 Task: Find the best route from Delhi to Indira Gandhi International Airport considering current traffic conditions.
Action: Mouse moved to (193, 68)
Screenshot: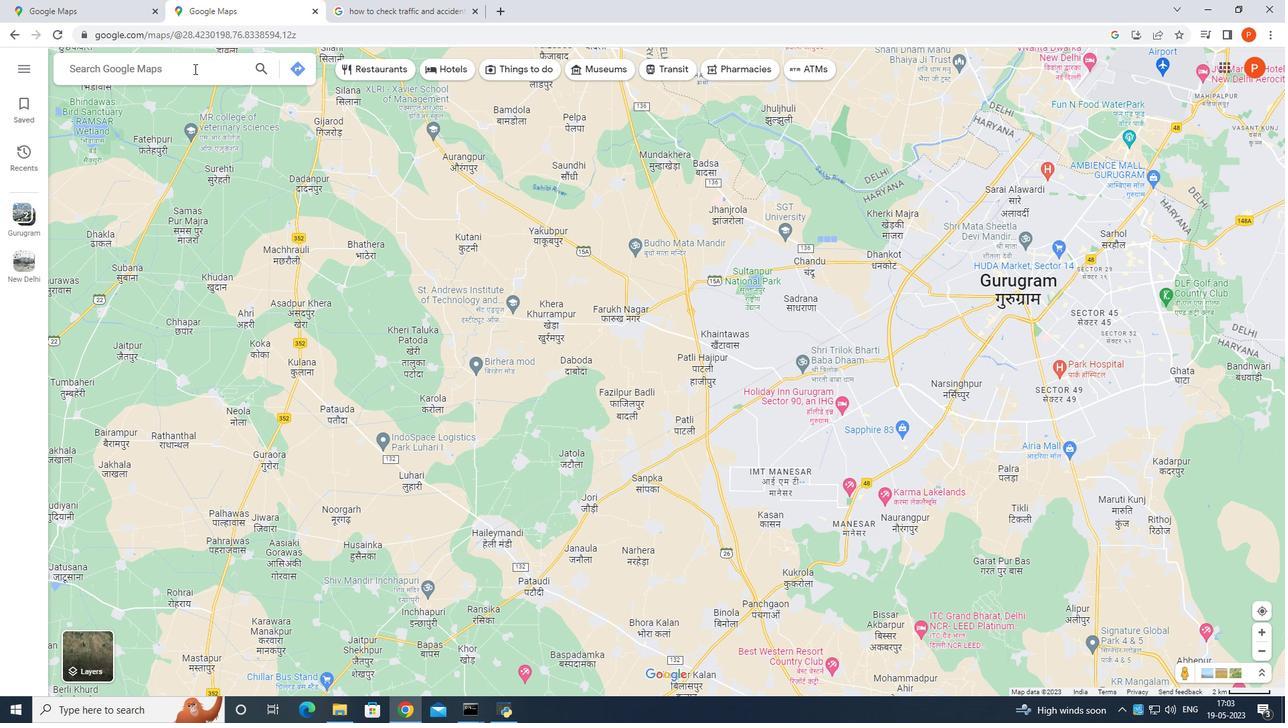 
Action: Mouse pressed left at (193, 68)
Screenshot: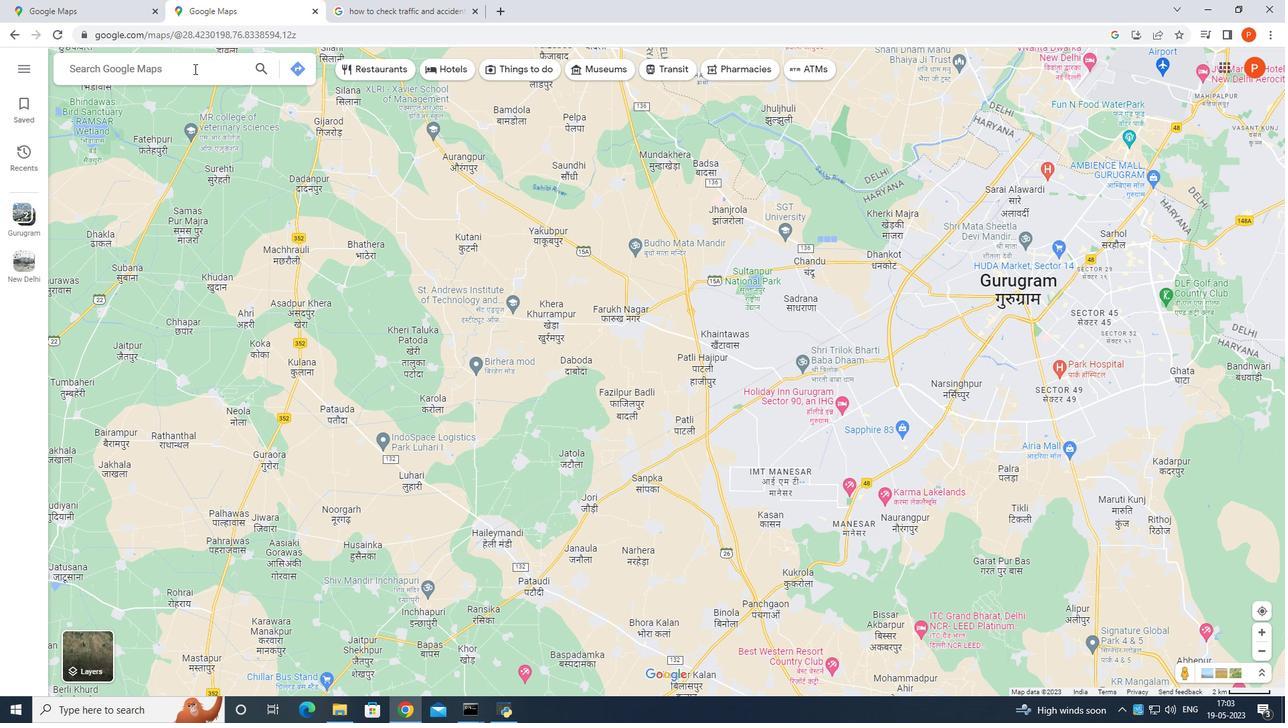 
Action: Mouse moved to (194, 66)
Screenshot: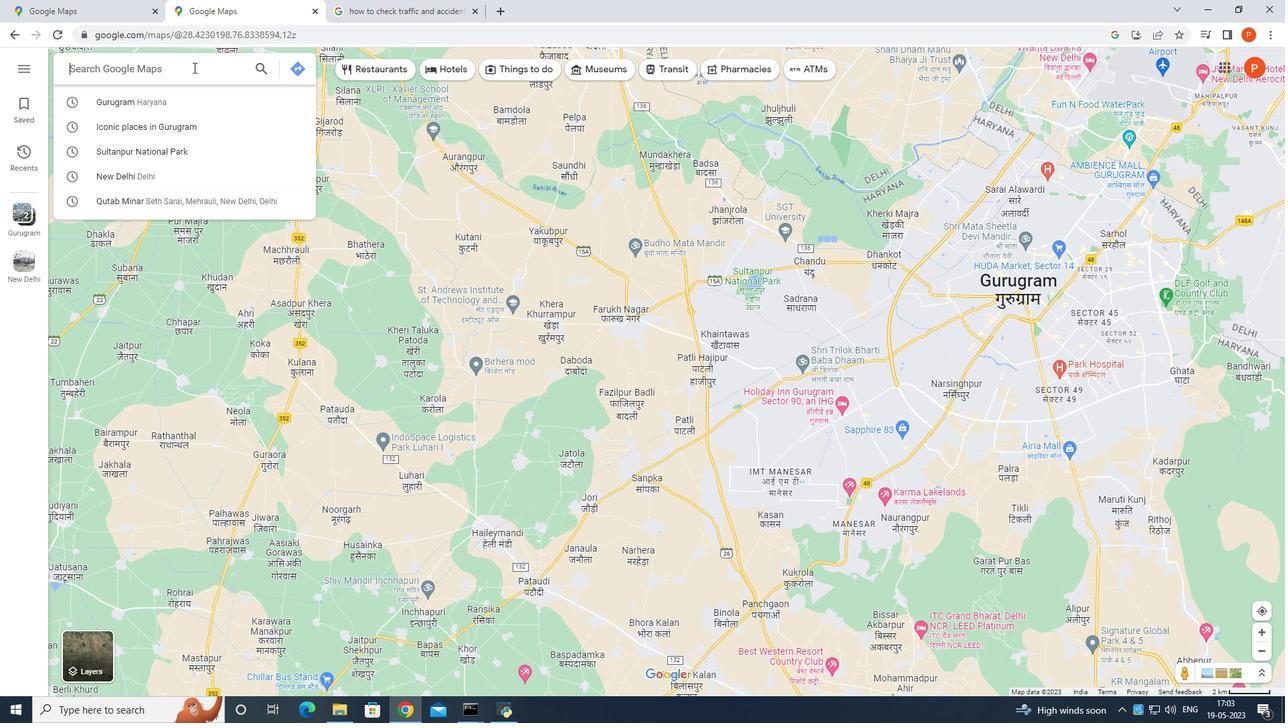 
Action: Key pressed <Key.shift>New<Key.space>delhi<Key.space>to<Key.space>airpo<Key.enter><Key.enter><Key.enter><Key.enter><Key.enter><Key.enter>
Screenshot: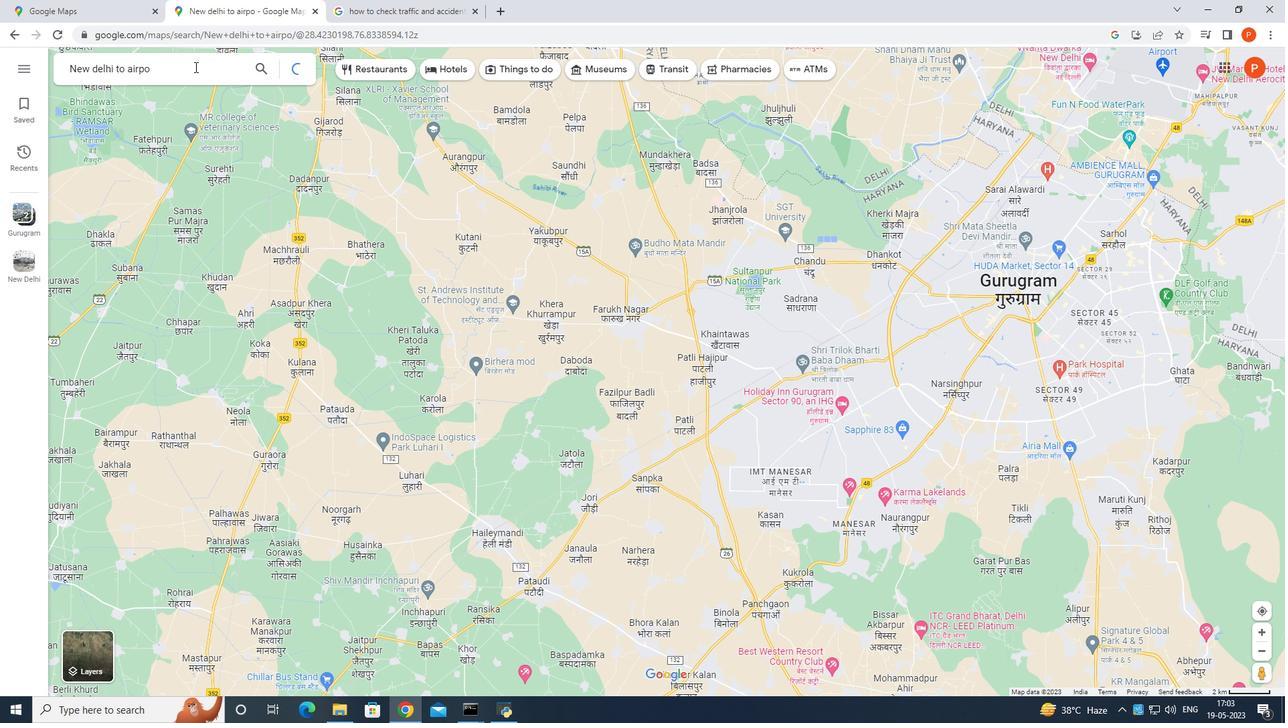 
Action: Mouse moved to (106, 66)
Screenshot: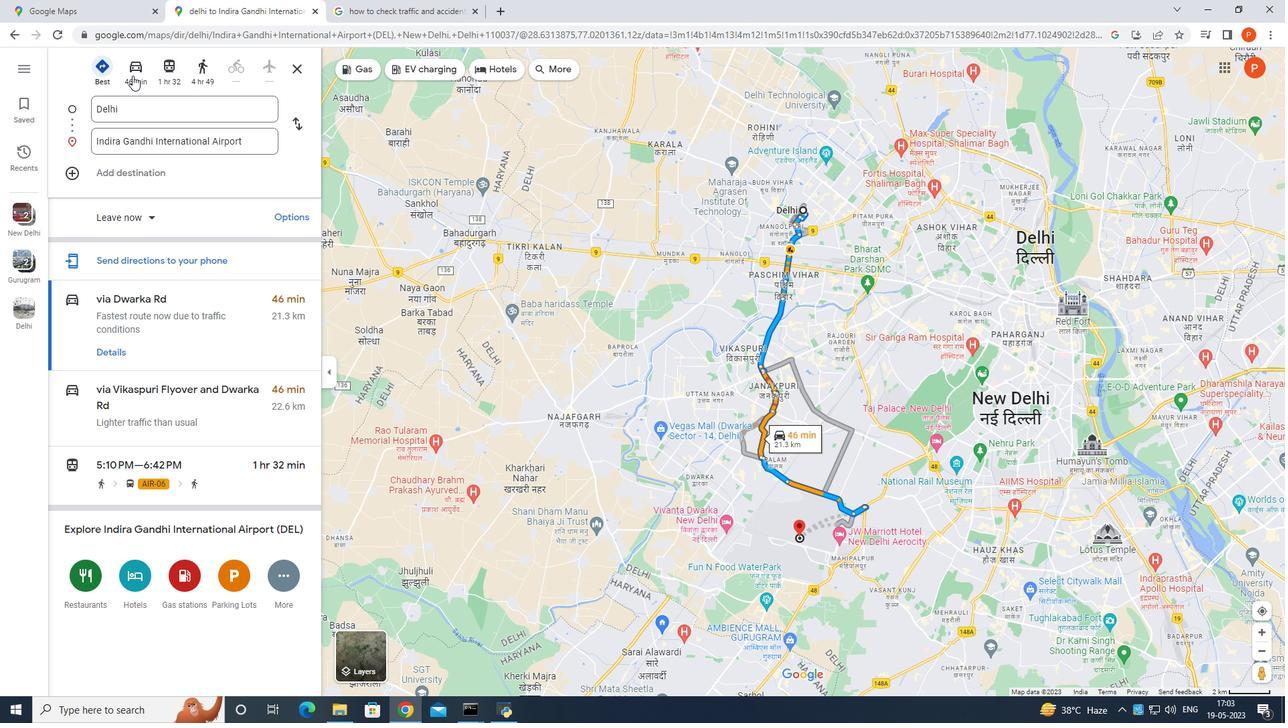 
Action: Mouse pressed left at (106, 66)
Screenshot: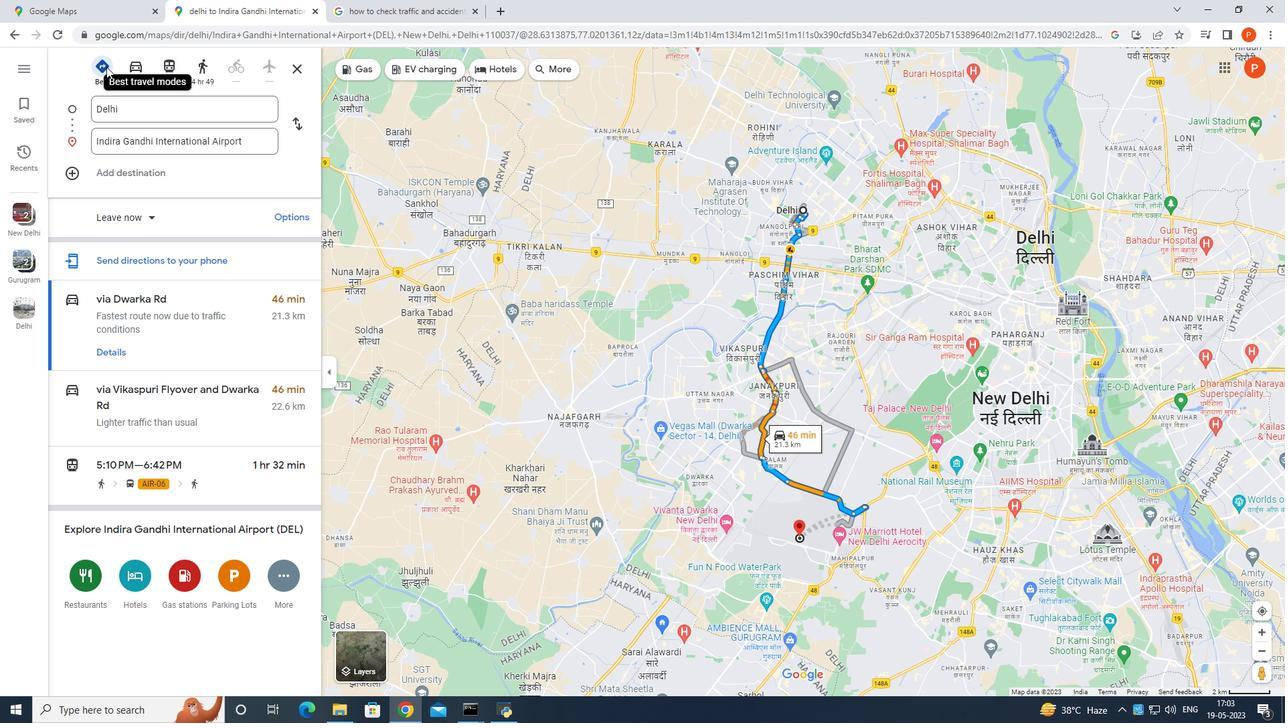 
Action: Mouse moved to (144, 69)
Screenshot: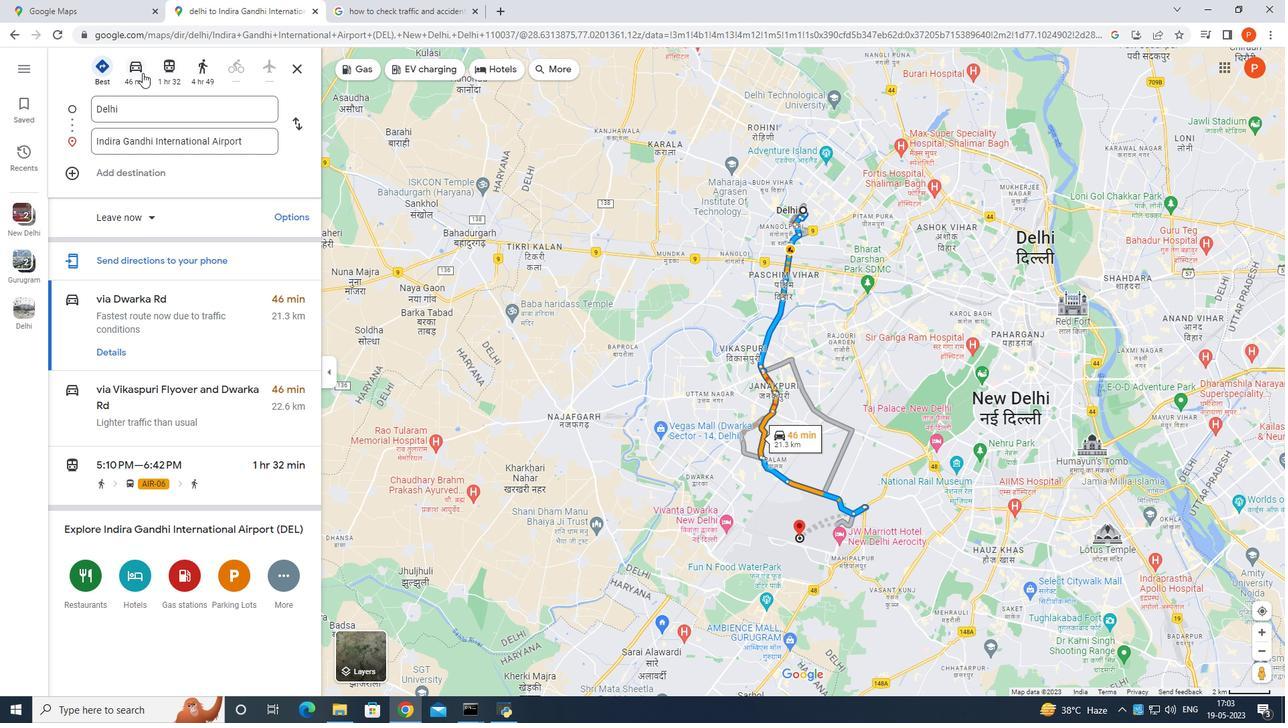 
Action: Mouse pressed left at (144, 69)
Screenshot: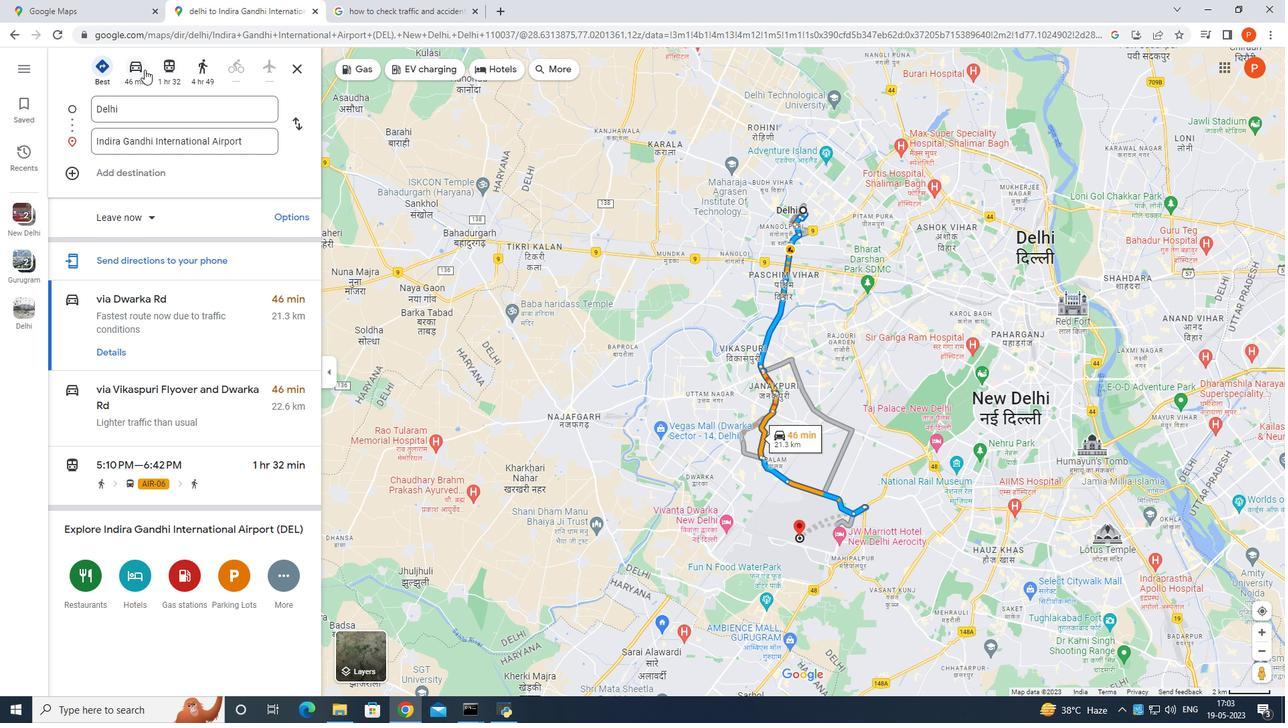 
Action: Mouse moved to (216, 263)
Screenshot: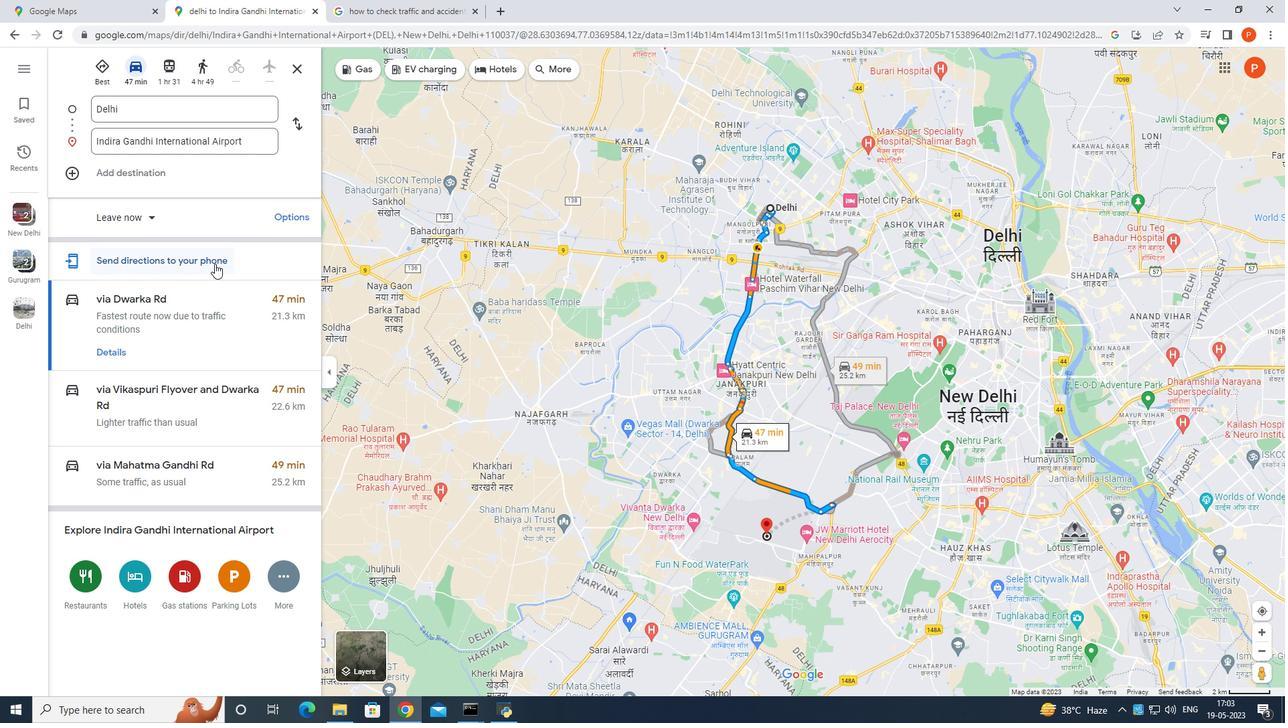 
Action: Mouse scrolled (216, 264) with delta (0, 0)
Screenshot: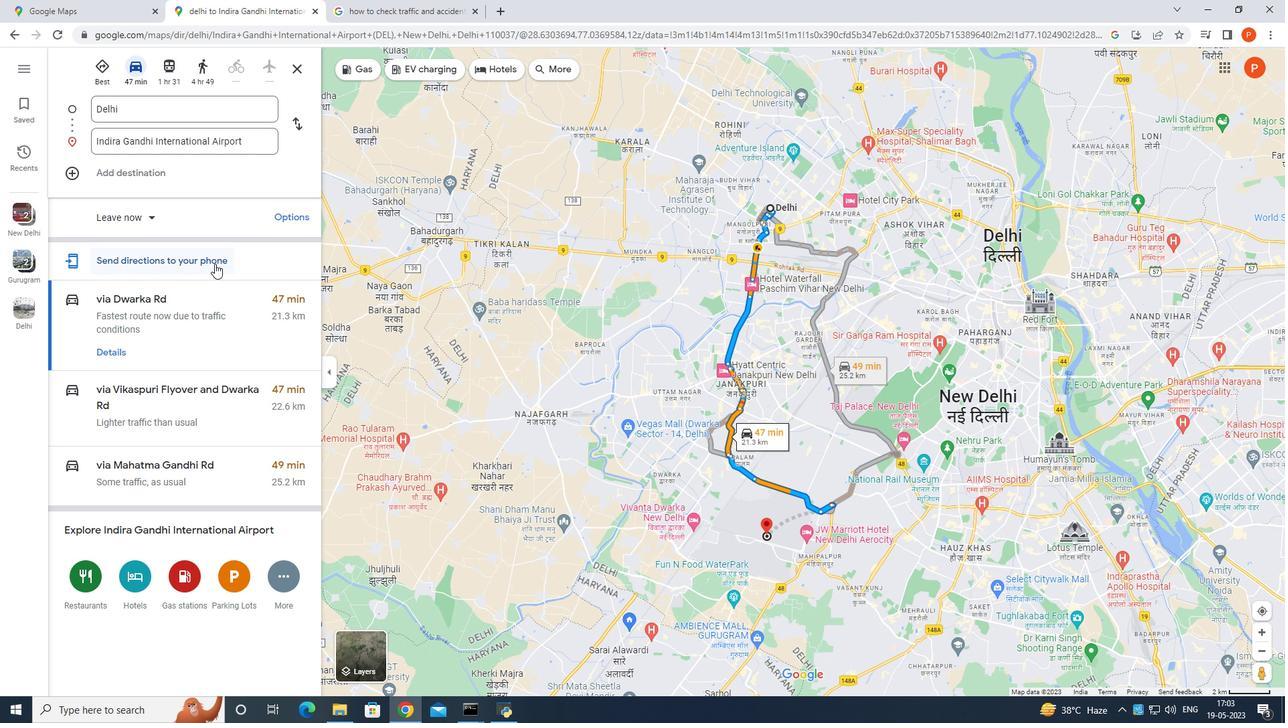 
Action: Mouse moved to (216, 263)
Screenshot: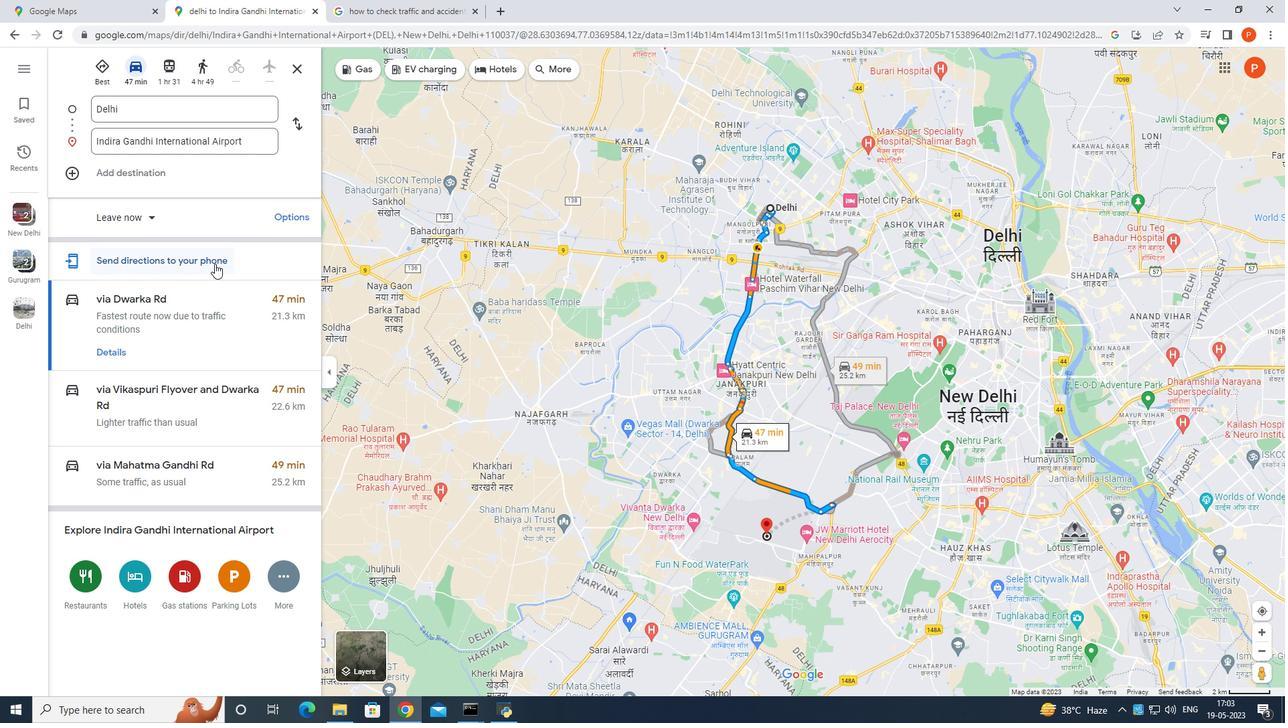 
Action: Mouse scrolled (216, 264) with delta (0, 0)
Screenshot: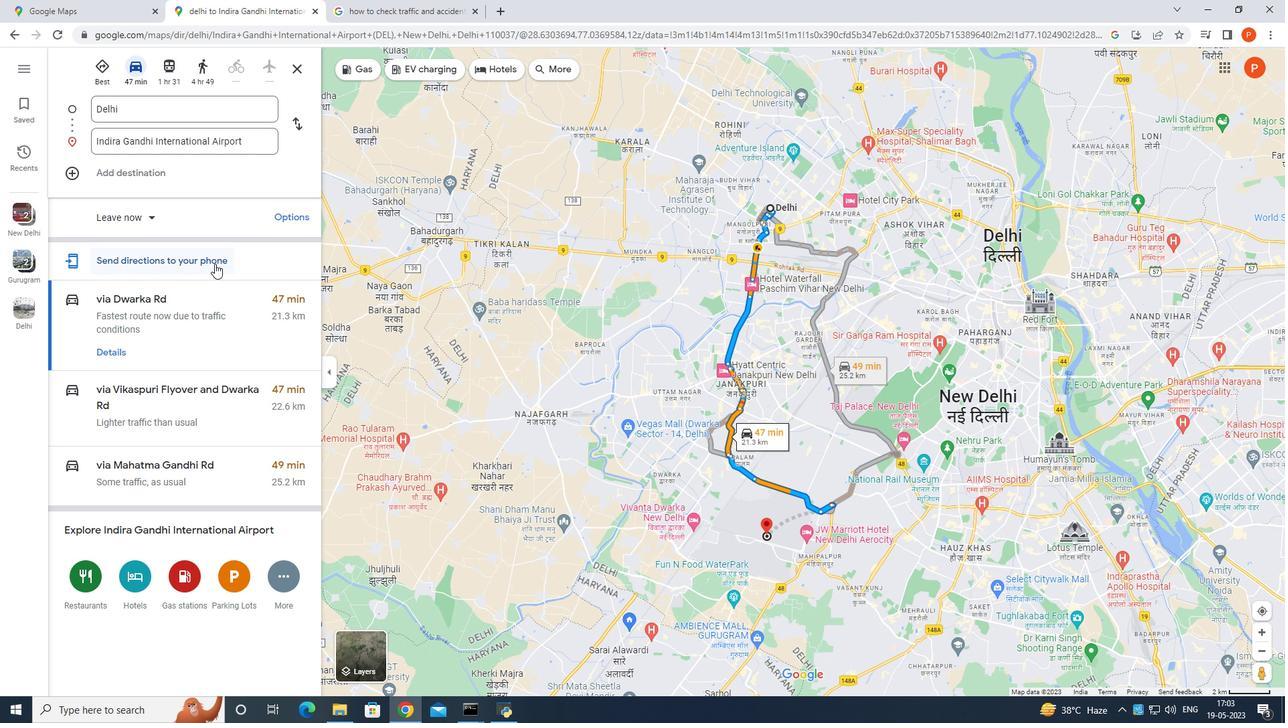 
Action: Mouse scrolled (216, 264) with delta (0, 0)
Screenshot: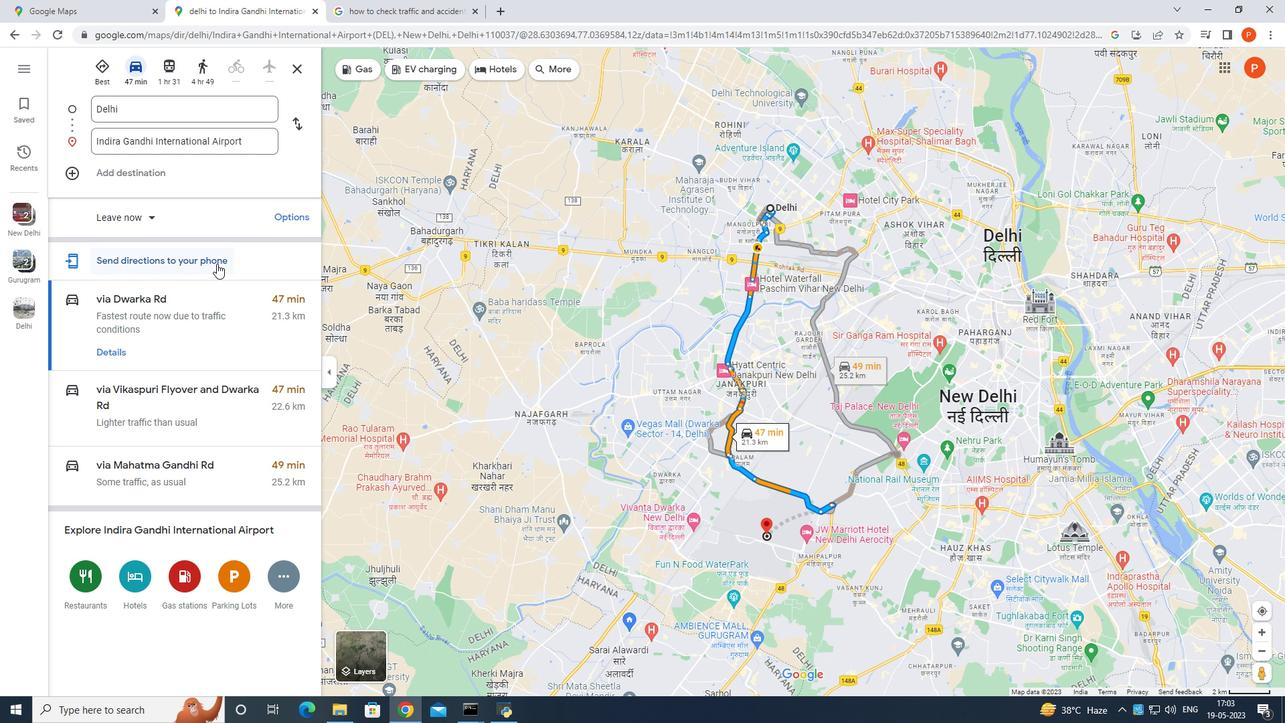 
Action: Mouse moved to (249, 170)
Screenshot: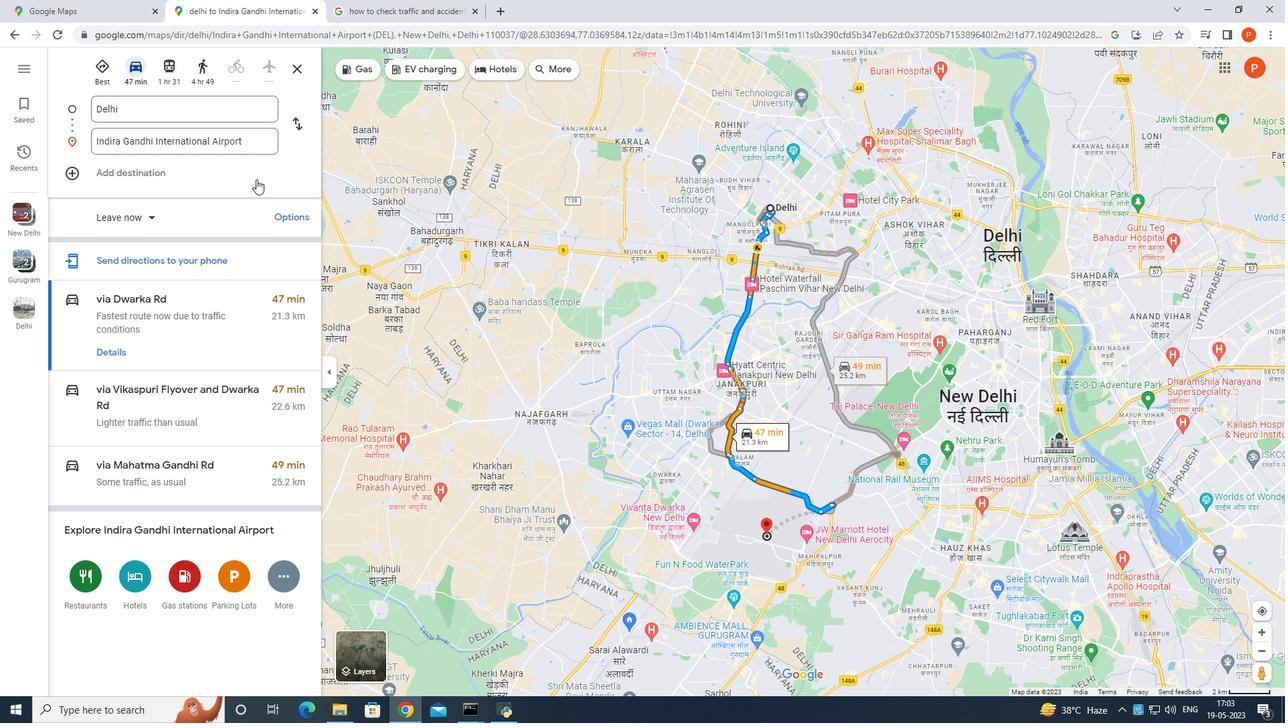 
Action: Mouse pressed left at (249, 170)
Screenshot: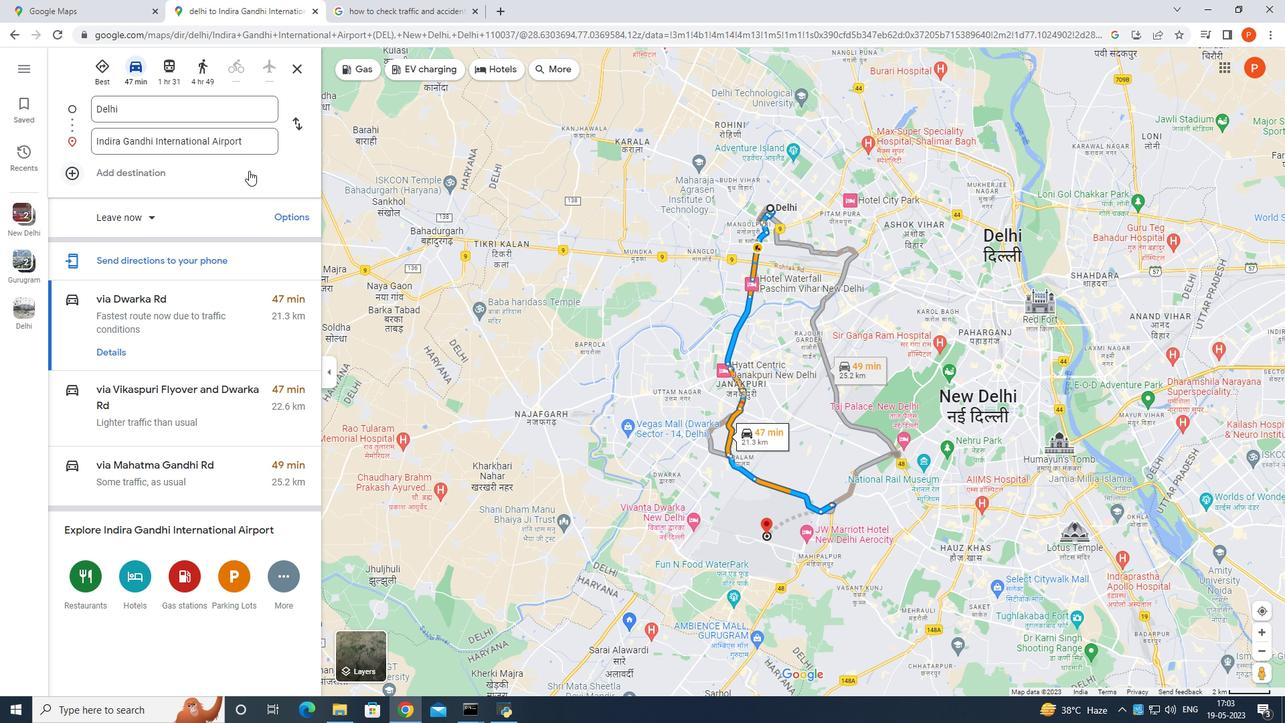 
Action: Mouse moved to (238, 146)
Screenshot: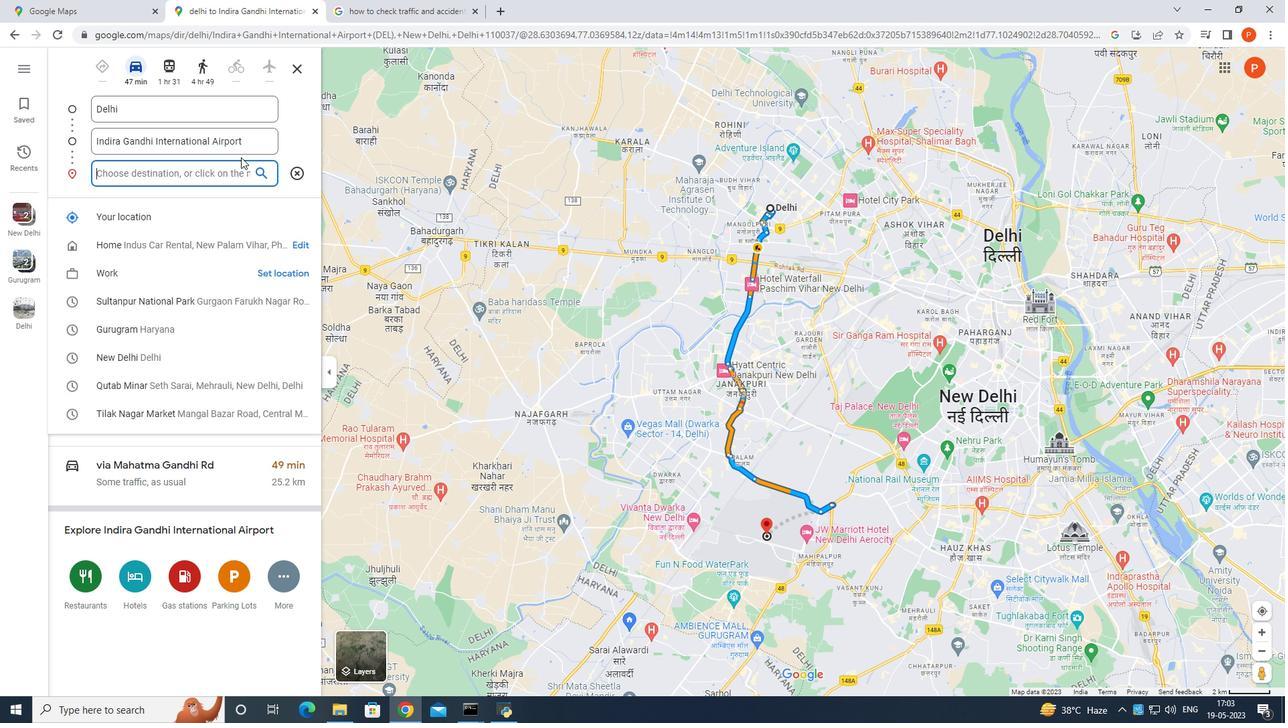 
Action: Mouse pressed left at (238, 146)
Screenshot: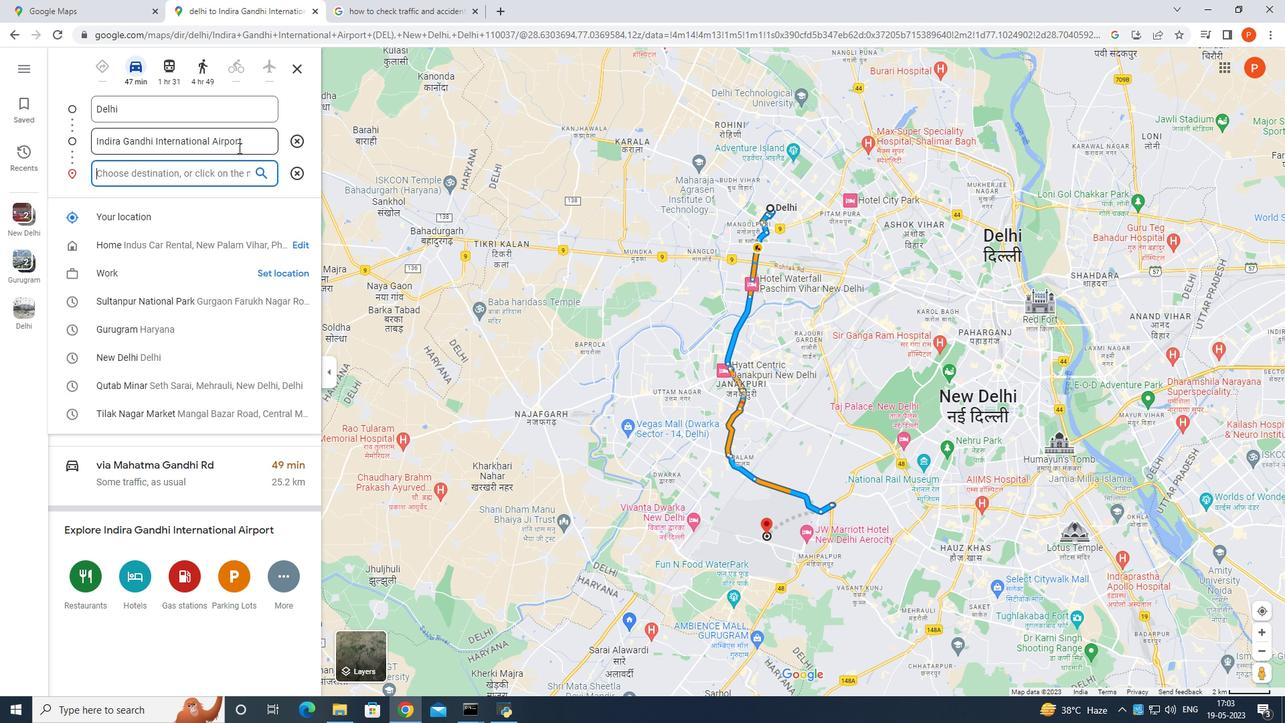 
Action: Mouse moved to (239, 185)
Screenshot: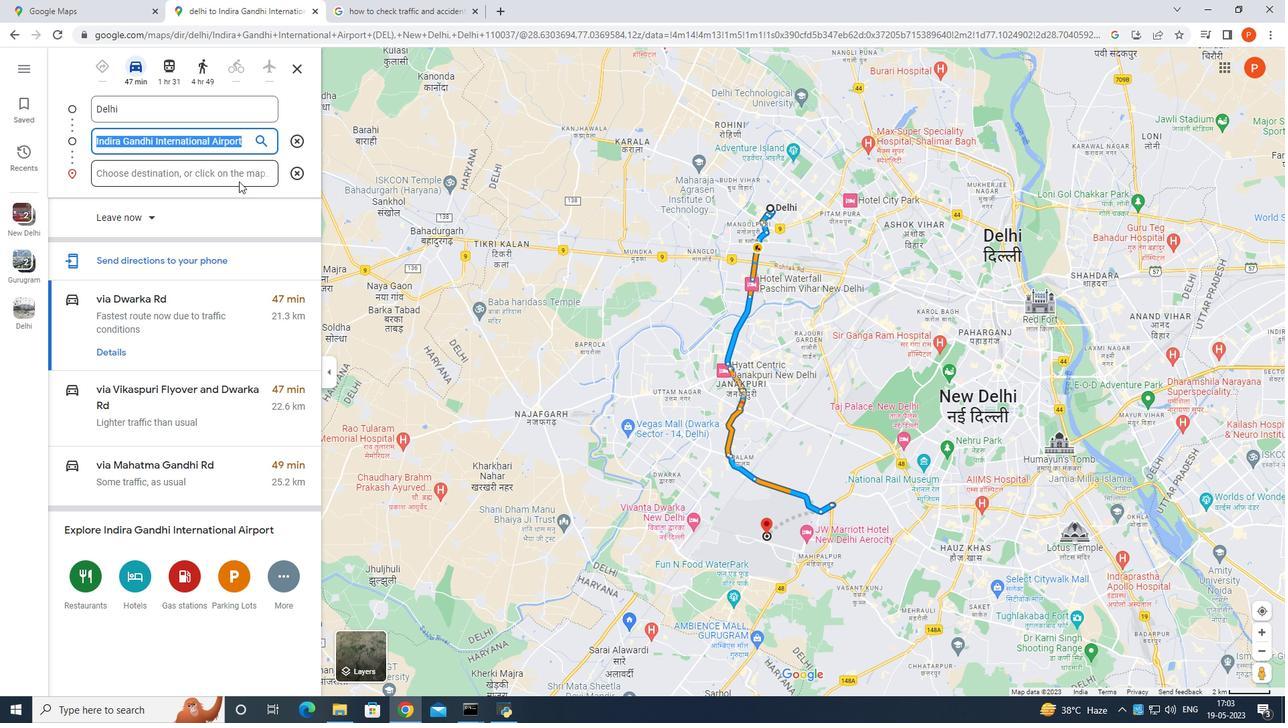 
Action: Key pressed <Key.enter>
Screenshot: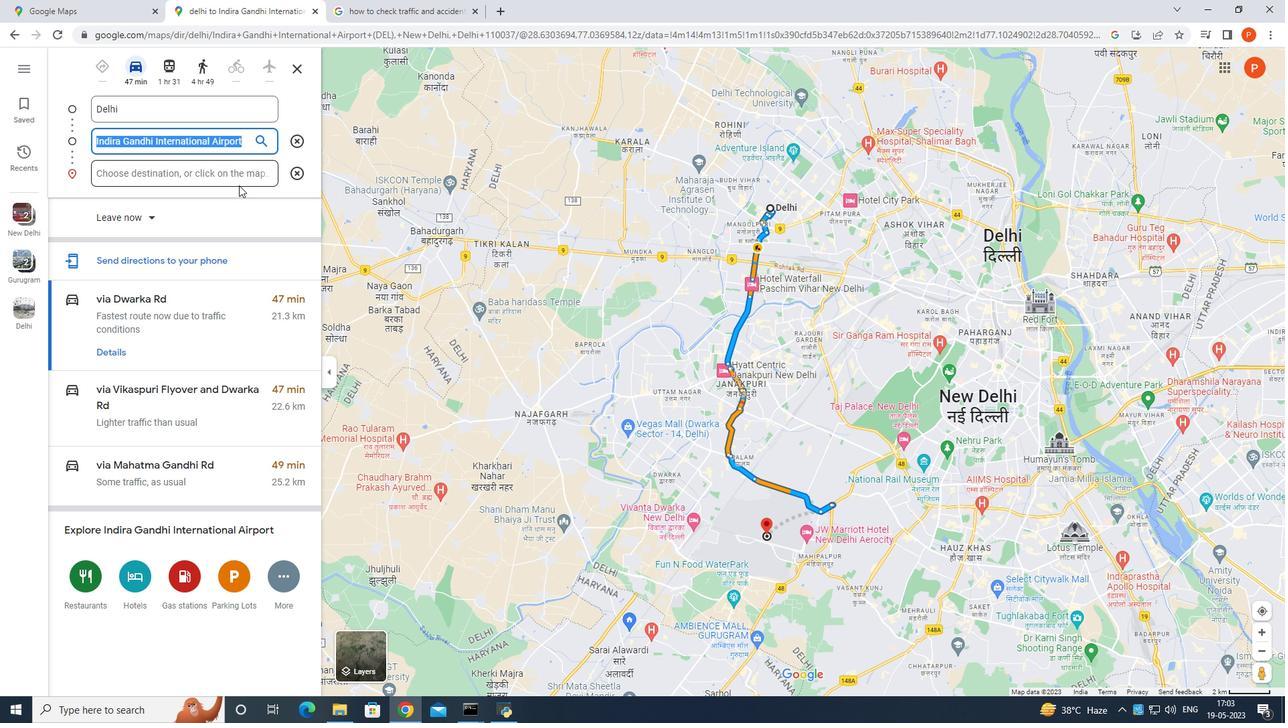 
Action: Mouse moved to (238, 188)
Screenshot: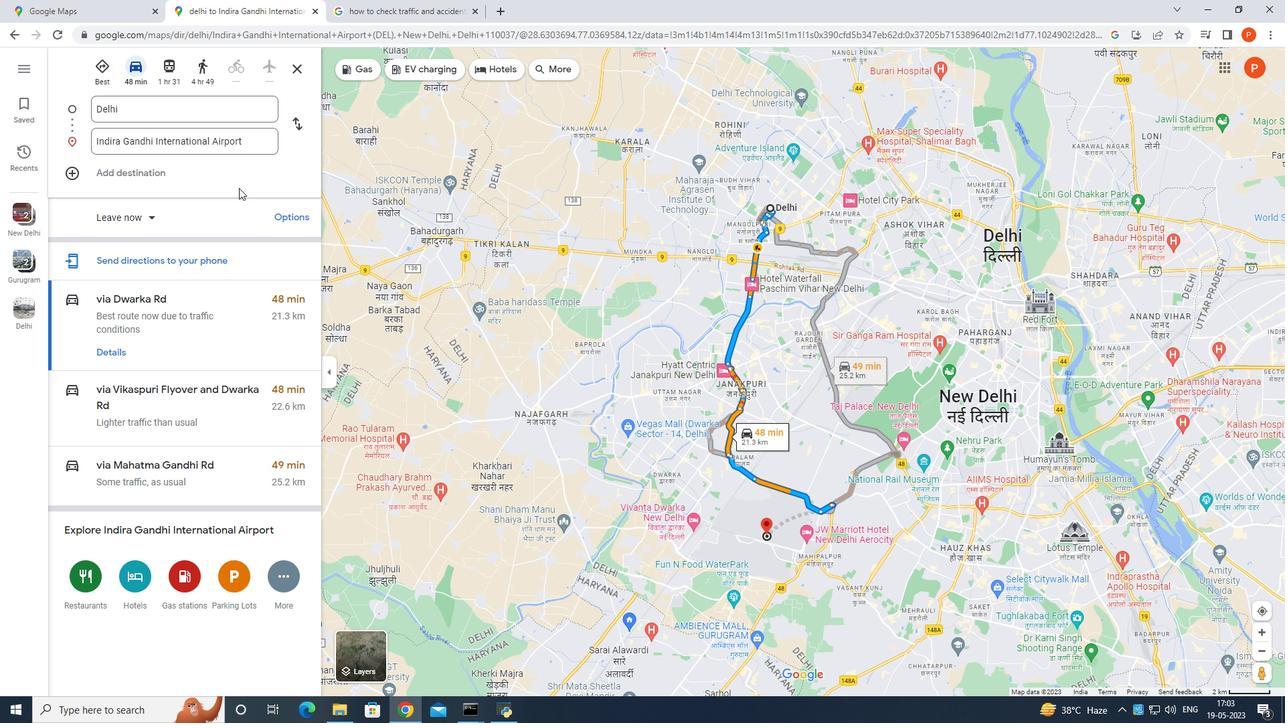 
Action: Mouse scrolled (238, 188) with delta (0, 0)
Screenshot: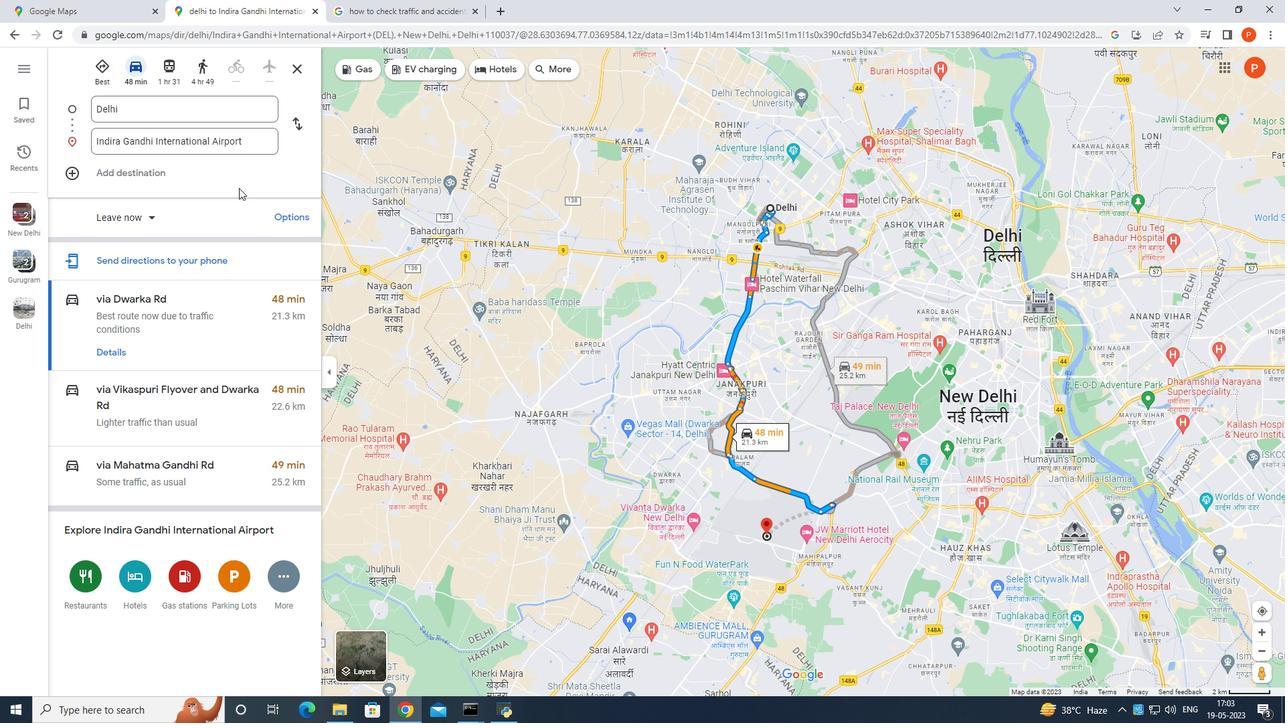 
Action: Mouse scrolled (238, 188) with delta (0, 0)
Screenshot: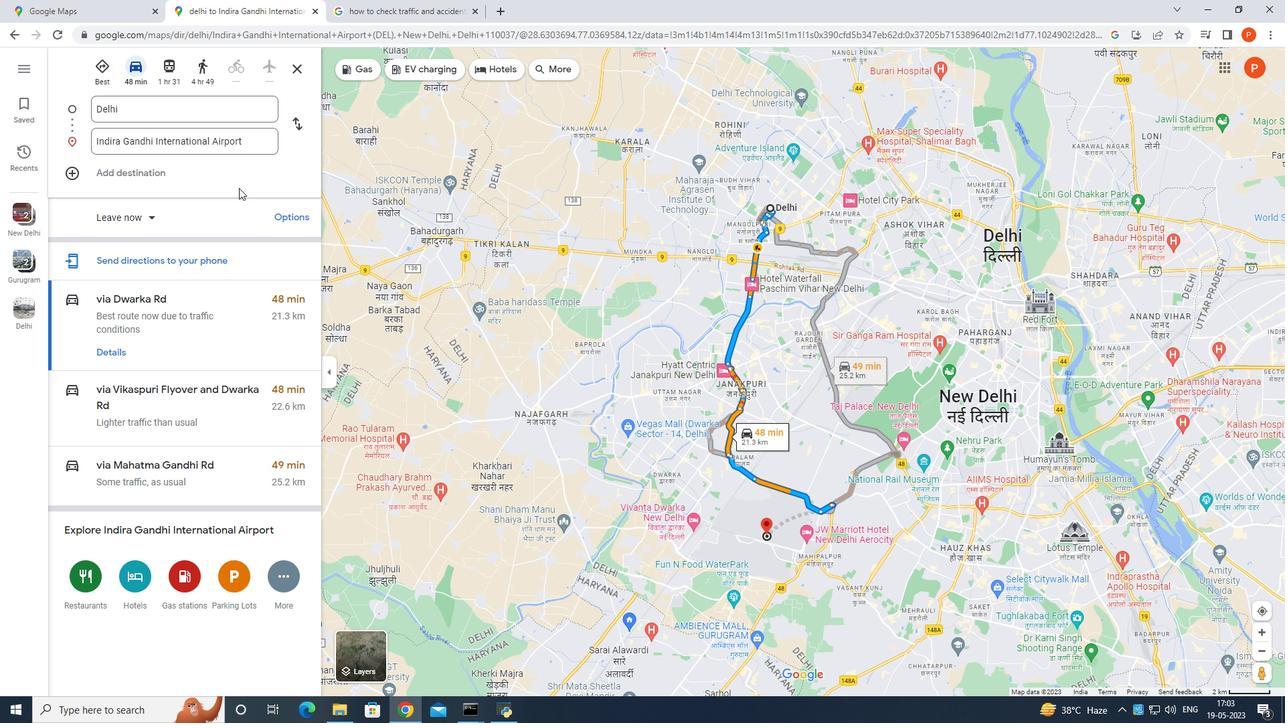 
Action: Mouse scrolled (238, 188) with delta (0, 0)
Screenshot: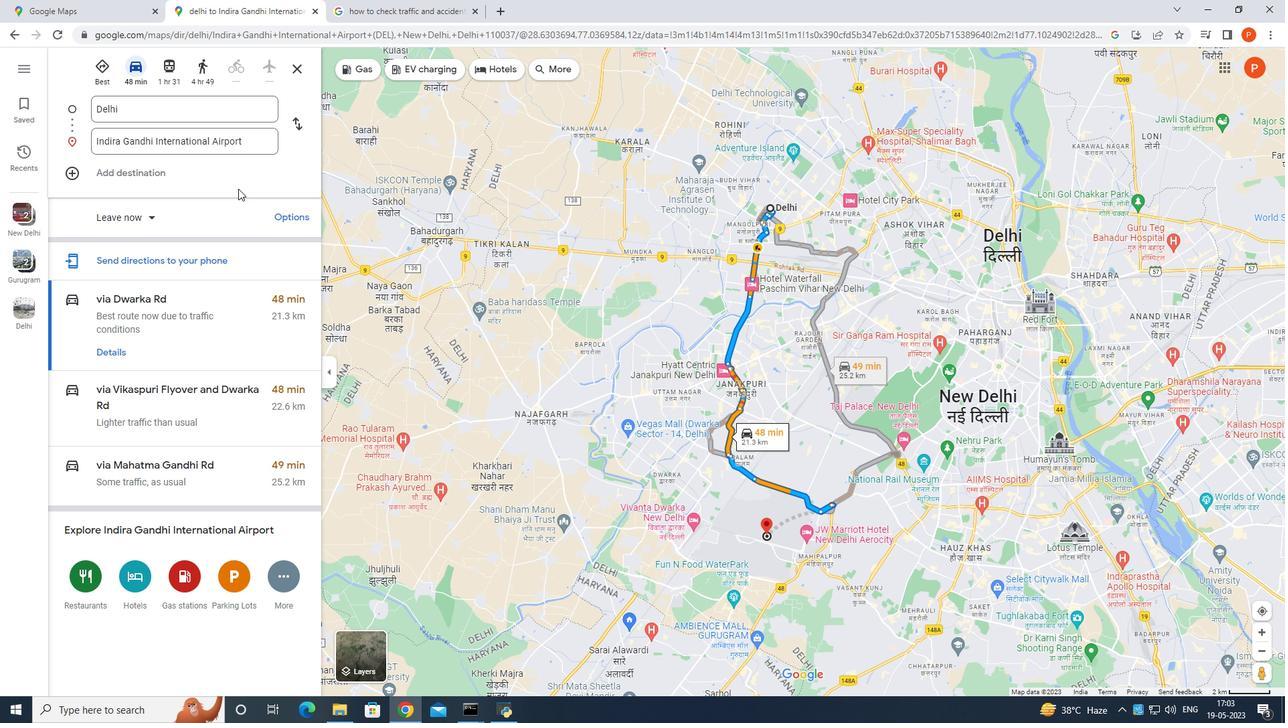 
Action: Mouse moved to (239, 188)
Screenshot: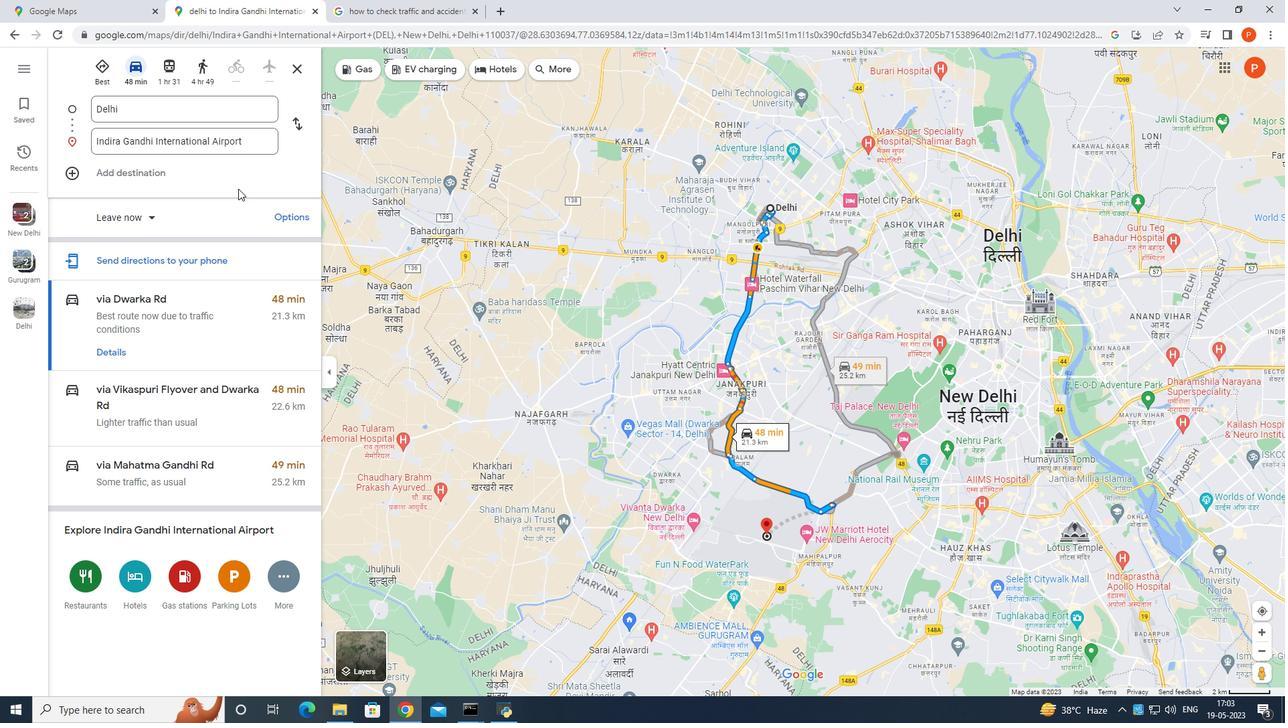 
Action: Mouse scrolled (238, 189) with delta (0, 0)
Screenshot: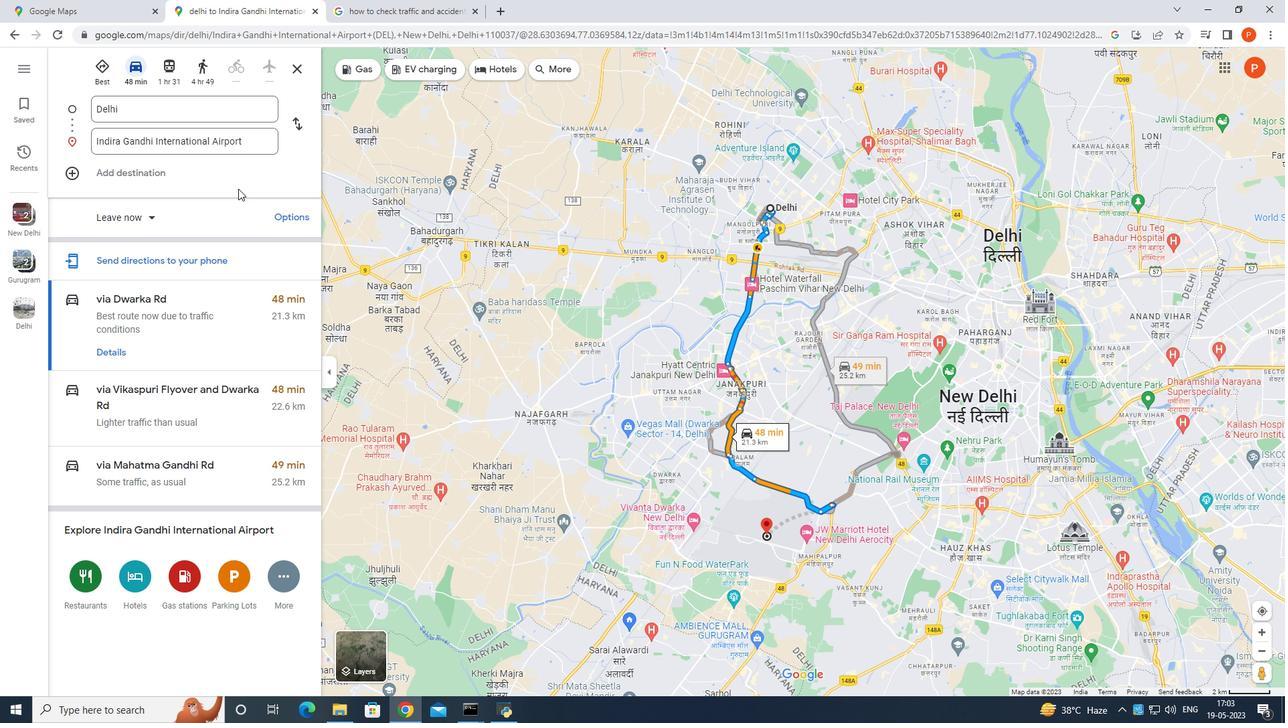 
Action: Mouse moved to (239, 188)
Screenshot: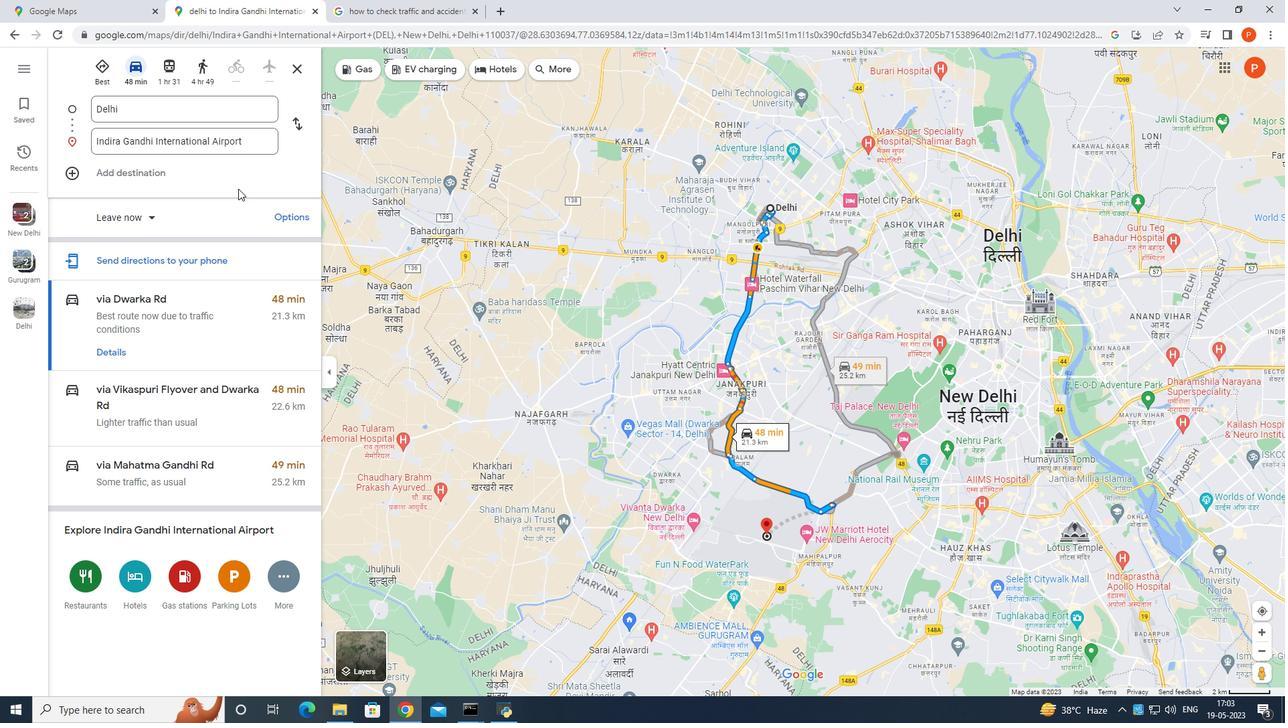 
Action: Mouse scrolled (239, 189) with delta (0, 0)
Screenshot: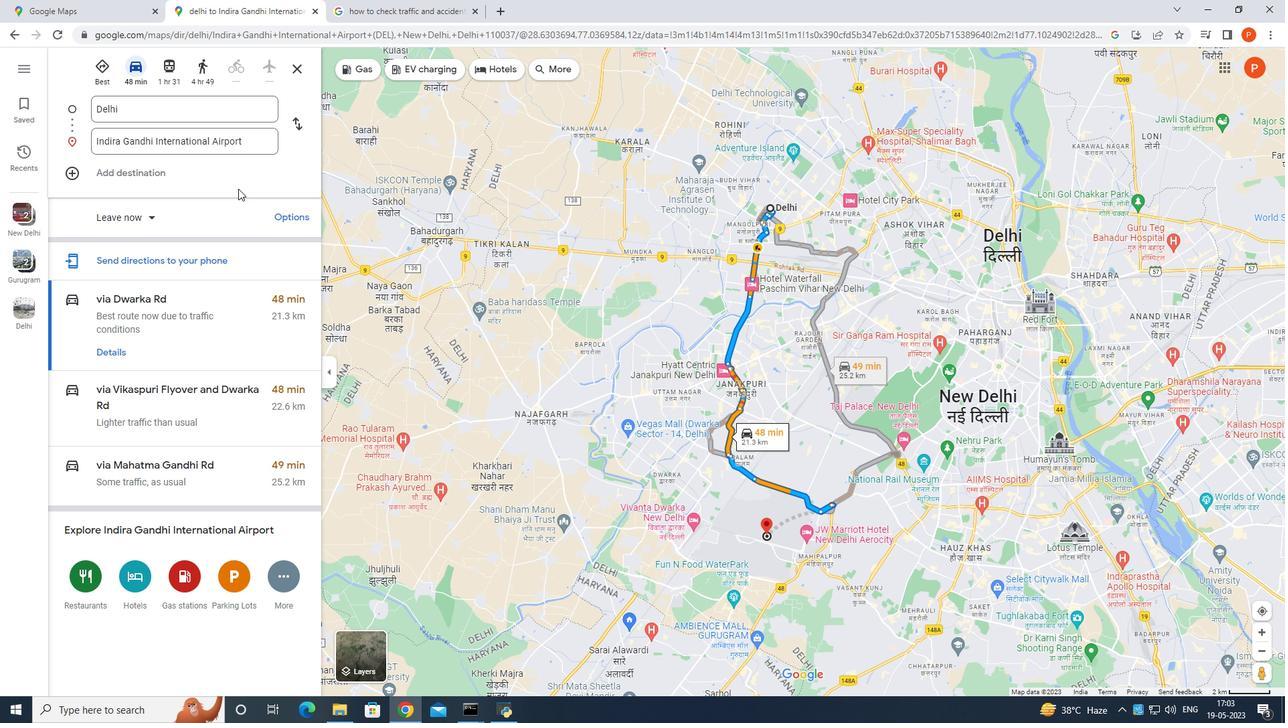 
Action: Mouse moved to (241, 188)
Screenshot: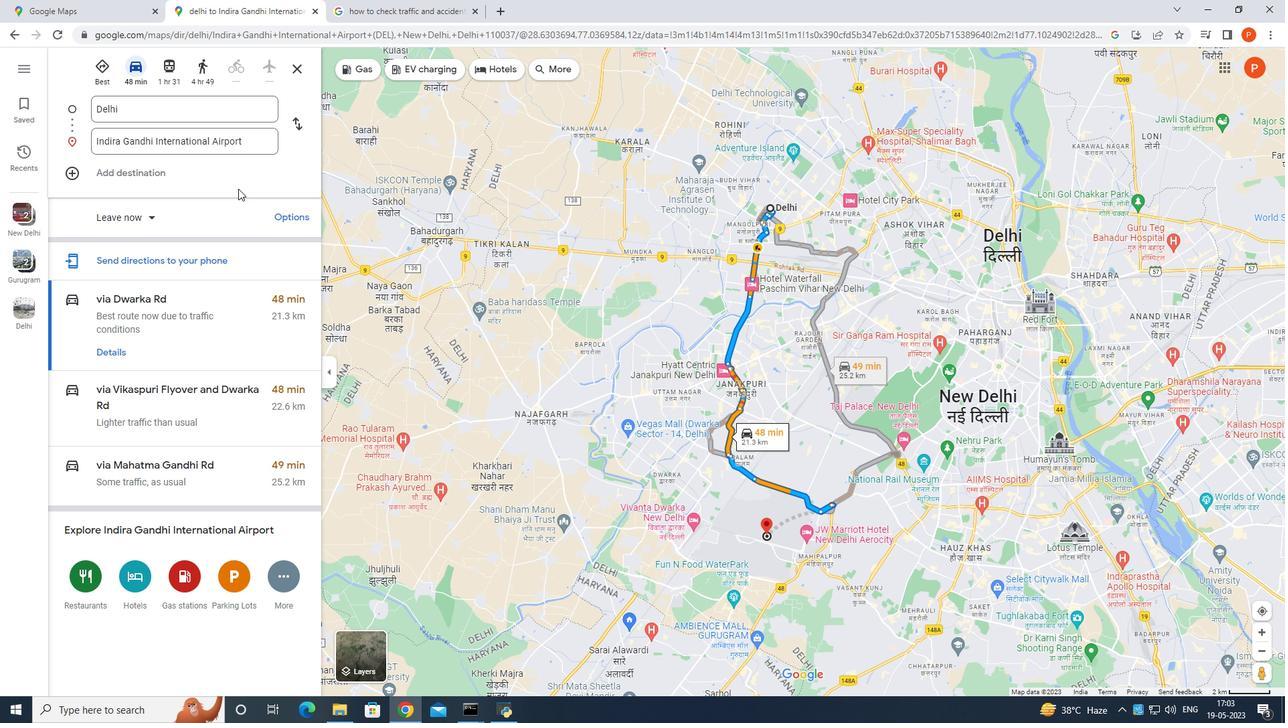 
Action: Mouse scrolled (241, 189) with delta (0, 0)
Screenshot: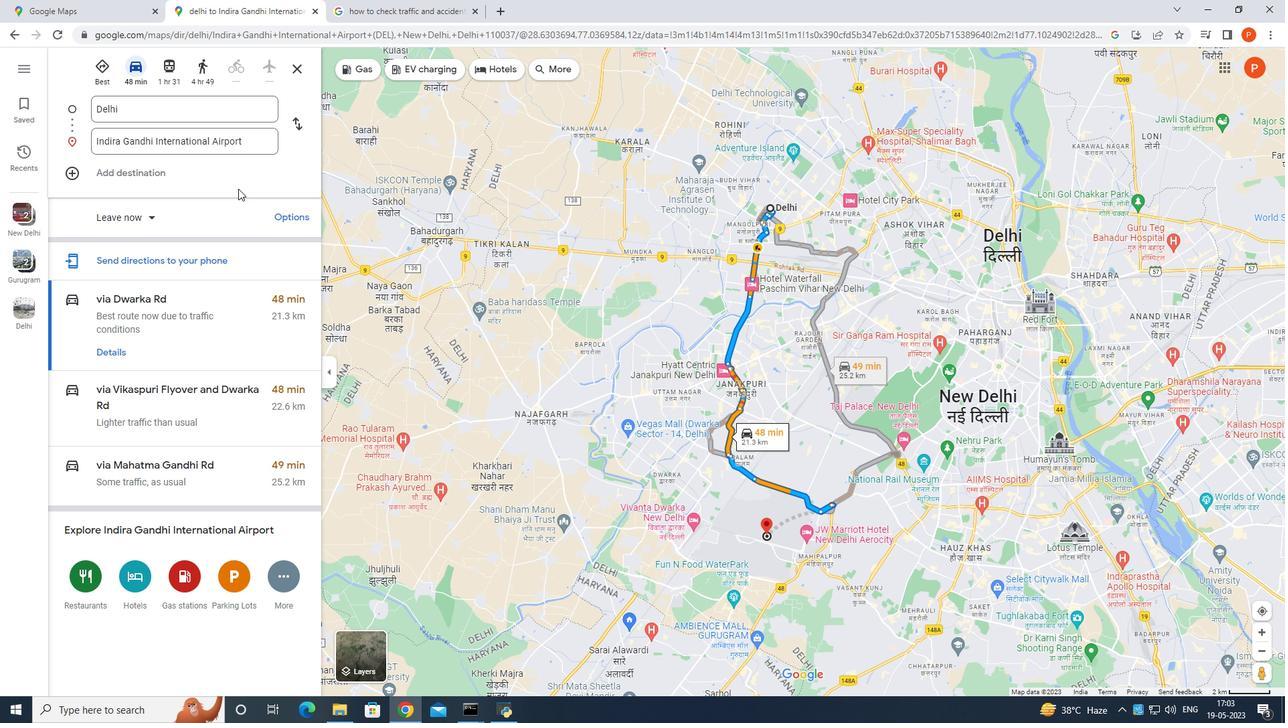 
Action: Mouse moved to (241, 188)
Screenshot: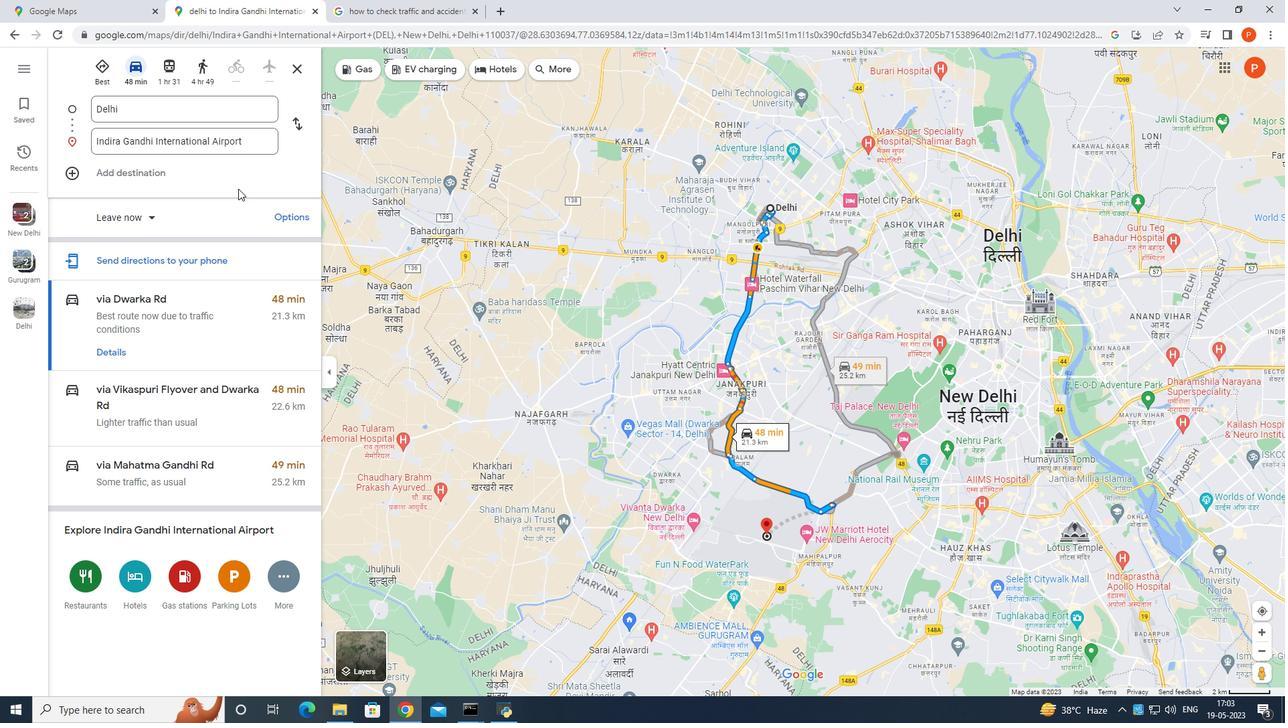 
Action: Mouse scrolled (241, 189) with delta (0, 0)
Screenshot: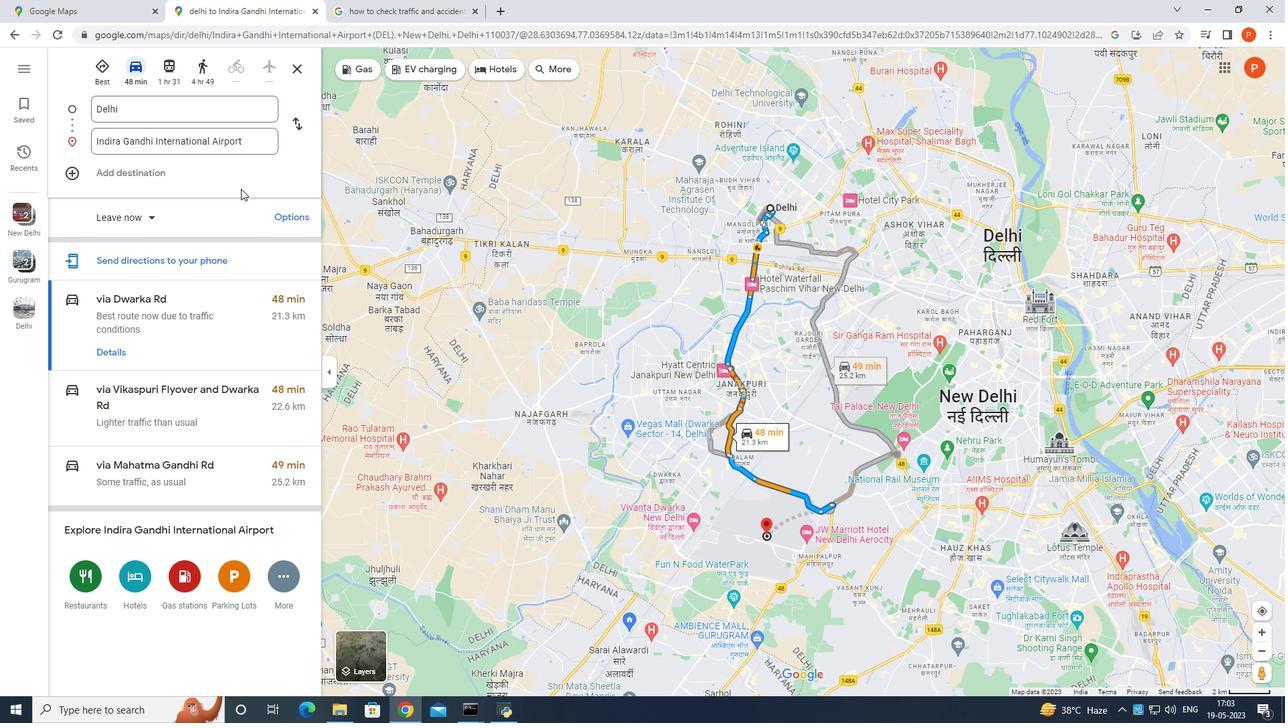 
Action: Mouse moved to (241, 188)
Screenshot: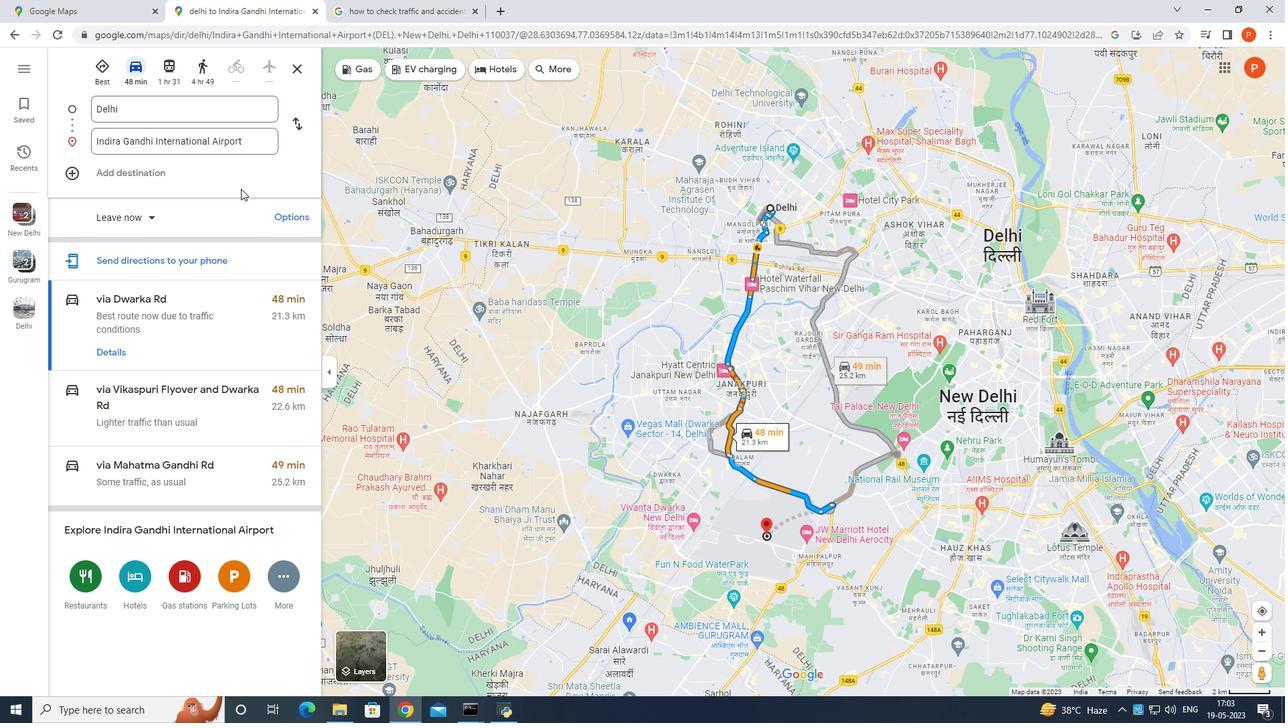 
Action: Mouse scrolled (241, 189) with delta (0, 0)
Screenshot: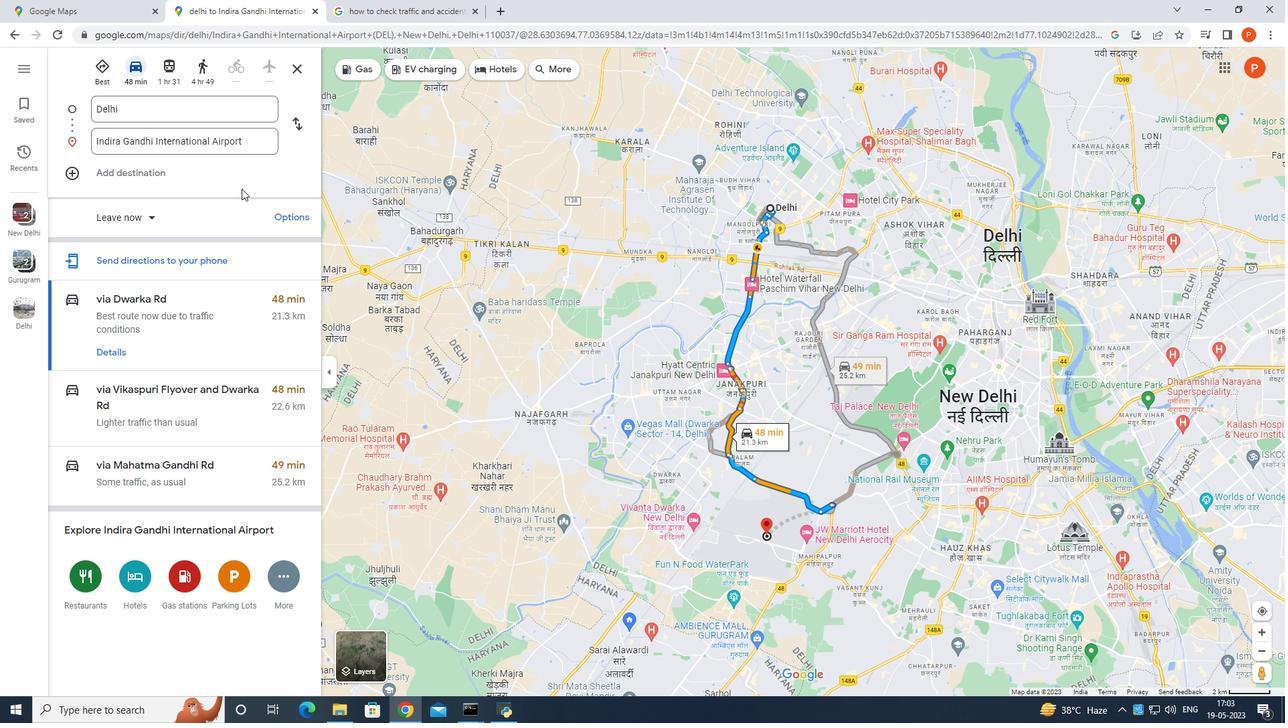 
Action: Mouse scrolled (241, 189) with delta (0, 0)
Screenshot: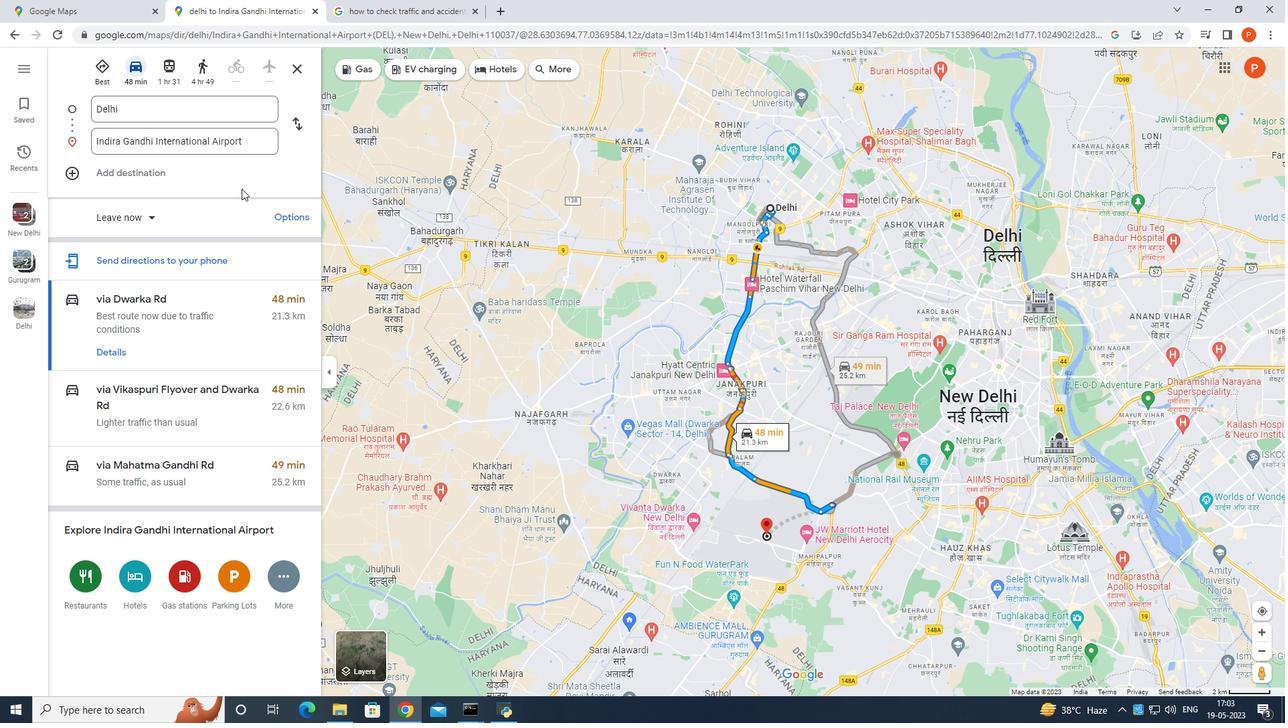 
Action: Mouse scrolled (241, 189) with delta (0, 0)
Screenshot: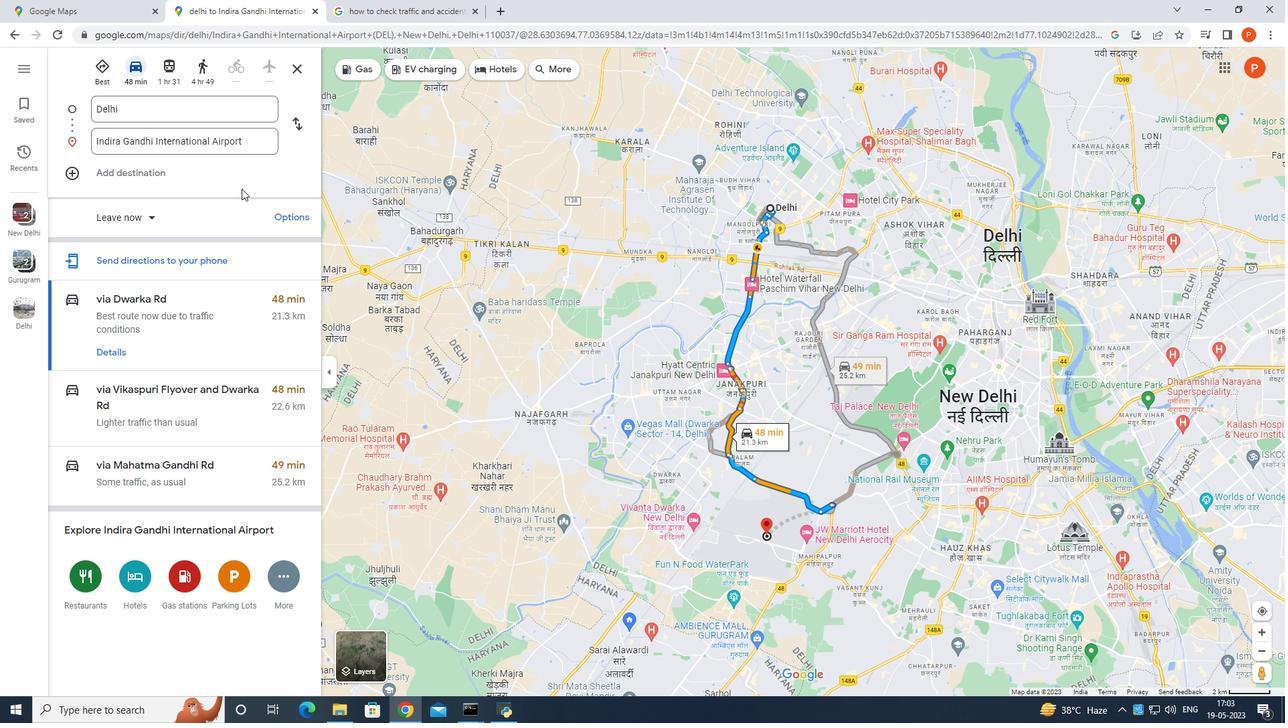
Action: Mouse scrolled (241, 189) with delta (0, 0)
Screenshot: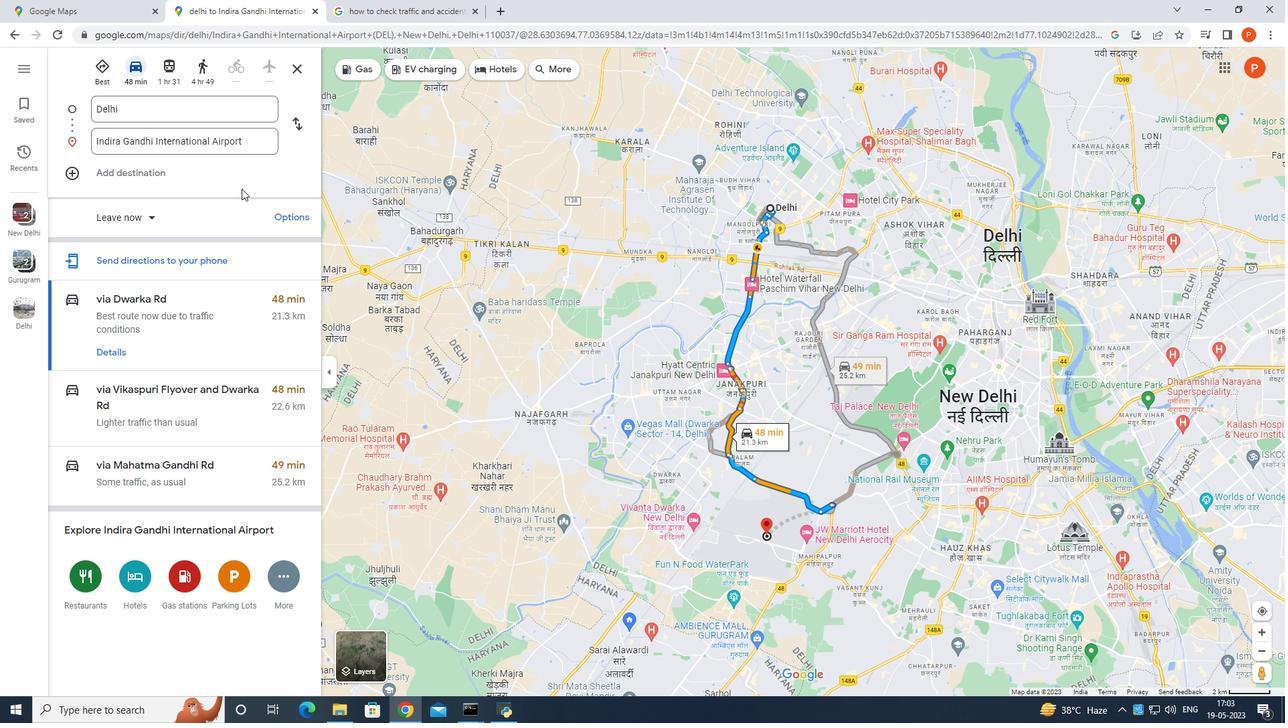 
Action: Mouse moved to (257, 294)
Screenshot: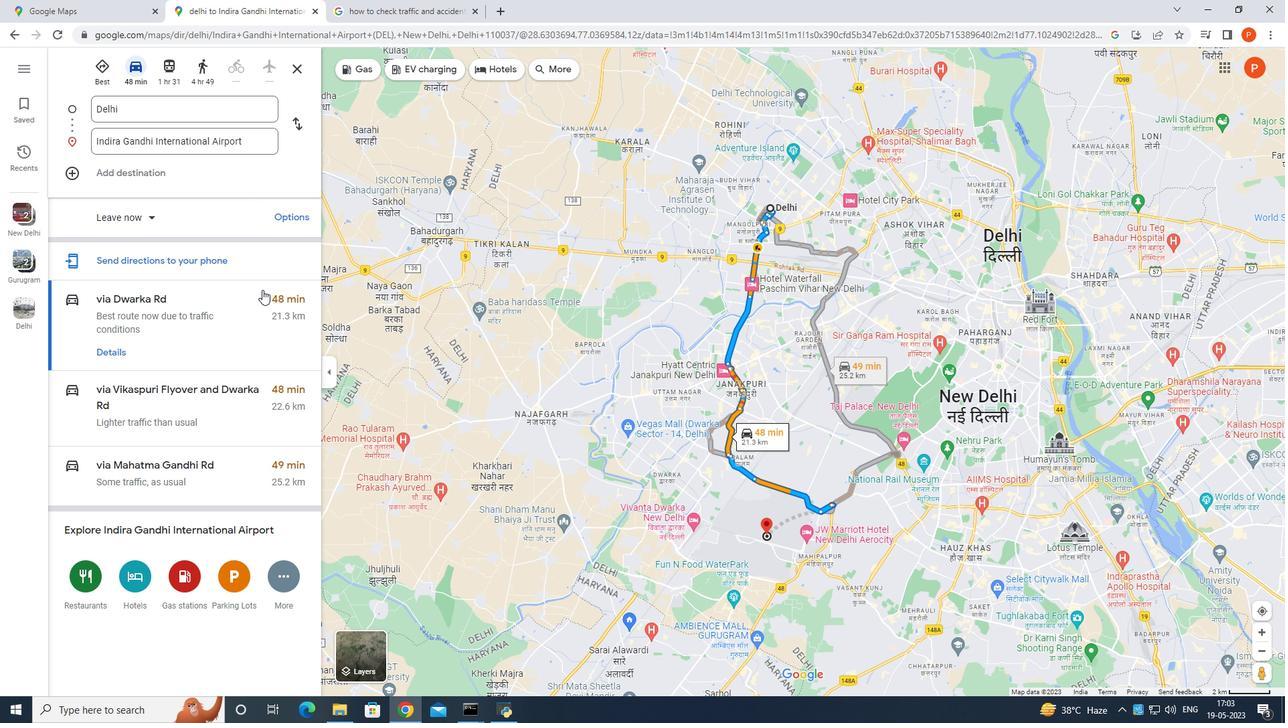 
Action: Mouse pressed left at (257, 294)
Screenshot: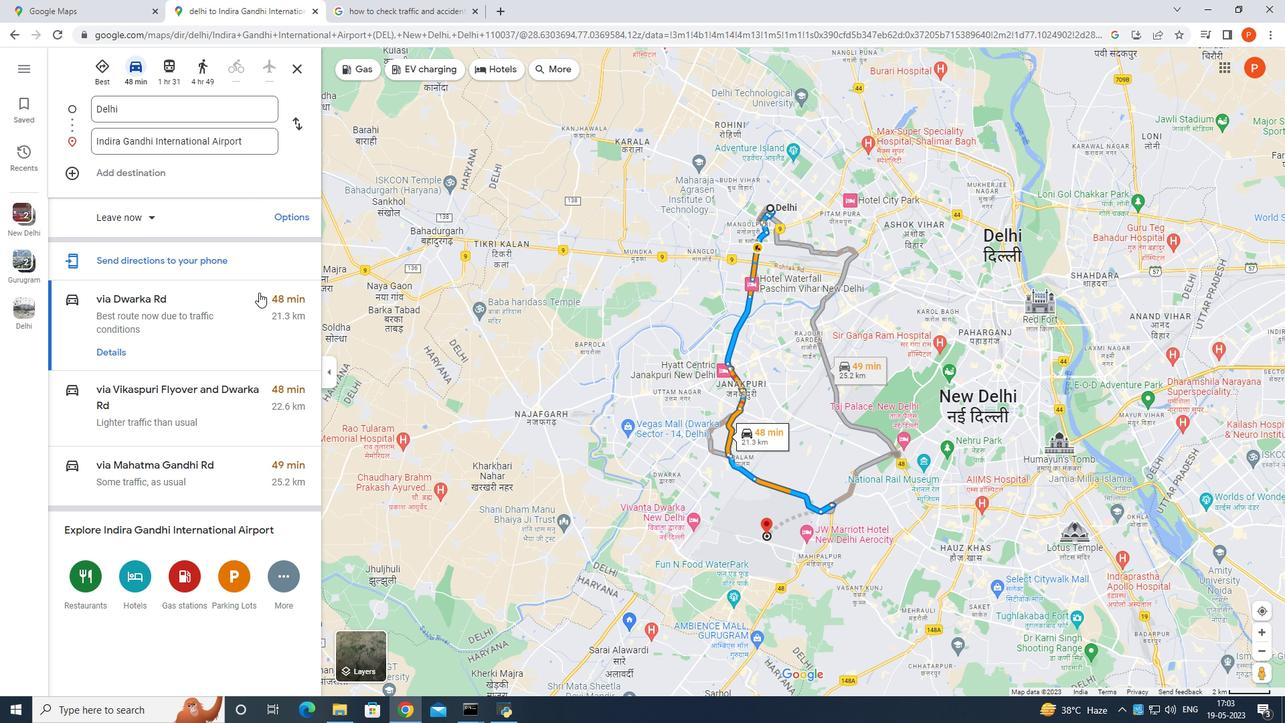 
Action: Mouse moved to (734, 423)
Screenshot: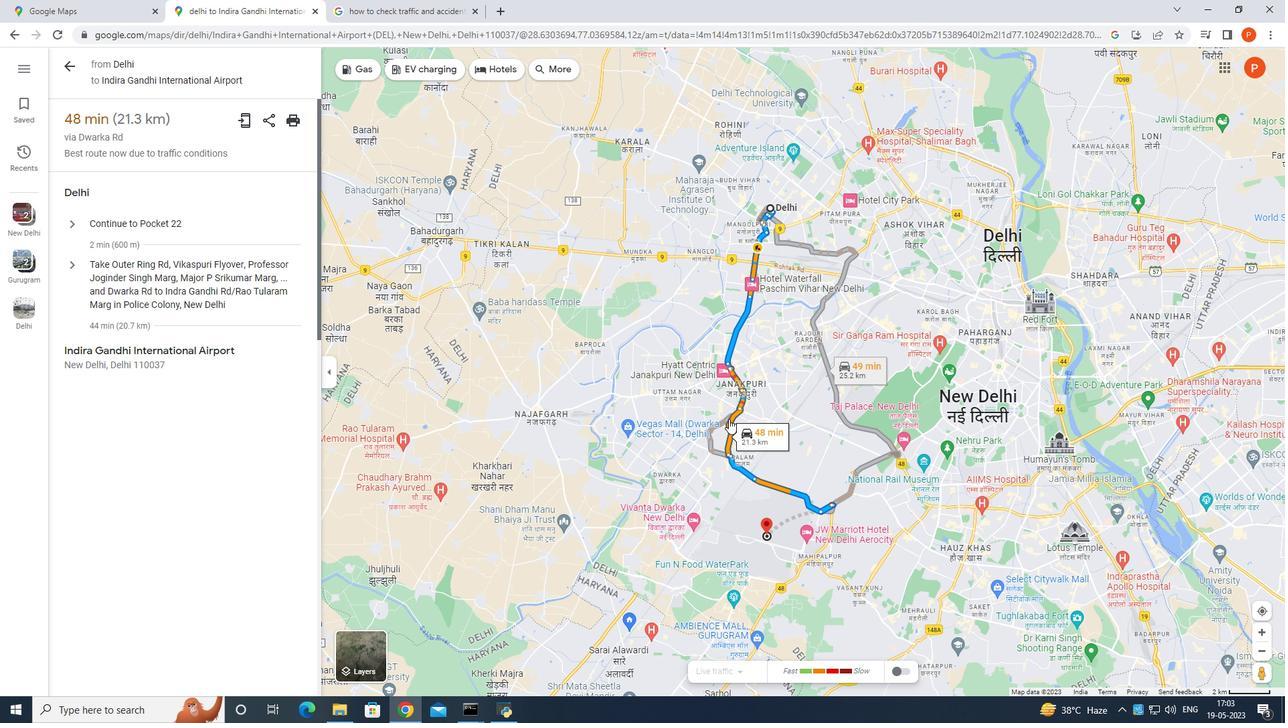 
Action: Mouse pressed left at (734, 423)
Screenshot: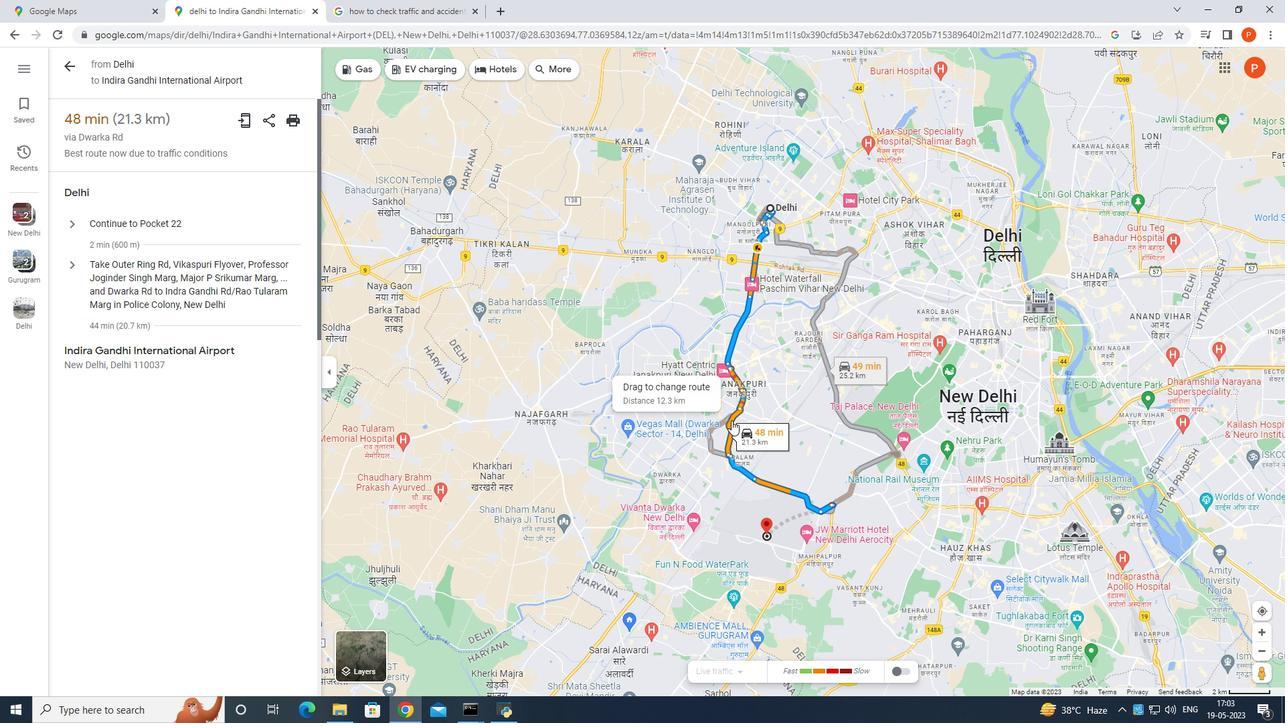 
Action: Mouse moved to (735, 423)
Screenshot: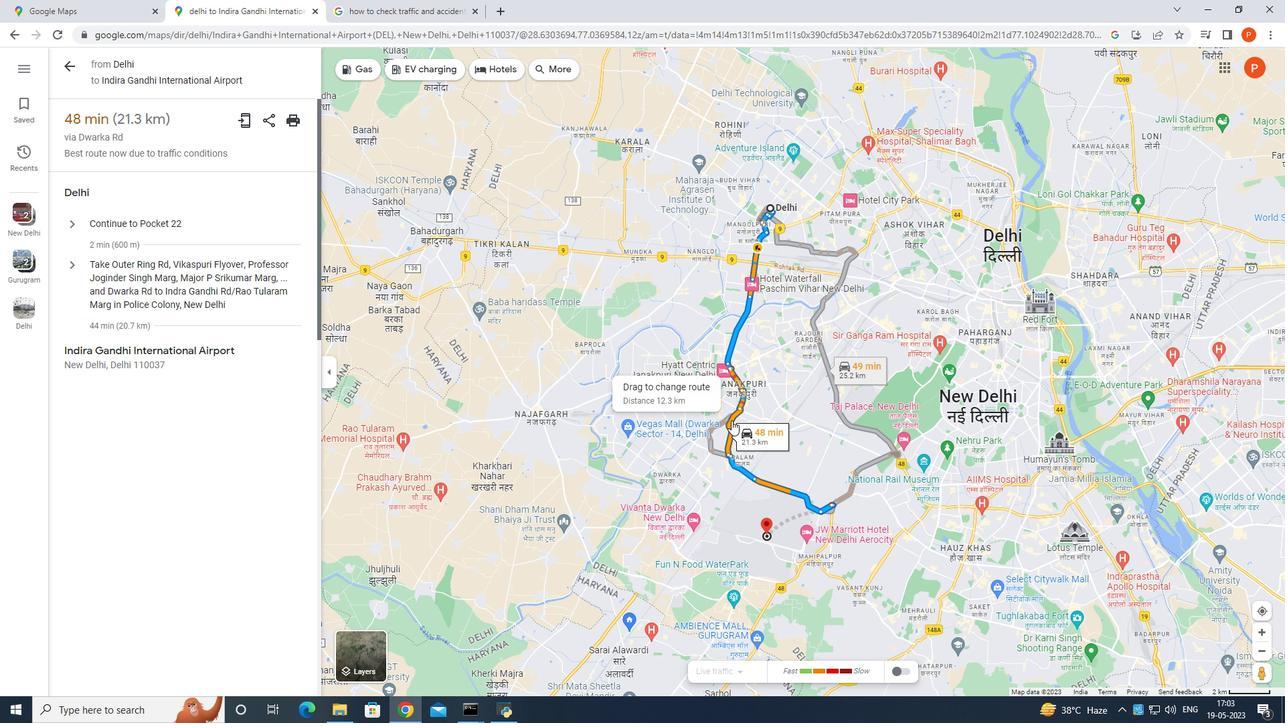 
Action: Mouse pressed left at (735, 423)
Screenshot: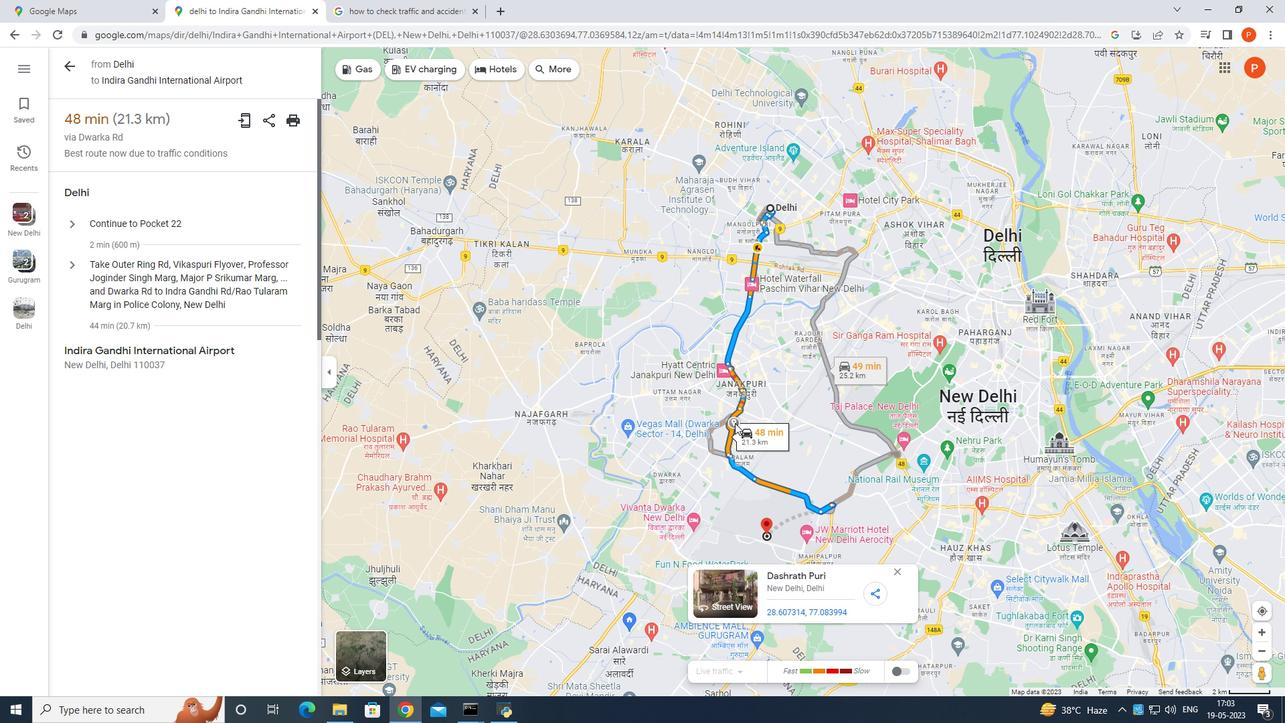 
Action: Mouse pressed left at (735, 423)
Screenshot: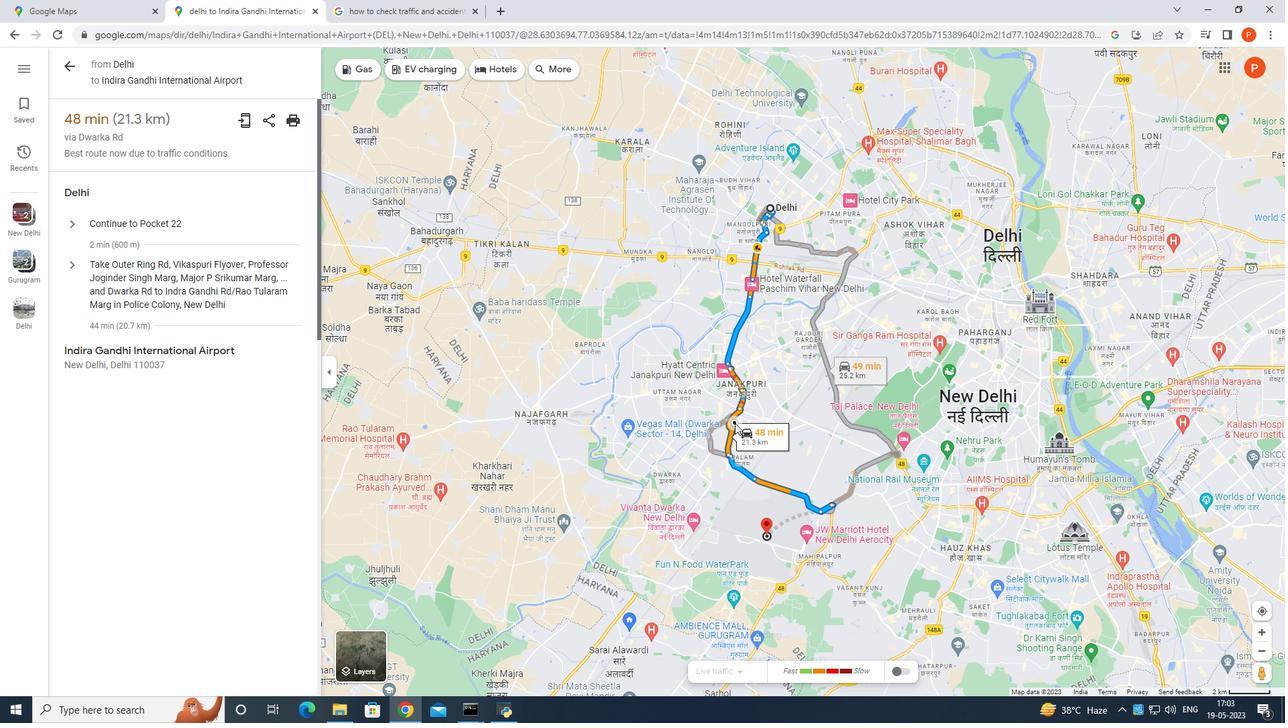 
Action: Mouse pressed left at (735, 423)
Screenshot: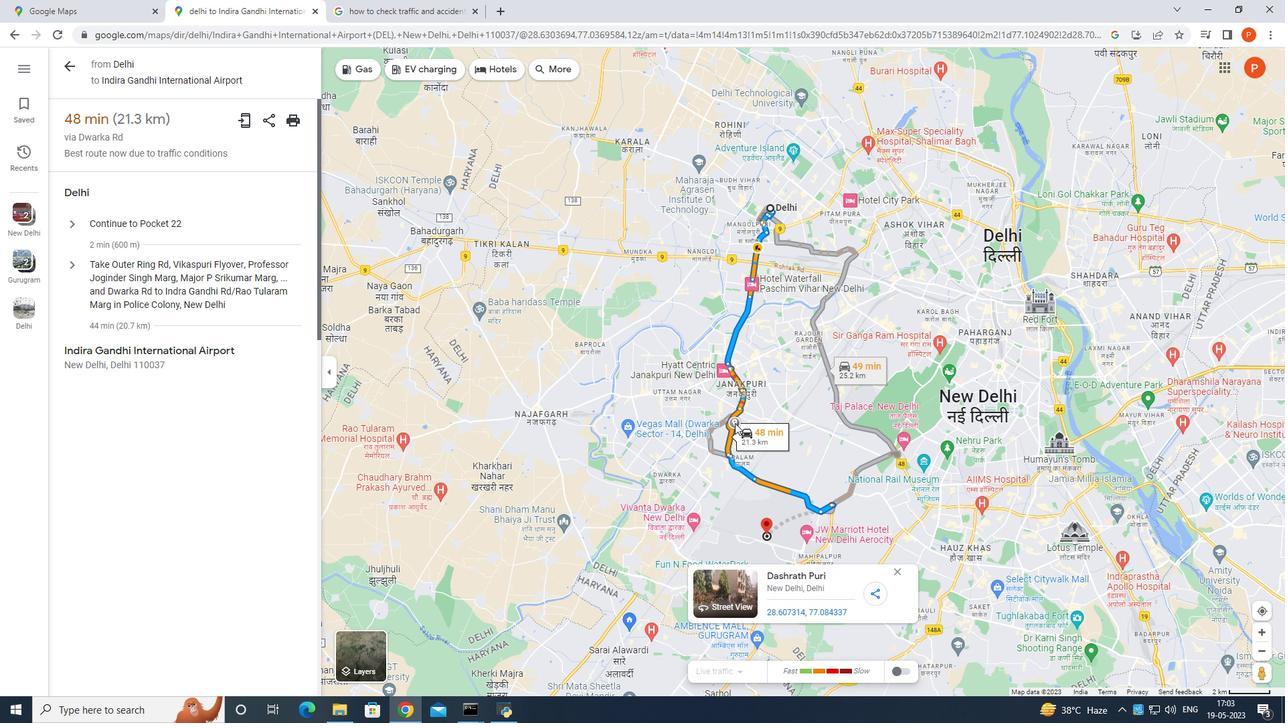 
Action: Mouse pressed left at (735, 423)
Screenshot: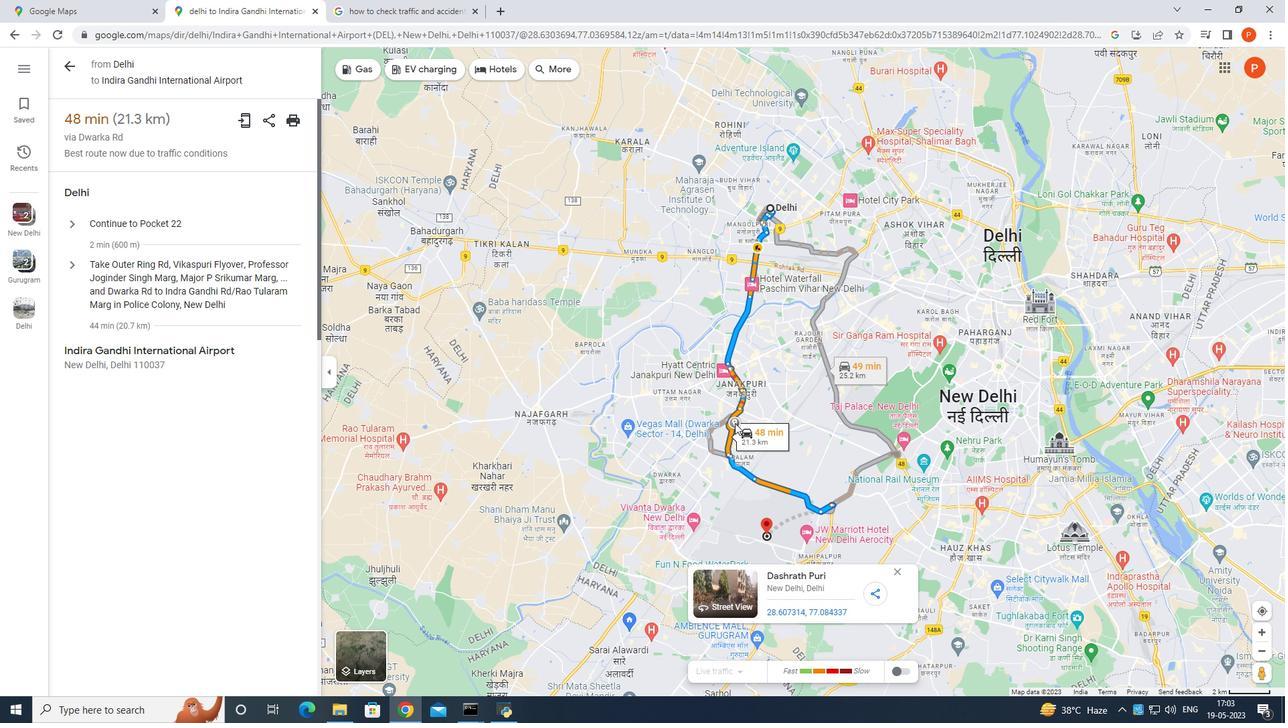 
Action: Mouse moved to (795, 591)
Screenshot: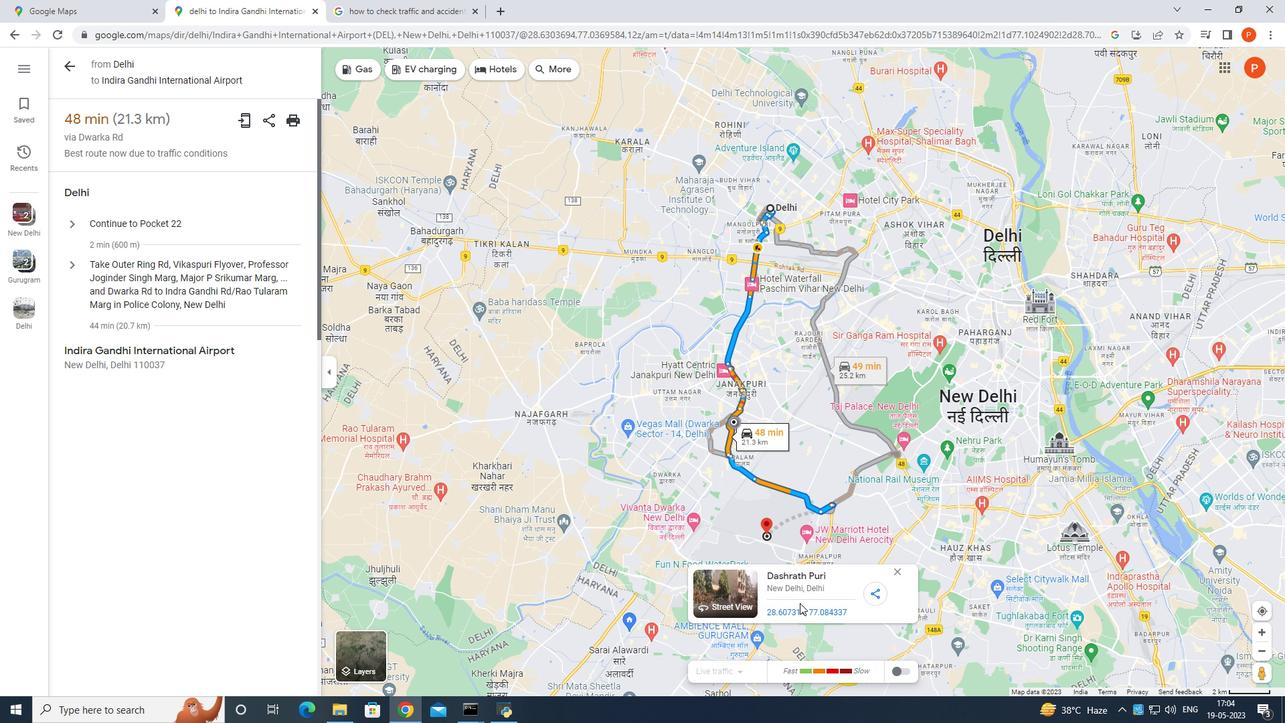 
Action: Mouse pressed left at (795, 591)
Screenshot: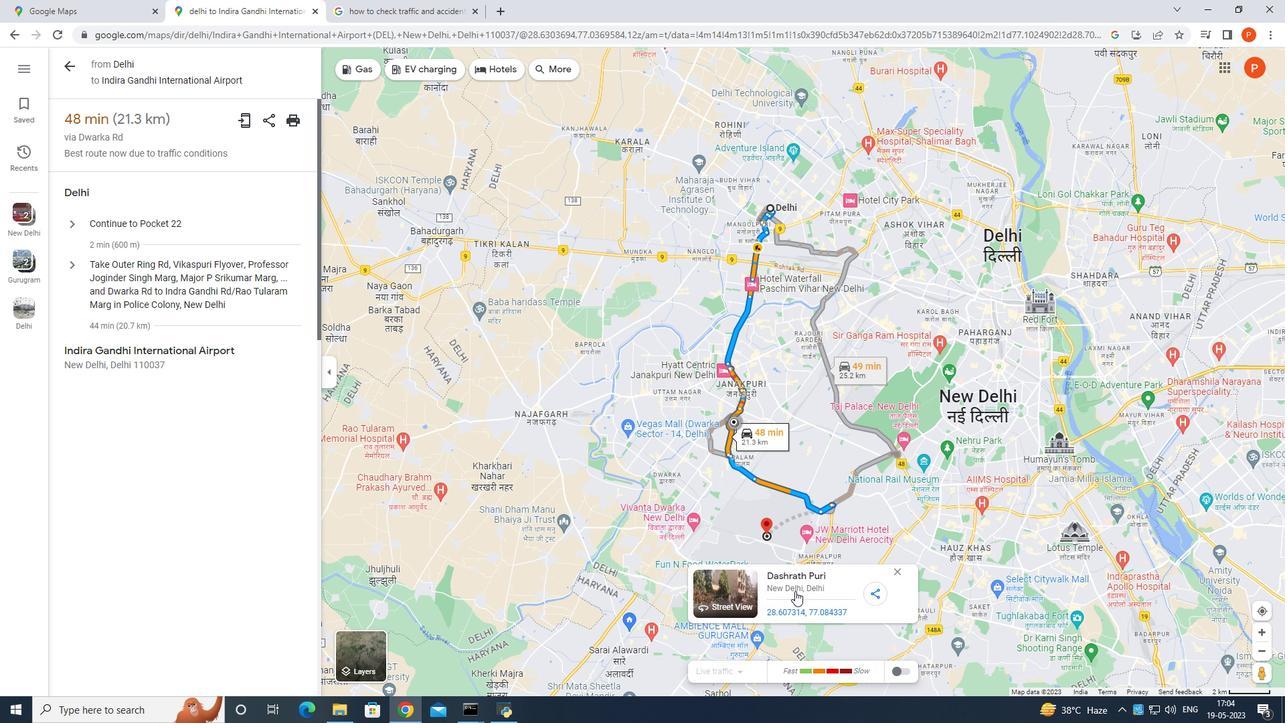 
Action: Mouse moved to (528, 496)
Screenshot: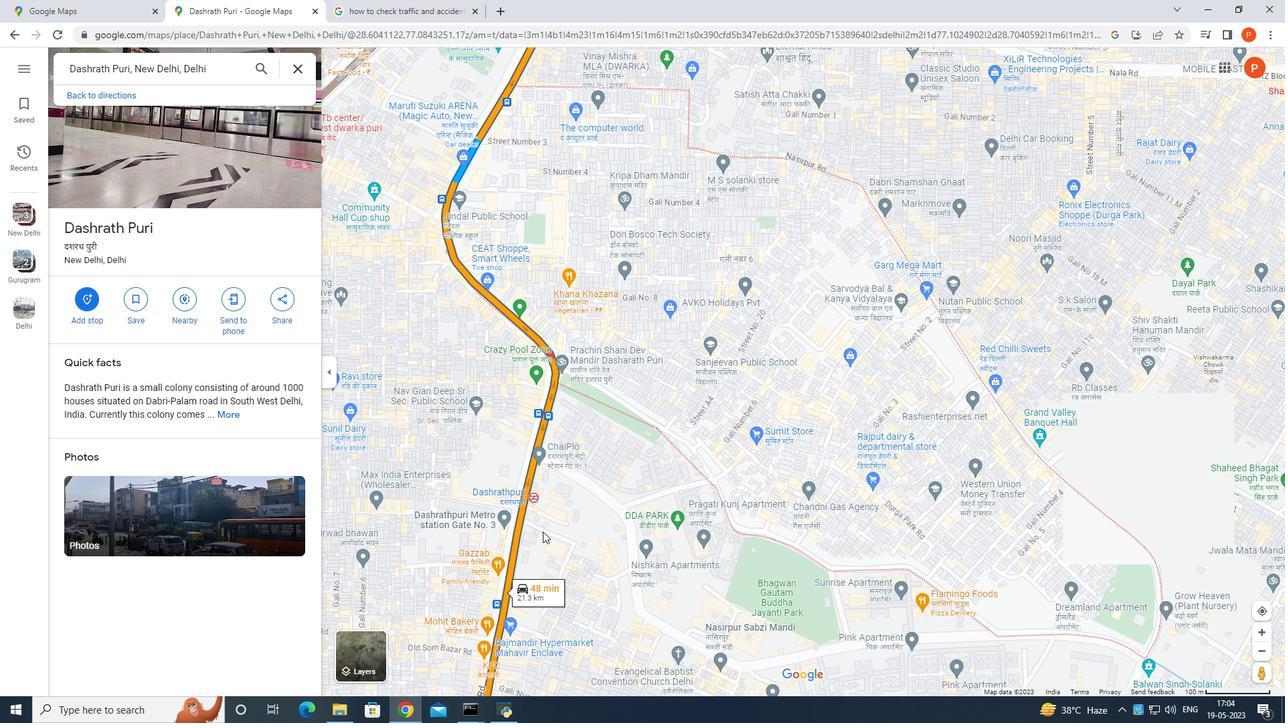 
Action: Mouse scrolled (528, 496) with delta (0, 0)
Screenshot: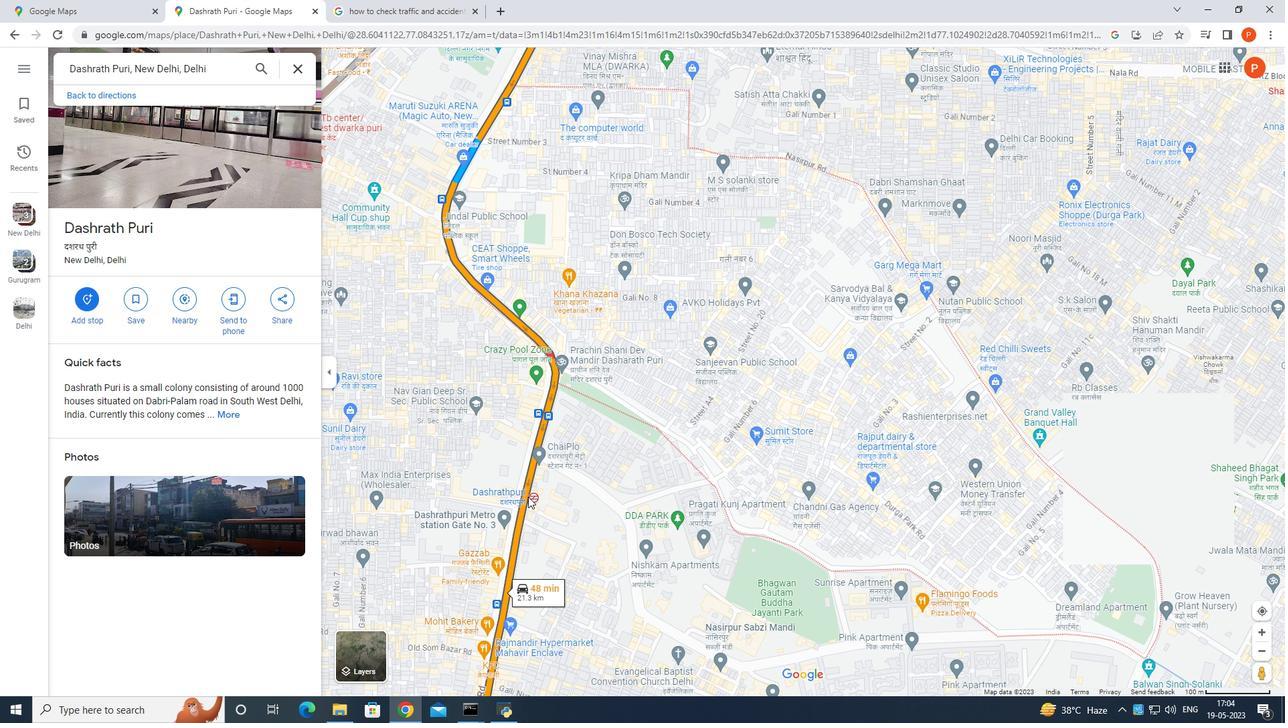 
Action: Mouse moved to (528, 480)
Screenshot: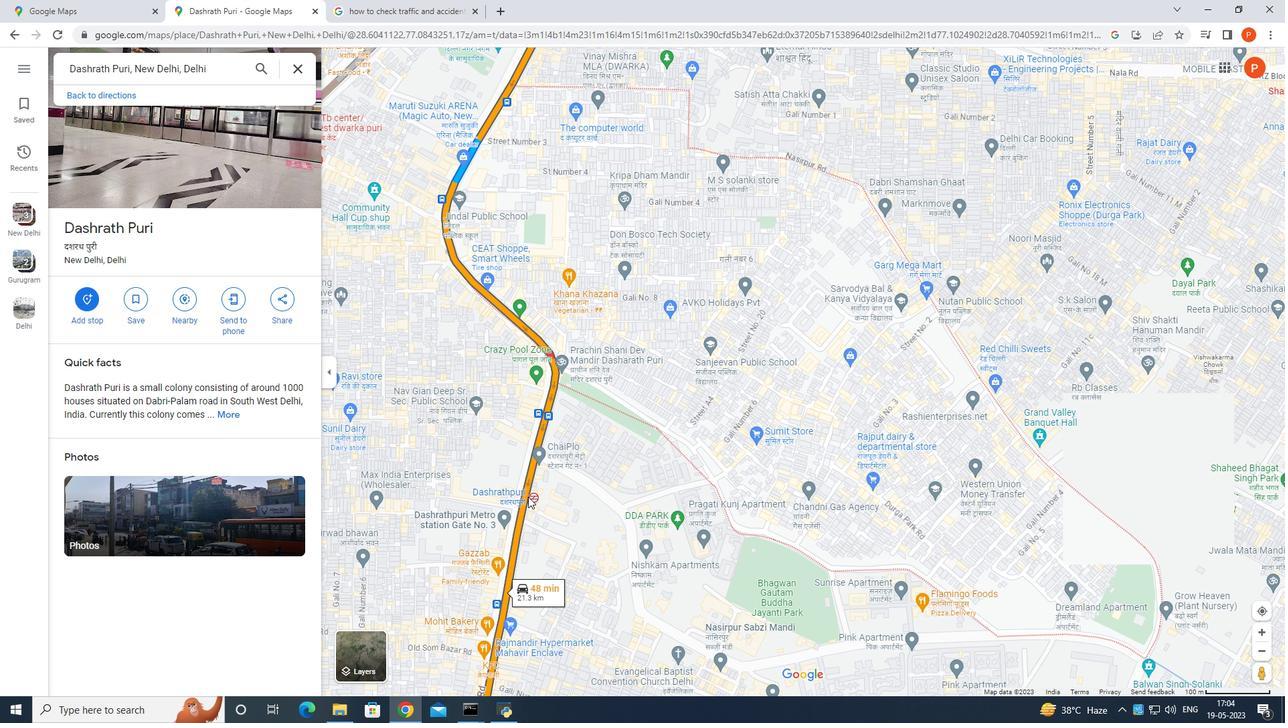 
Action: Mouse scrolled (528, 480) with delta (0, 0)
Screenshot: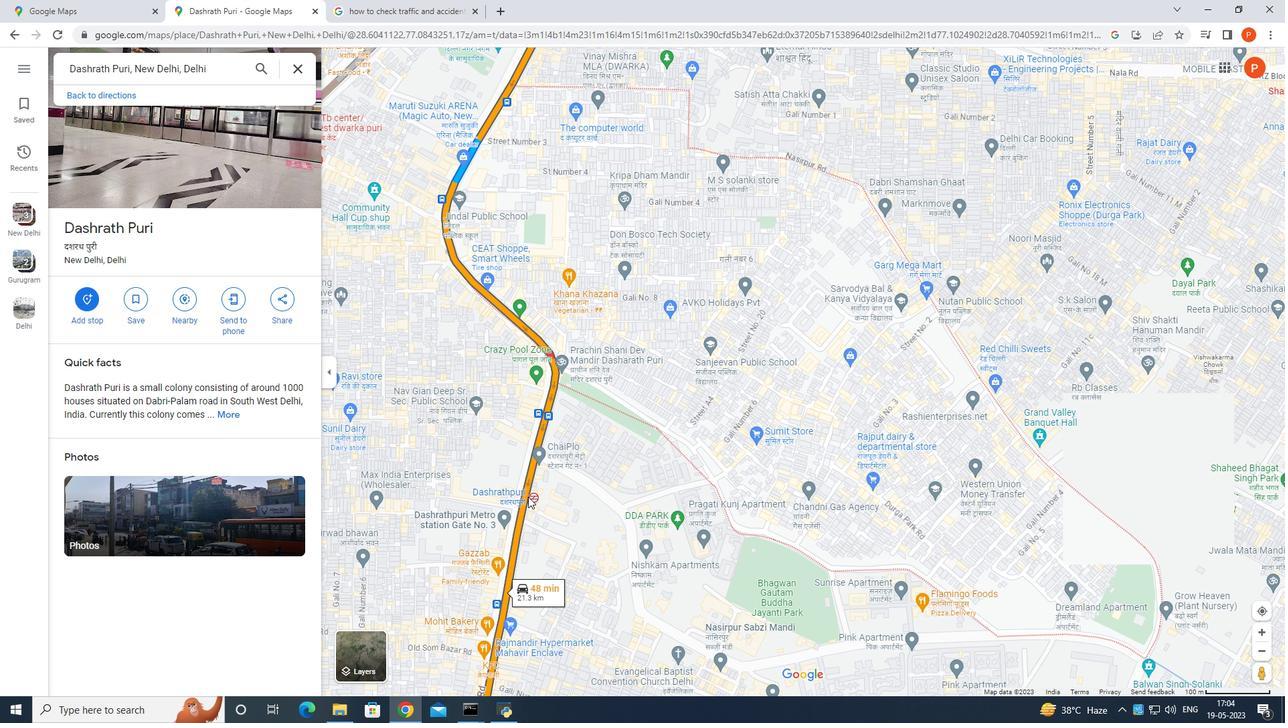 
Action: Mouse moved to (533, 475)
Screenshot: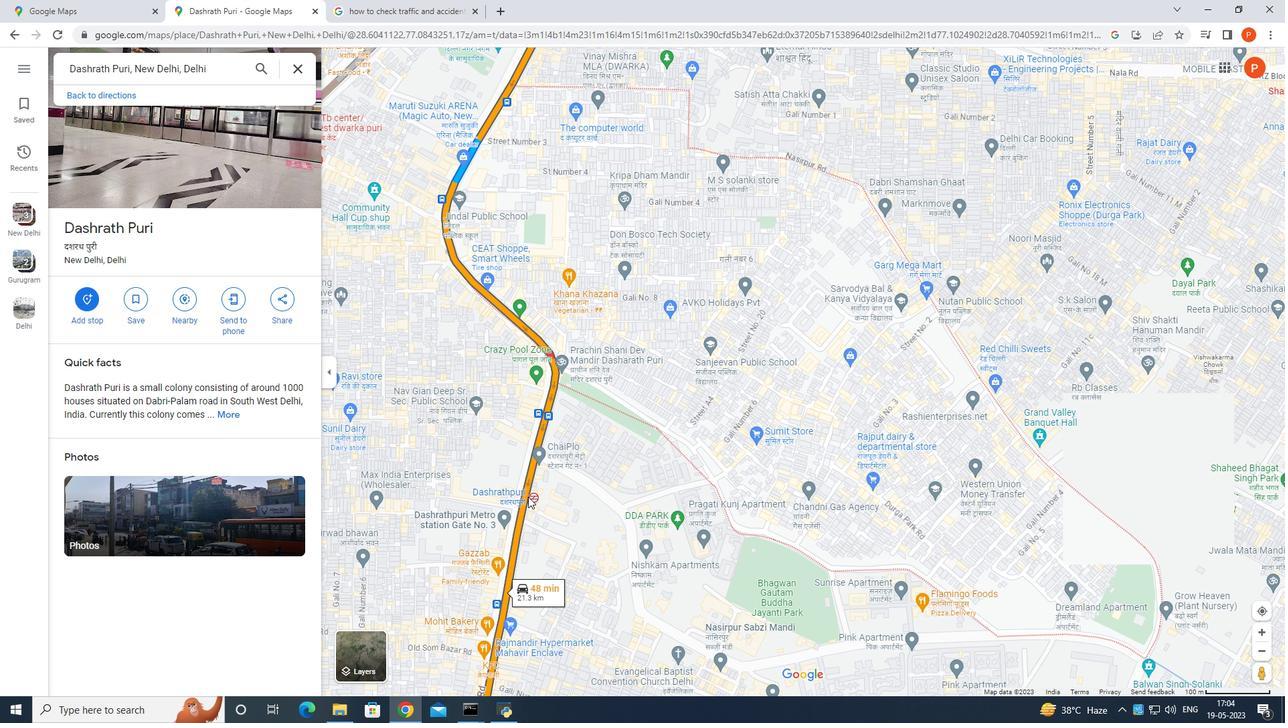 
Action: Mouse scrolled (533, 476) with delta (0, 0)
Screenshot: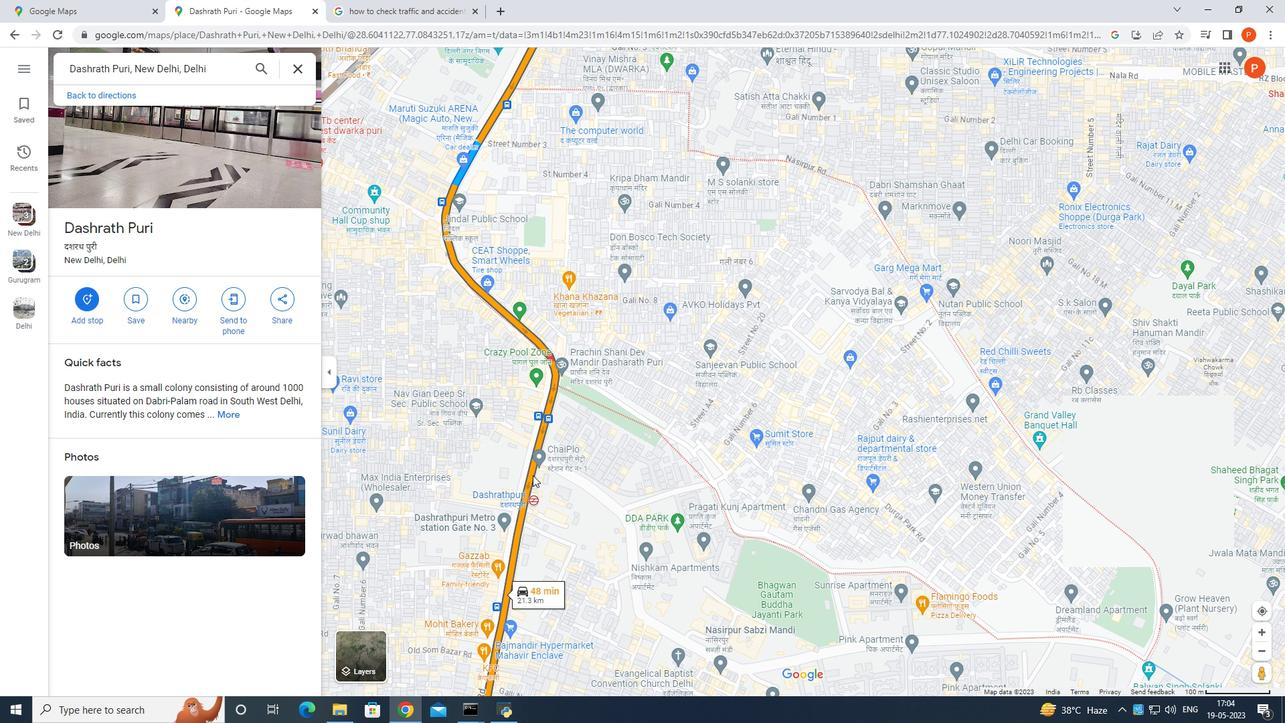 
Action: Mouse scrolled (533, 474) with delta (0, 0)
Screenshot: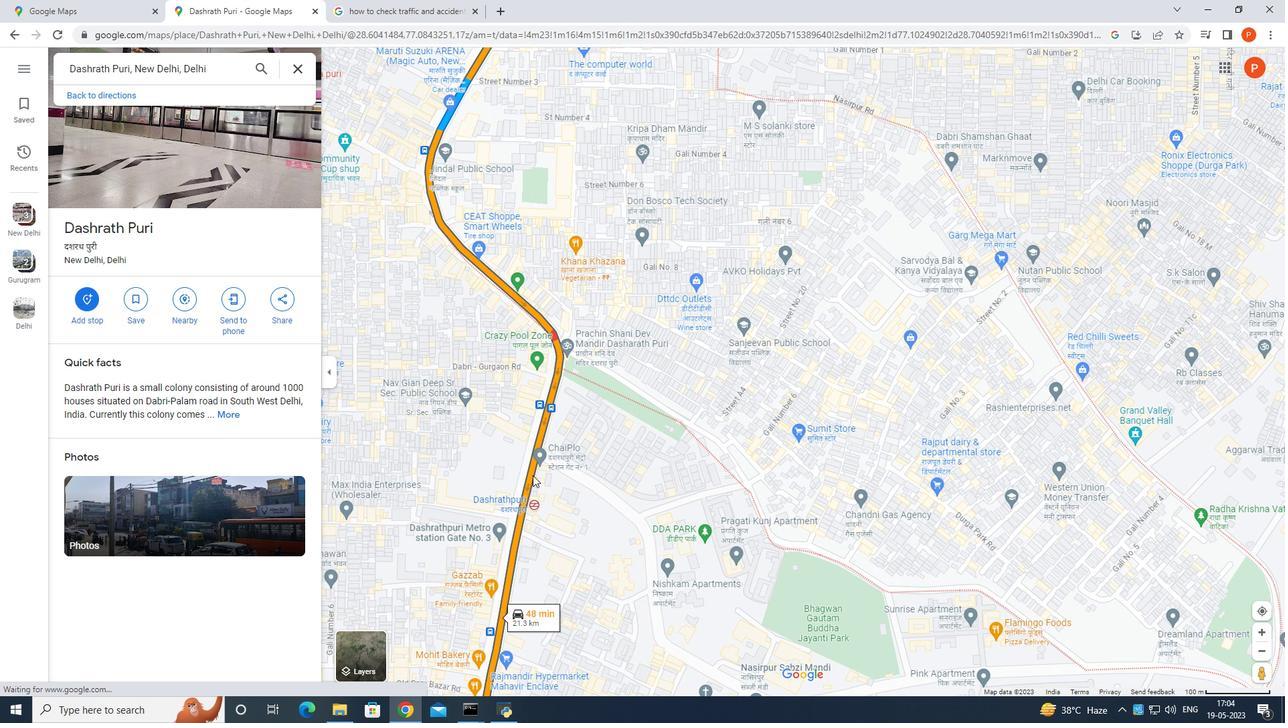 
Action: Mouse scrolled (533, 474) with delta (0, 0)
Screenshot: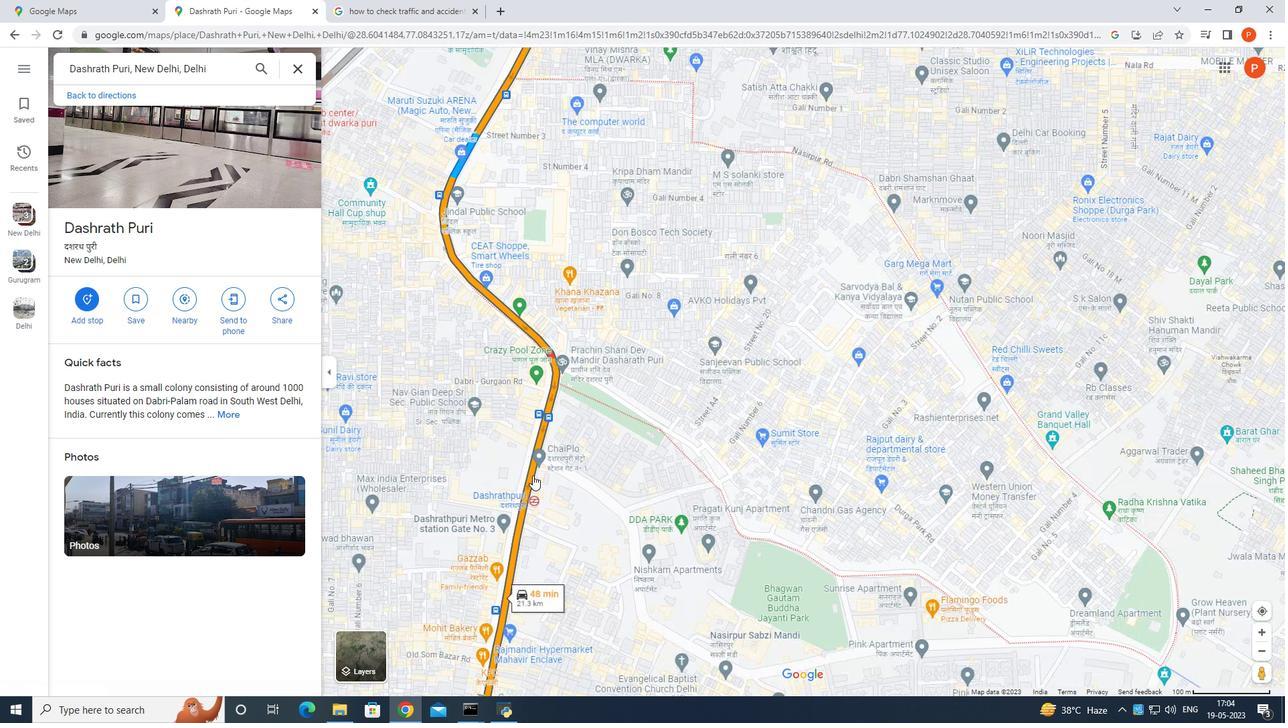 
Action: Mouse moved to (640, 365)
Screenshot: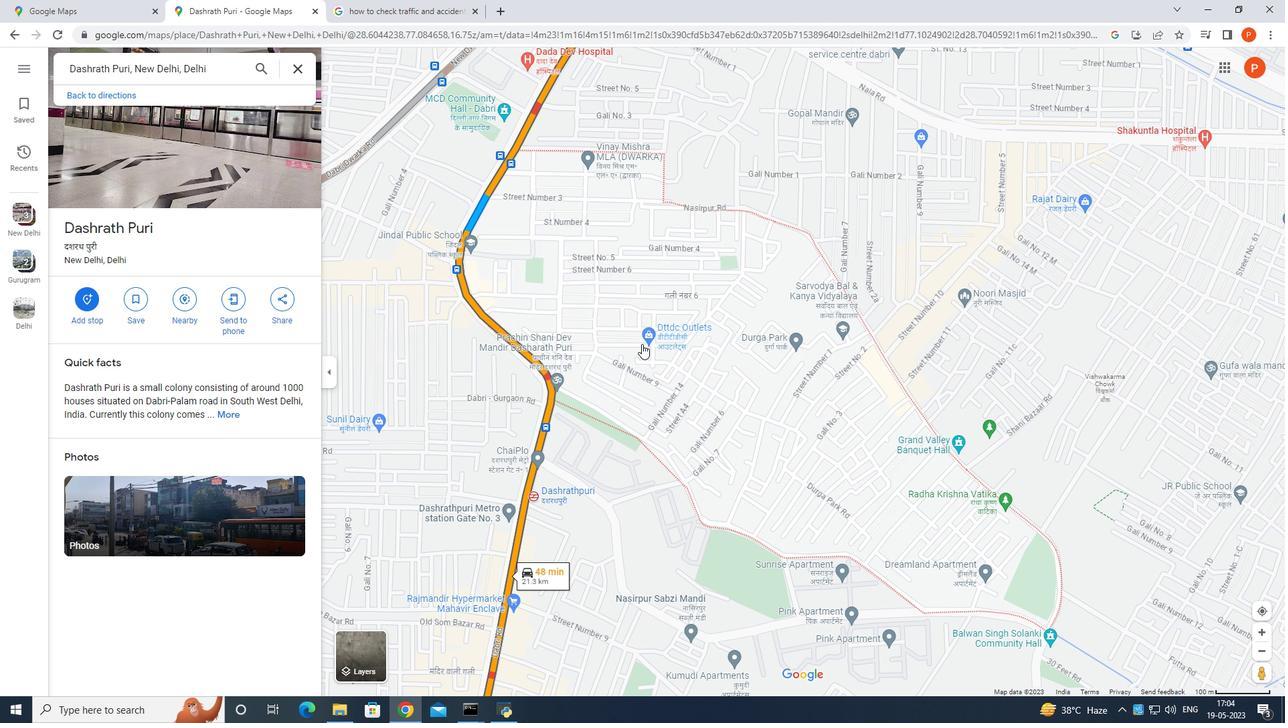 
Action: Mouse scrolled (640, 366) with delta (0, 0)
Screenshot: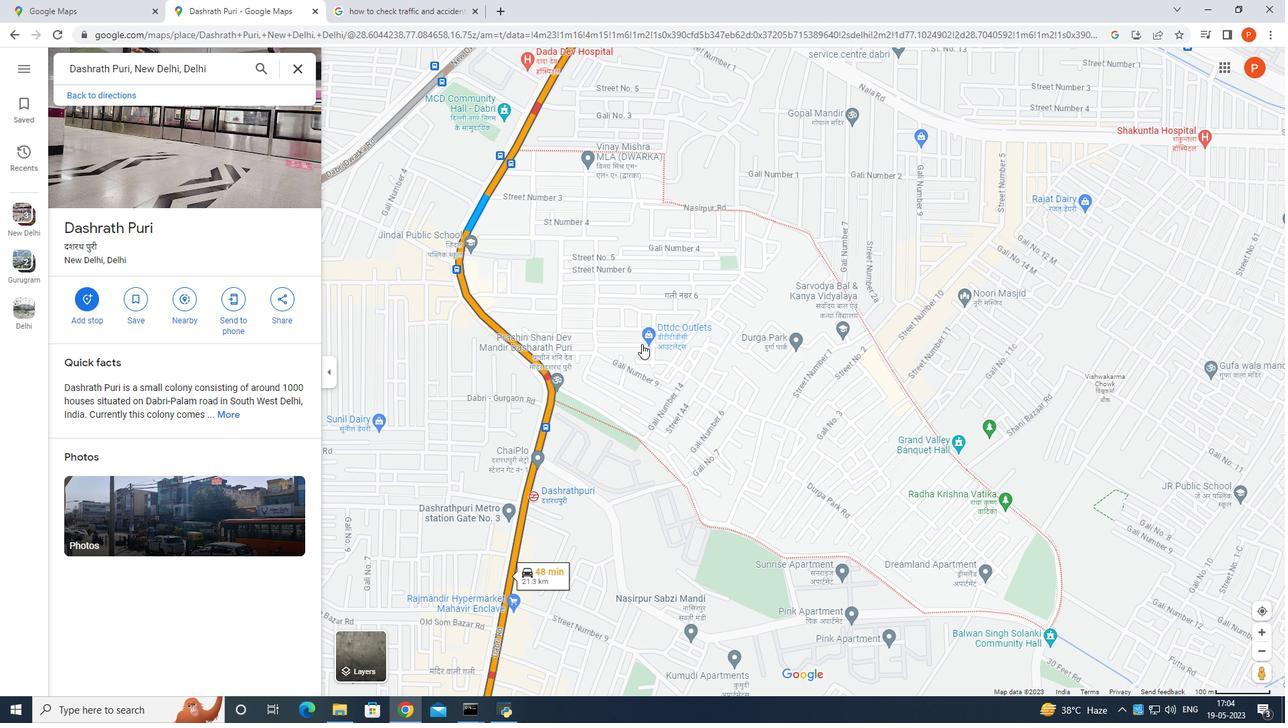 
Action: Mouse scrolled (640, 366) with delta (0, 0)
Screenshot: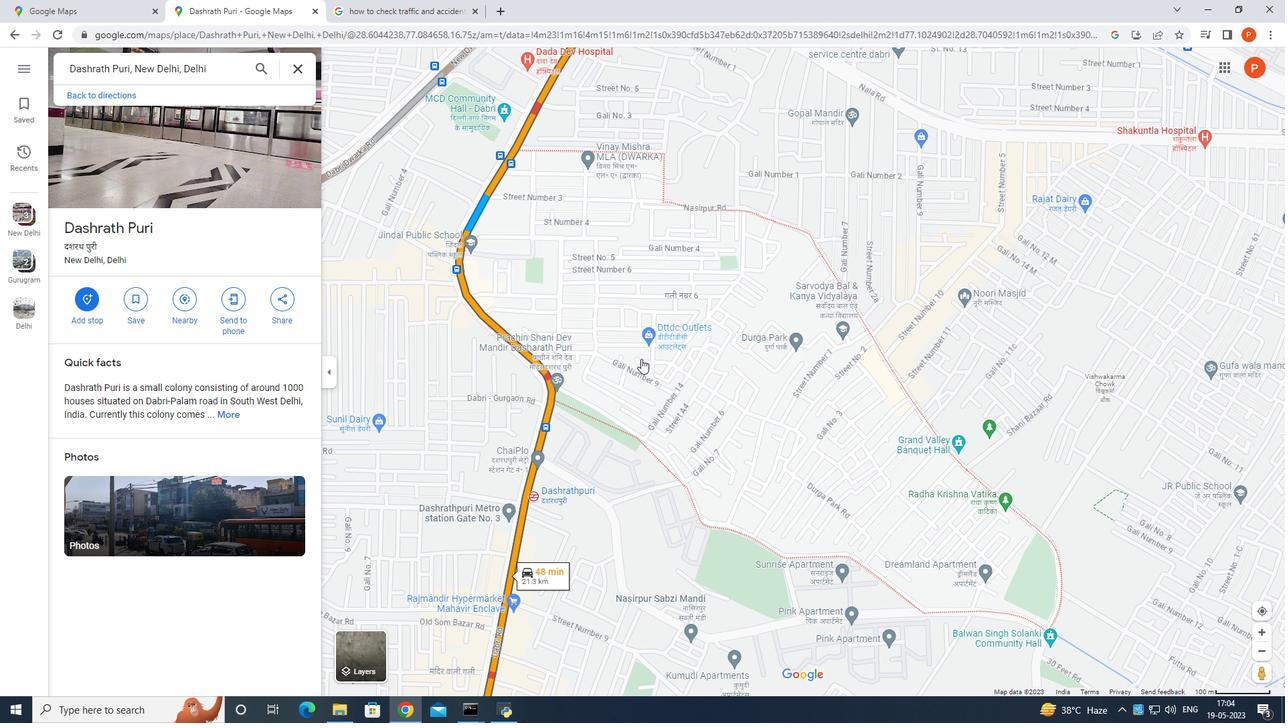 
Action: Mouse scrolled (640, 366) with delta (0, 0)
Screenshot: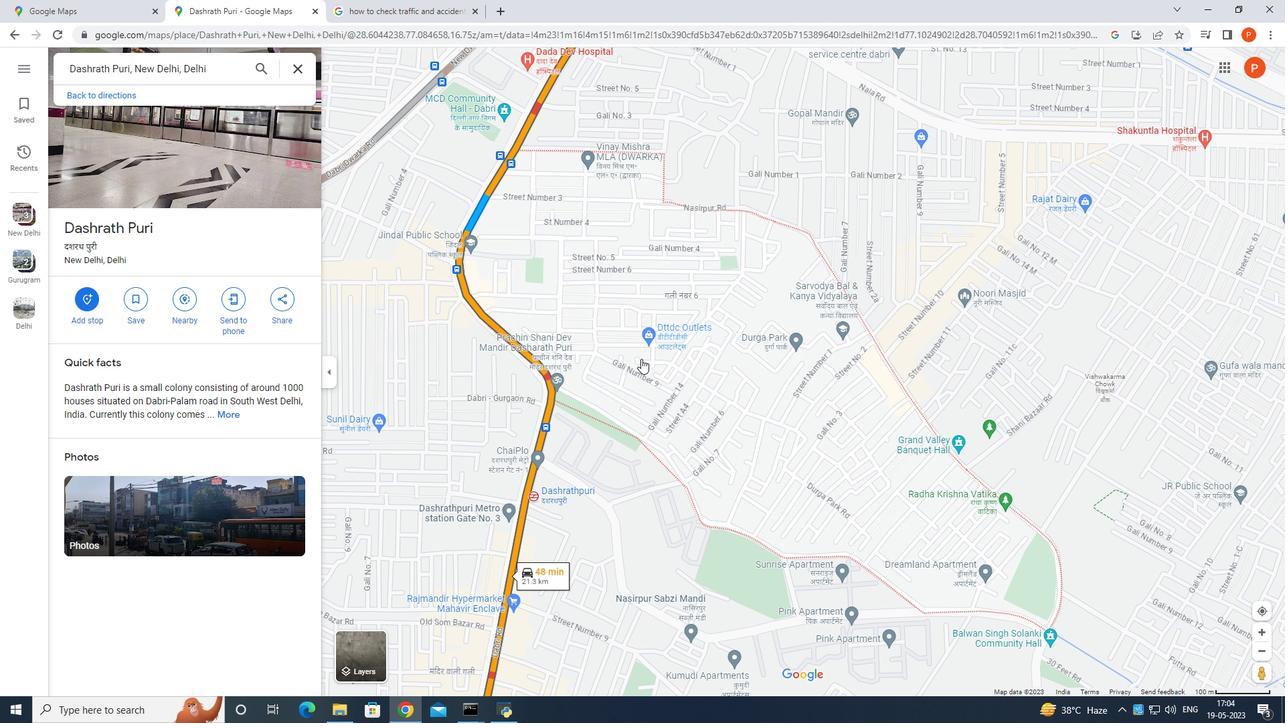 
Action: Mouse scrolled (640, 366) with delta (0, 0)
Screenshot: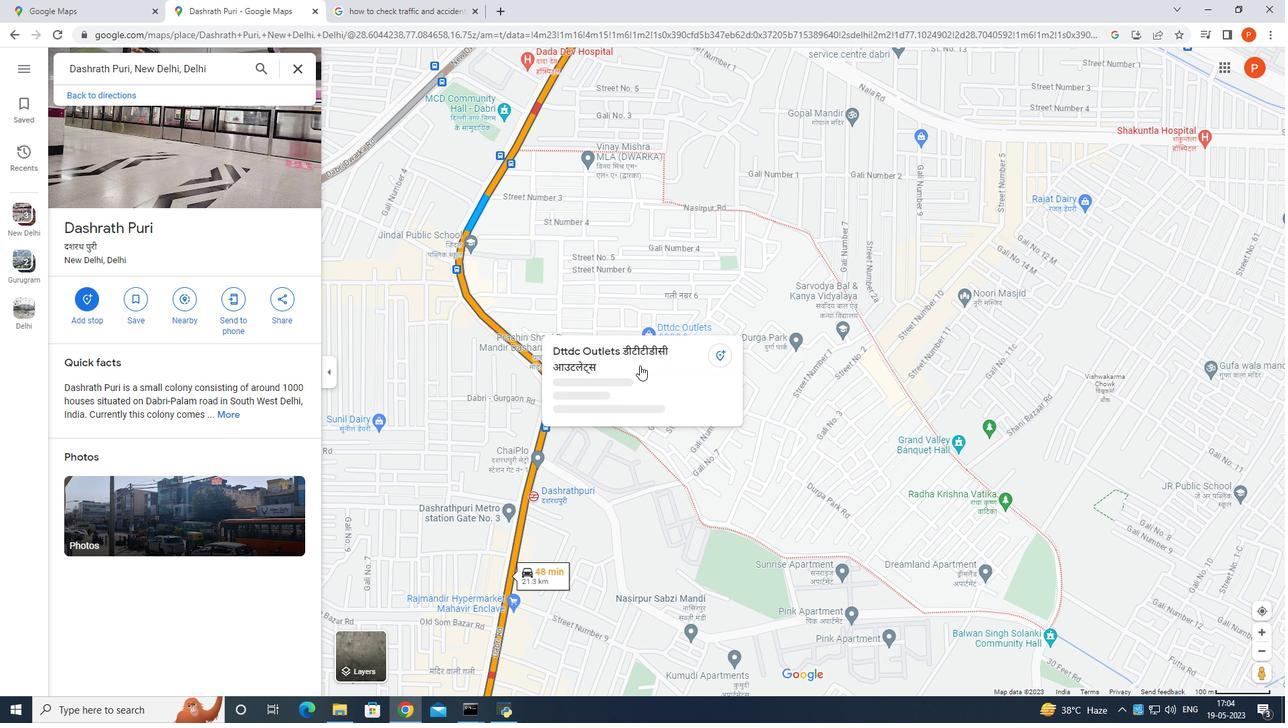 
Action: Mouse scrolled (640, 366) with delta (0, 0)
Screenshot: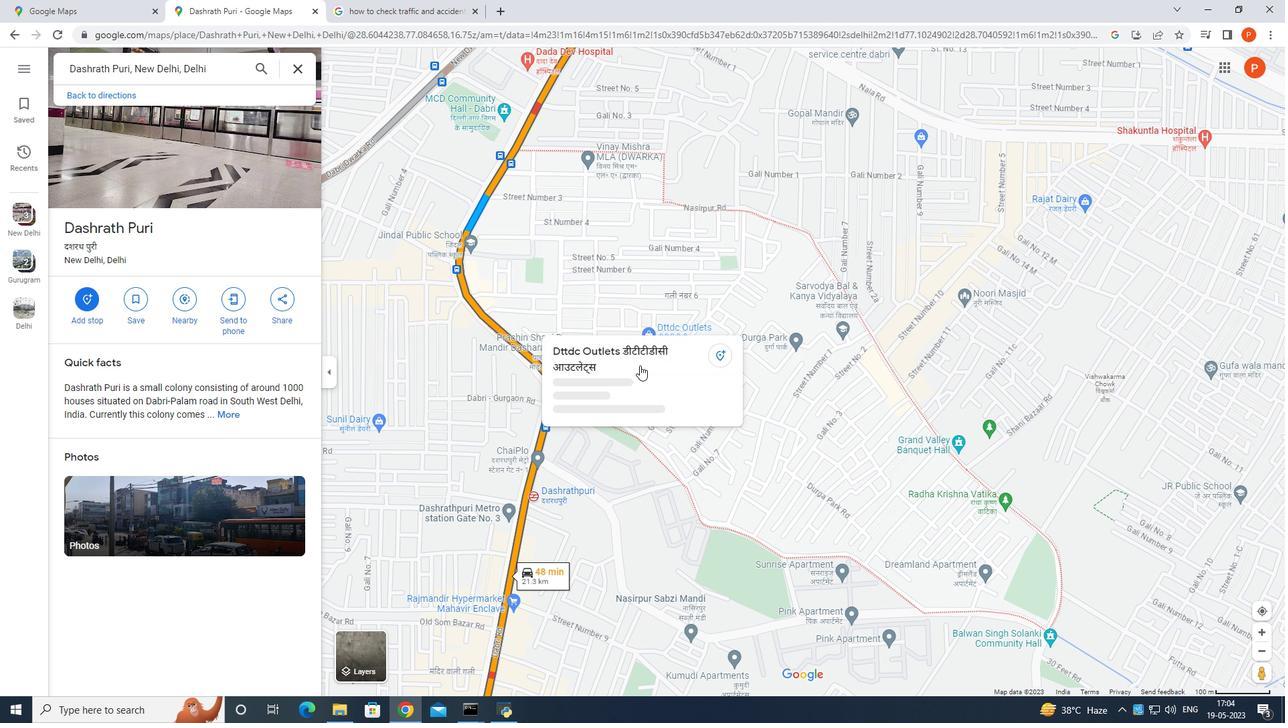 
Action: Mouse scrolled (640, 366) with delta (0, 0)
Screenshot: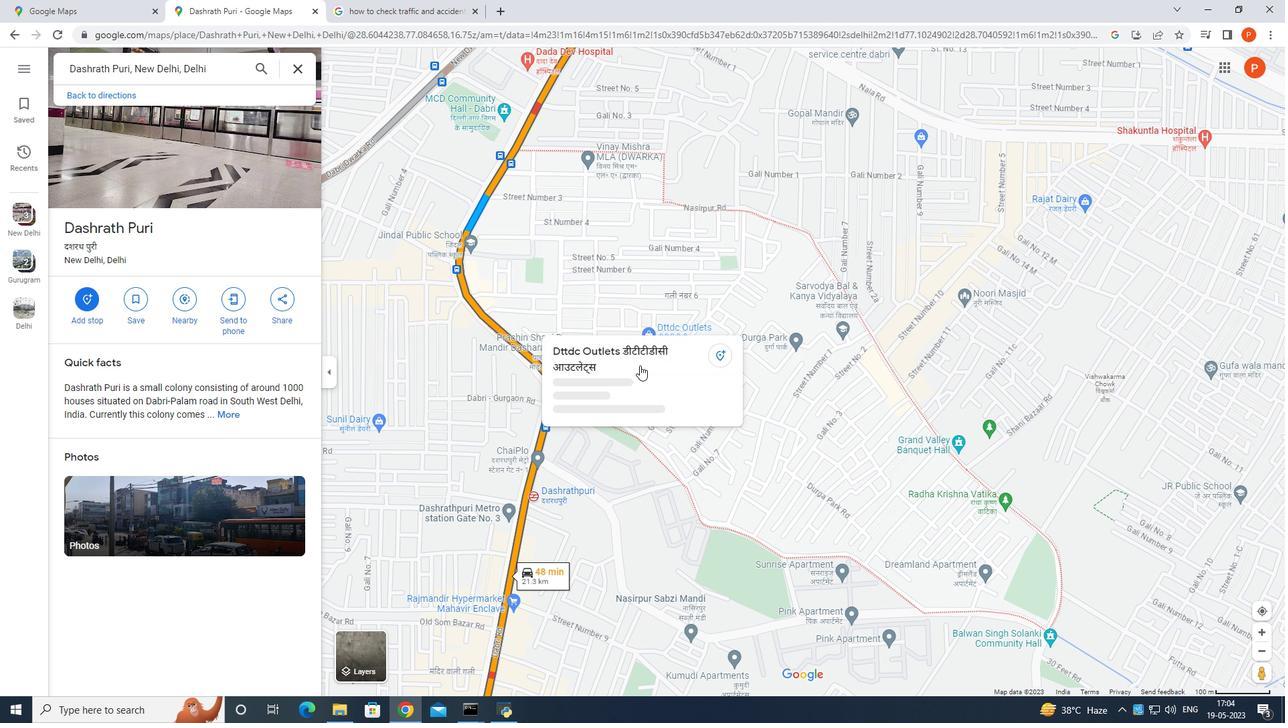 
Action: Mouse moved to (324, 435)
Screenshot: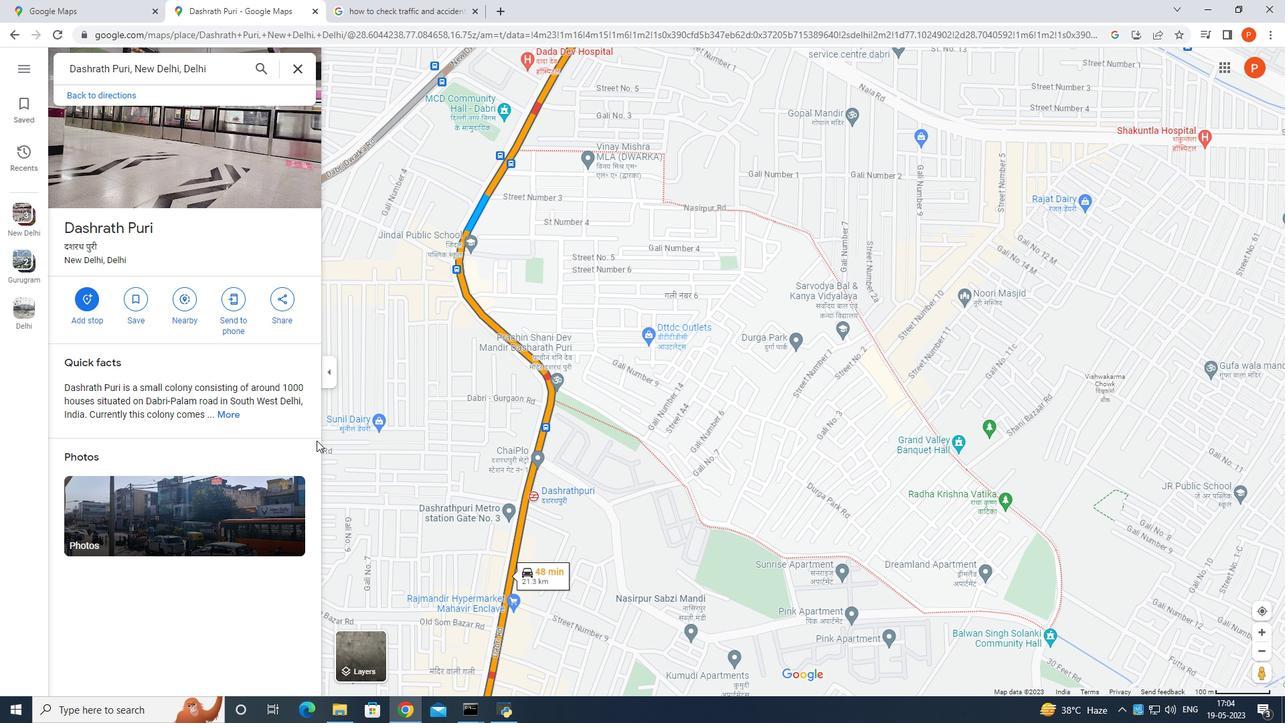 
Action: Mouse scrolled (324, 436) with delta (0, 0)
Screenshot: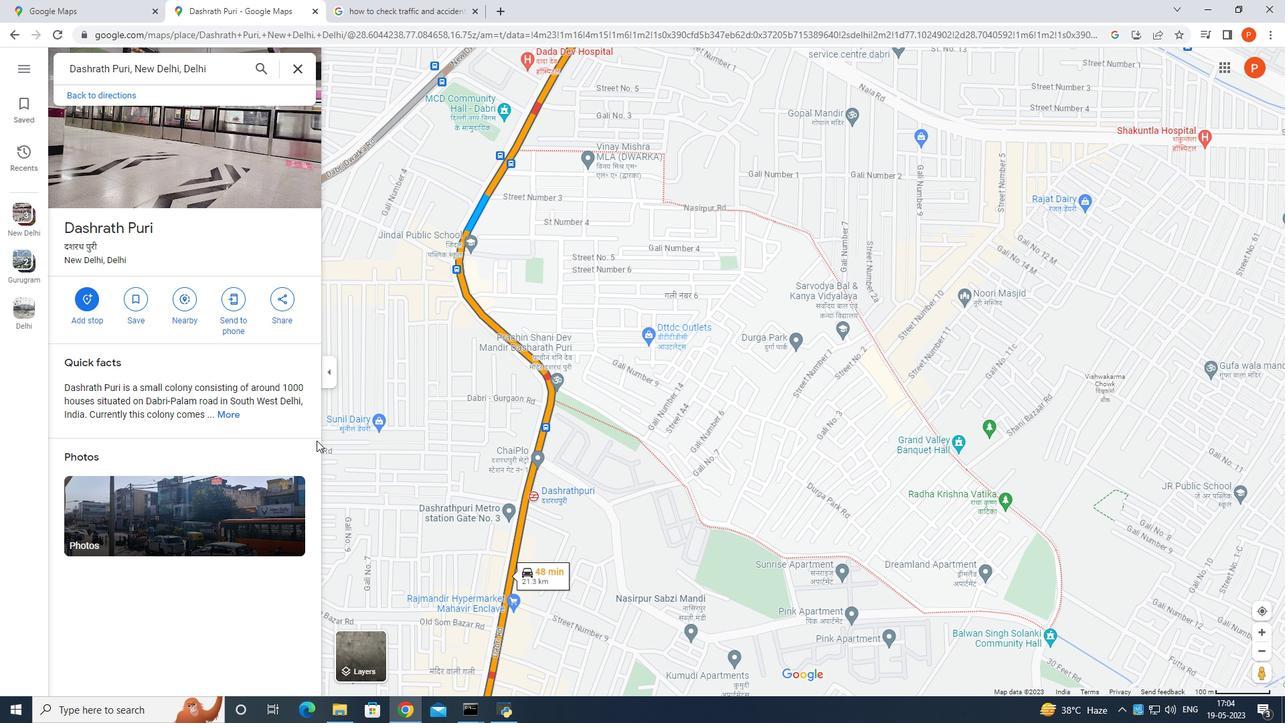 
Action: Mouse moved to (383, 427)
Screenshot: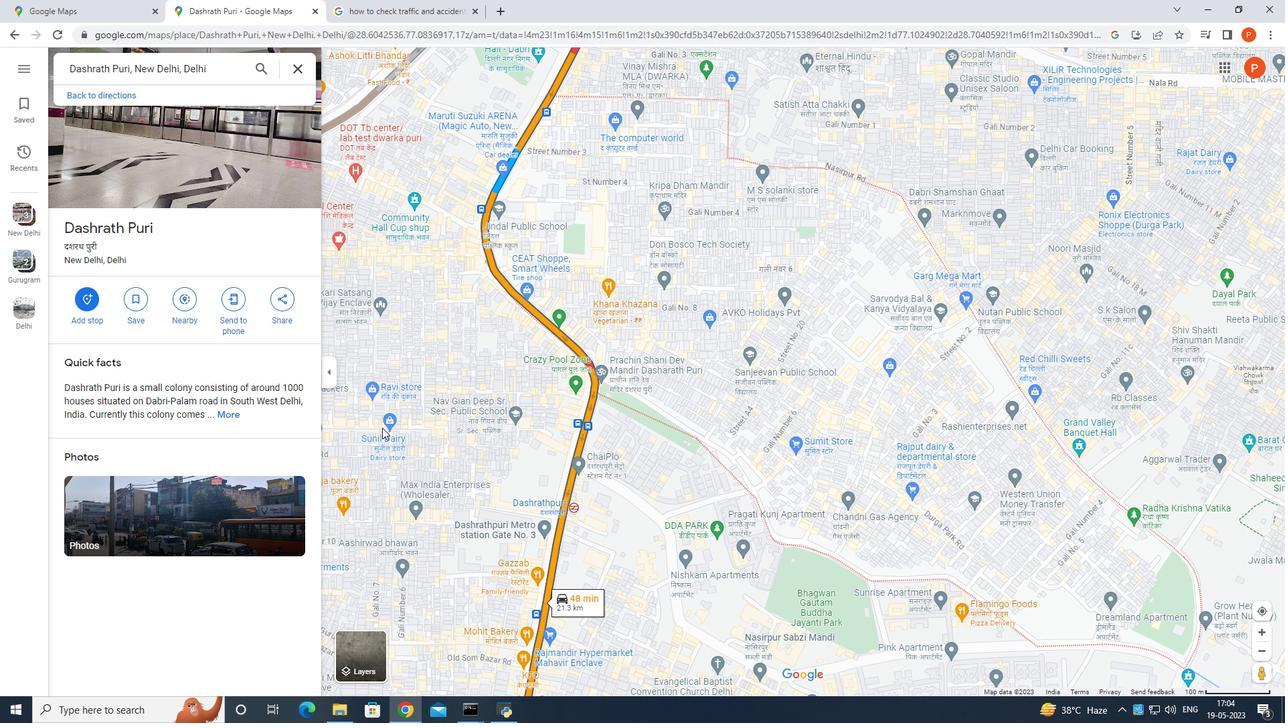
Action: Mouse scrolled (383, 426) with delta (0, 0)
Screenshot: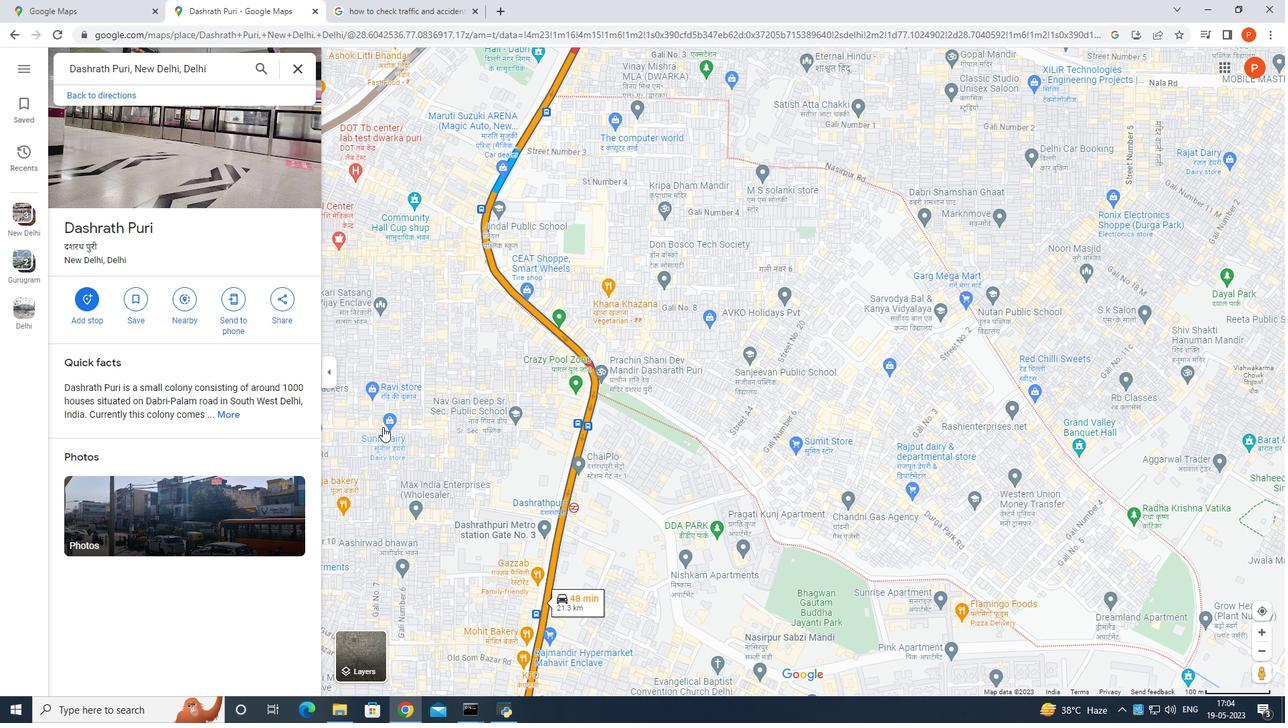 
Action: Mouse moved to (259, 440)
Screenshot: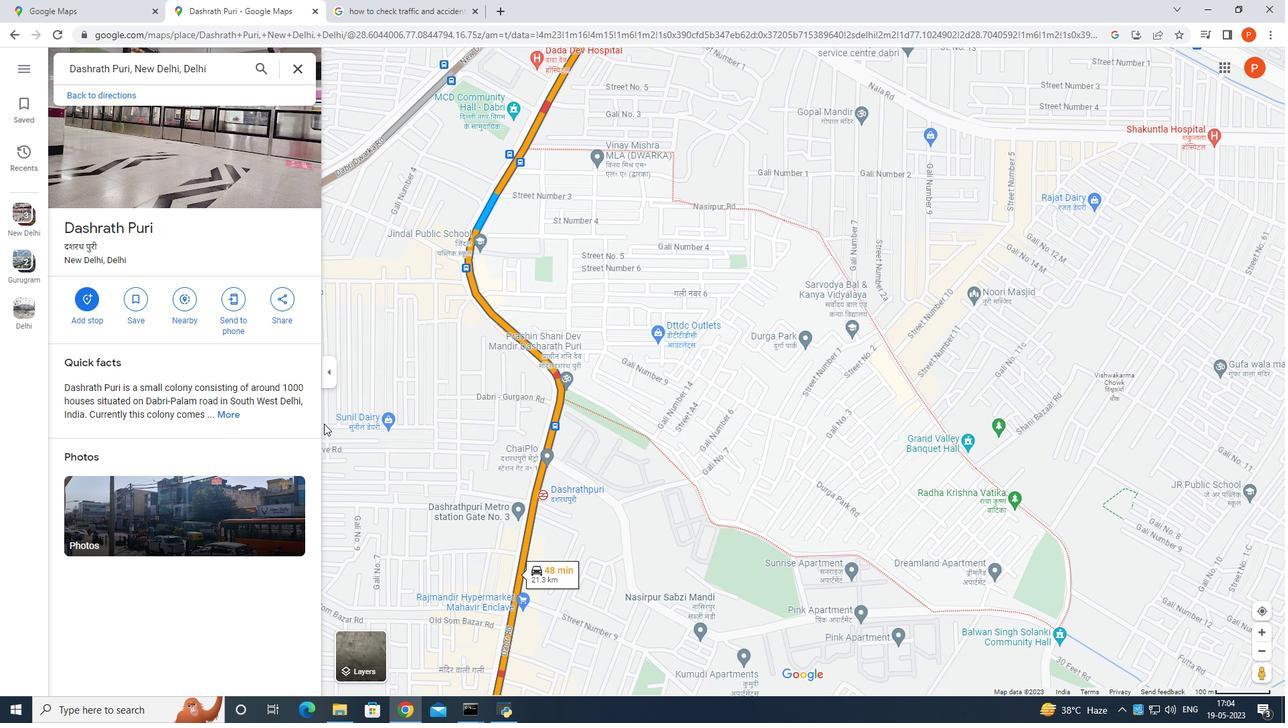 
Action: Mouse scrolled (259, 440) with delta (0, 0)
Screenshot: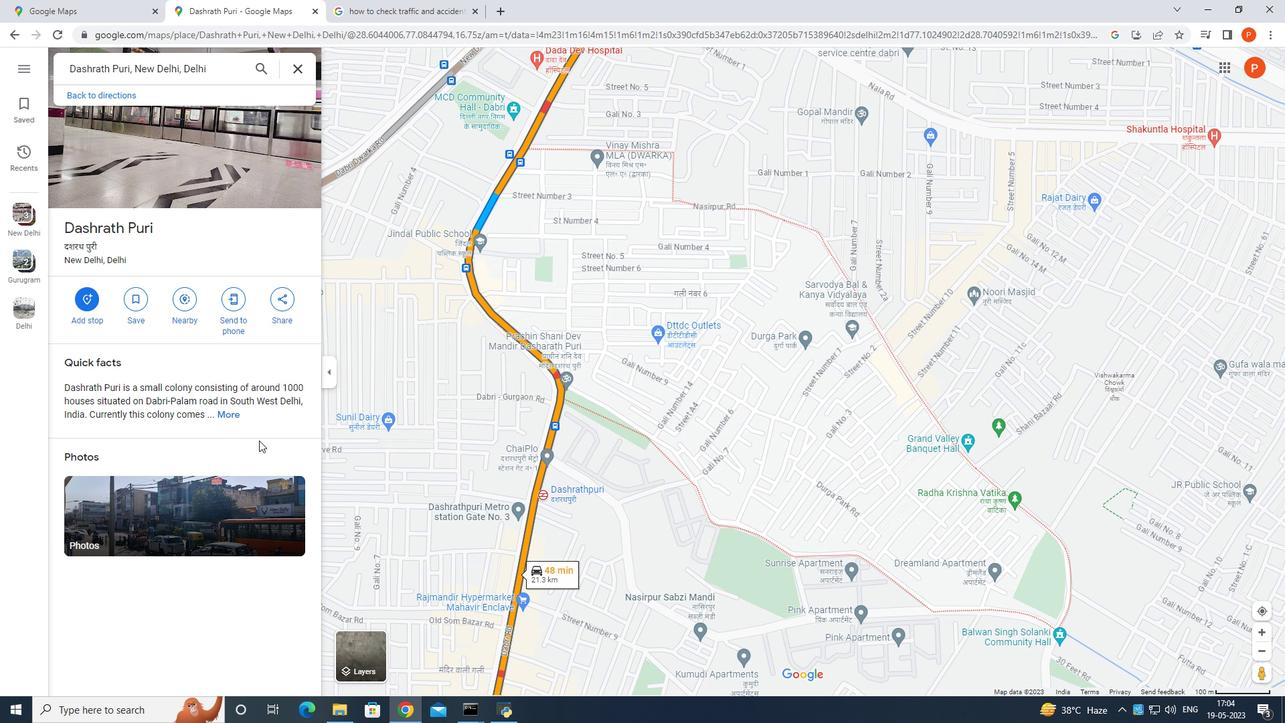 
Action: Mouse scrolled (259, 440) with delta (0, 0)
Screenshot: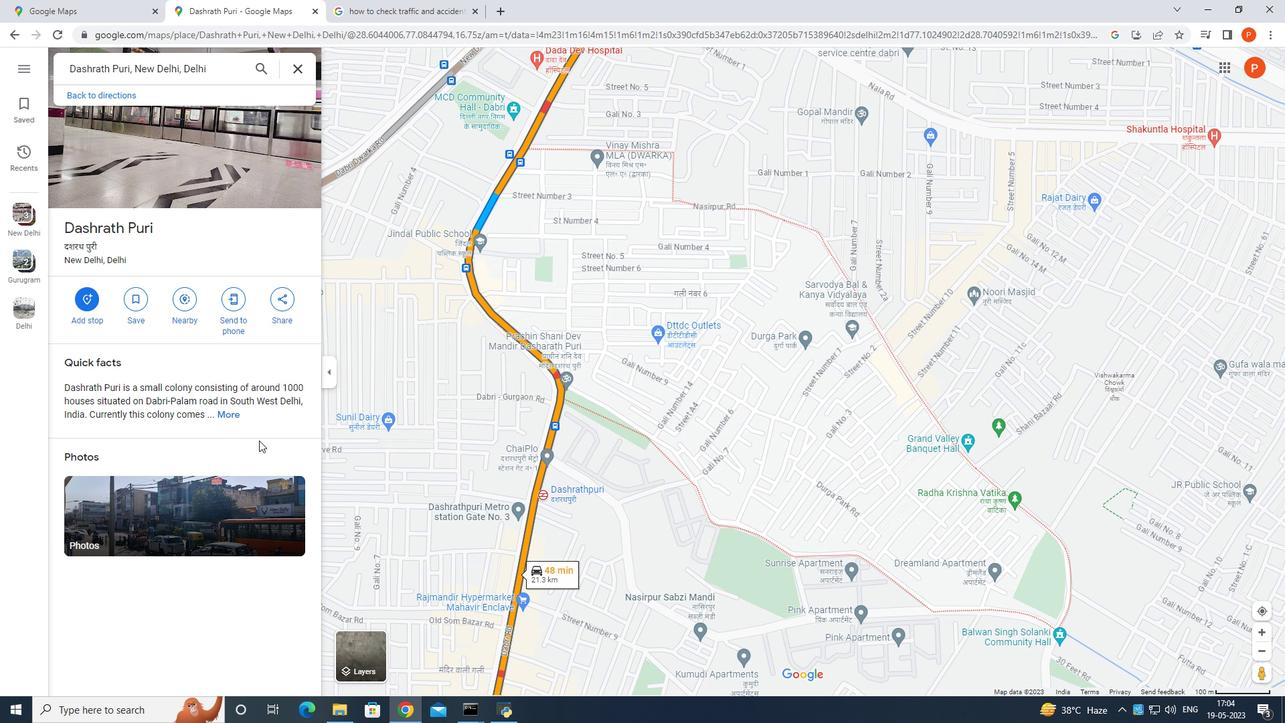 
Action: Mouse moved to (259, 440)
Screenshot: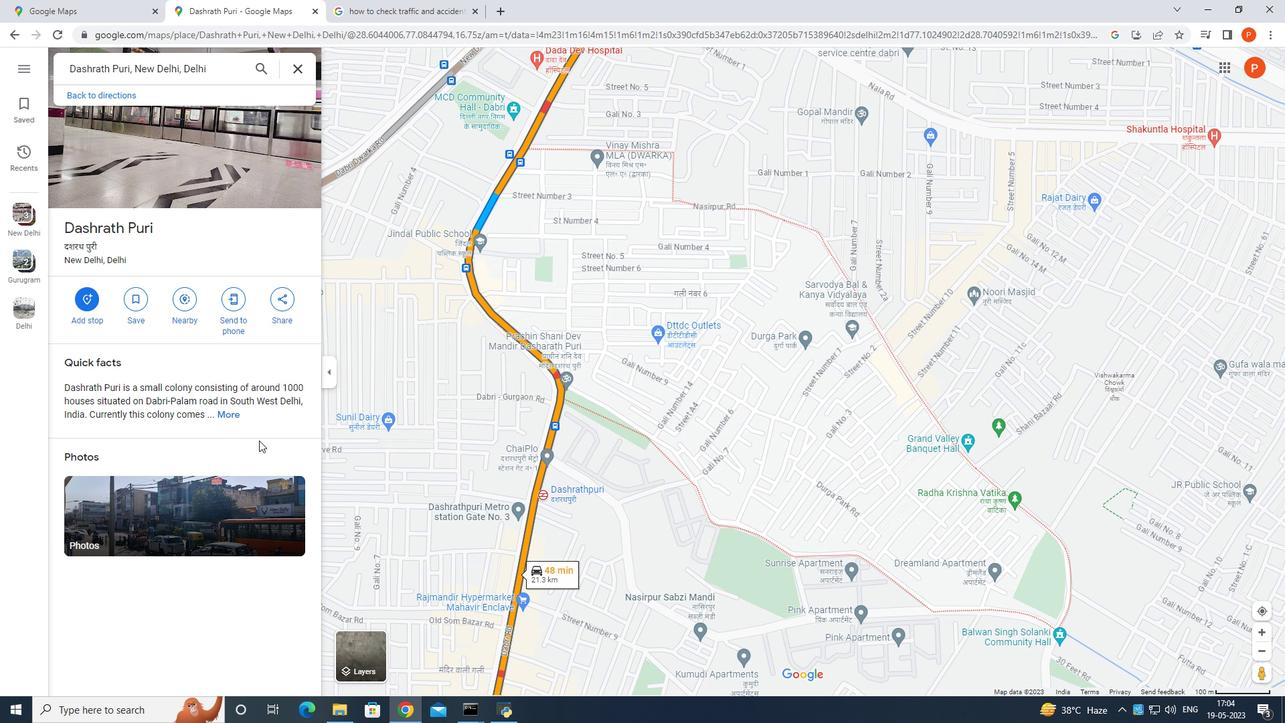 
Action: Mouse scrolled (259, 440) with delta (0, 0)
Screenshot: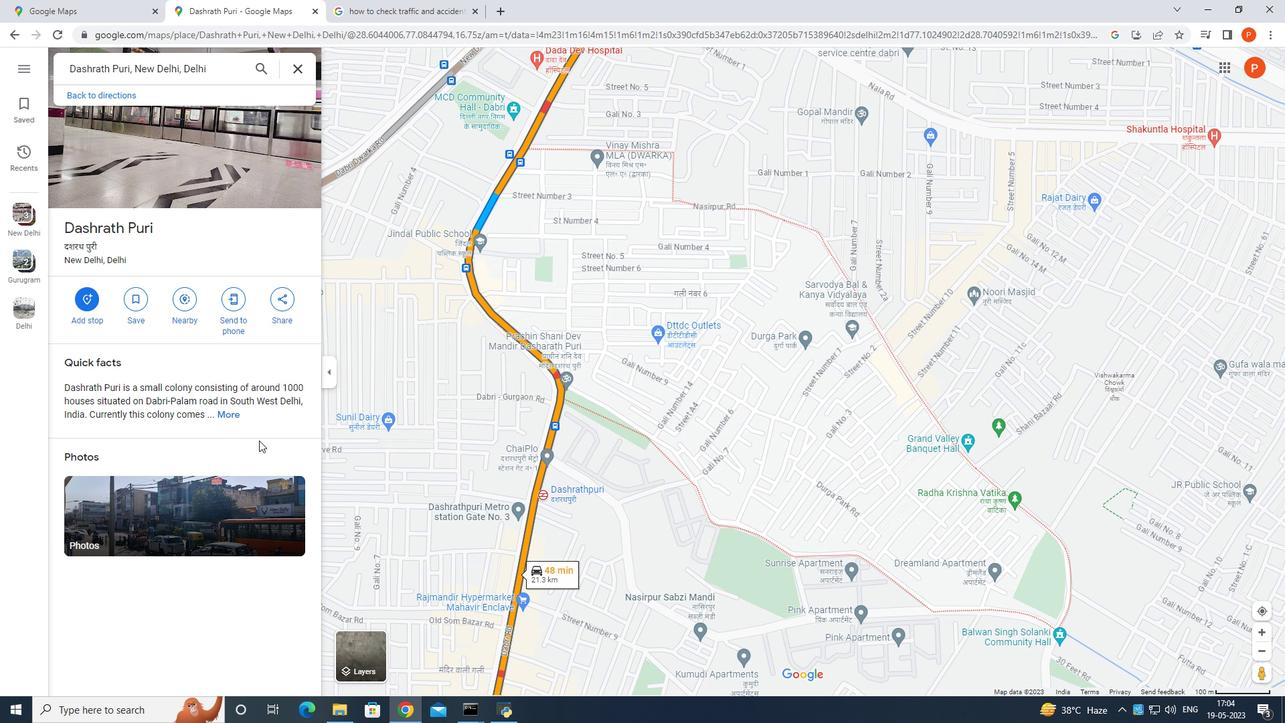 
Action: Mouse moved to (258, 444)
Screenshot: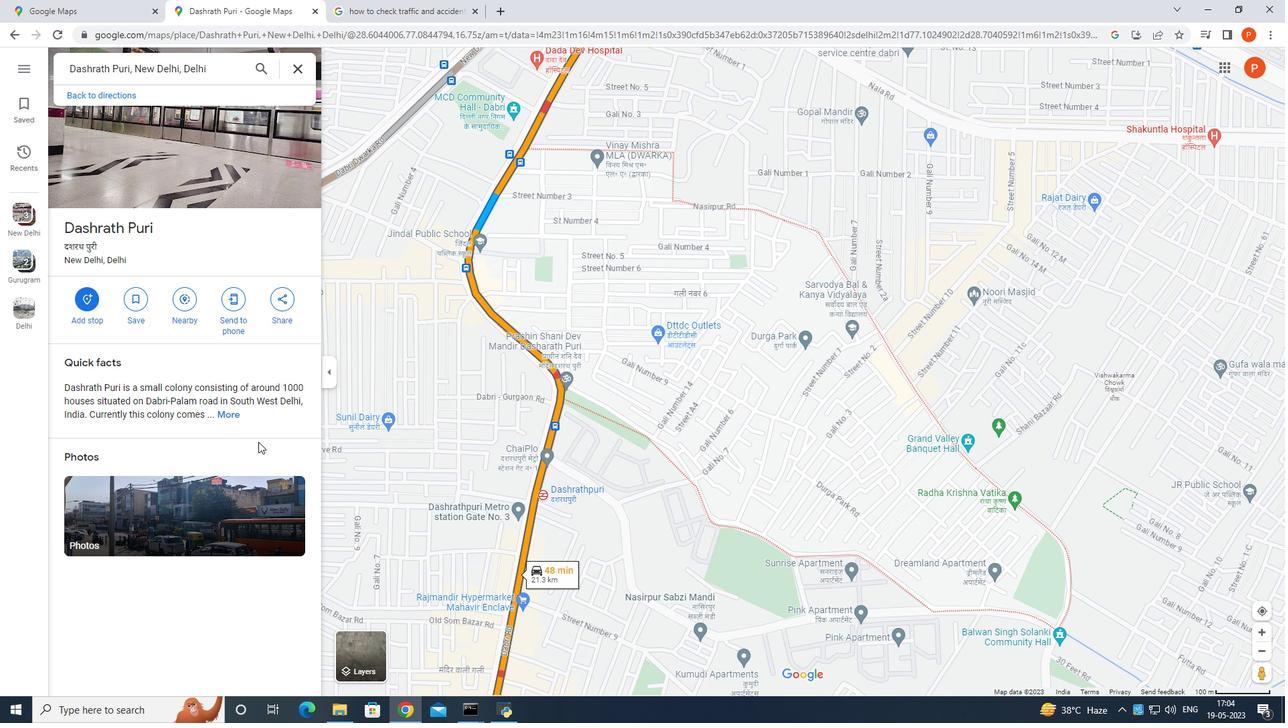
Action: Mouse scrolled (258, 443) with delta (0, 0)
Screenshot: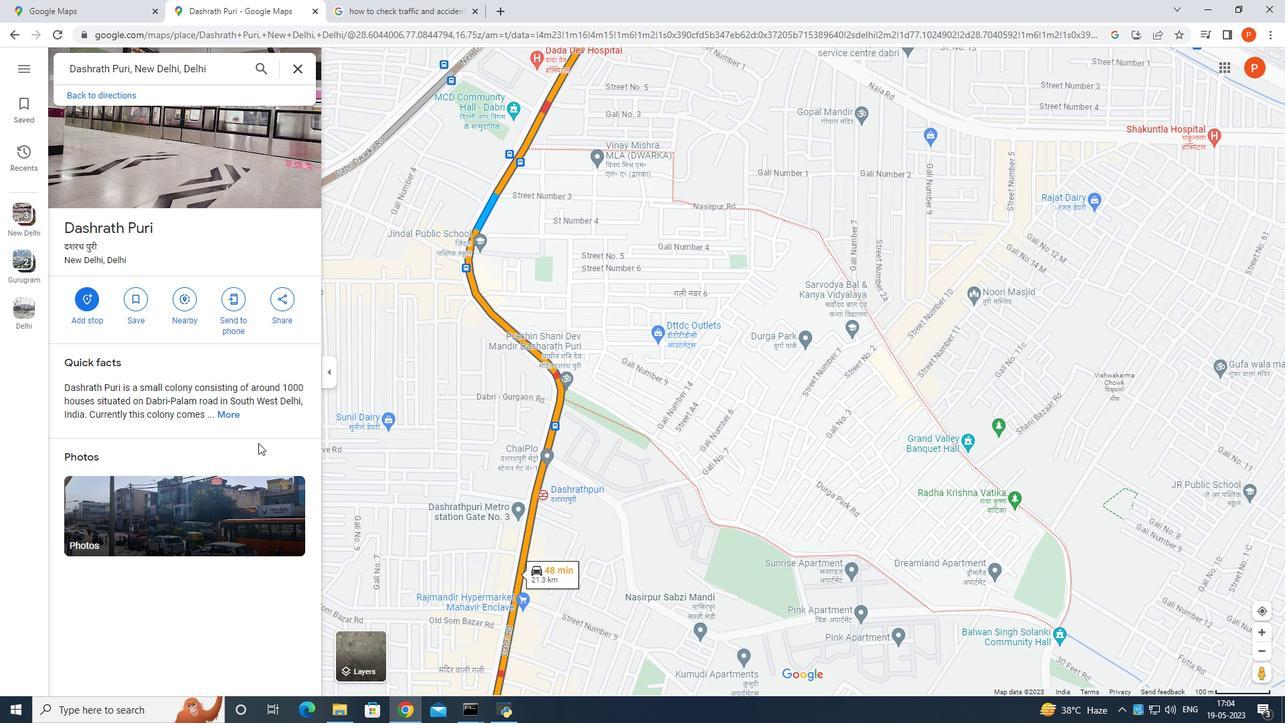 
Action: Mouse scrolled (258, 443) with delta (0, 0)
Screenshot: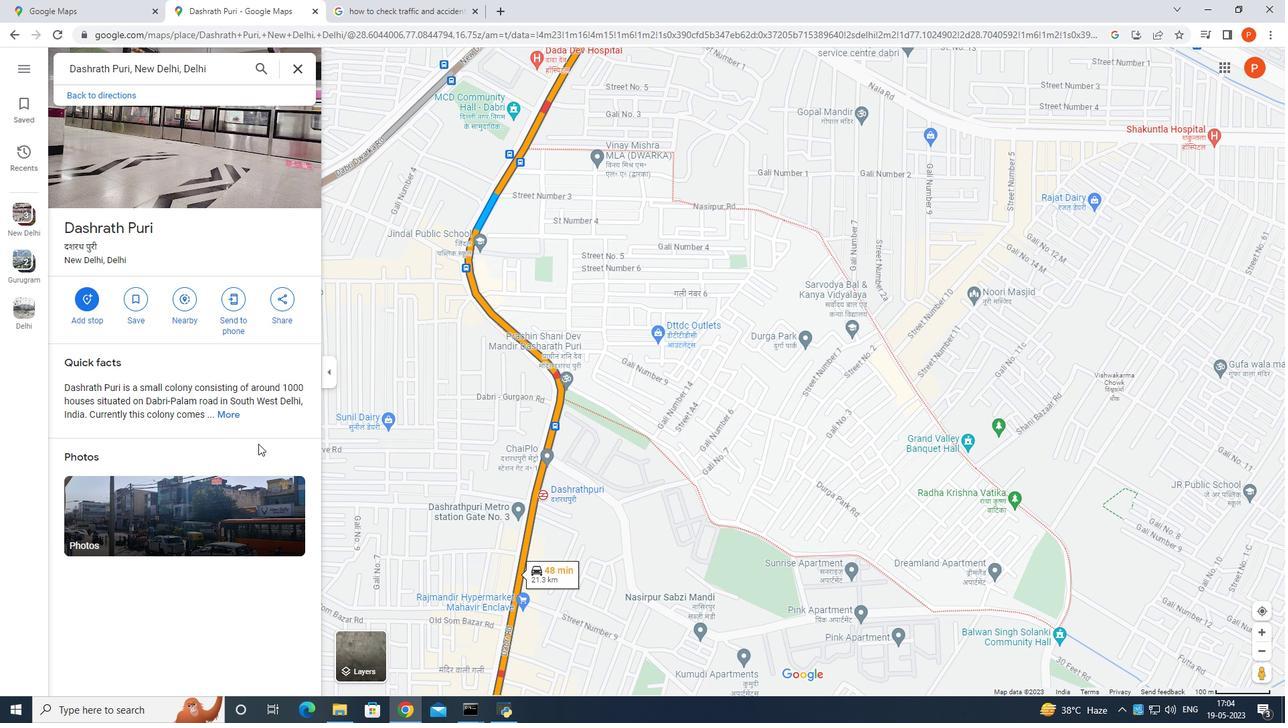 
Action: Mouse scrolled (258, 443) with delta (0, 0)
Screenshot: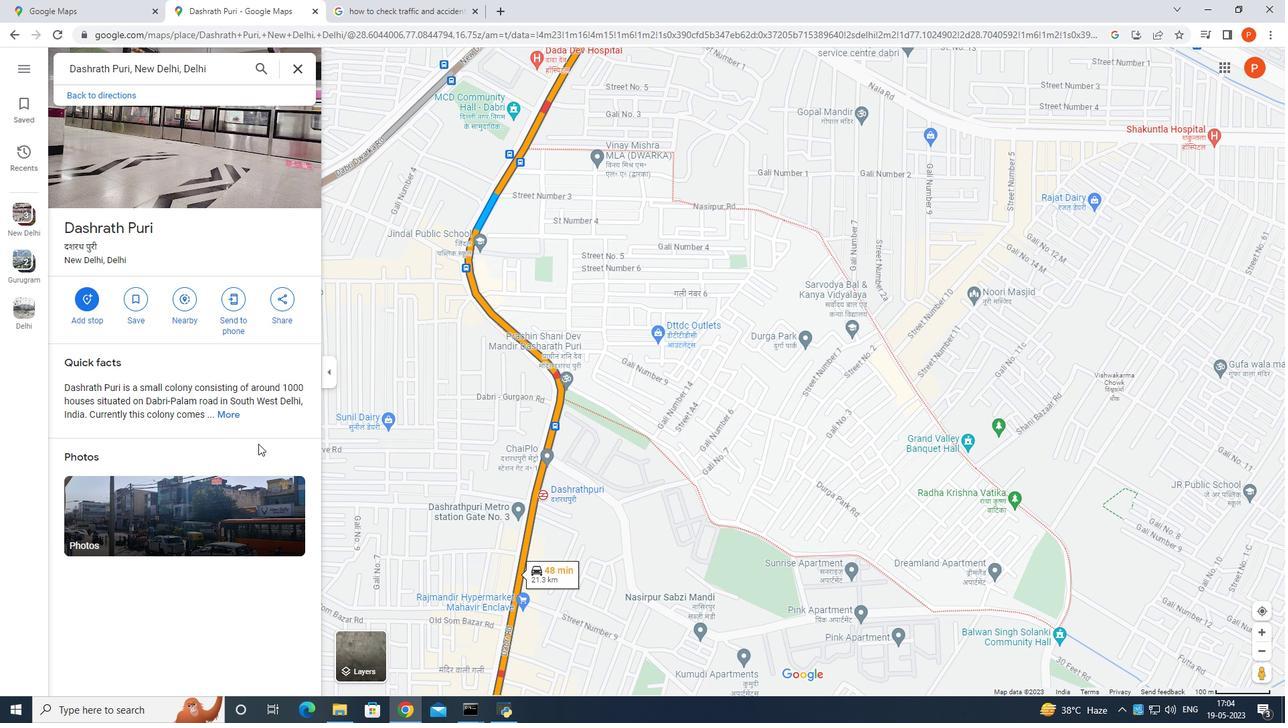 
Action: Mouse scrolled (258, 443) with delta (0, 0)
Screenshot: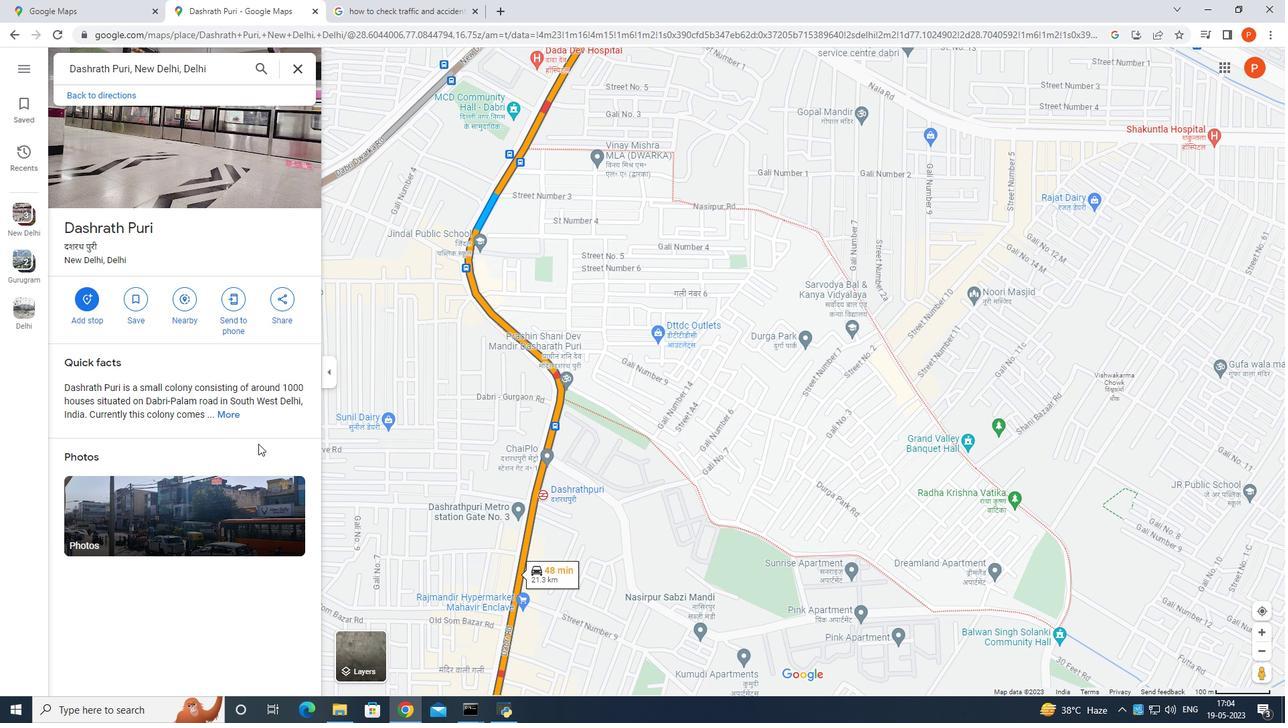 
Action: Mouse scrolled (258, 443) with delta (0, 0)
Screenshot: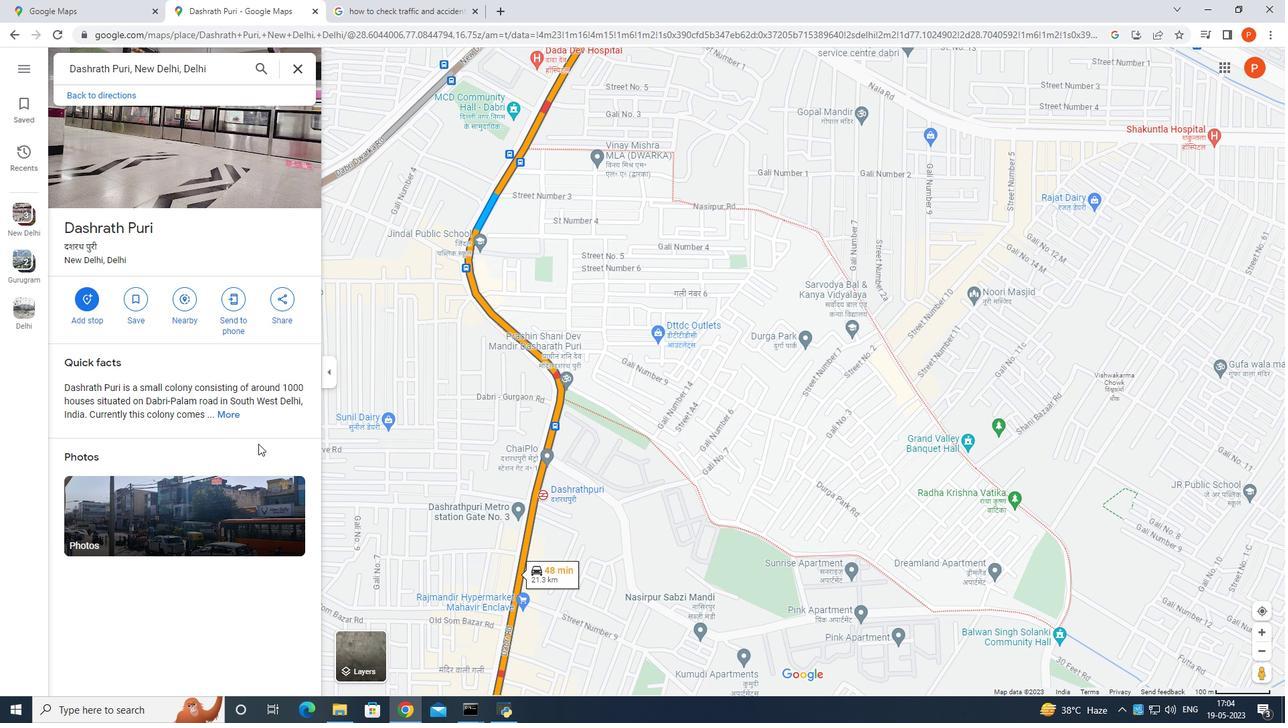 
Action: Mouse scrolled (258, 443) with delta (0, 0)
Screenshot: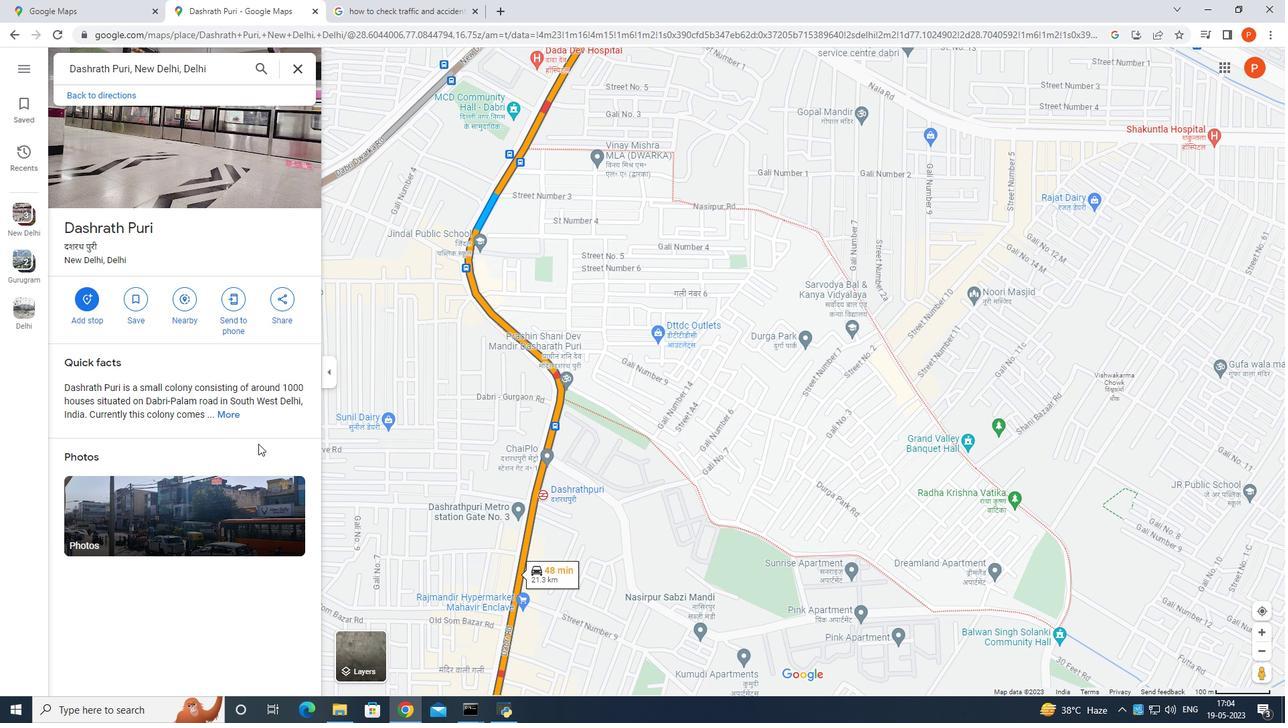 
Action: Mouse moved to (257, 444)
Screenshot: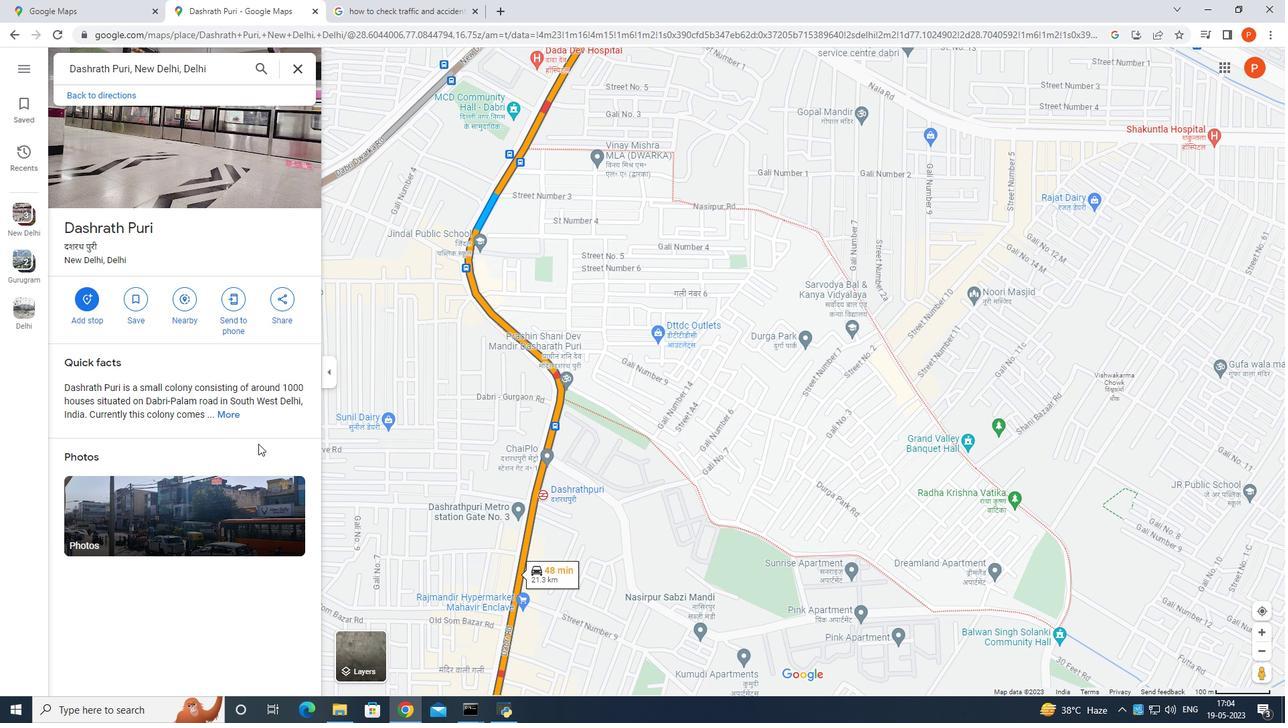 
Action: Mouse scrolled (257, 444) with delta (0, 0)
Screenshot: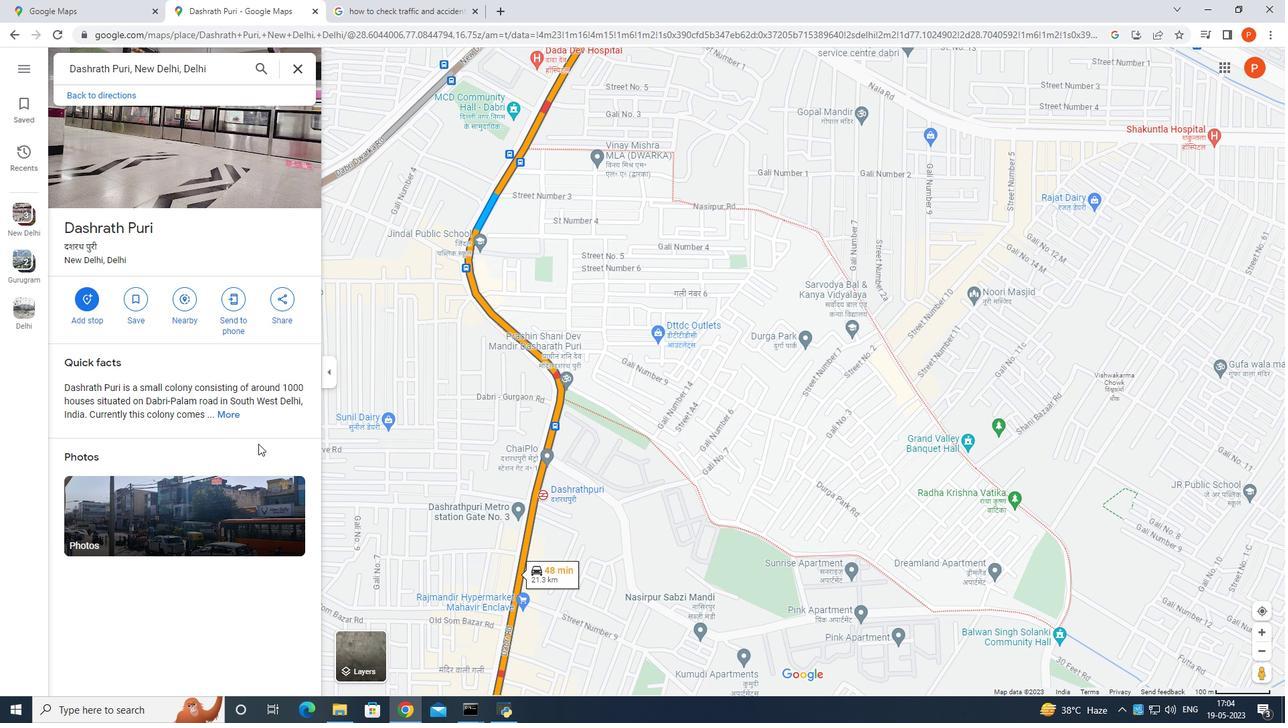 
Action: Mouse moved to (237, 483)
Screenshot: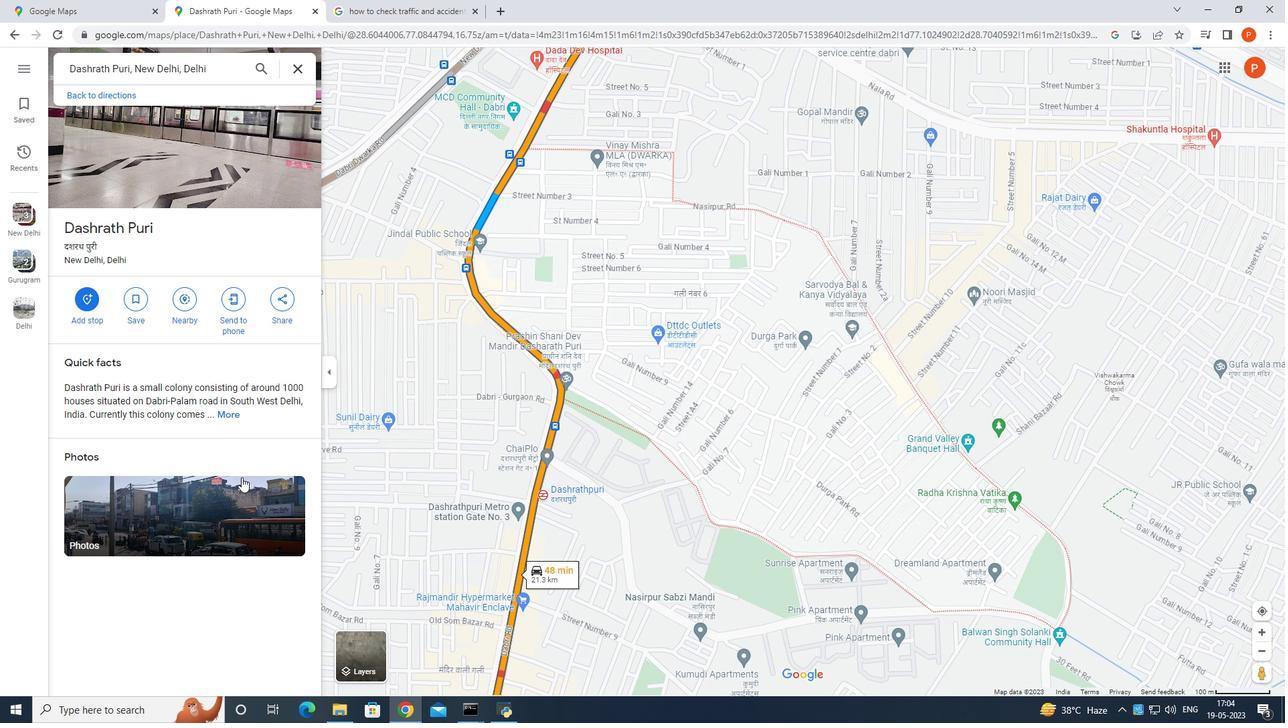 
Action: Mouse scrolled (237, 482) with delta (0, 0)
Screenshot: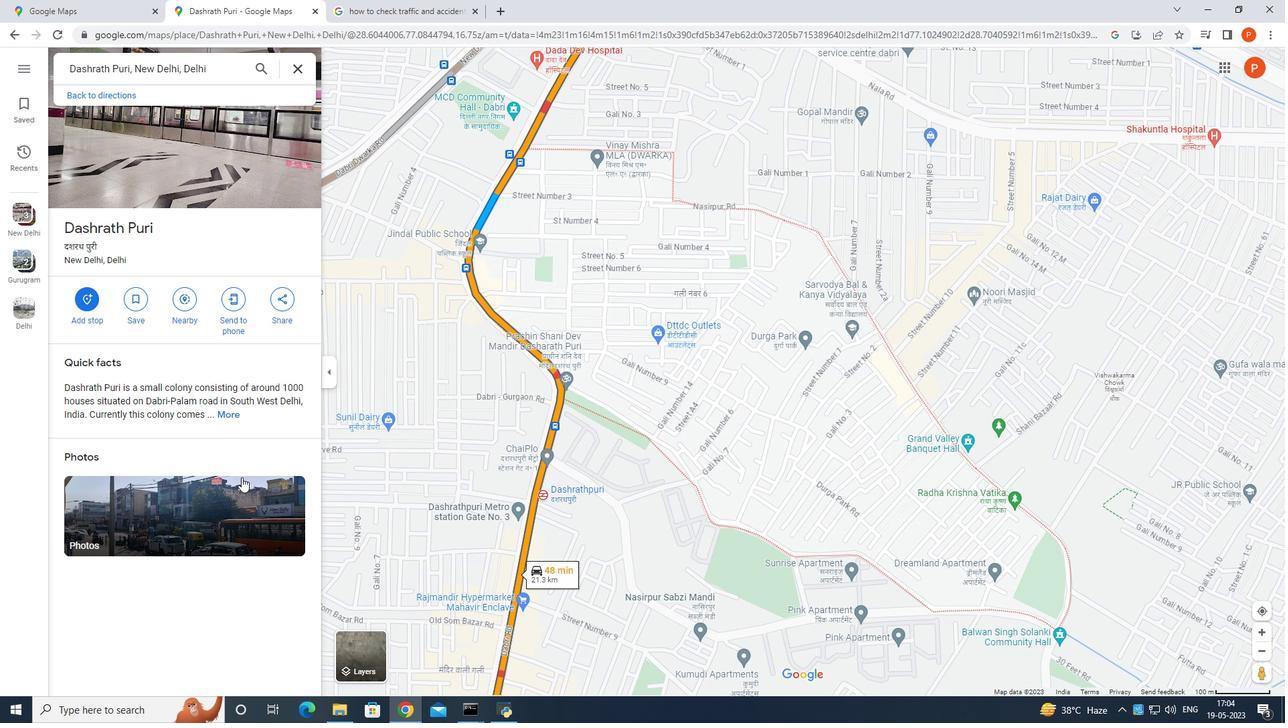 
Action: Mouse scrolled (237, 482) with delta (0, 0)
Screenshot: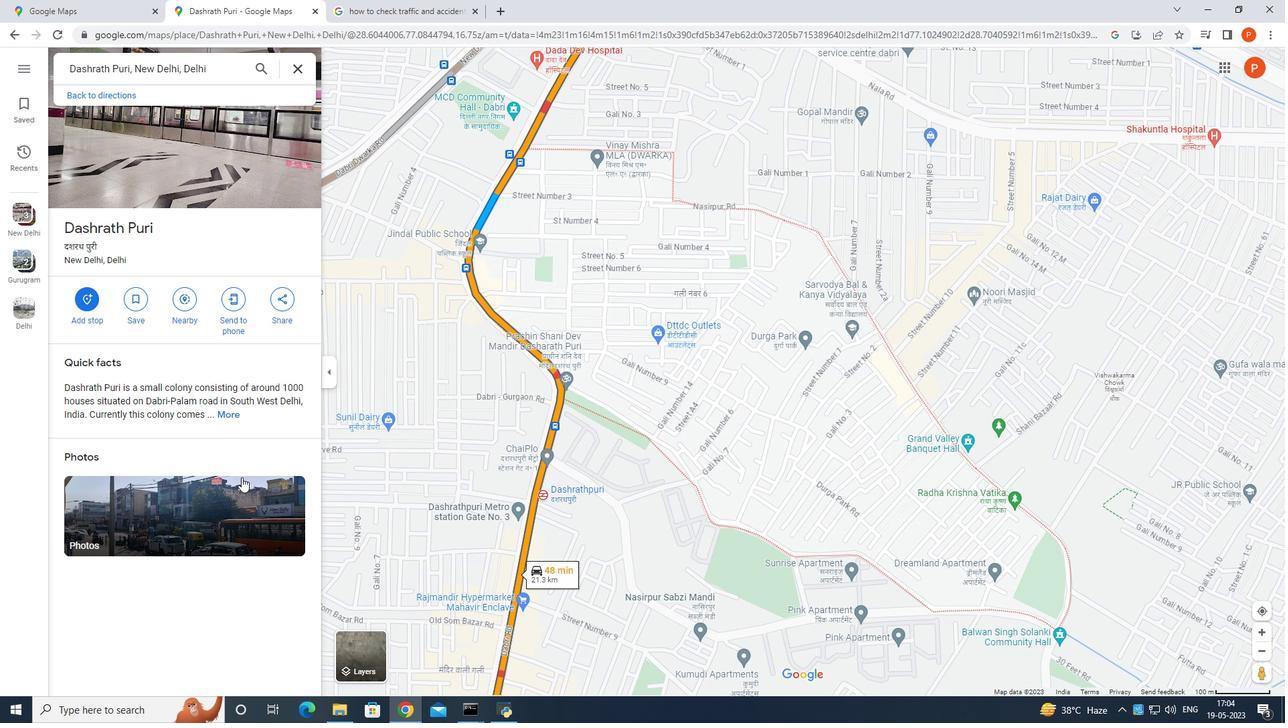 
Action: Mouse moved to (236, 484)
Screenshot: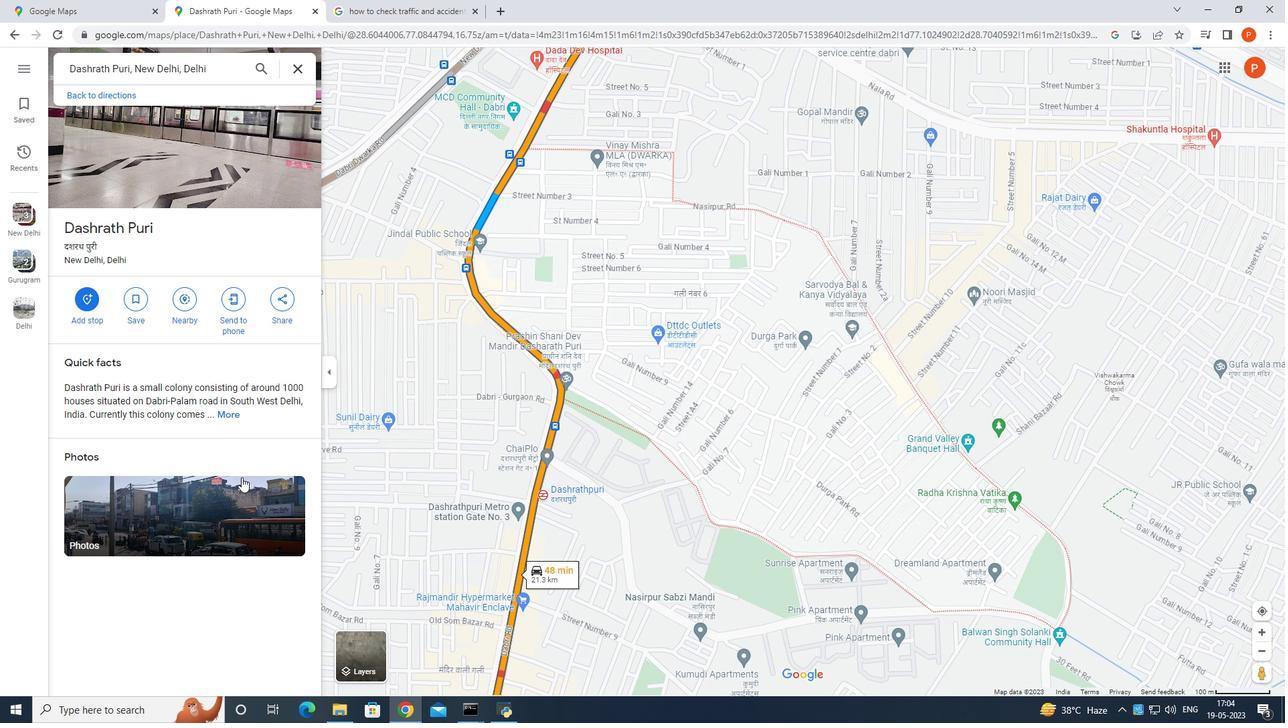 
Action: Mouse scrolled (236, 484) with delta (0, 0)
Screenshot: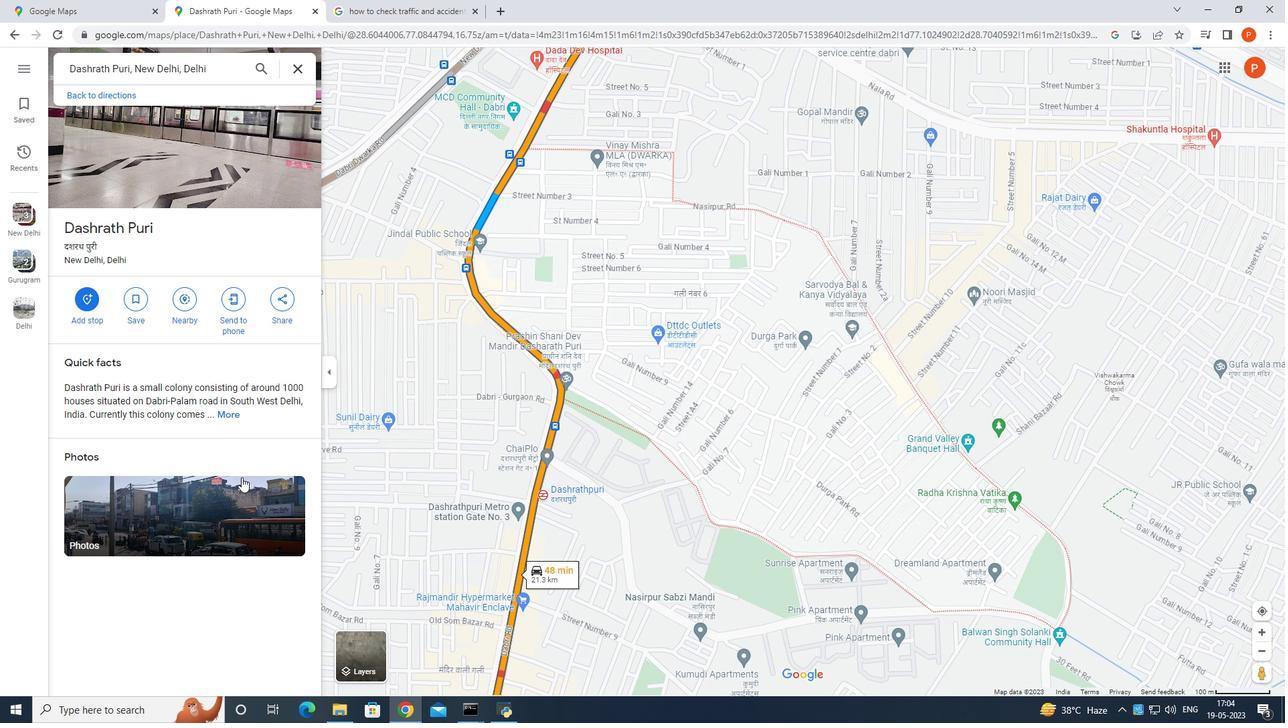 
Action: Mouse moved to (233, 488)
Screenshot: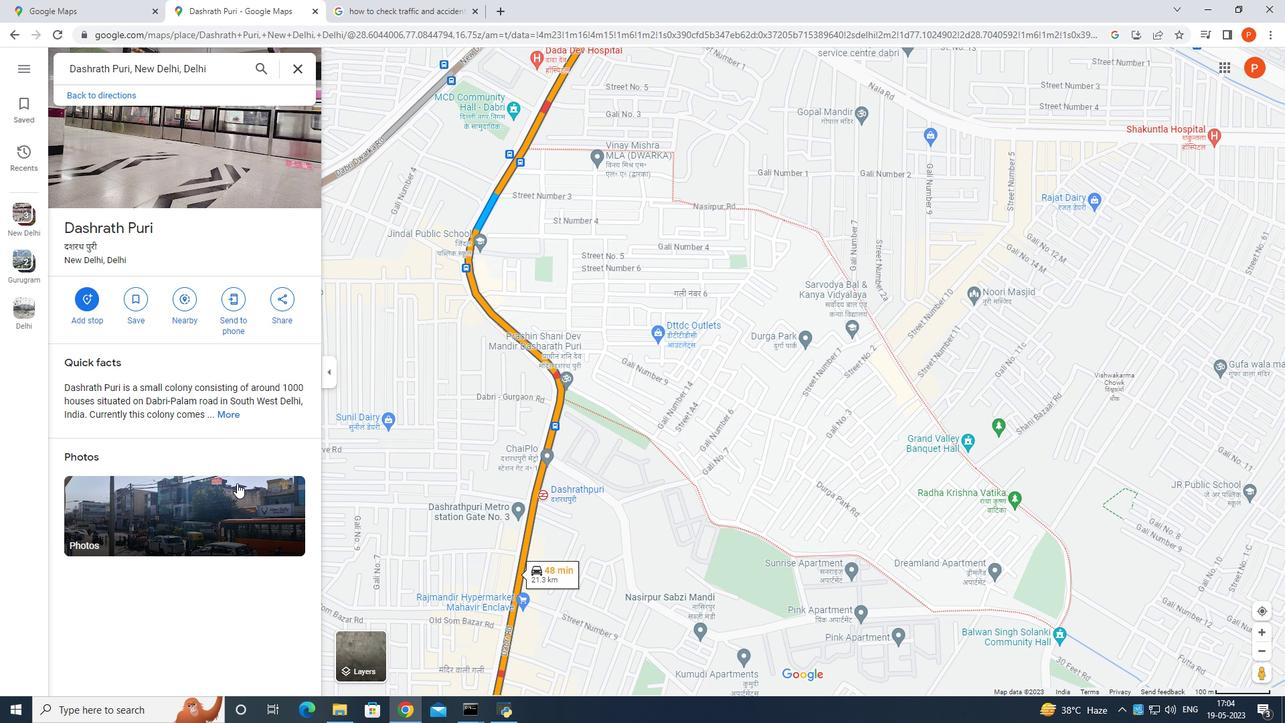 
Action: Mouse scrolled (233, 488) with delta (0, 0)
Screenshot: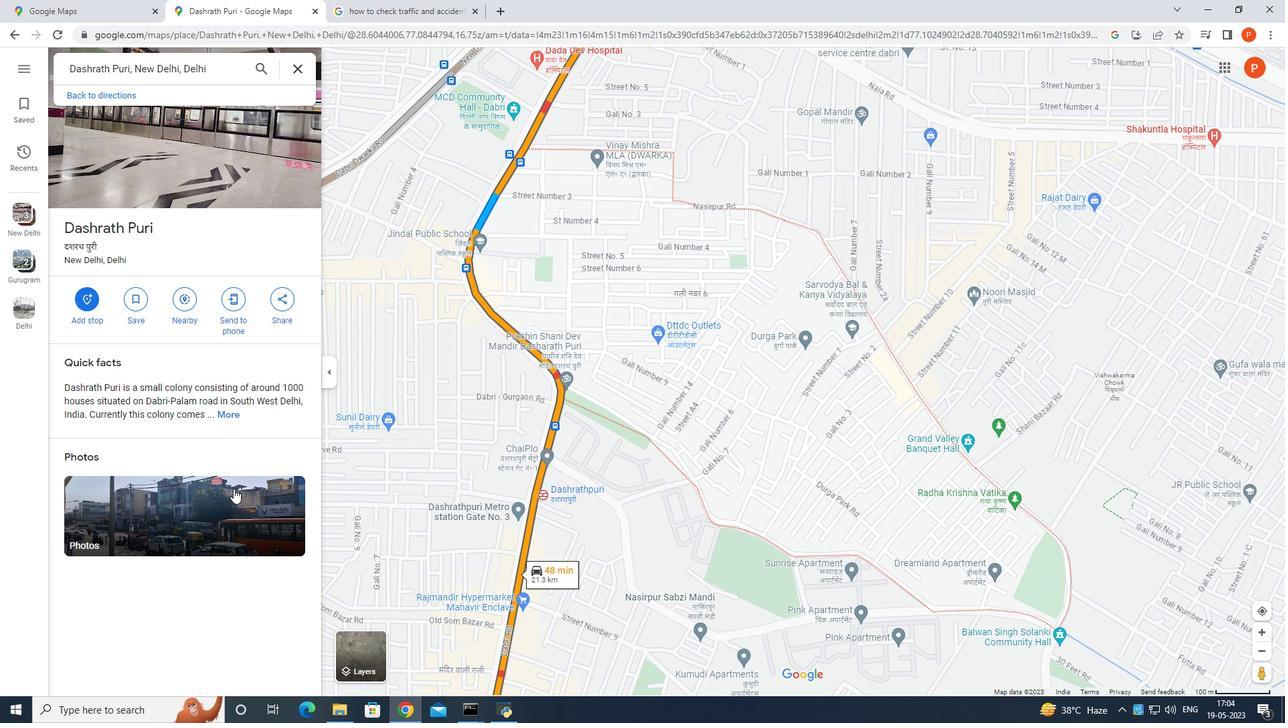 
Action: Mouse scrolled (233, 488) with delta (0, 0)
Screenshot: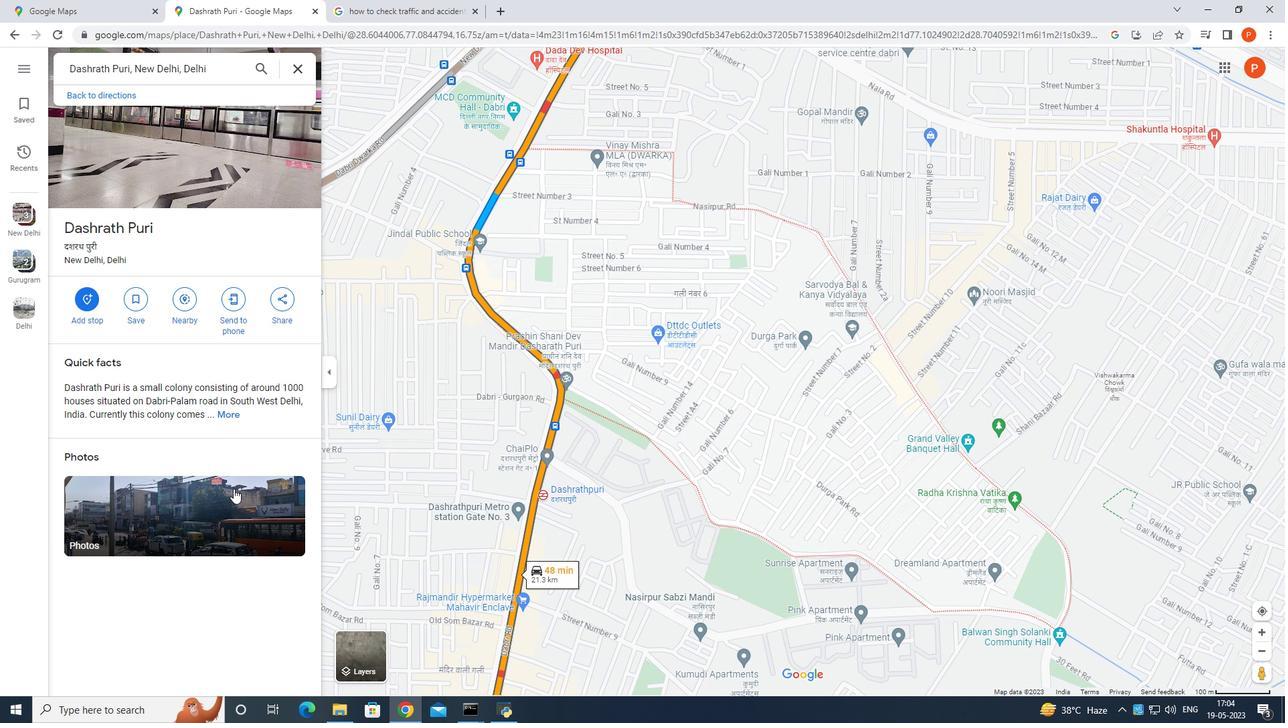 
Action: Mouse moved to (232, 493)
Screenshot: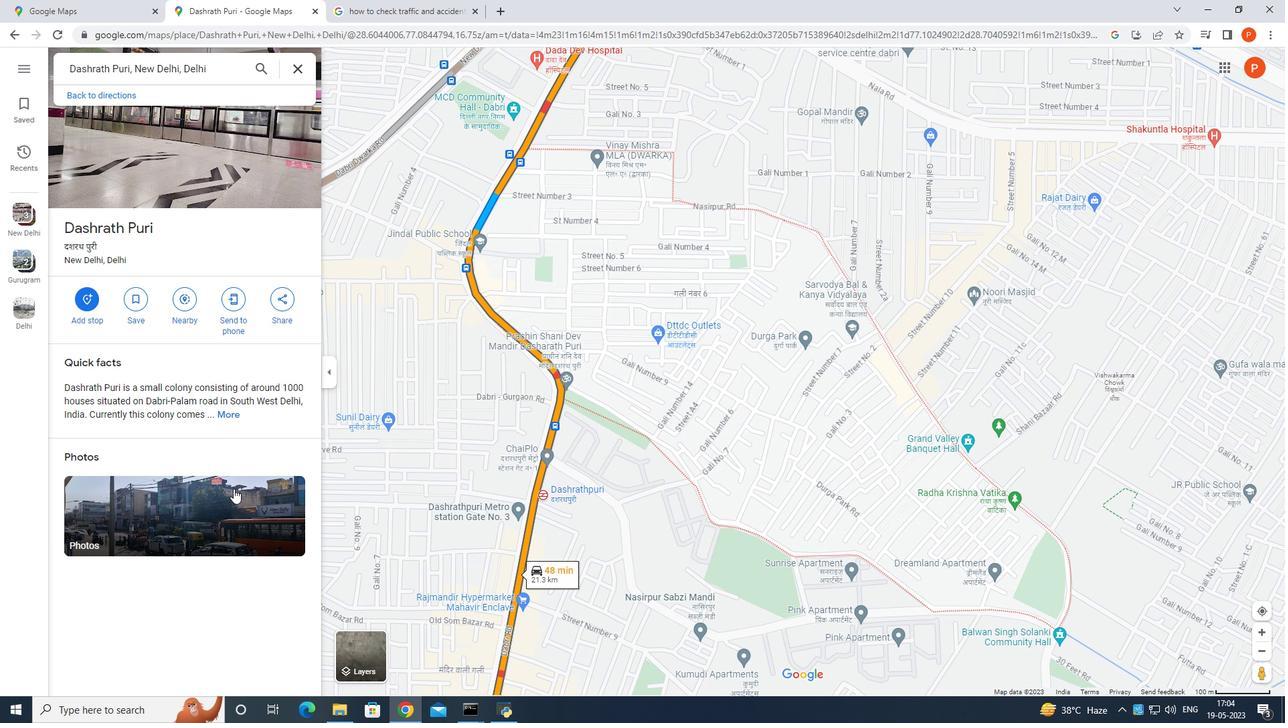 
Action: Mouse scrolled (232, 494) with delta (0, 0)
Screenshot: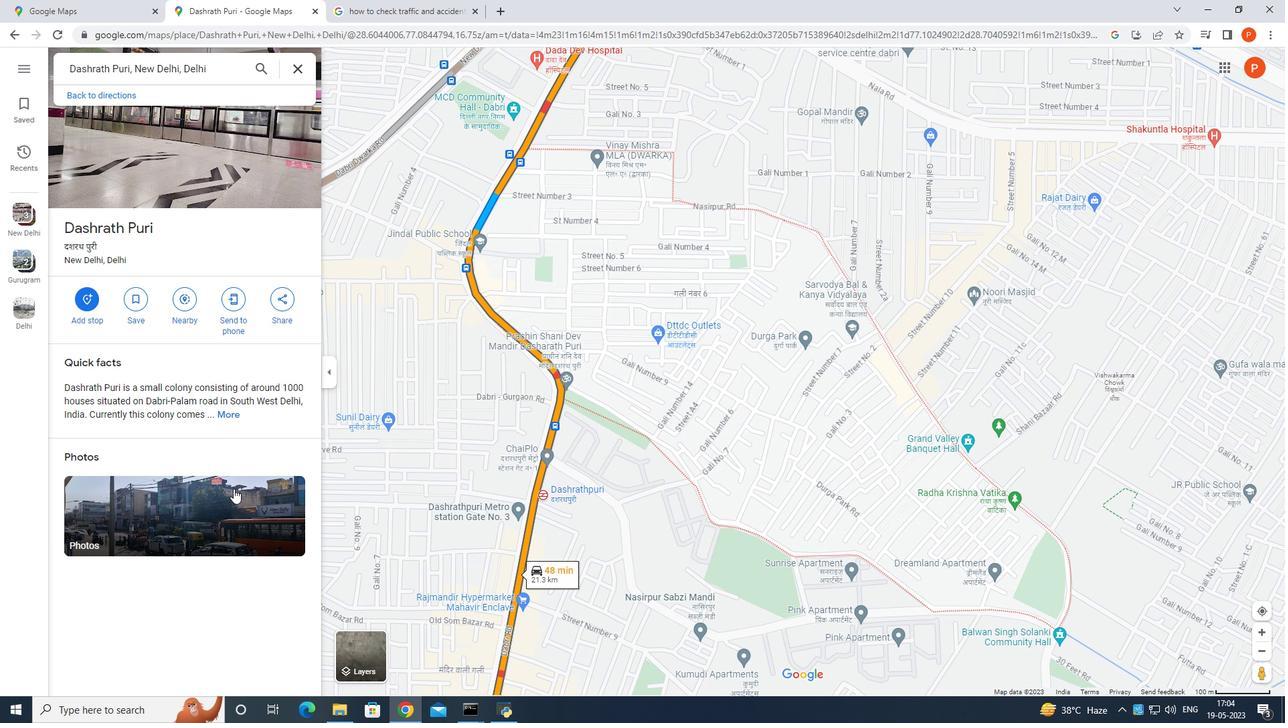 
Action: Mouse scrolled (232, 494) with delta (0, 0)
Screenshot: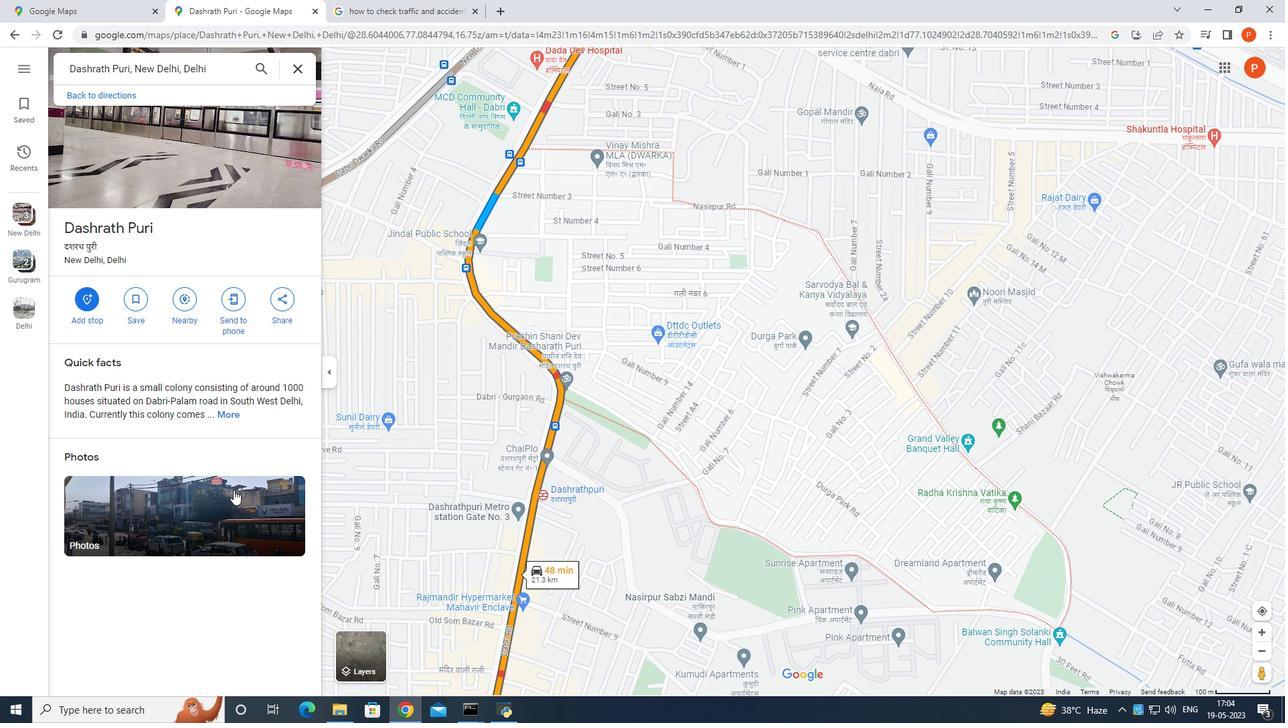 
Action: Mouse scrolled (232, 494) with delta (0, 0)
Screenshot: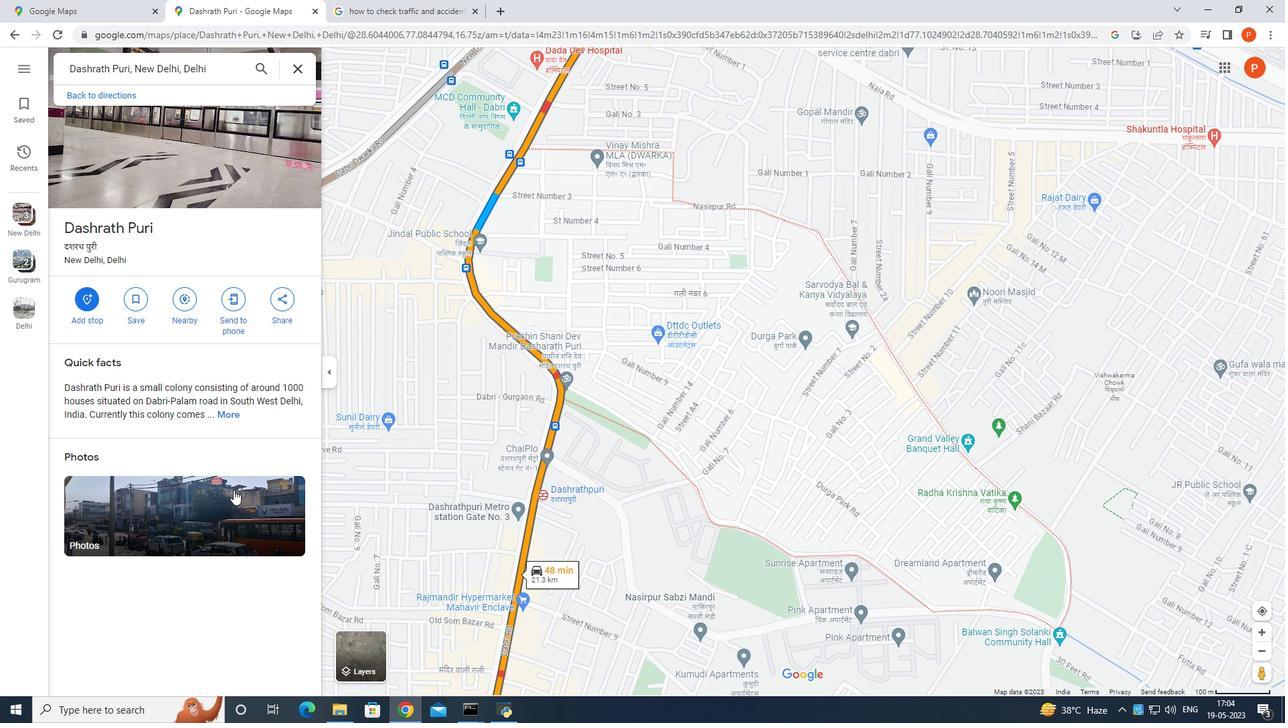 
Action: Mouse moved to (233, 493)
Screenshot: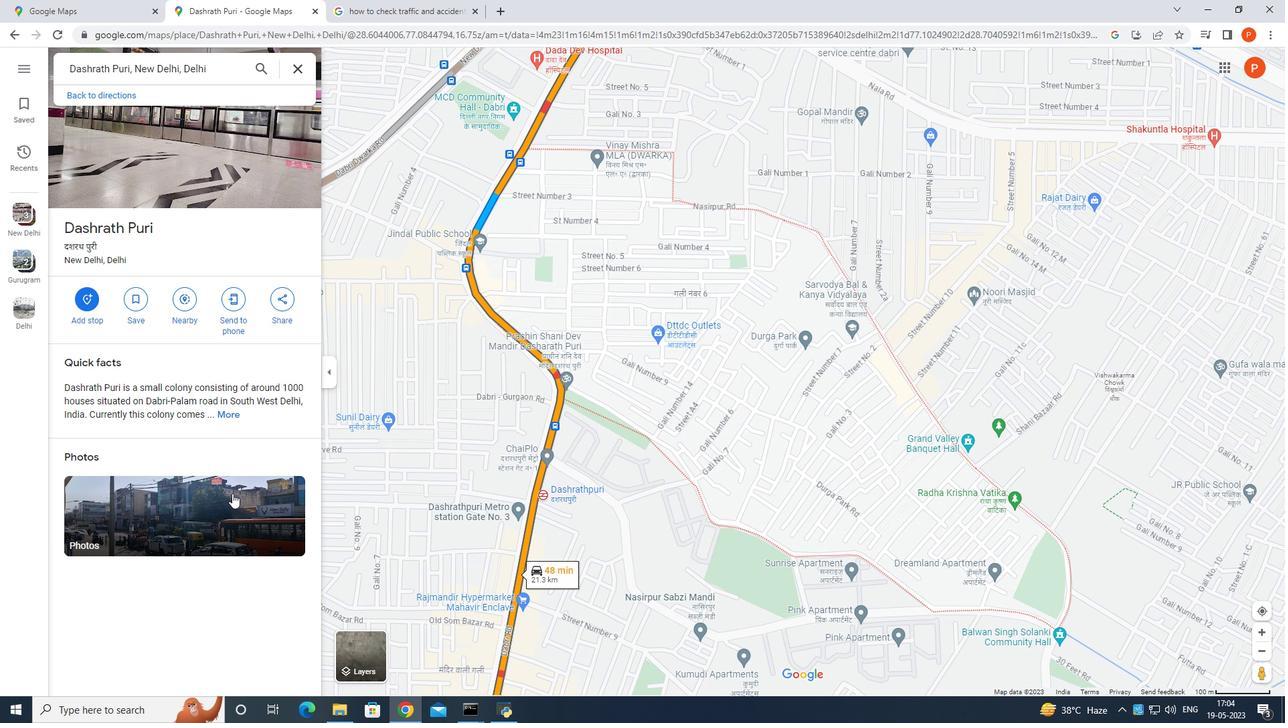 
Action: Mouse scrolled (233, 494) with delta (0, 0)
Screenshot: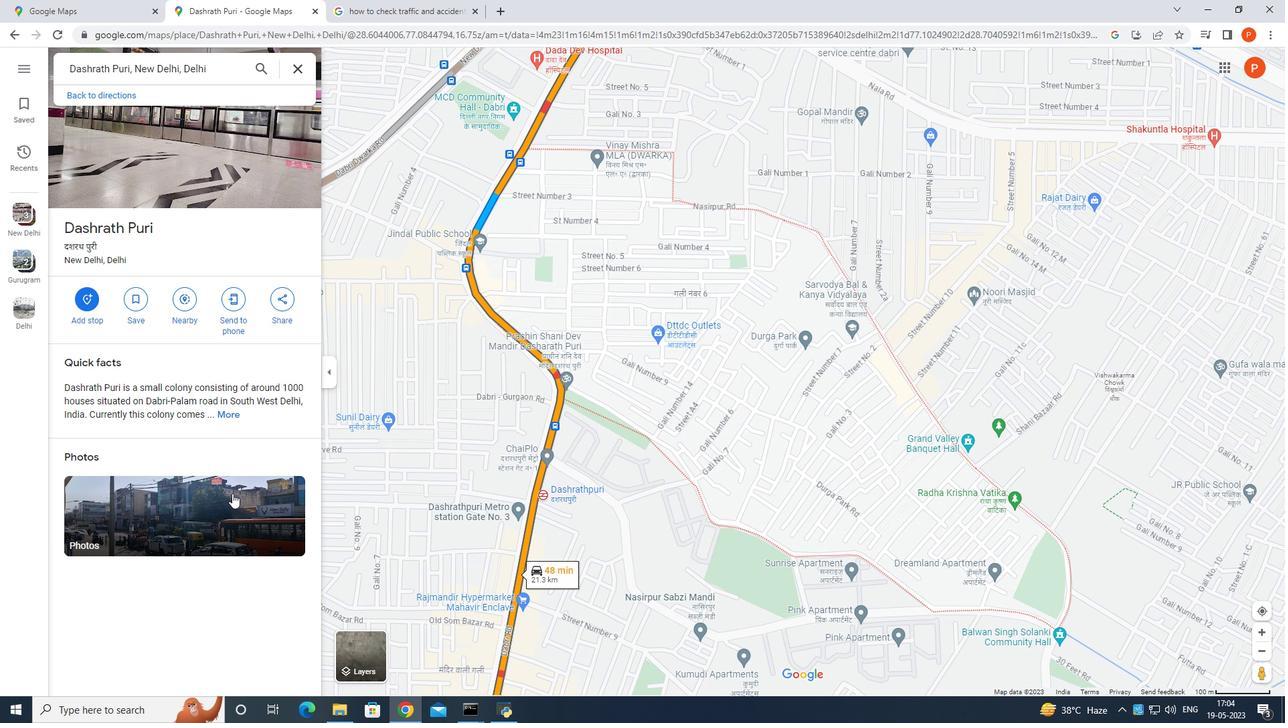 
Action: Mouse moved to (234, 491)
Screenshot: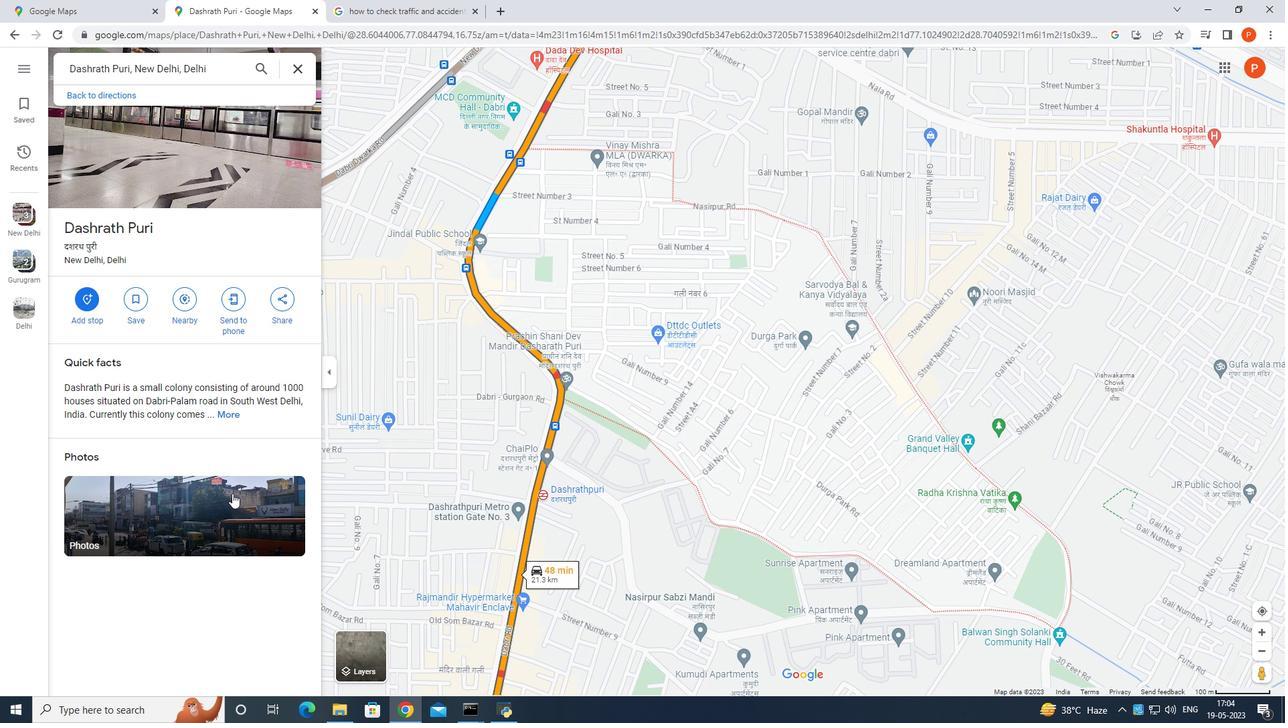 
Action: Mouse scrolled (234, 492) with delta (0, 0)
Screenshot: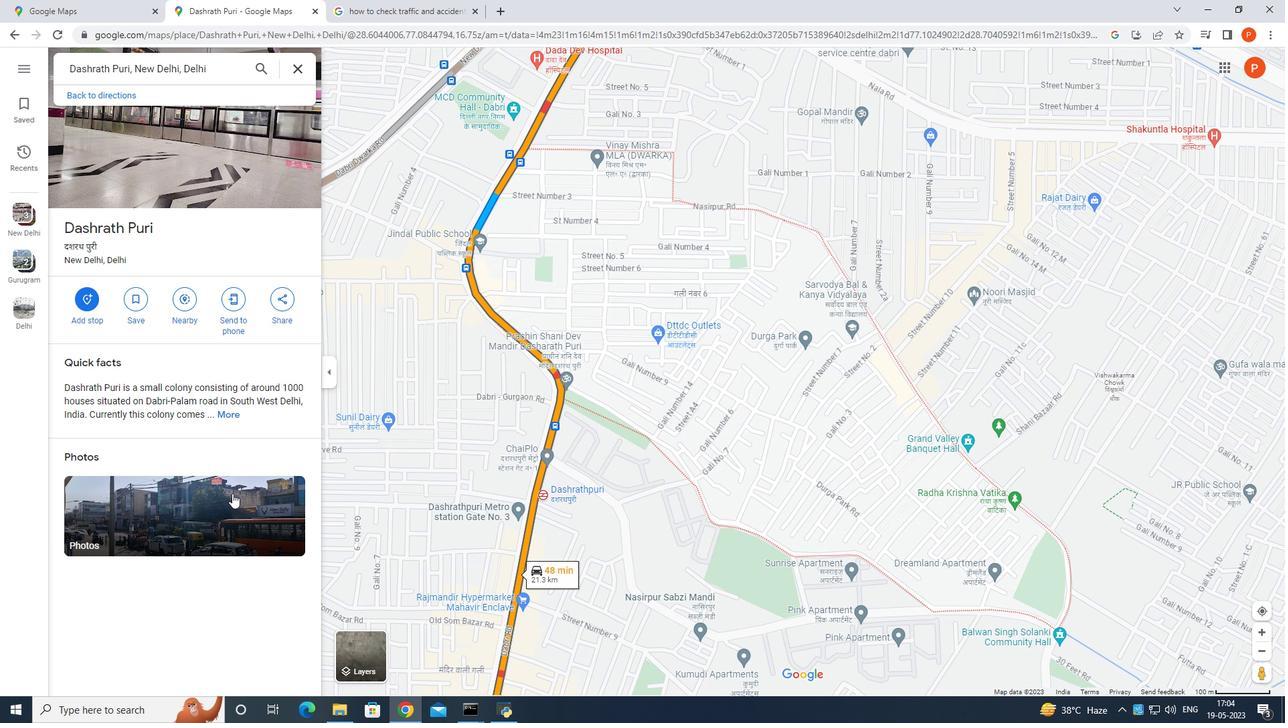 
Action: Mouse moved to (610, 542)
Screenshot: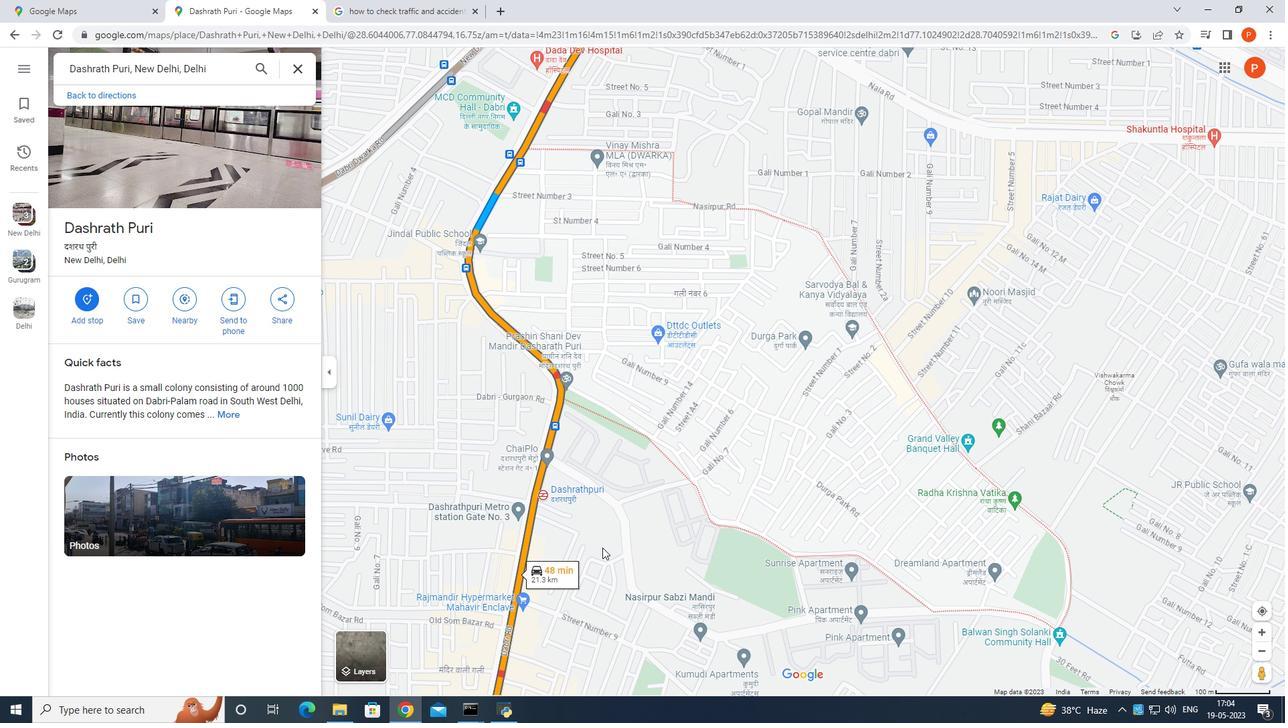 
Action: Mouse scrolled (610, 543) with delta (0, 0)
Screenshot: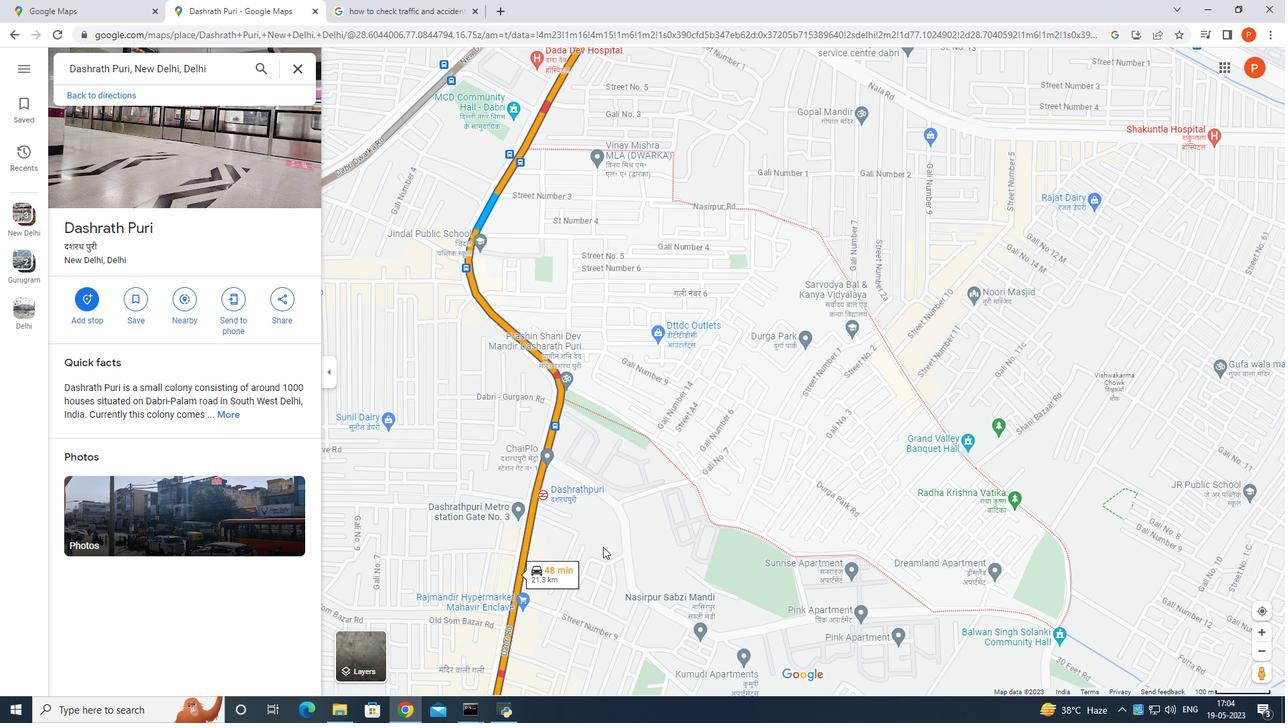 
Action: Mouse moved to (612, 541)
Screenshot: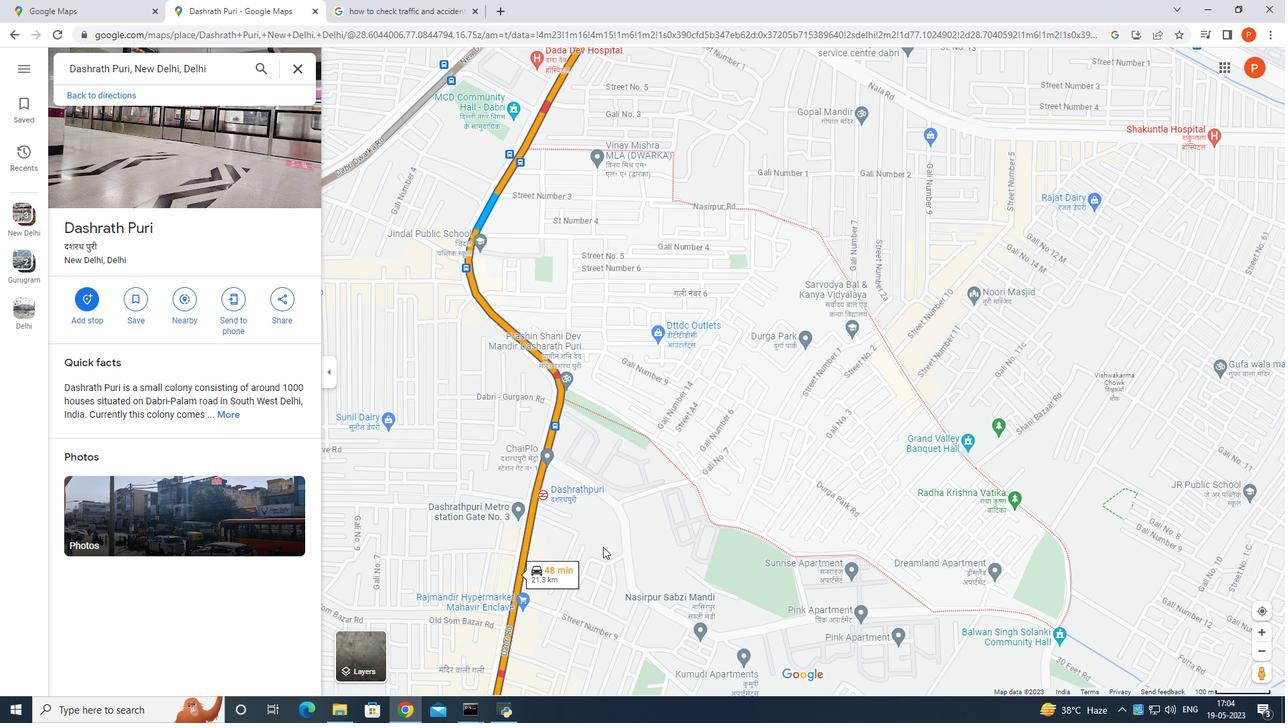 
Action: Mouse scrolled (612, 542) with delta (0, 0)
Screenshot: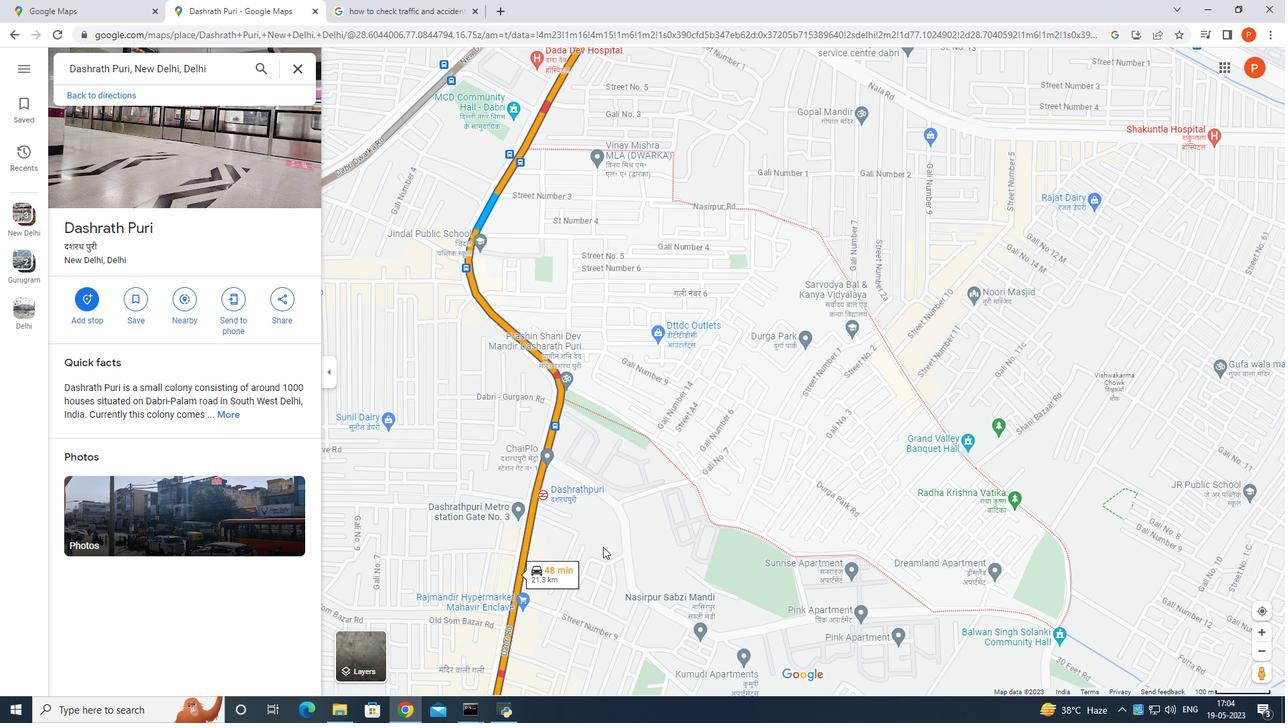 
Action: Mouse moved to (614, 540)
Screenshot: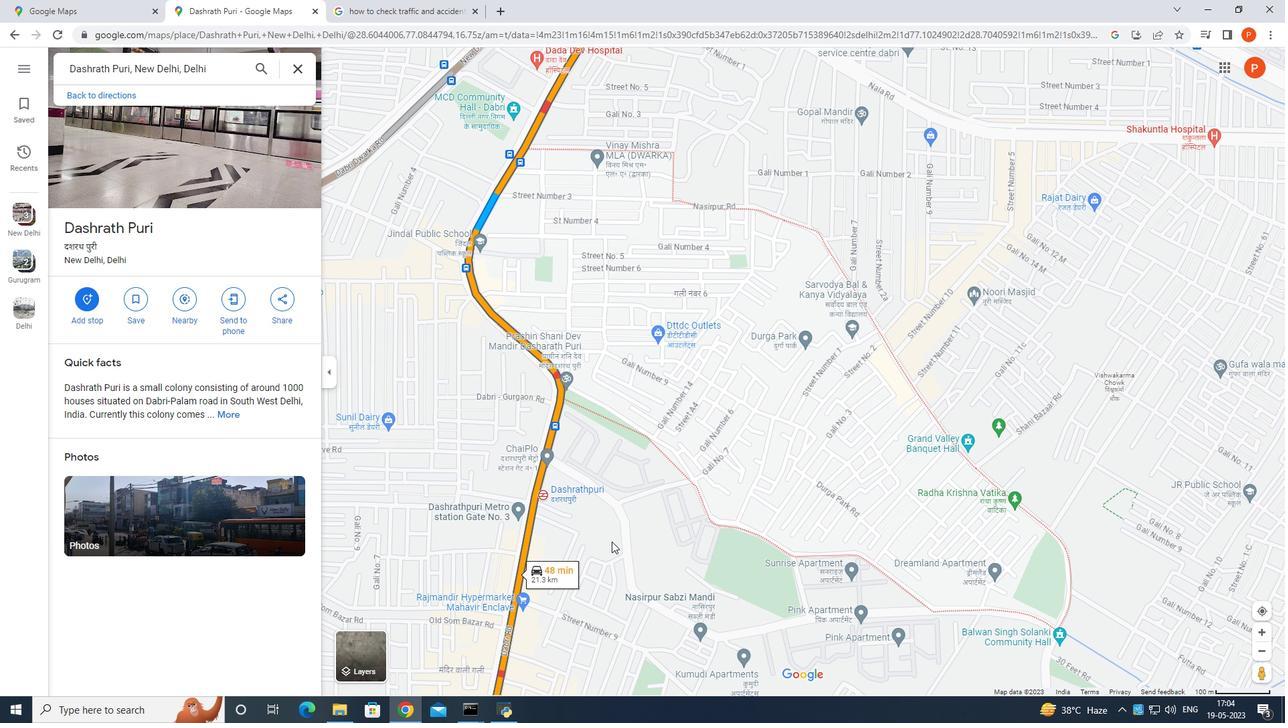 
Action: Mouse scrolled (613, 541) with delta (0, 0)
Screenshot: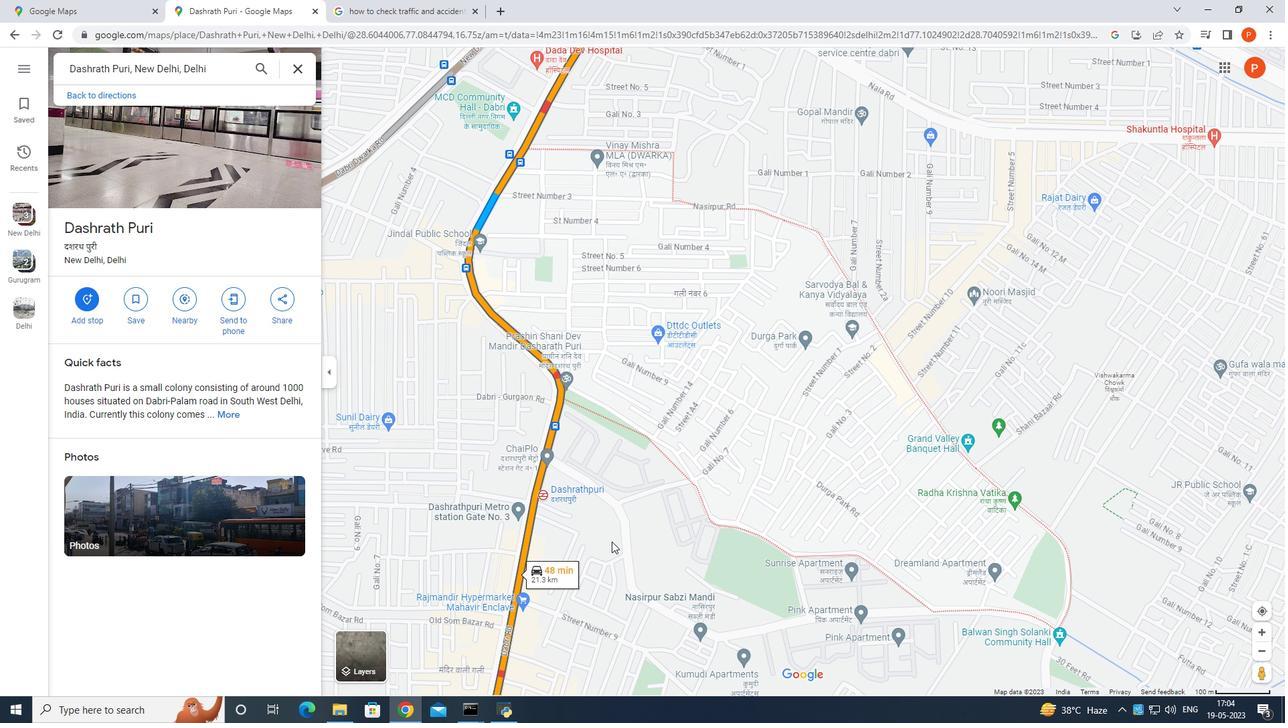 
Action: Mouse scrolled (614, 539) with delta (0, 0)
Screenshot: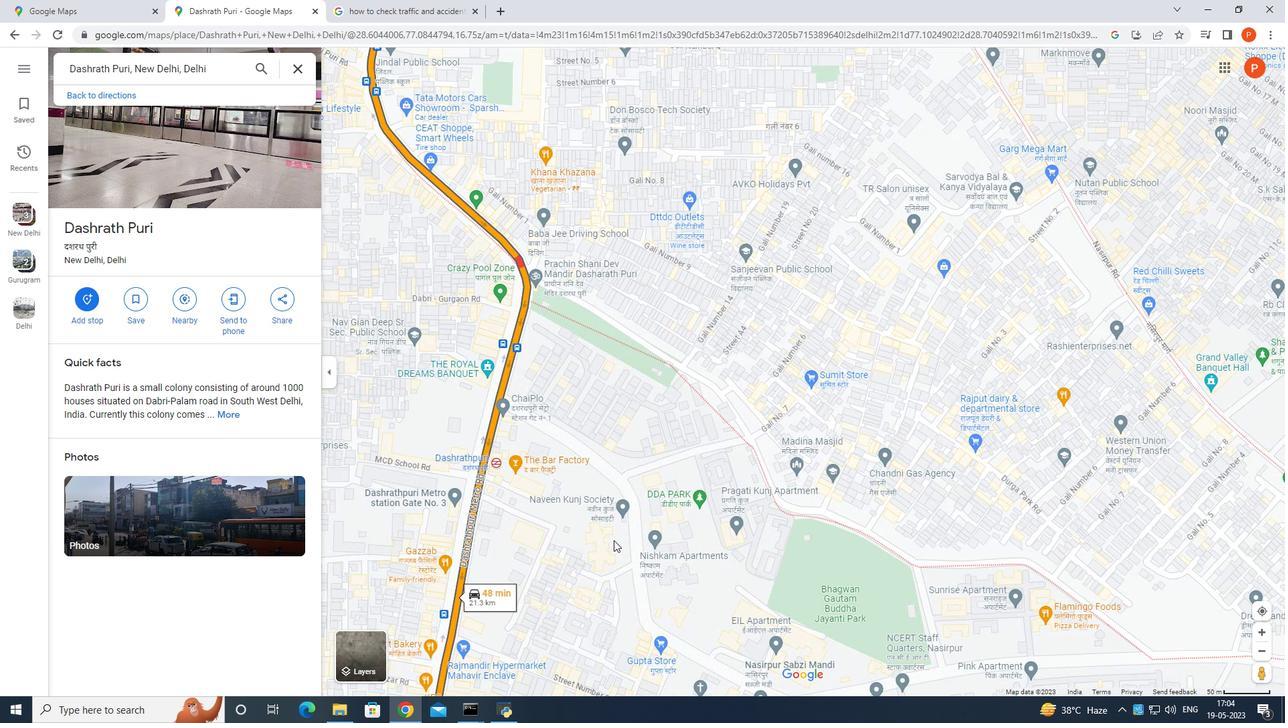 
Action: Mouse moved to (482, 553)
Screenshot: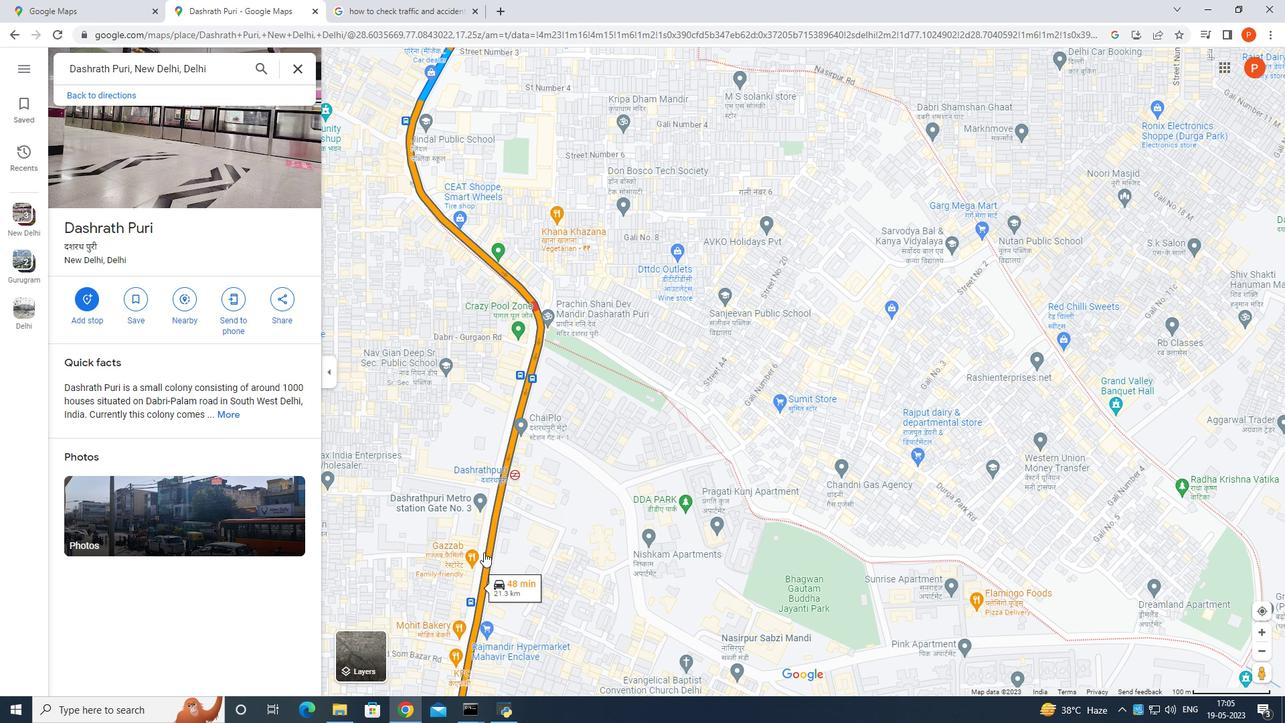 
Action: Mouse pressed left at (482, 553)
Screenshot: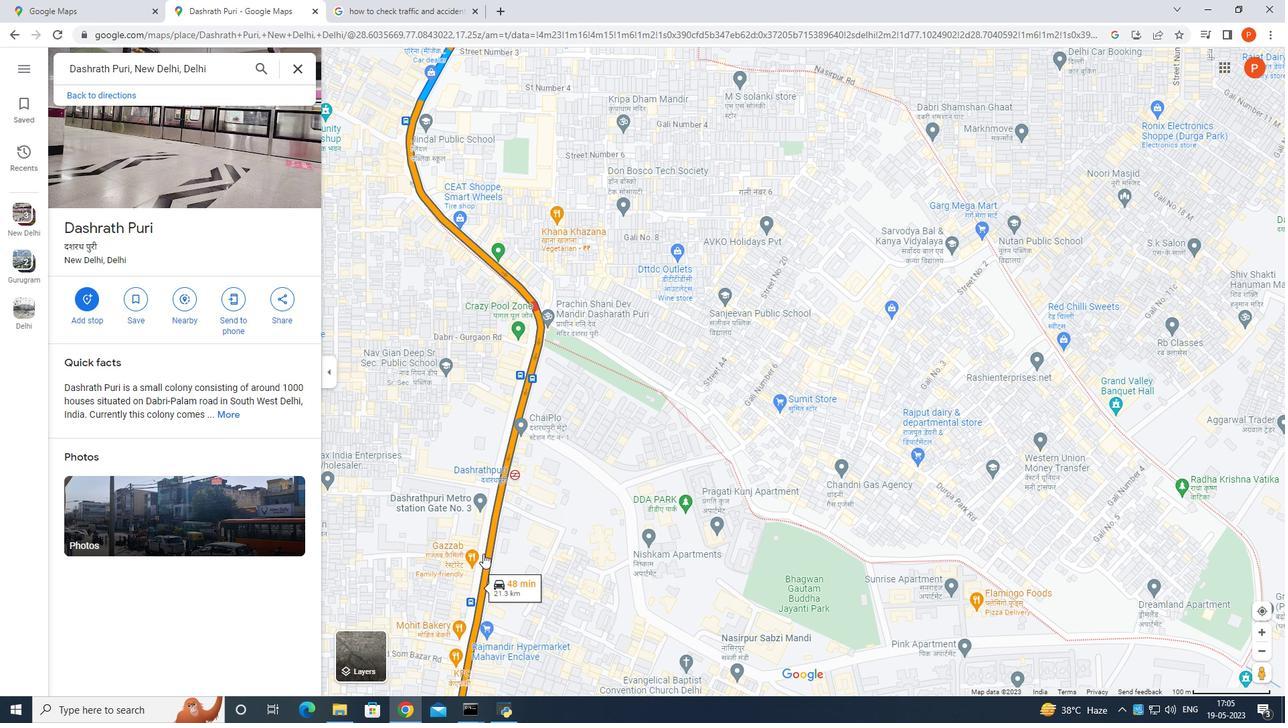 
Action: Mouse moved to (520, 385)
Screenshot: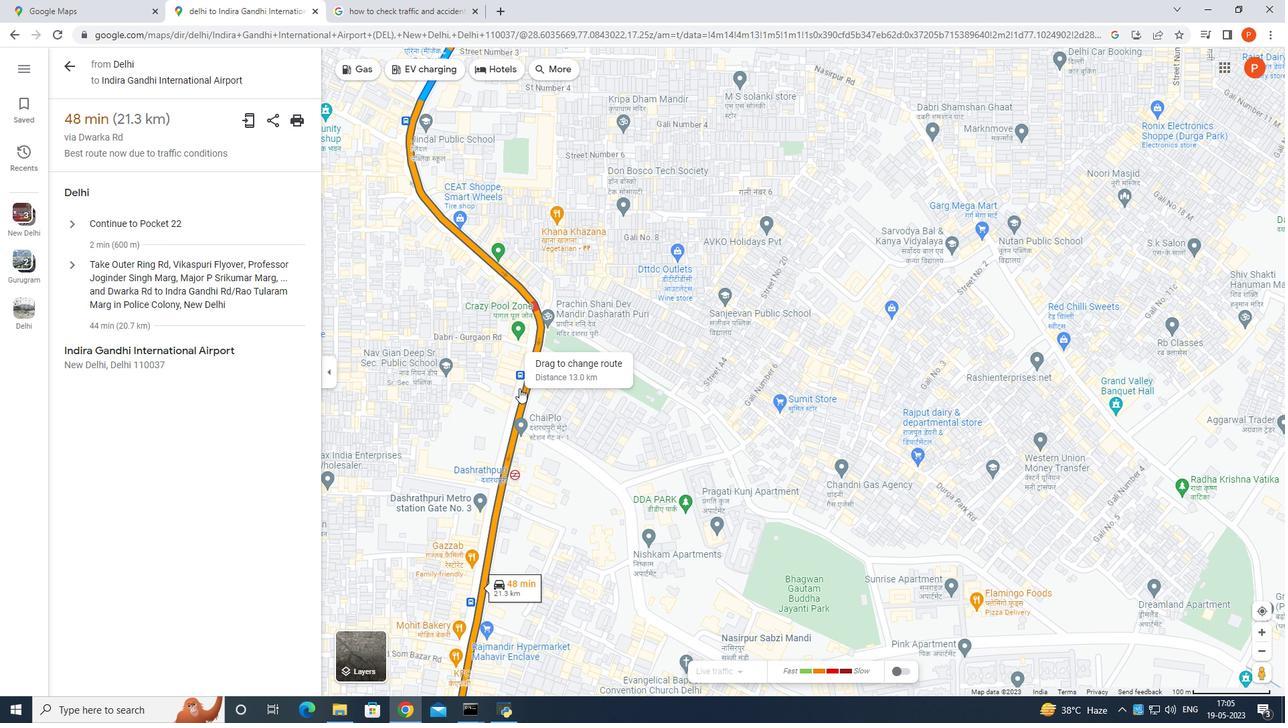 
Action: Mouse pressed left at (520, 385)
Screenshot: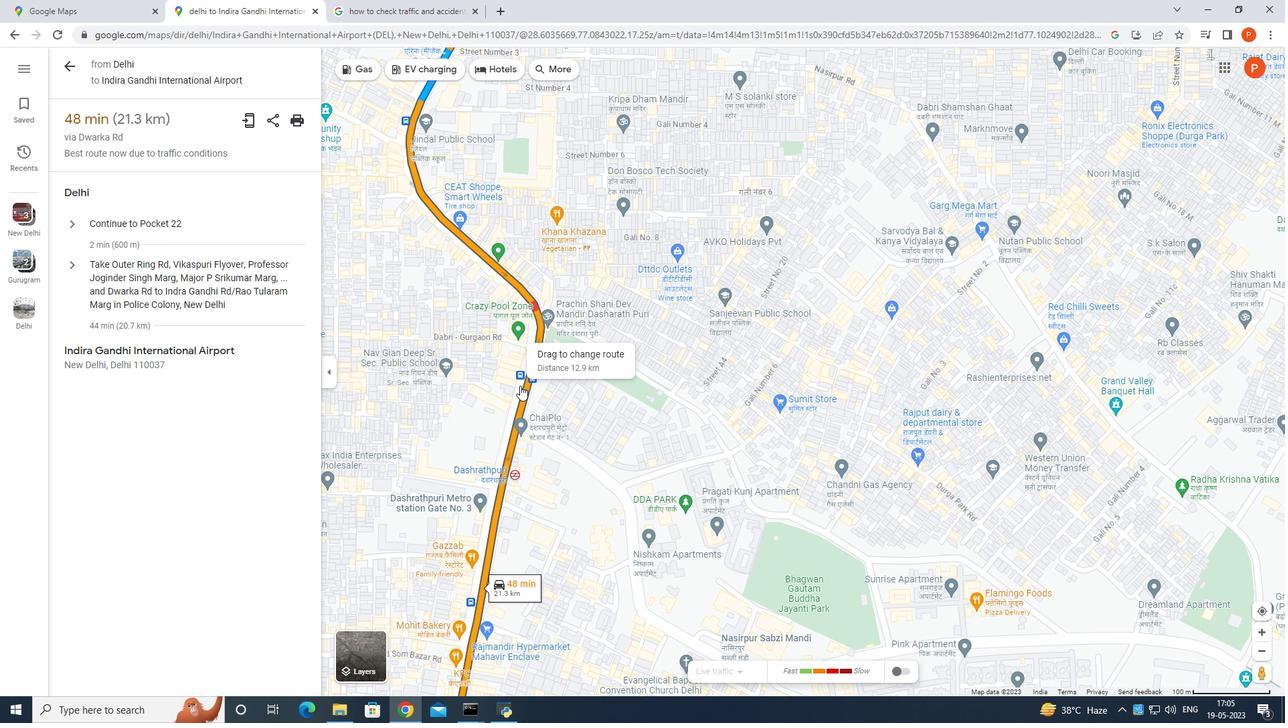 
Action: Mouse pressed left at (520, 385)
Screenshot: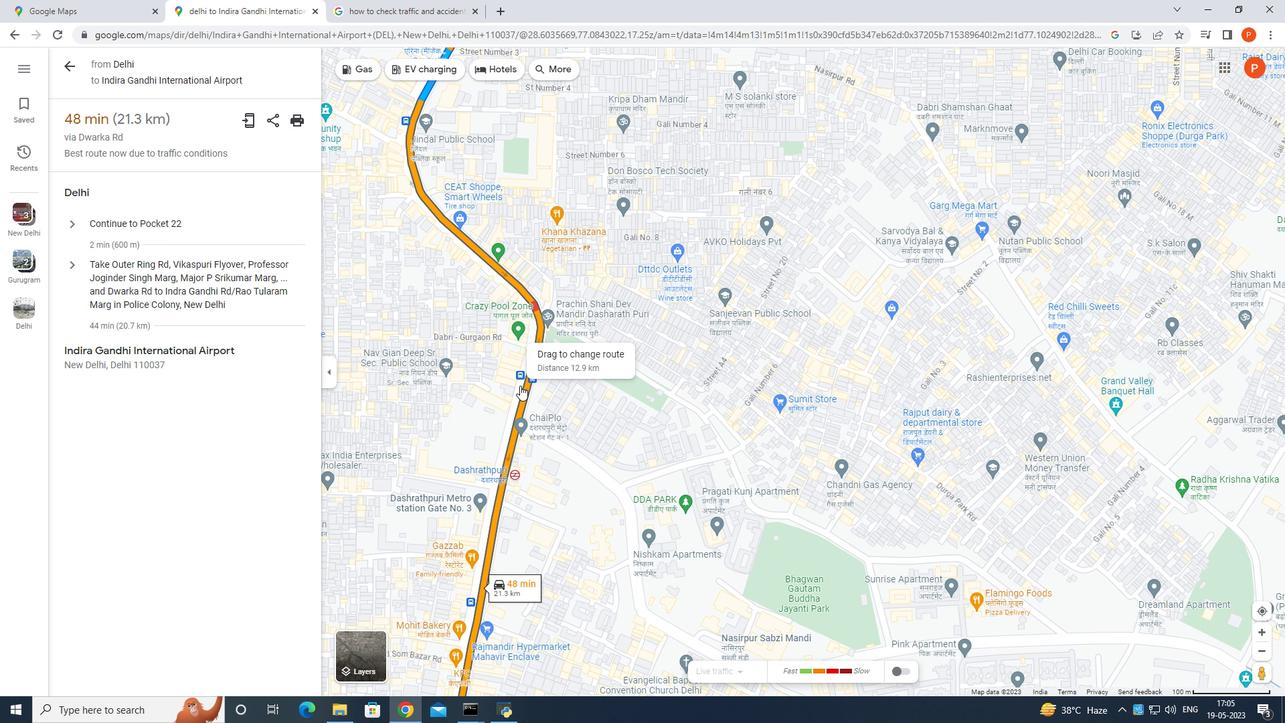 
Action: Mouse moved to (109, 215)
Screenshot: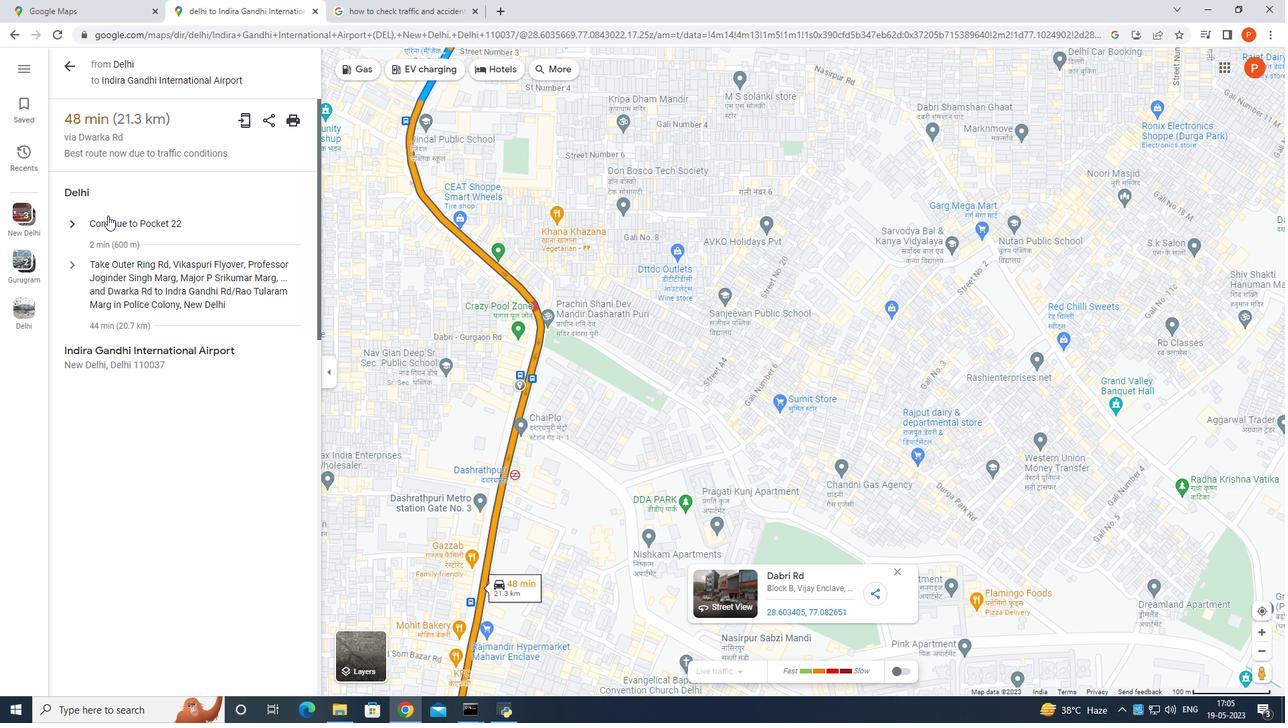 
Action: Mouse pressed left at (109, 215)
Screenshot: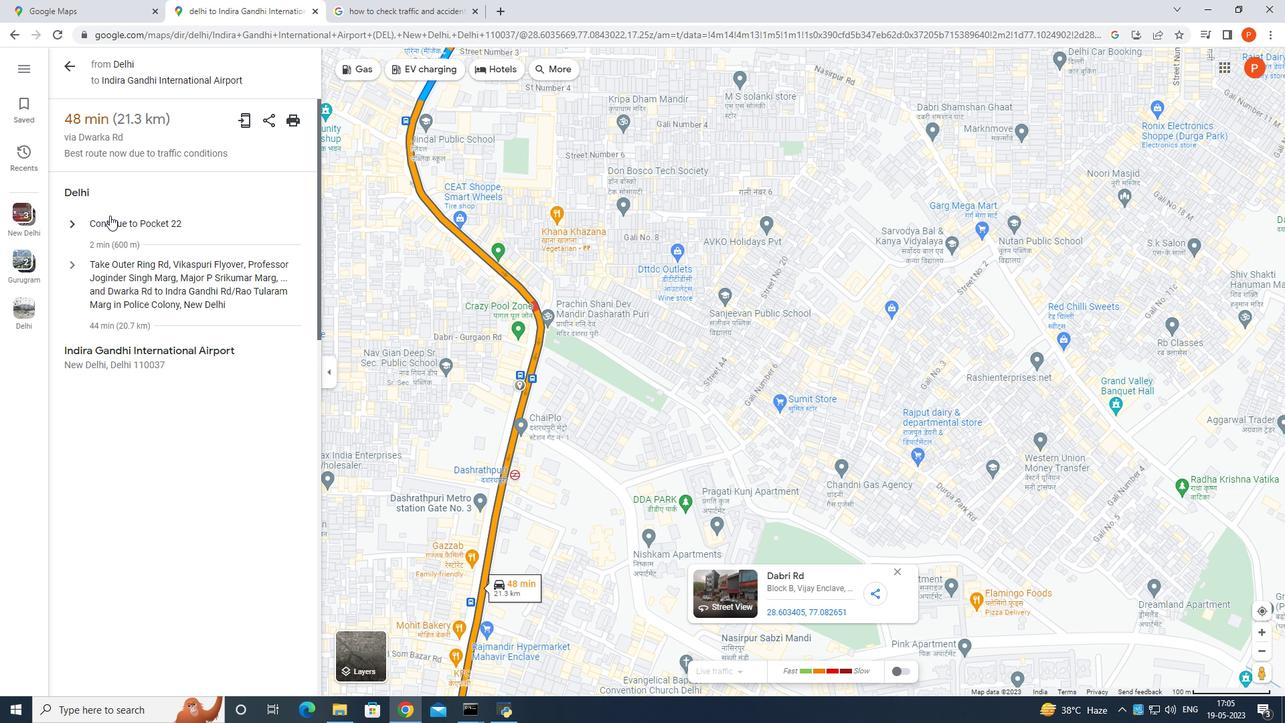 
Action: Mouse pressed left at (109, 215)
Screenshot: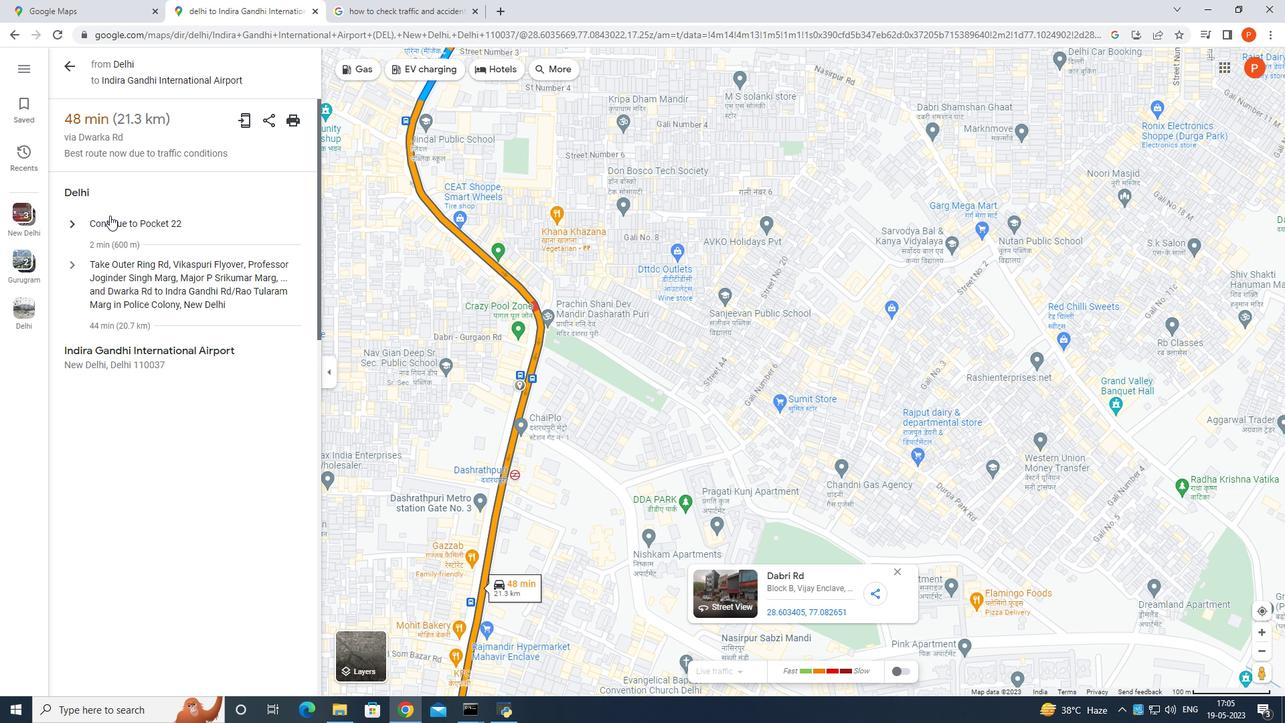 
Action: Mouse pressed left at (109, 215)
Screenshot: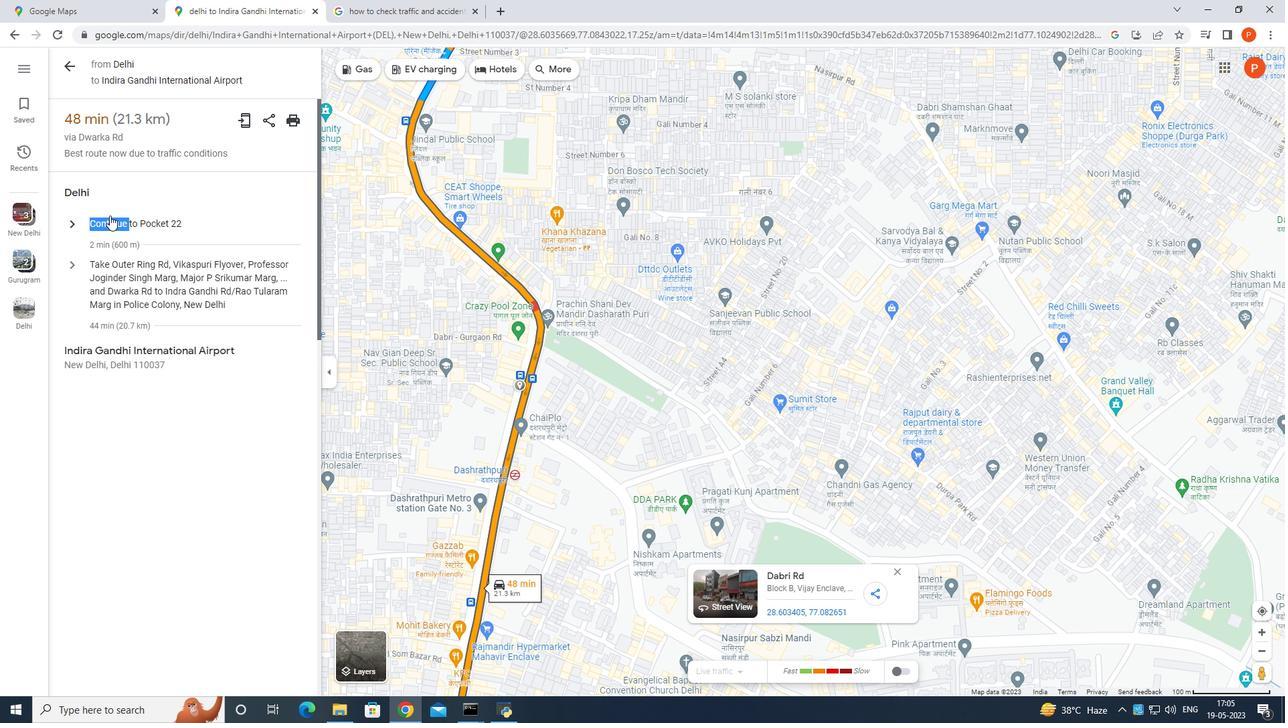 
Action: Mouse moved to (165, 375)
Screenshot: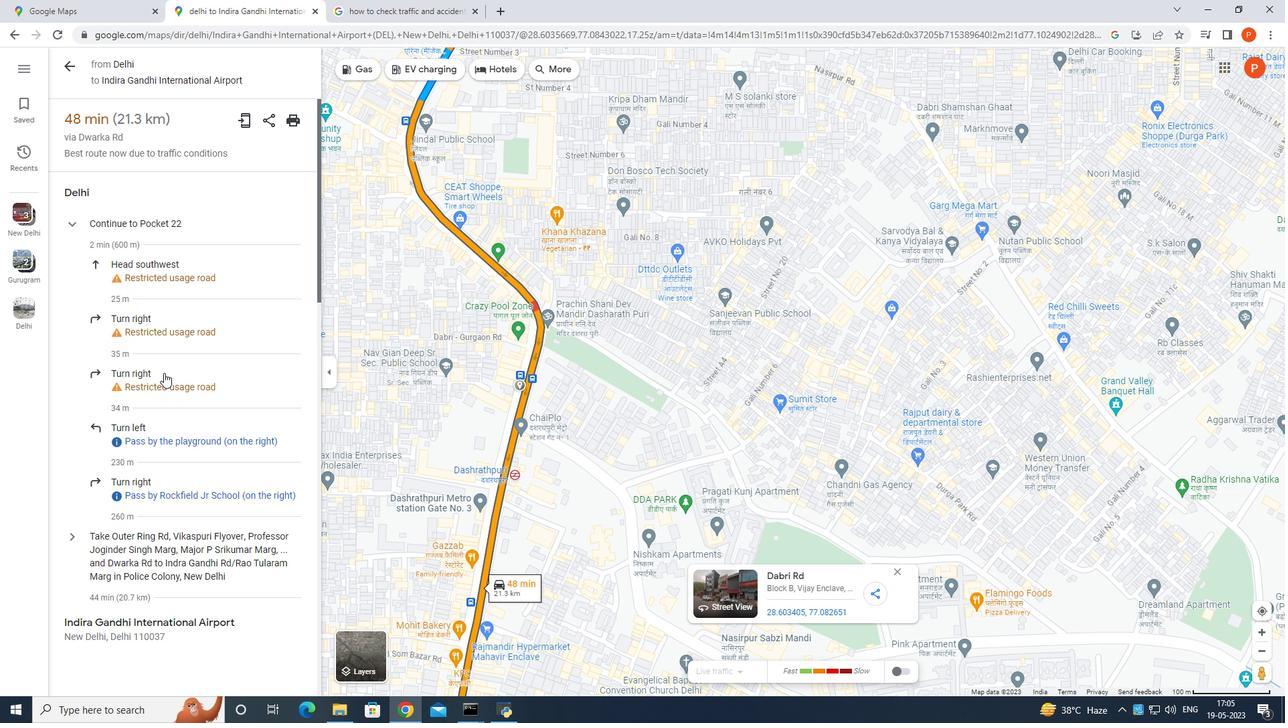 
Action: Mouse scrolled (165, 375) with delta (0, 0)
Screenshot: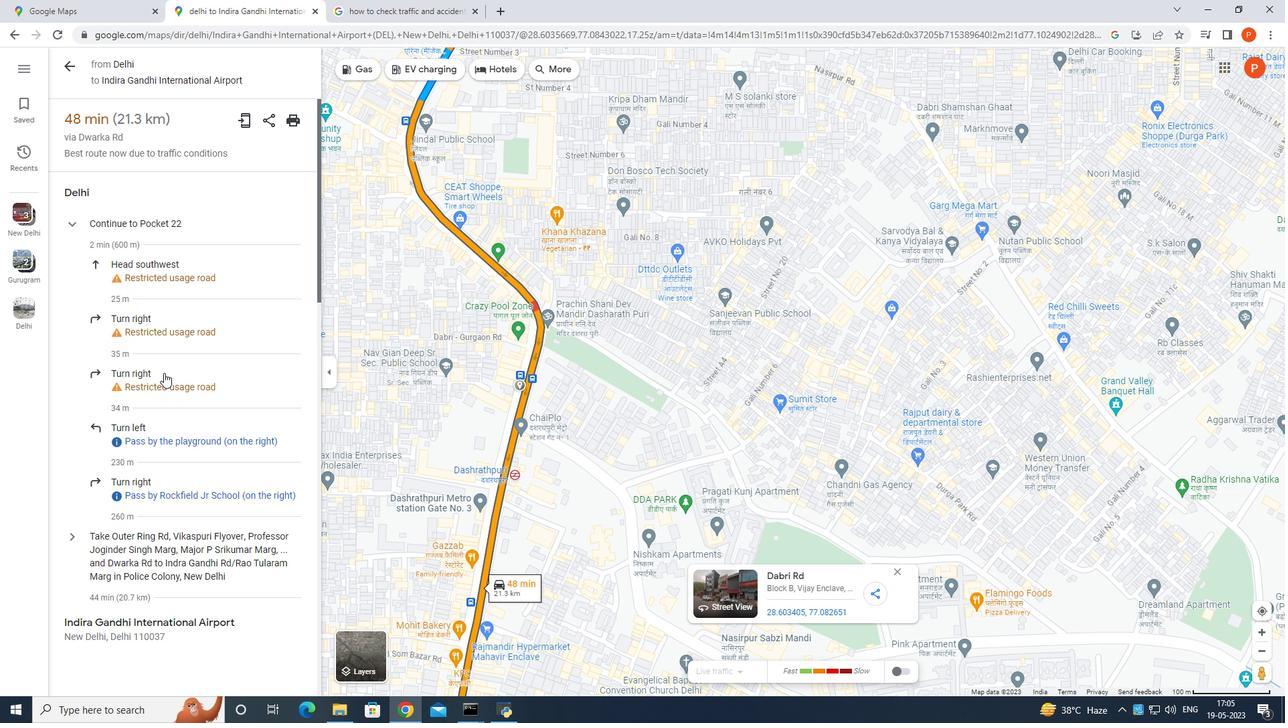 
Action: Mouse moved to (166, 377)
Screenshot: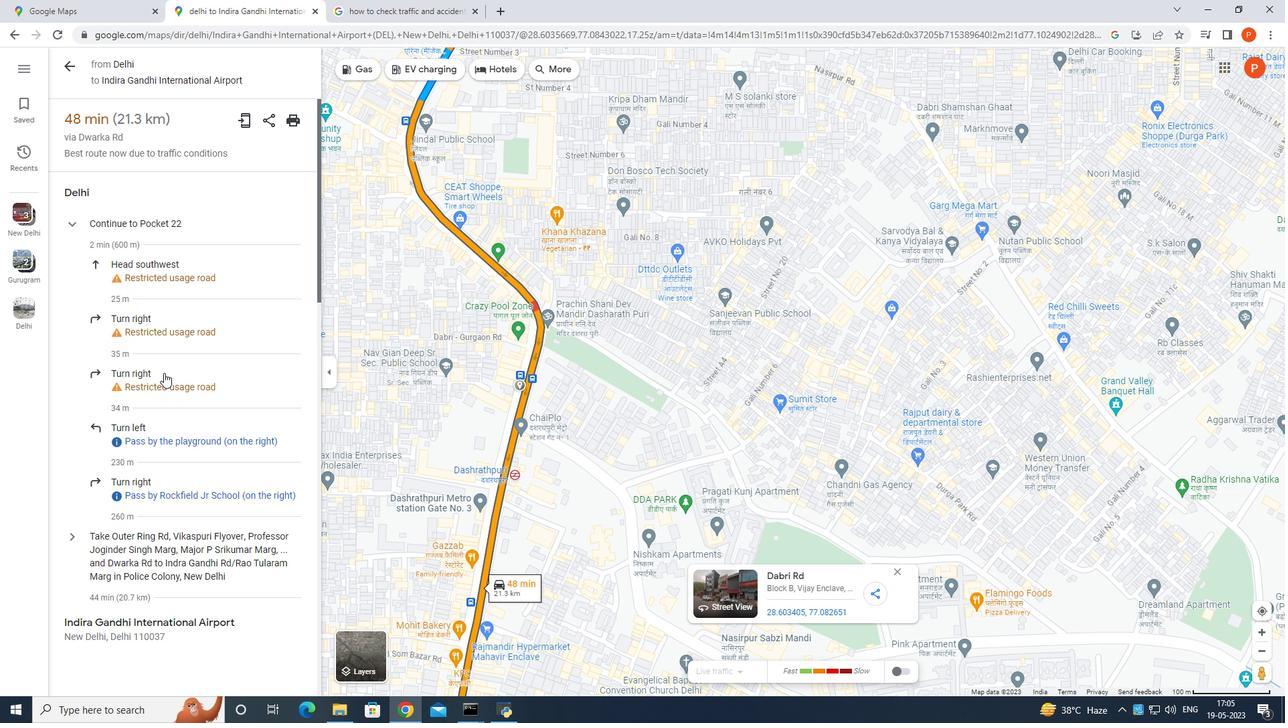 
Action: Mouse scrolled (166, 377) with delta (0, 0)
Screenshot: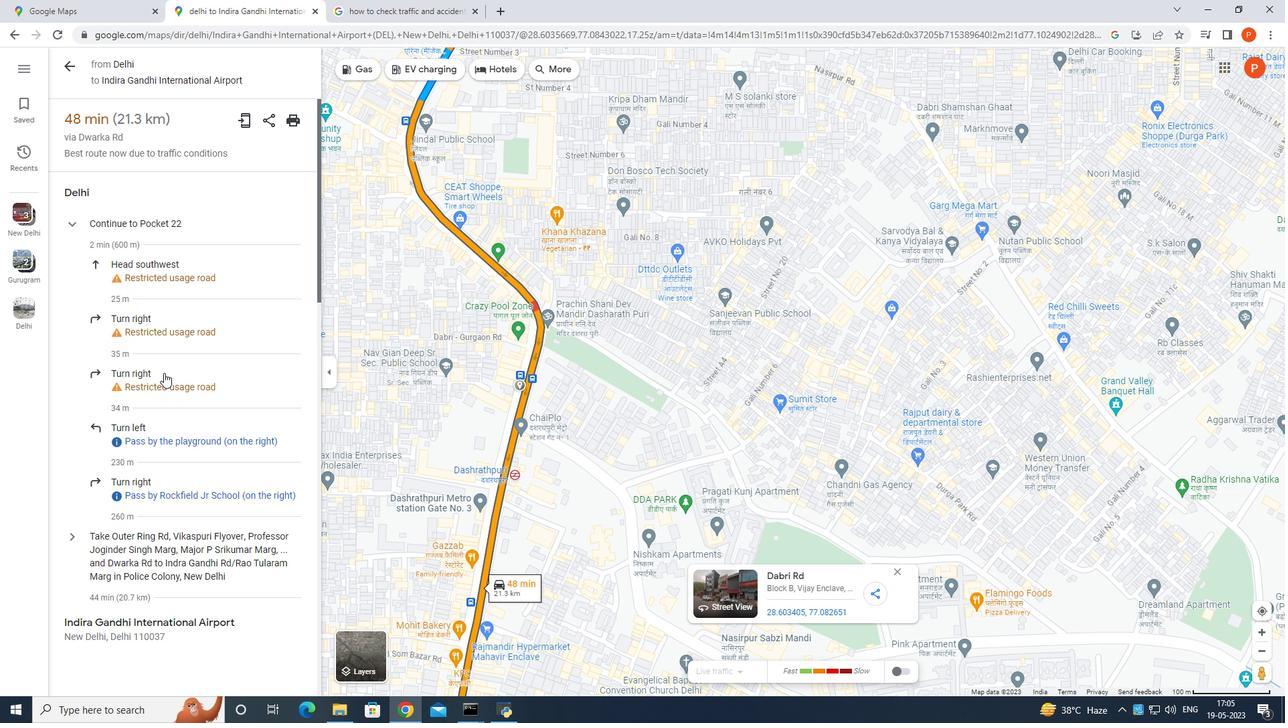 
Action: Mouse scrolled (166, 377) with delta (0, 0)
Screenshot: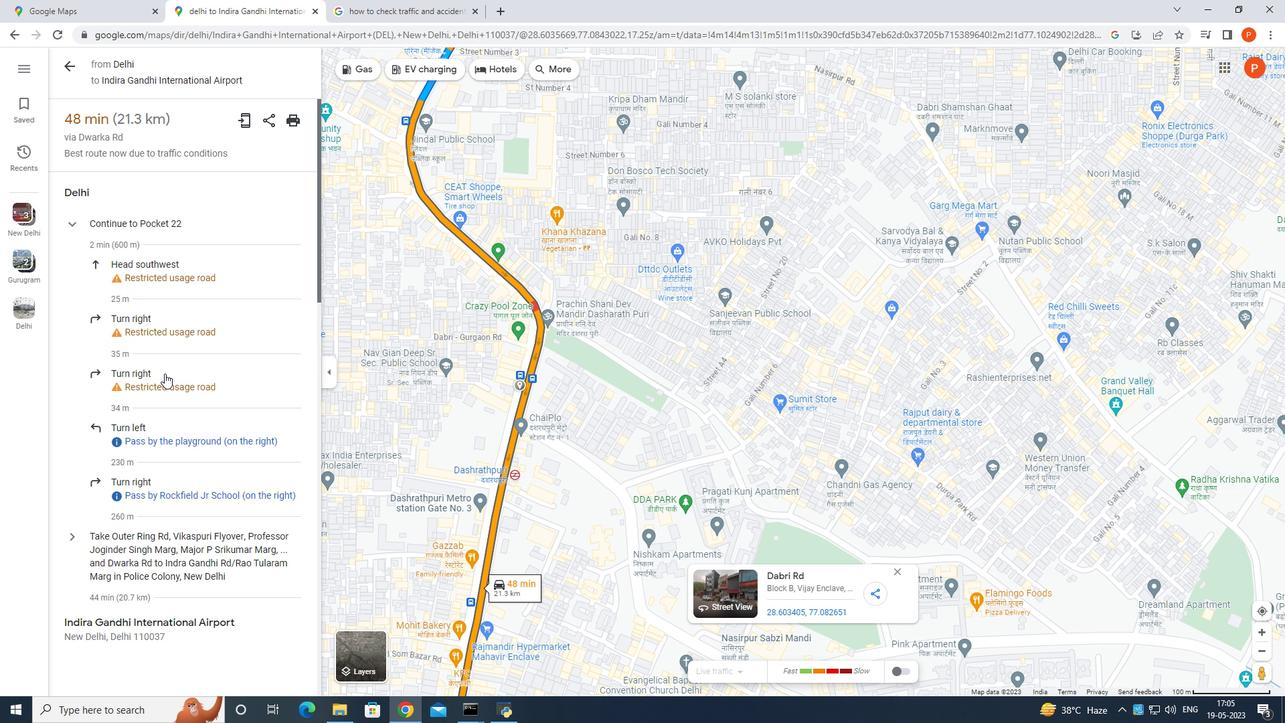 
Action: Mouse scrolled (166, 377) with delta (0, 0)
Screenshot: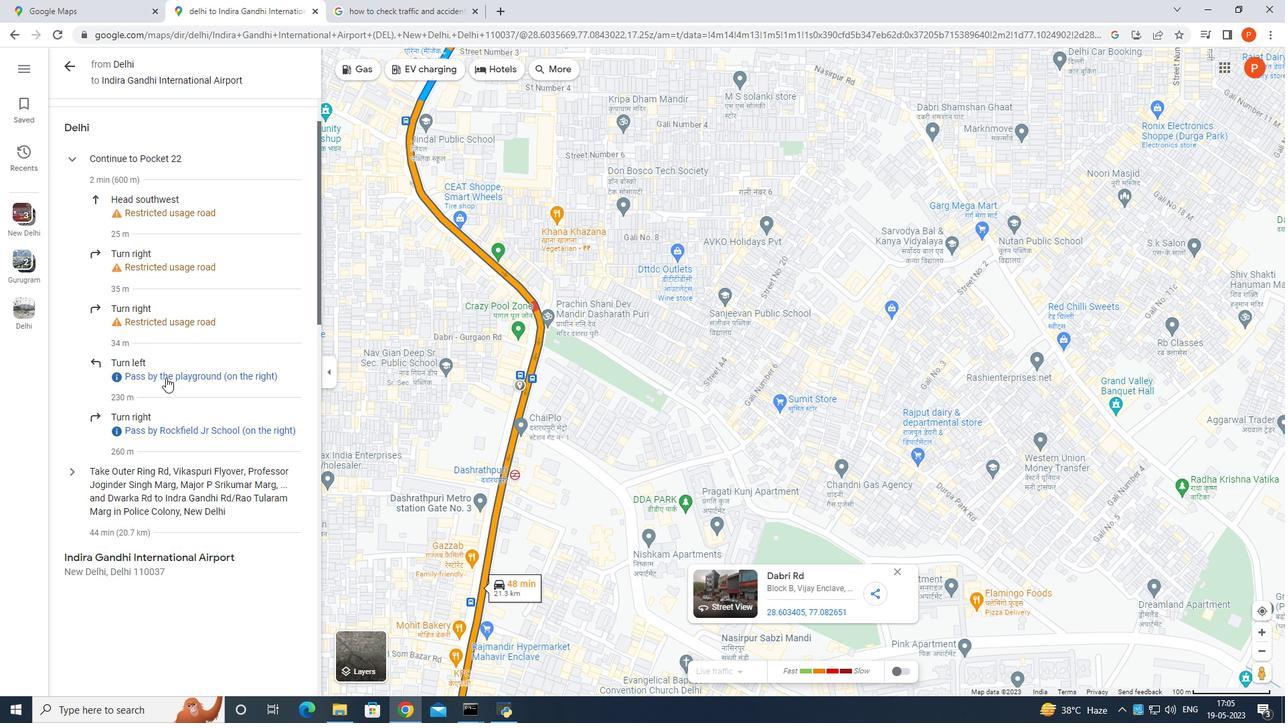 
Action: Mouse scrolled (166, 378) with delta (0, 0)
Screenshot: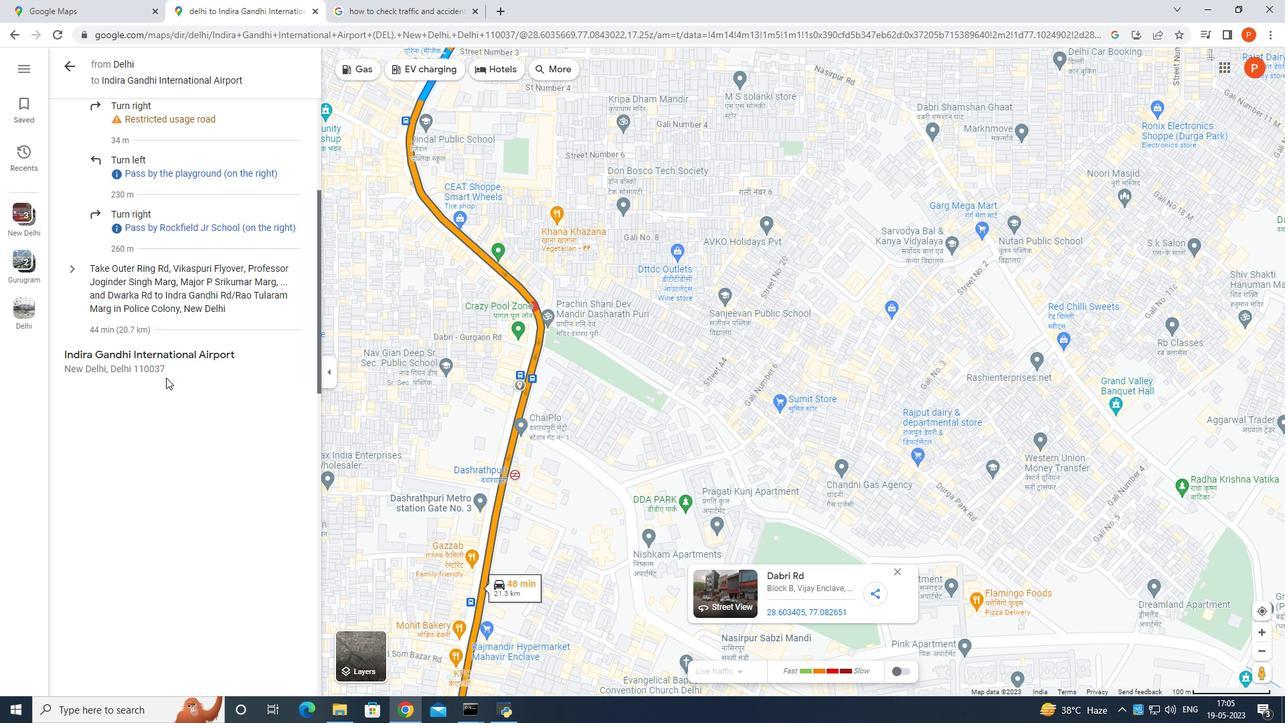 
Action: Mouse scrolled (166, 378) with delta (0, 0)
Screenshot: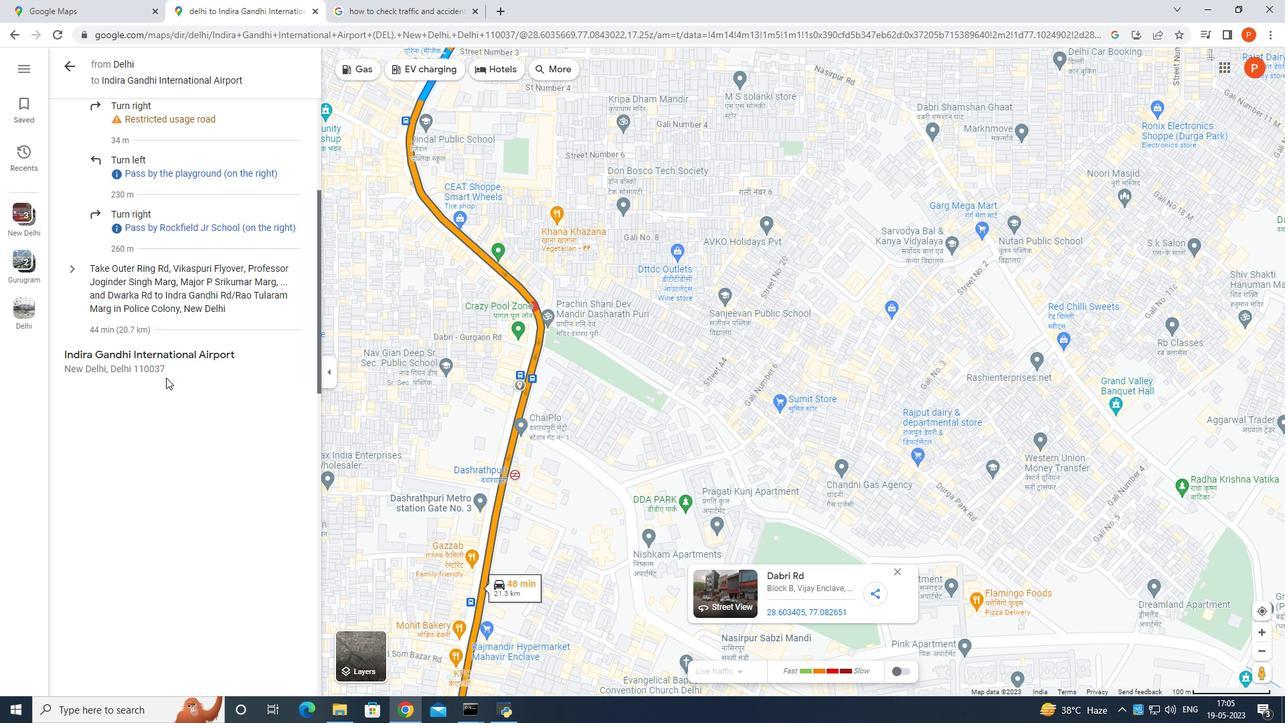
Action: Mouse scrolled (166, 378) with delta (0, 0)
Screenshot: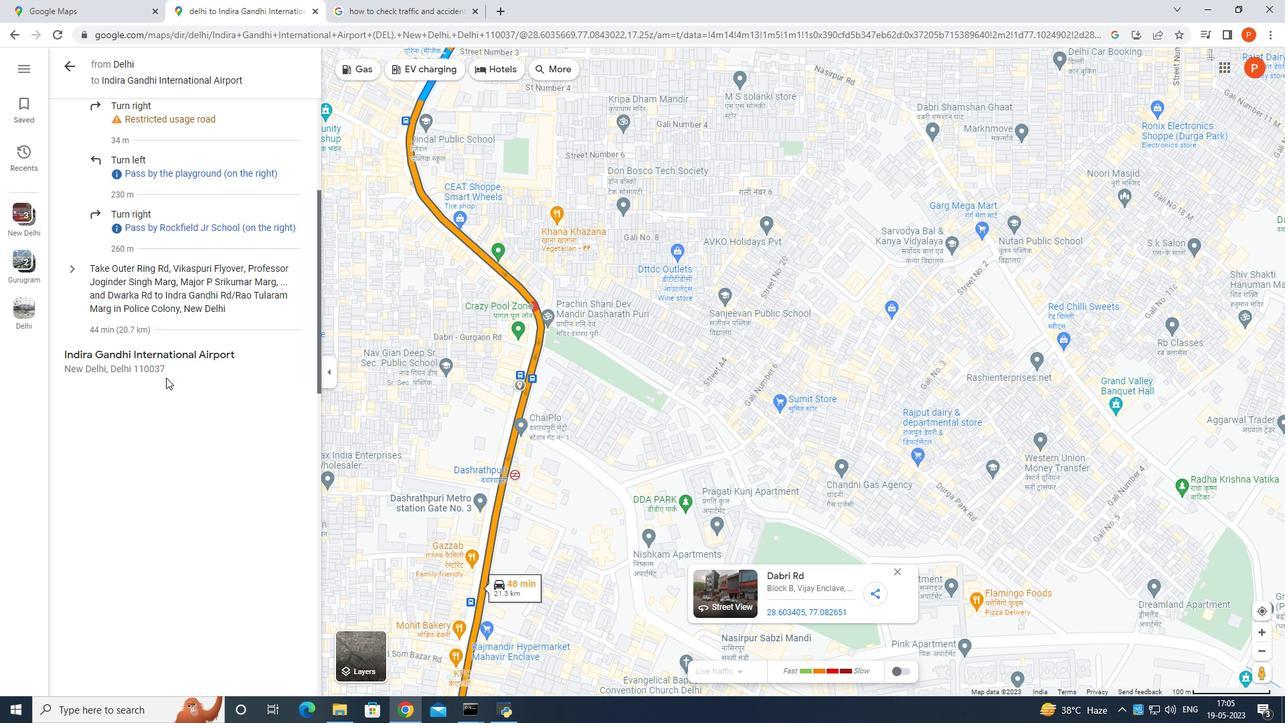 
Action: Mouse moved to (24, 66)
Screenshot: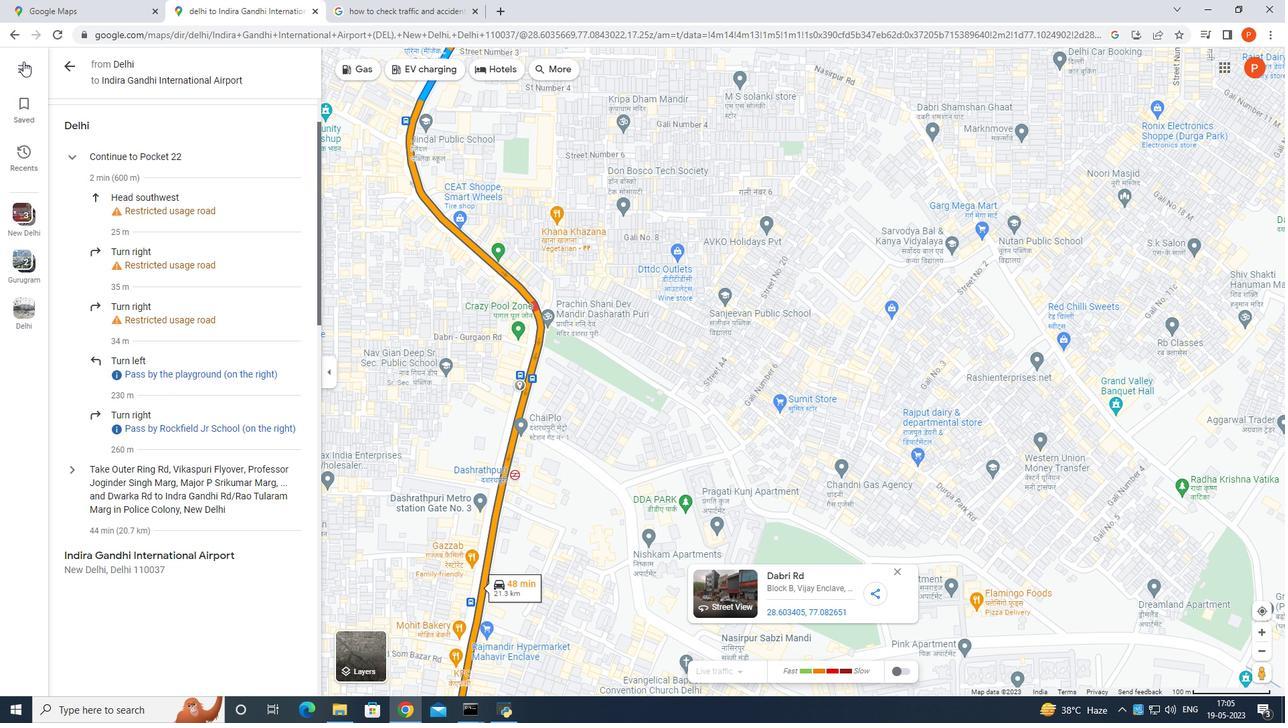 
Action: Mouse pressed left at (24, 66)
Screenshot: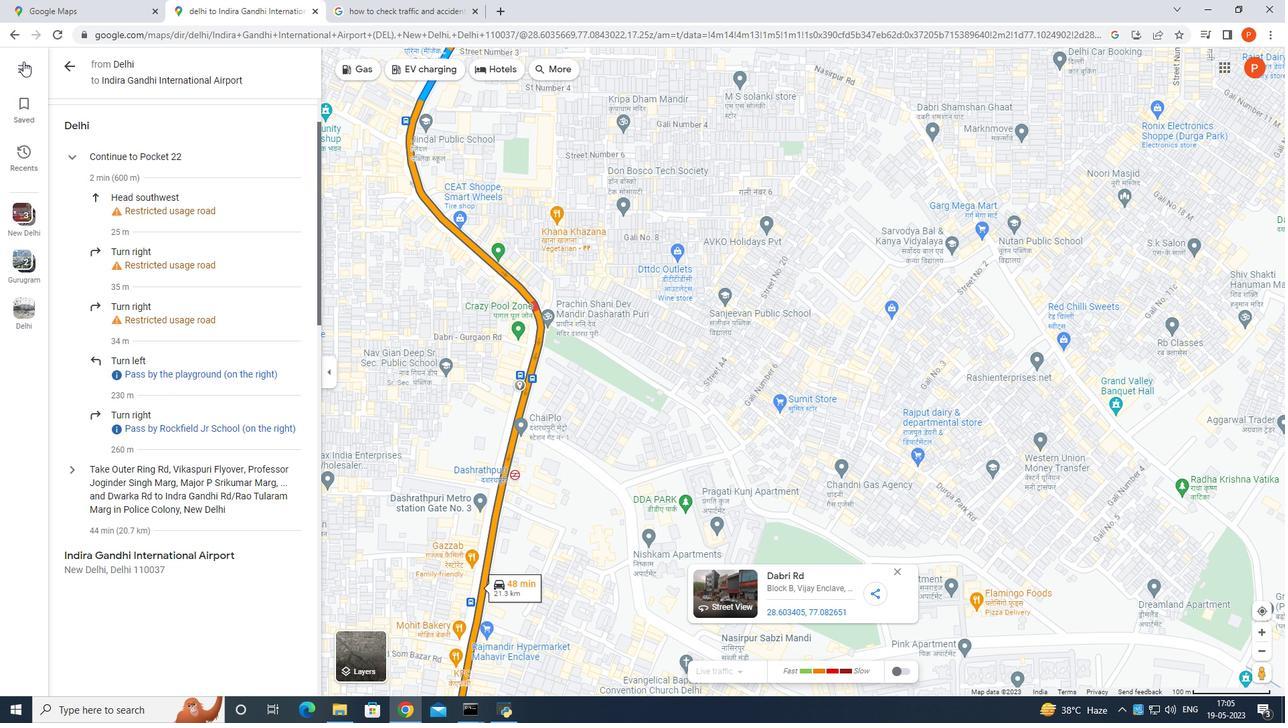 
Action: Mouse moved to (66, 399)
Screenshot: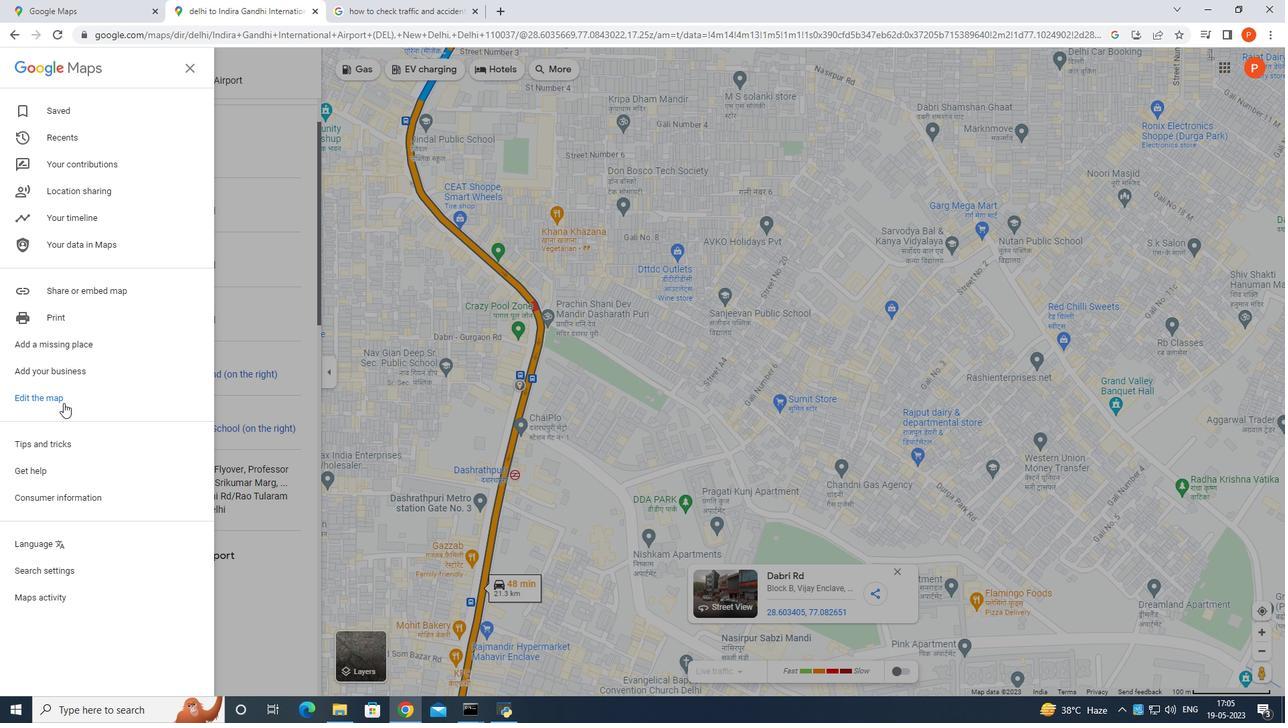 
Action: Mouse pressed left at (66, 399)
Screenshot: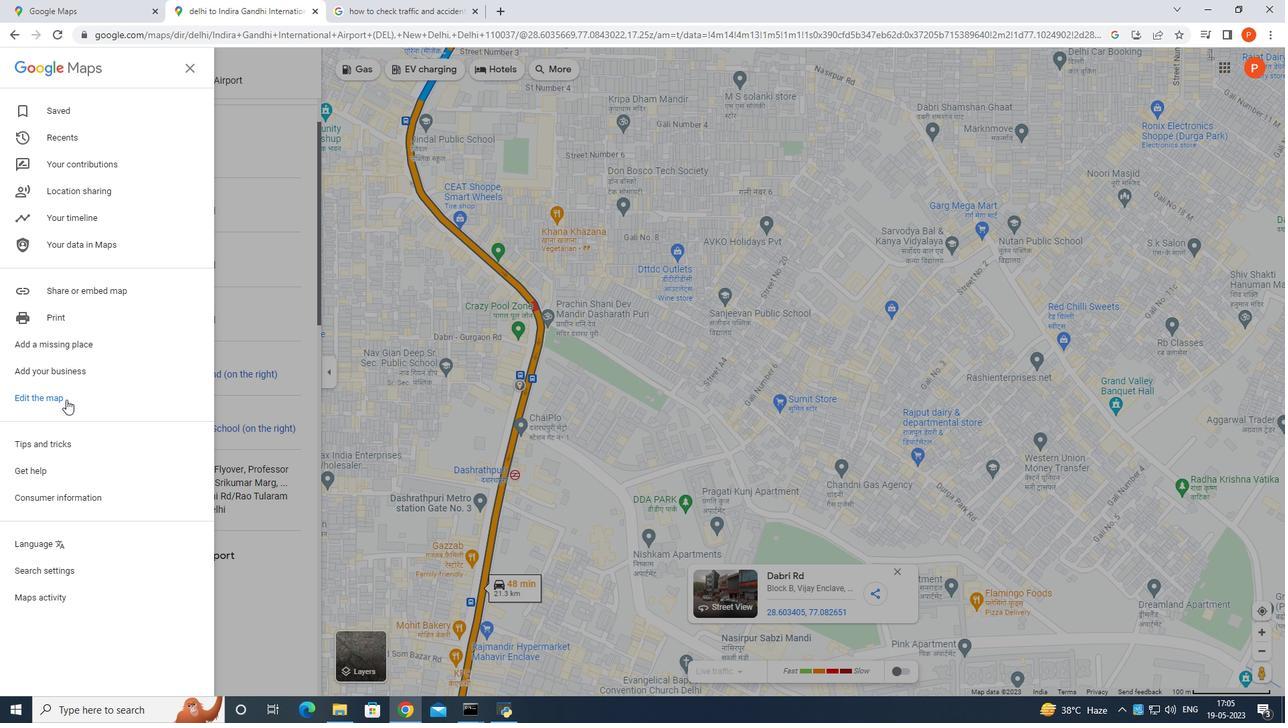 
Action: Mouse moved to (302, 119)
Screenshot: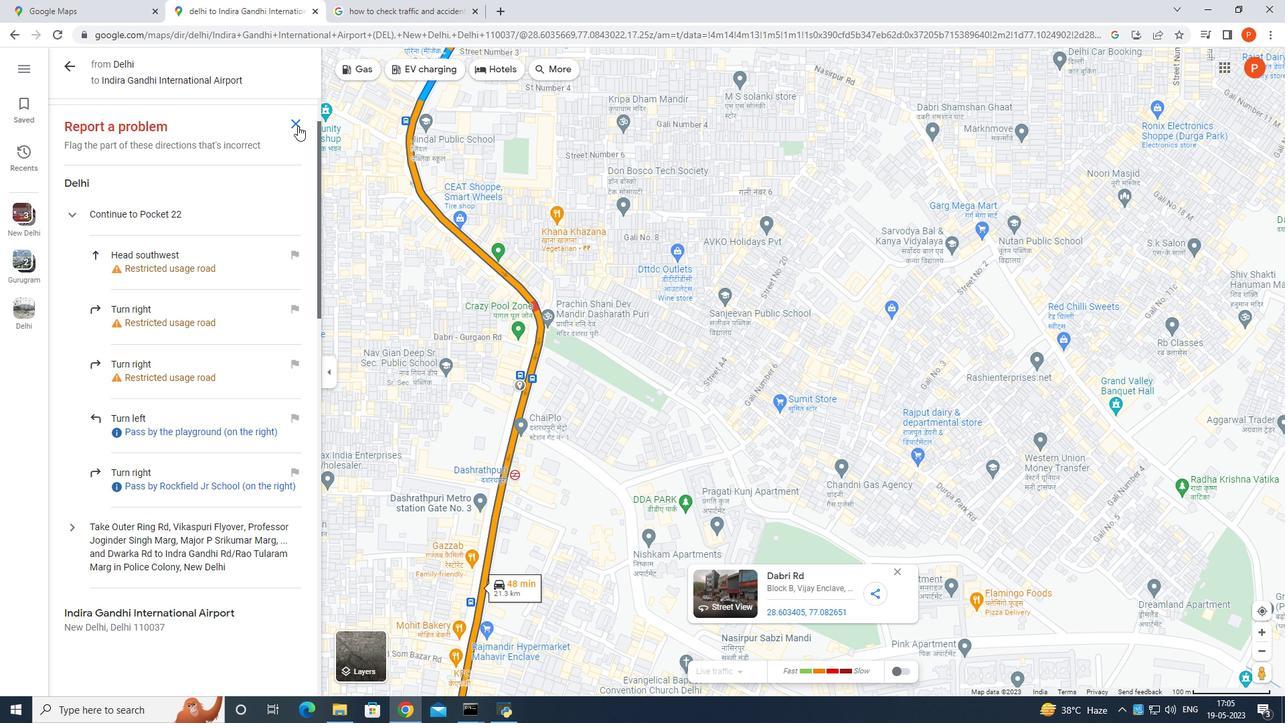 
Action: Mouse pressed left at (302, 119)
Screenshot: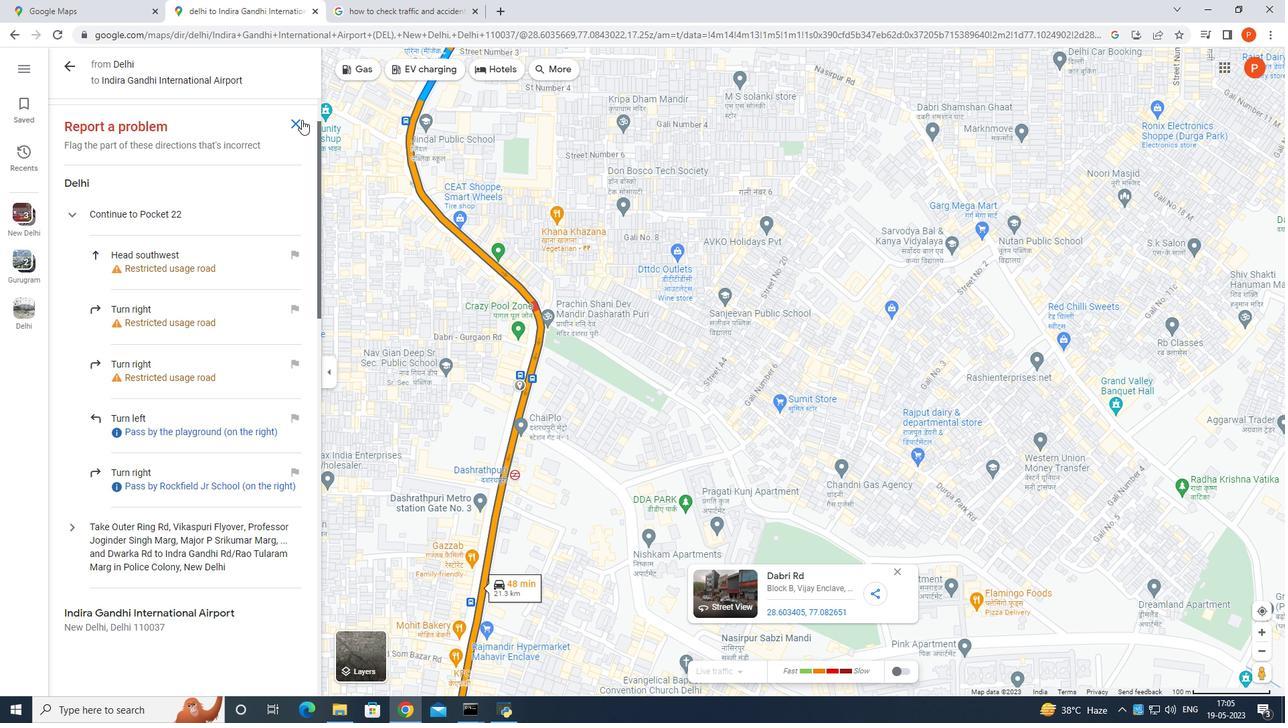 
Action: Mouse moved to (144, 571)
Screenshot: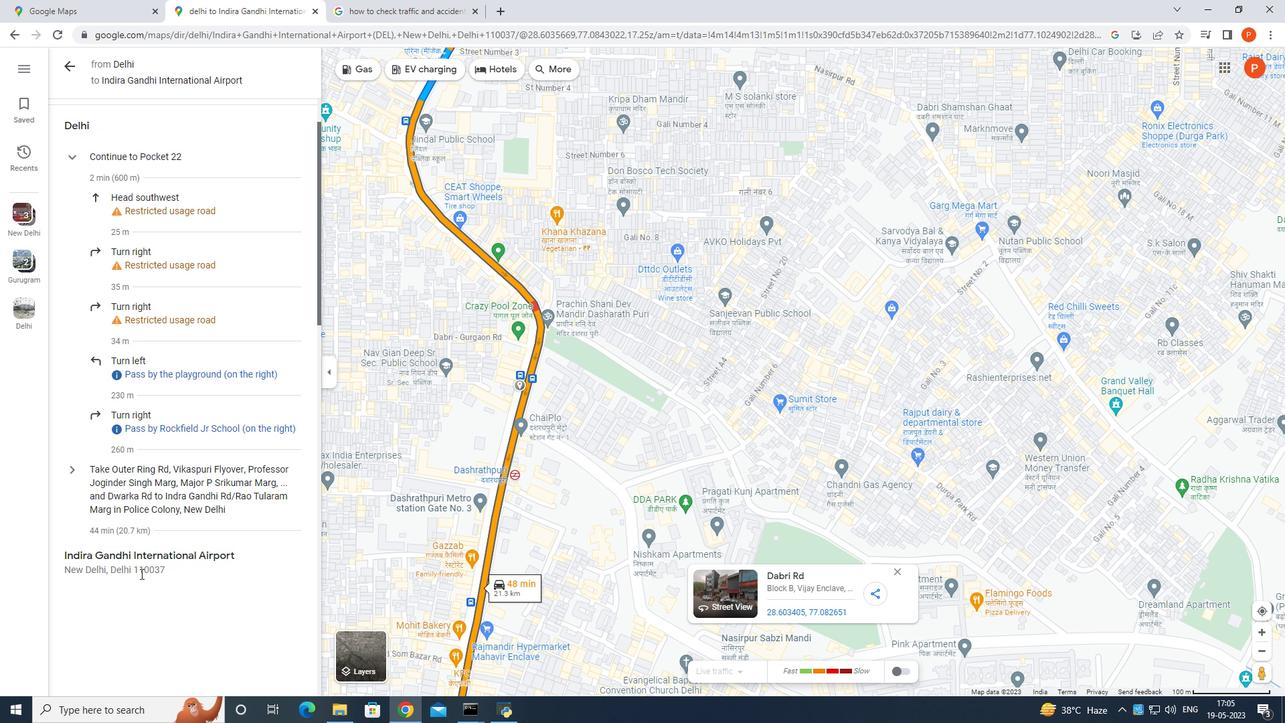 
Action: Mouse pressed left at (144, 571)
Screenshot: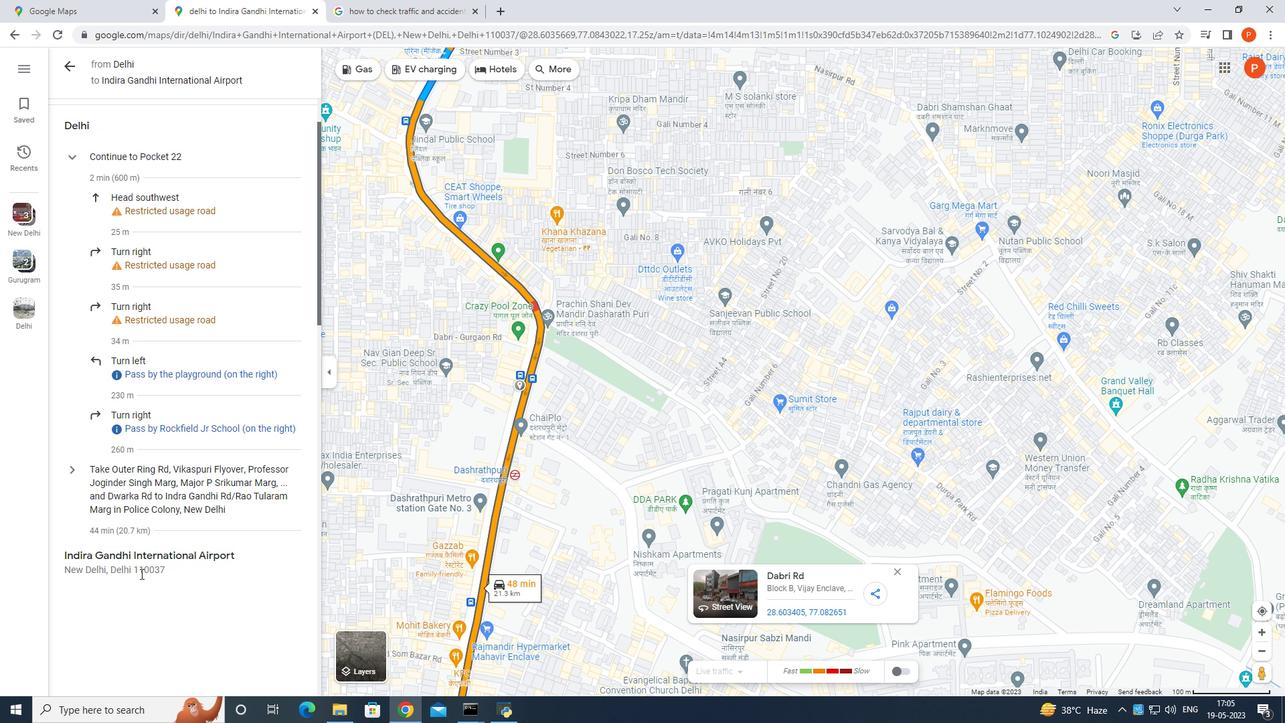
Action: Mouse moved to (141, 557)
Screenshot: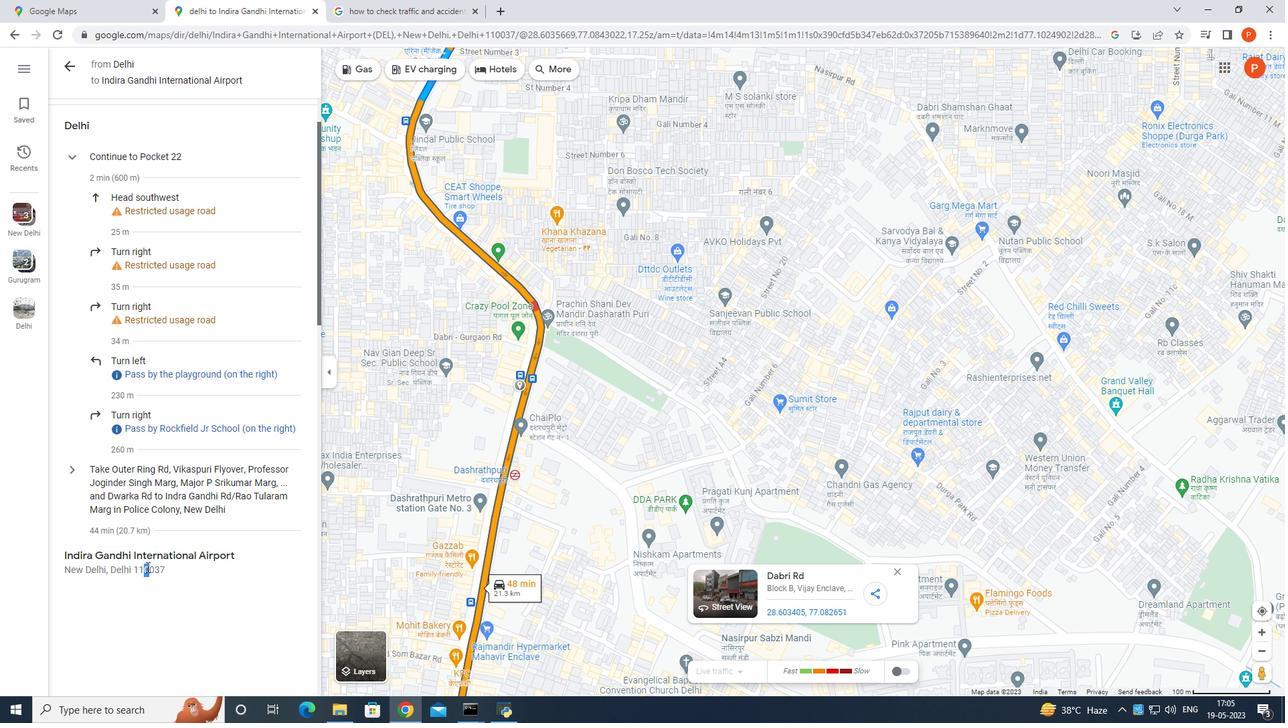 
Action: Mouse pressed left at (141, 557)
Screenshot: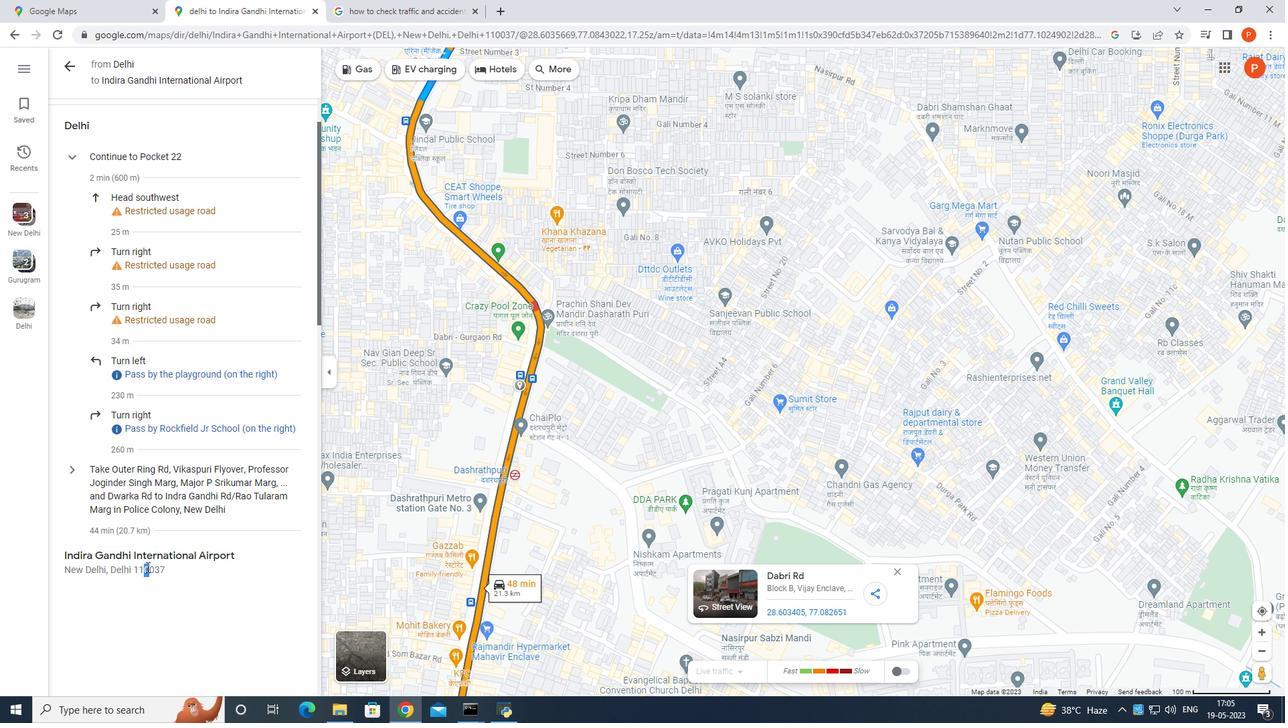 
Action: Mouse moved to (180, 420)
Screenshot: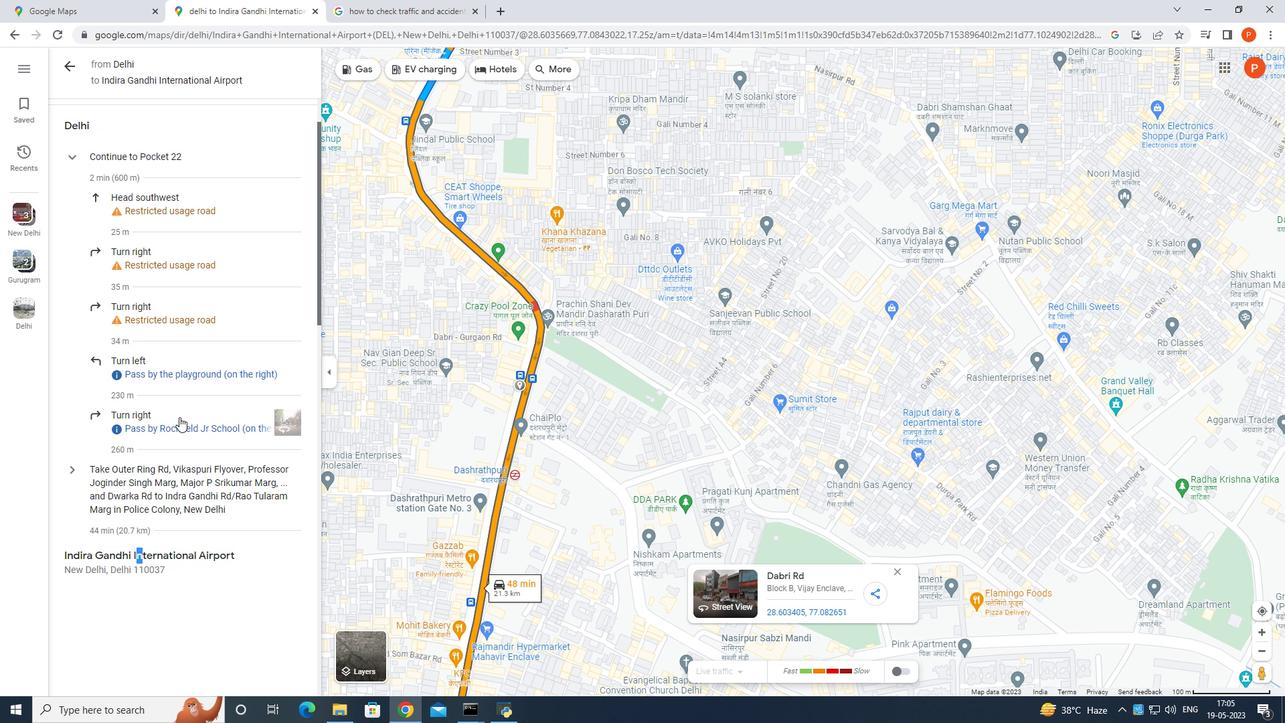 
Action: Mouse pressed left at (180, 420)
Screenshot: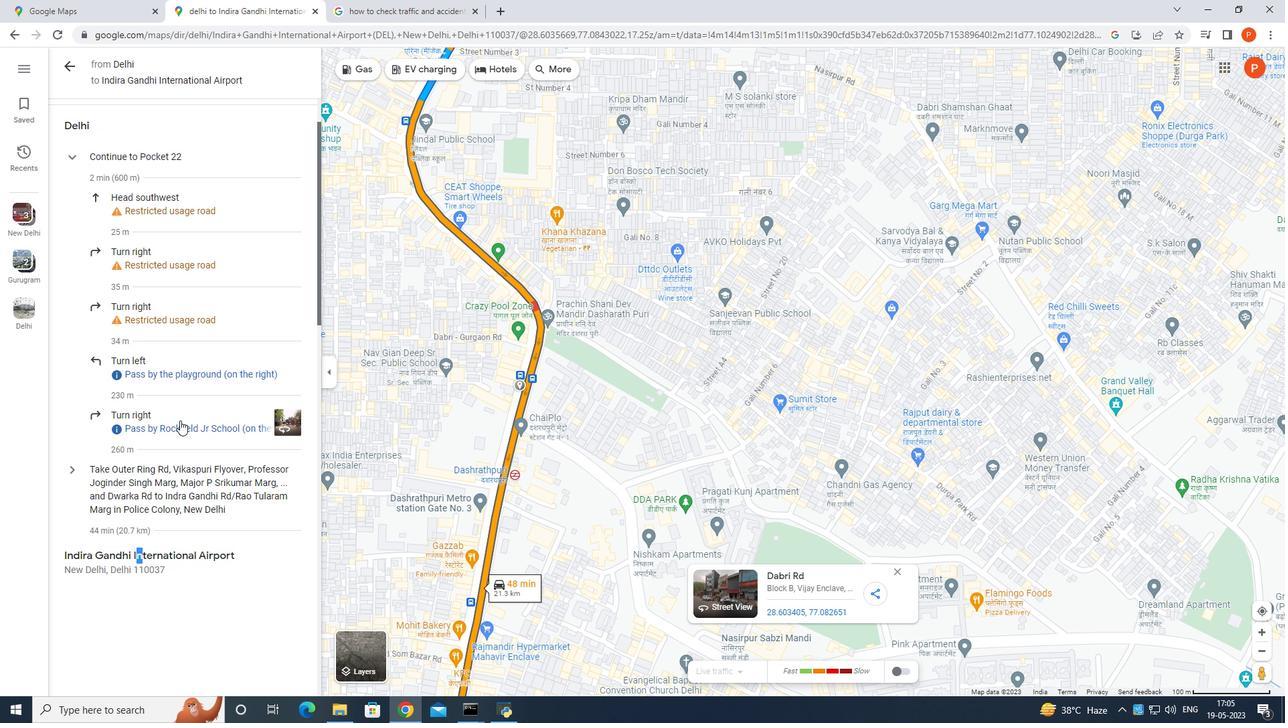 
Action: Mouse moved to (1269, 32)
Screenshot: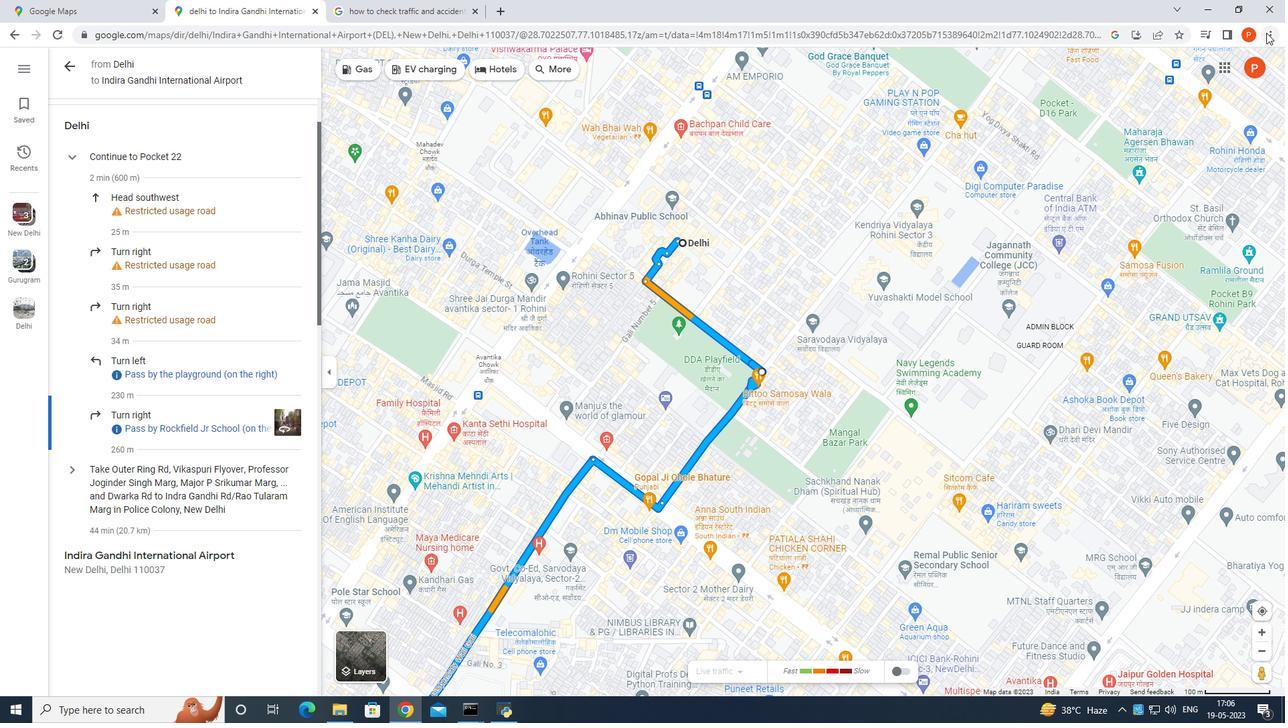 
Action: Mouse pressed left at (1269, 32)
Screenshot: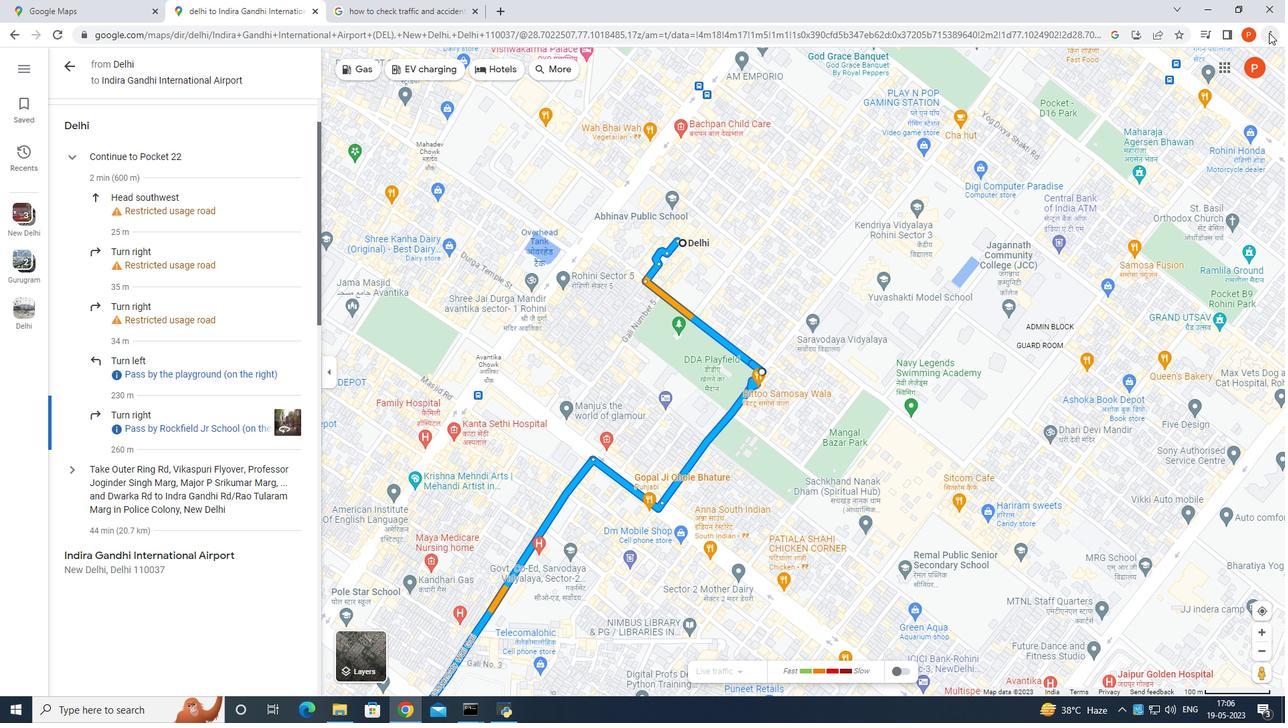 
Action: Mouse moved to (959, 192)
Screenshot: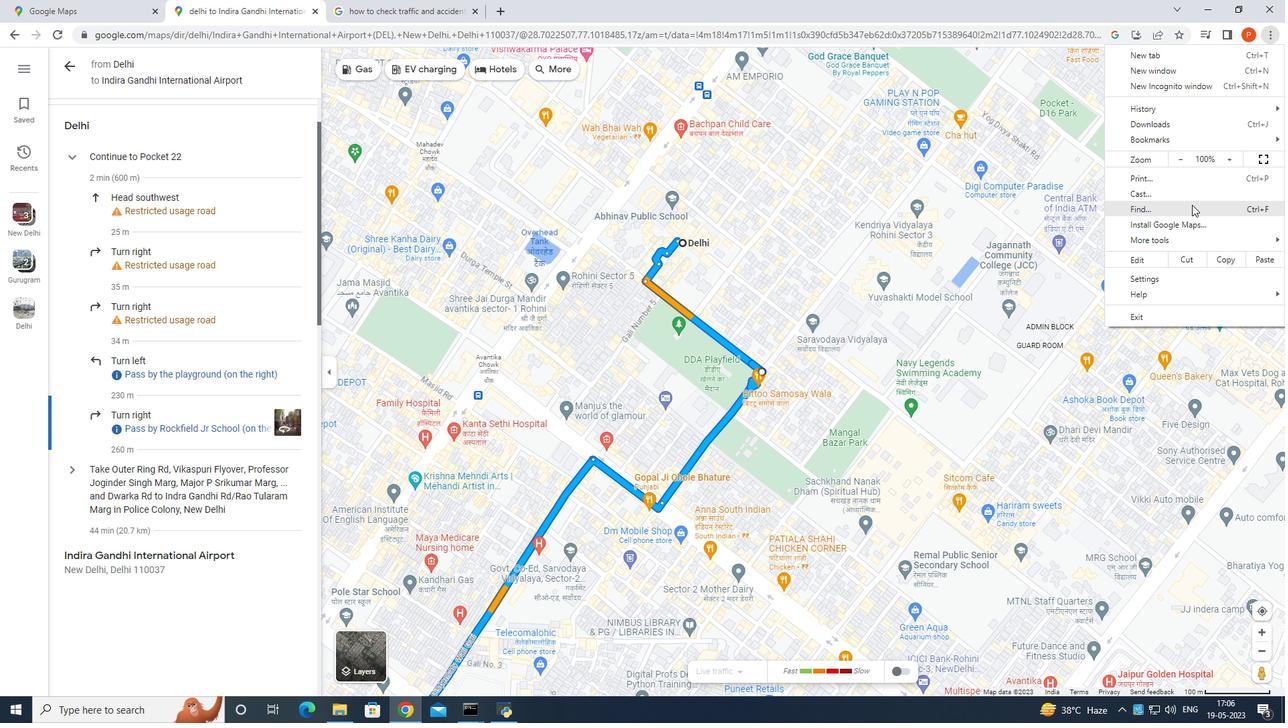 
Action: Mouse pressed left at (959, 192)
Screenshot: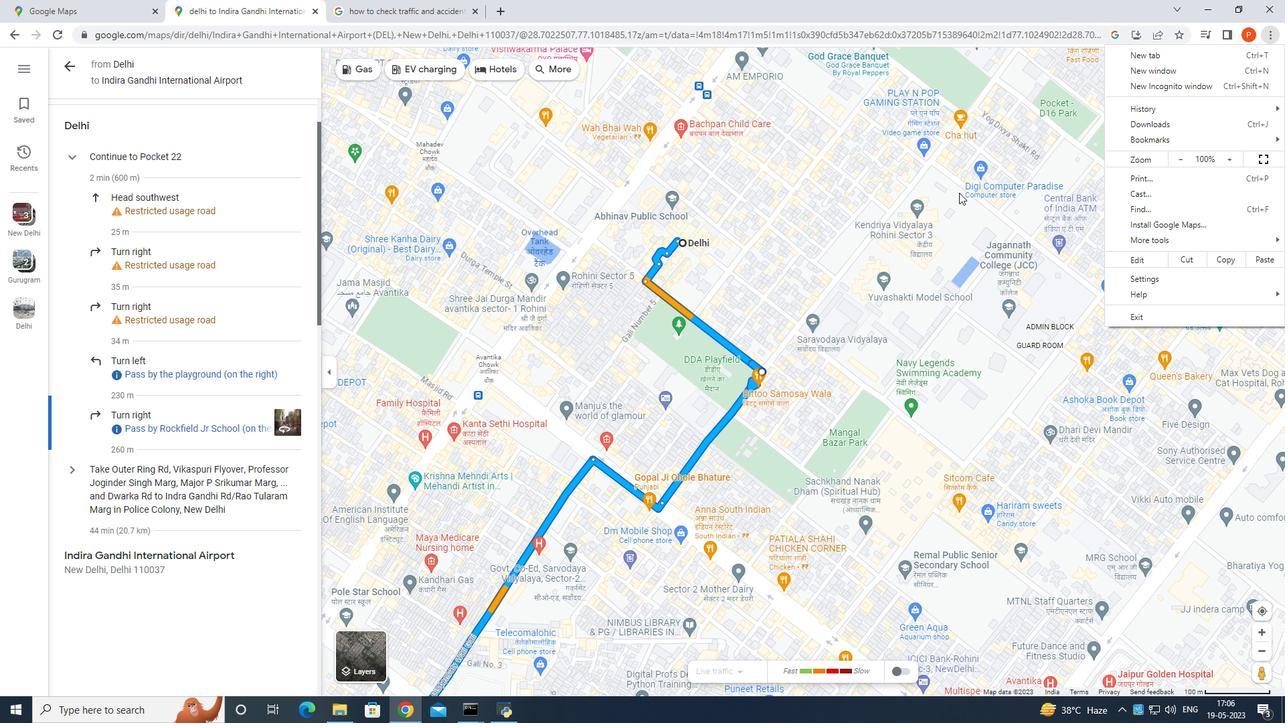
Action: Mouse moved to (73, 62)
Screenshot: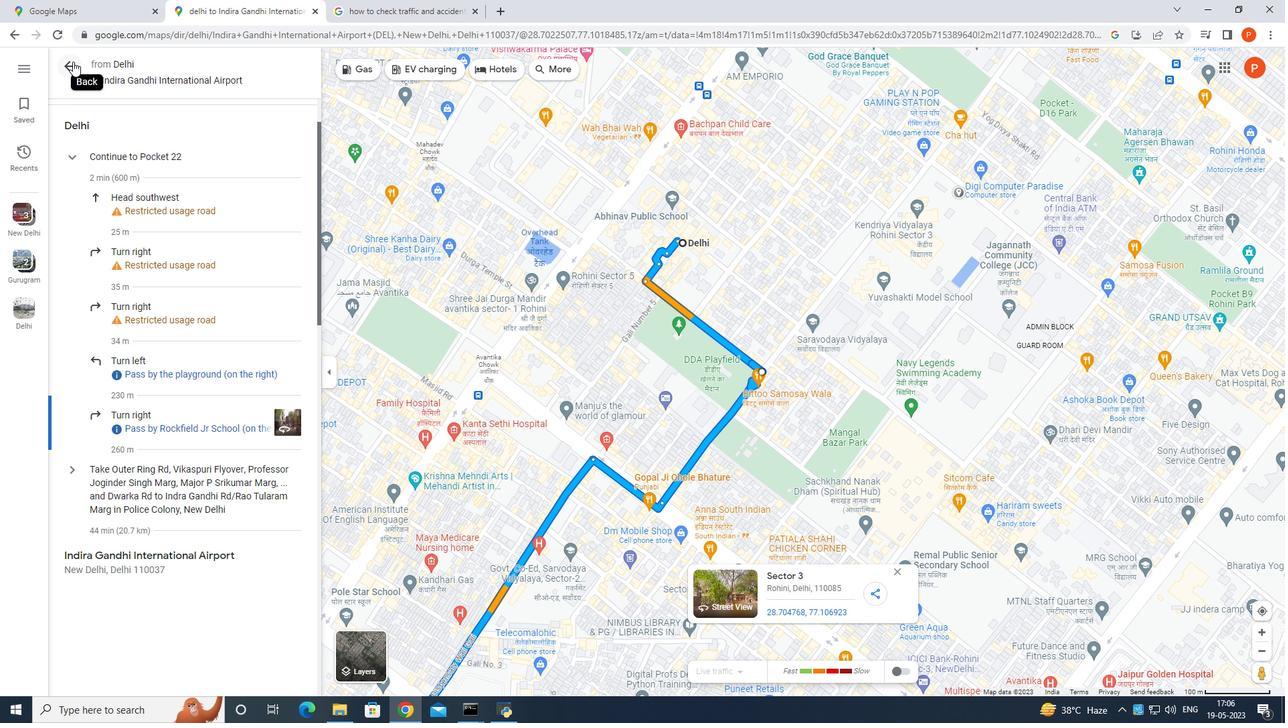 
Action: Mouse pressed left at (73, 62)
Screenshot: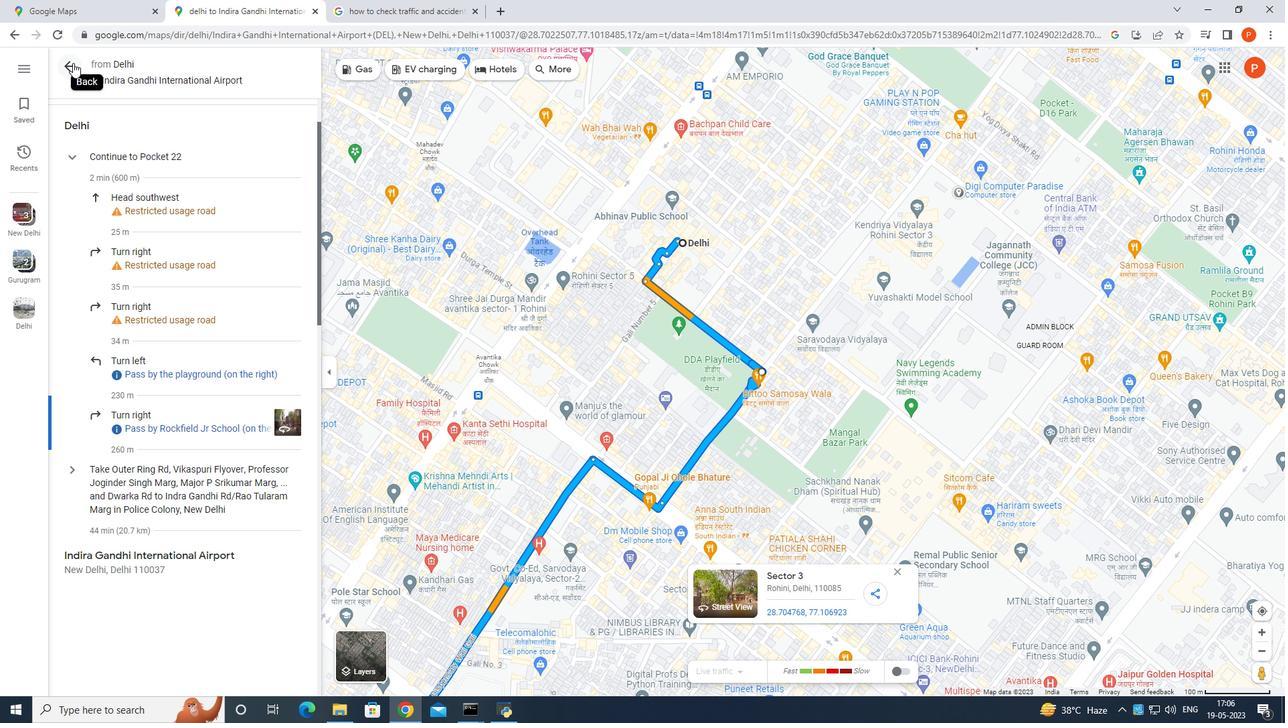 
Action: Mouse moved to (545, 67)
Screenshot: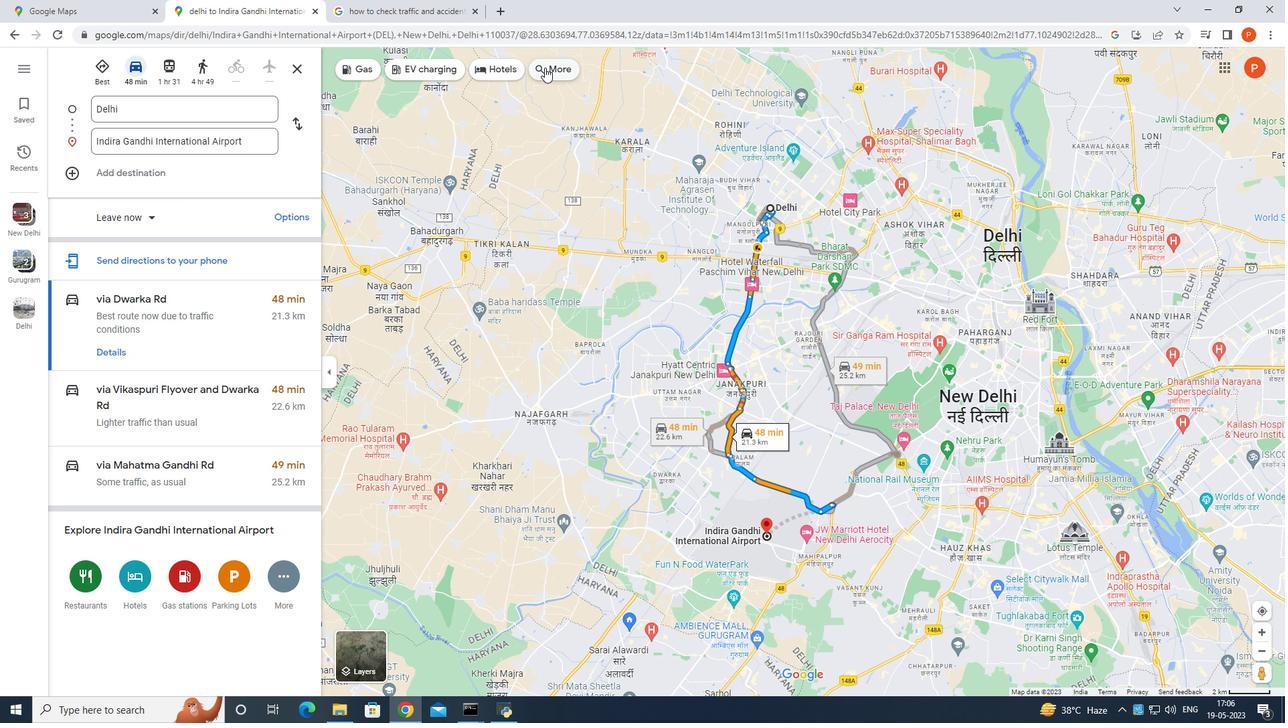 
Action: Mouse pressed left at (545, 67)
Screenshot: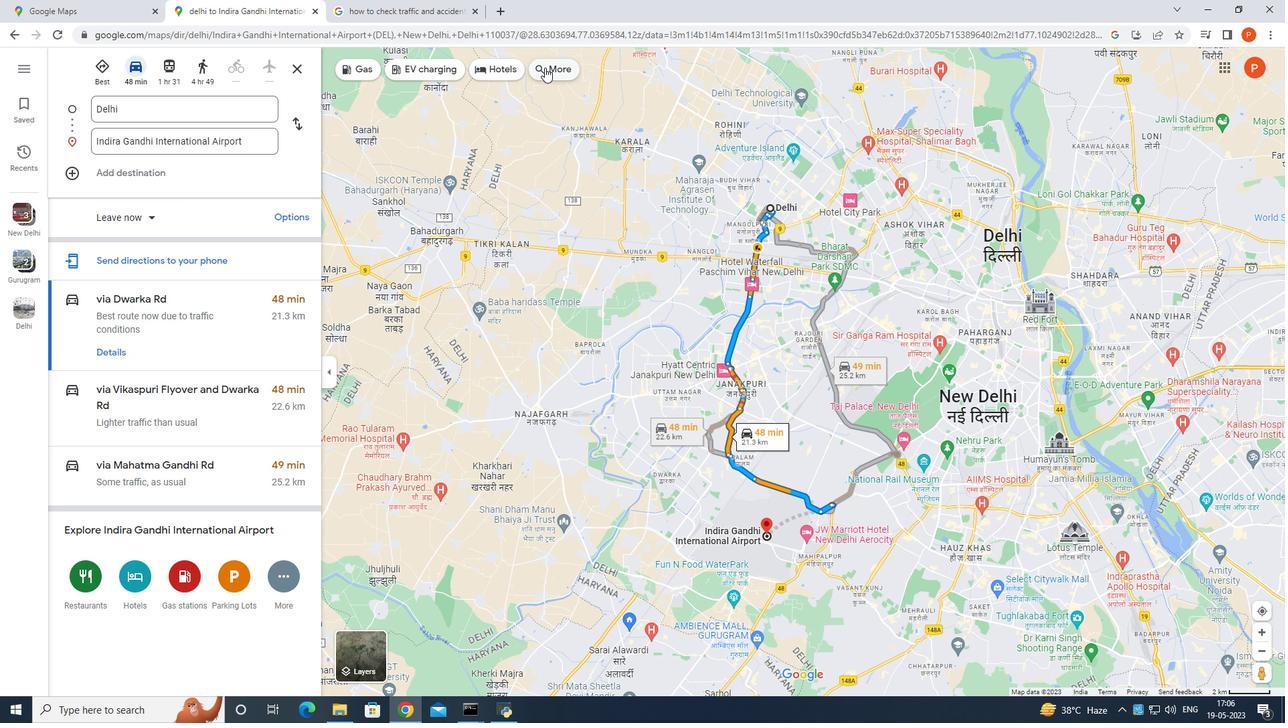 
Action: Mouse moved to (174, 331)
Screenshot: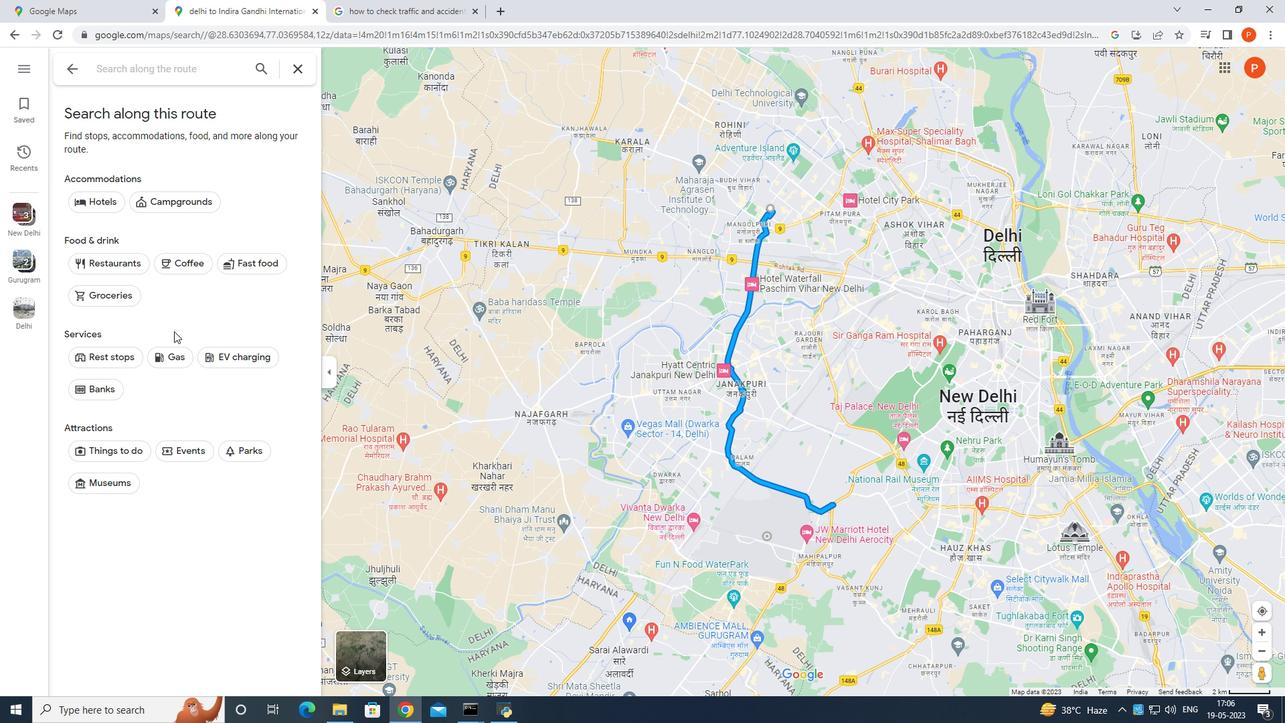 
Action: Mouse scrolled (174, 332) with delta (0, 0)
Screenshot: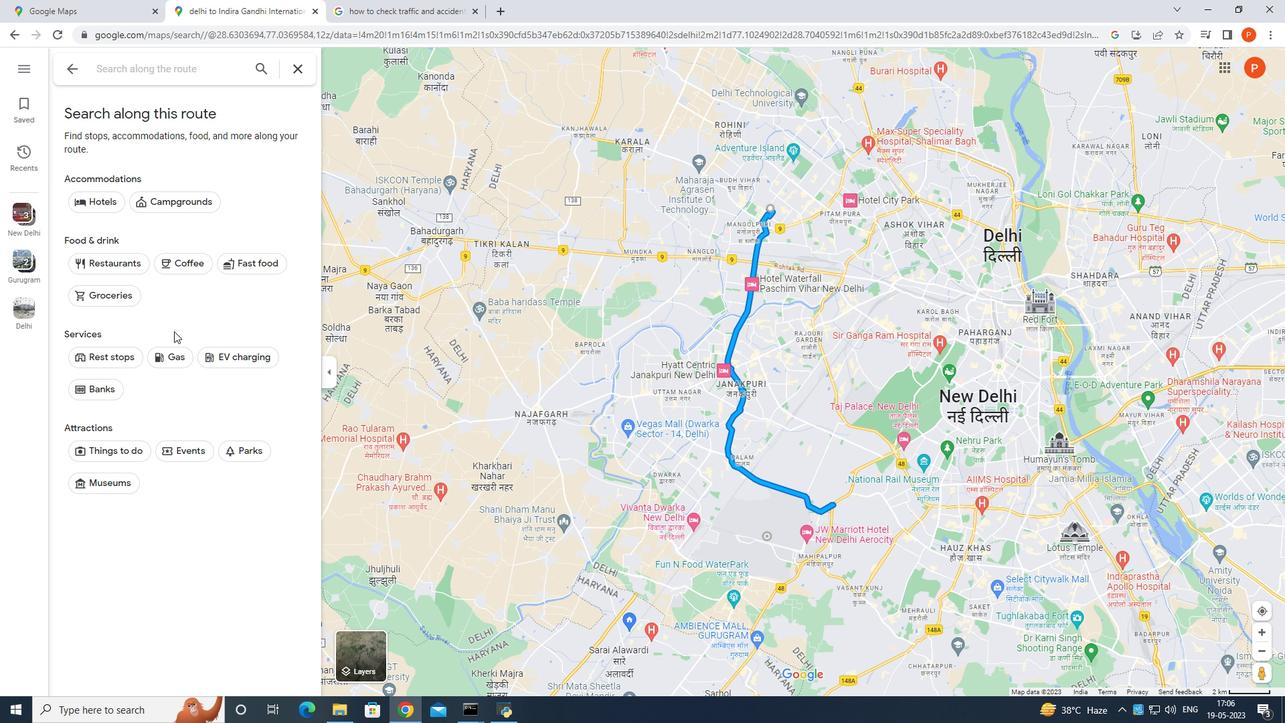 
Action: Mouse moved to (176, 329)
Screenshot: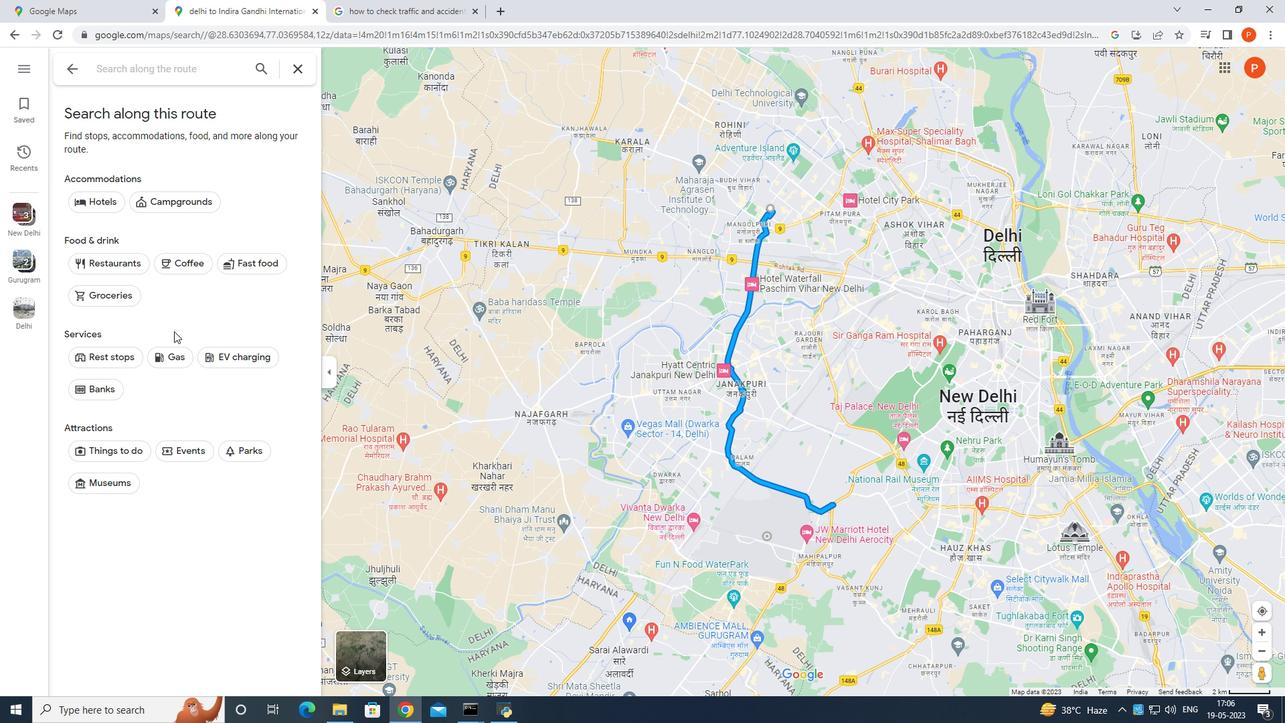 
Action: Mouse scrolled (176, 330) with delta (0, 0)
Screenshot: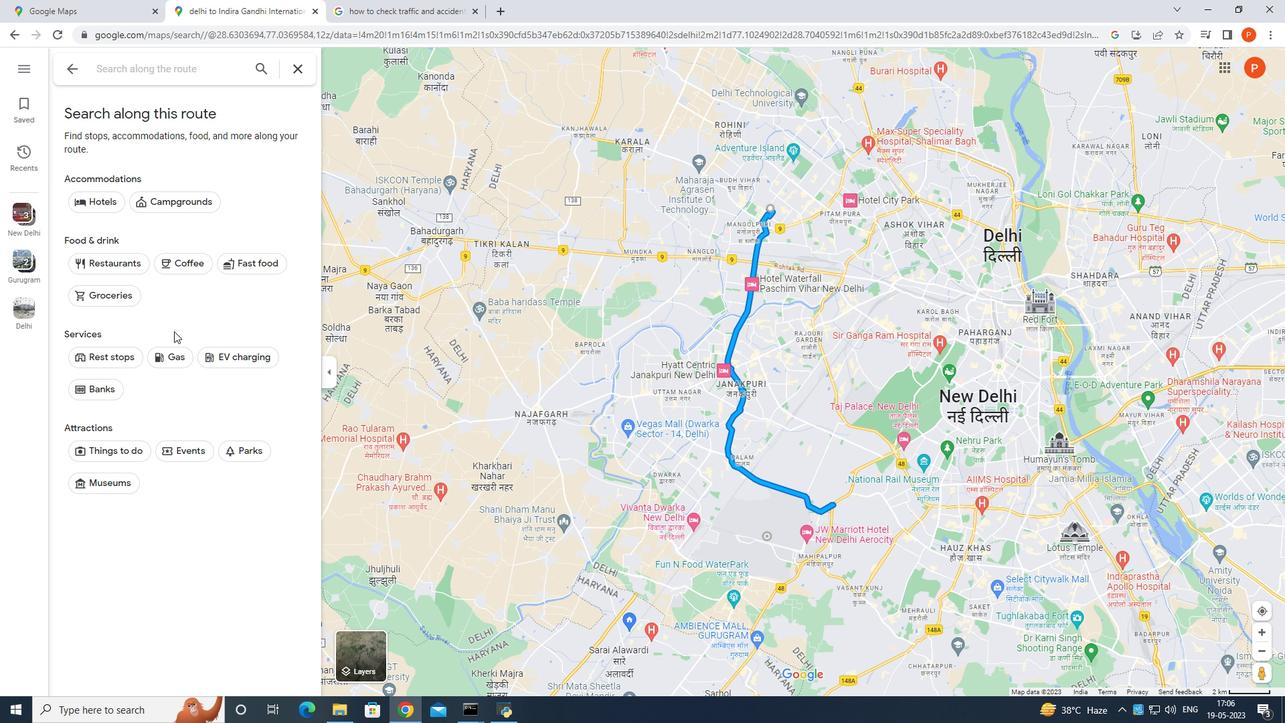 
Action: Mouse moved to (176, 328)
Screenshot: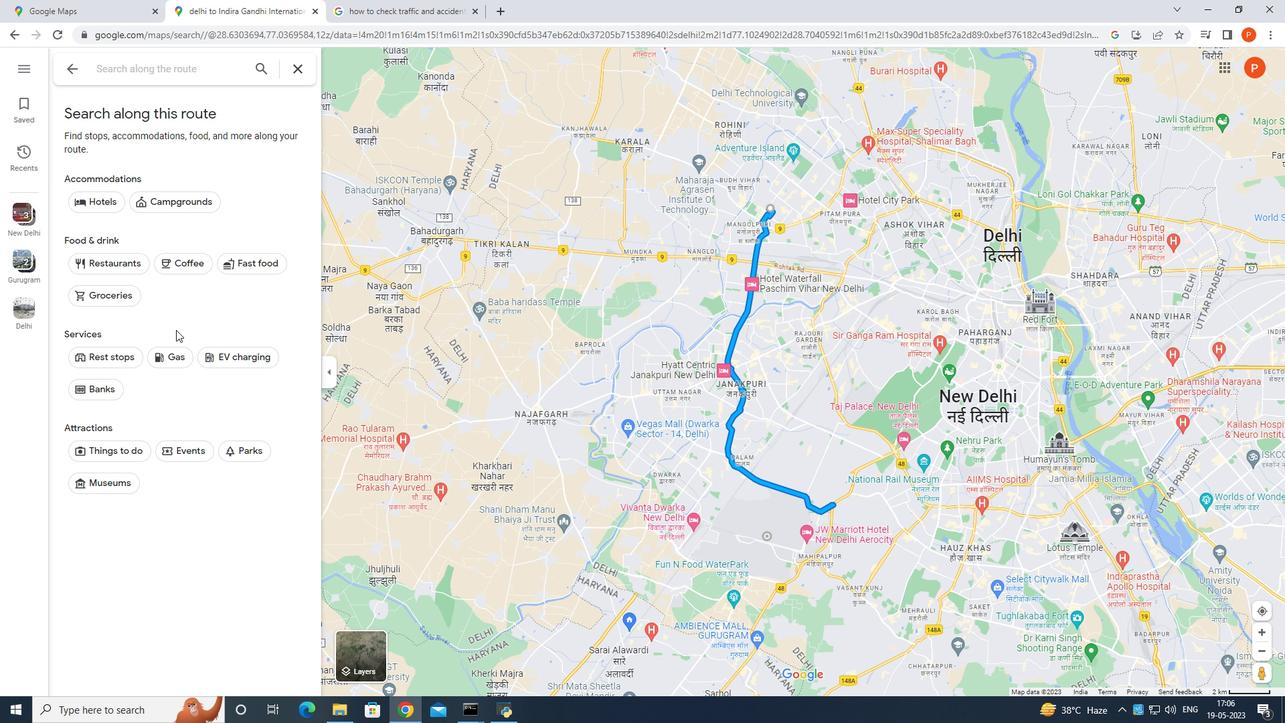 
Action: Mouse scrolled (176, 328) with delta (0, 0)
Screenshot: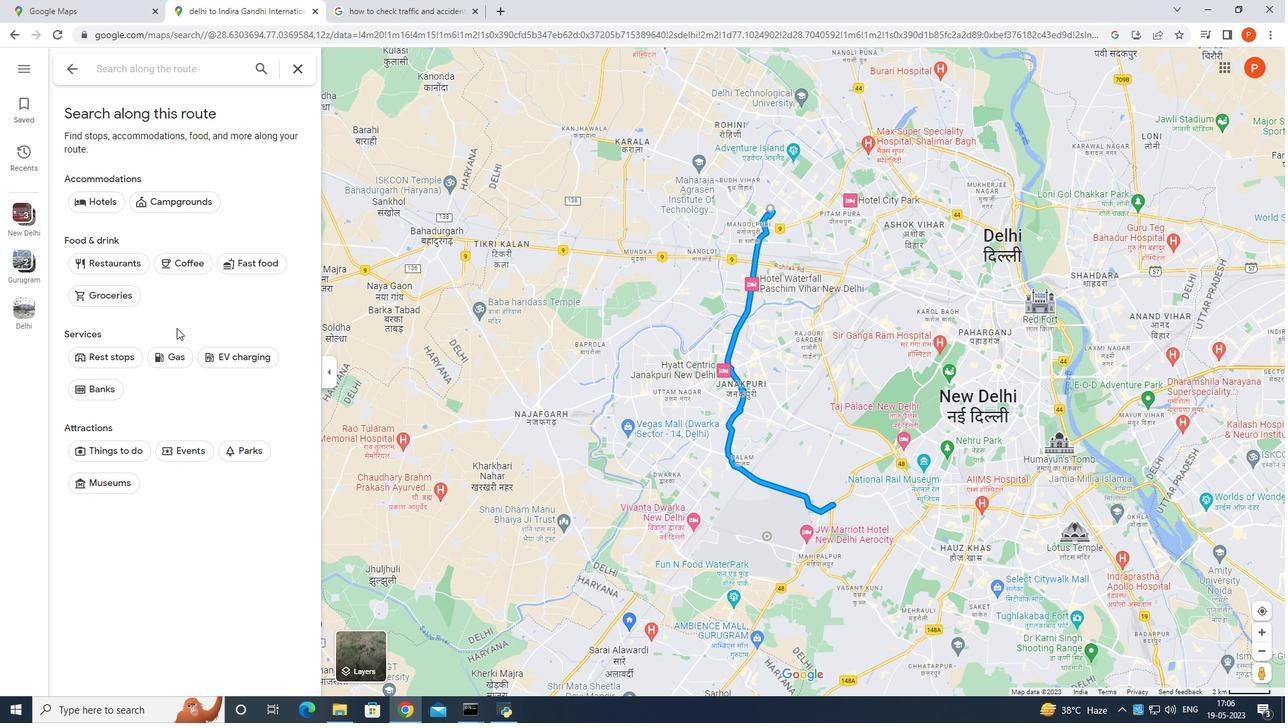 
Action: Mouse moved to (305, 63)
Screenshot: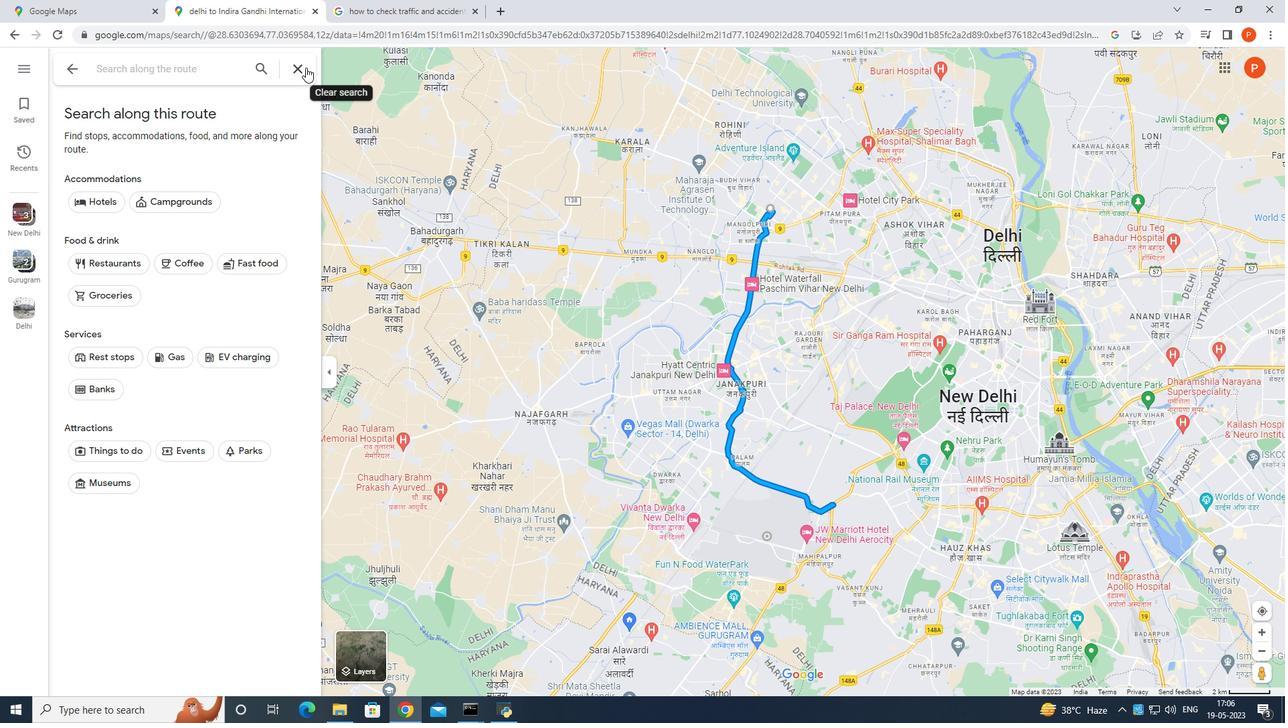 
Action: Mouse pressed left at (305, 63)
Screenshot: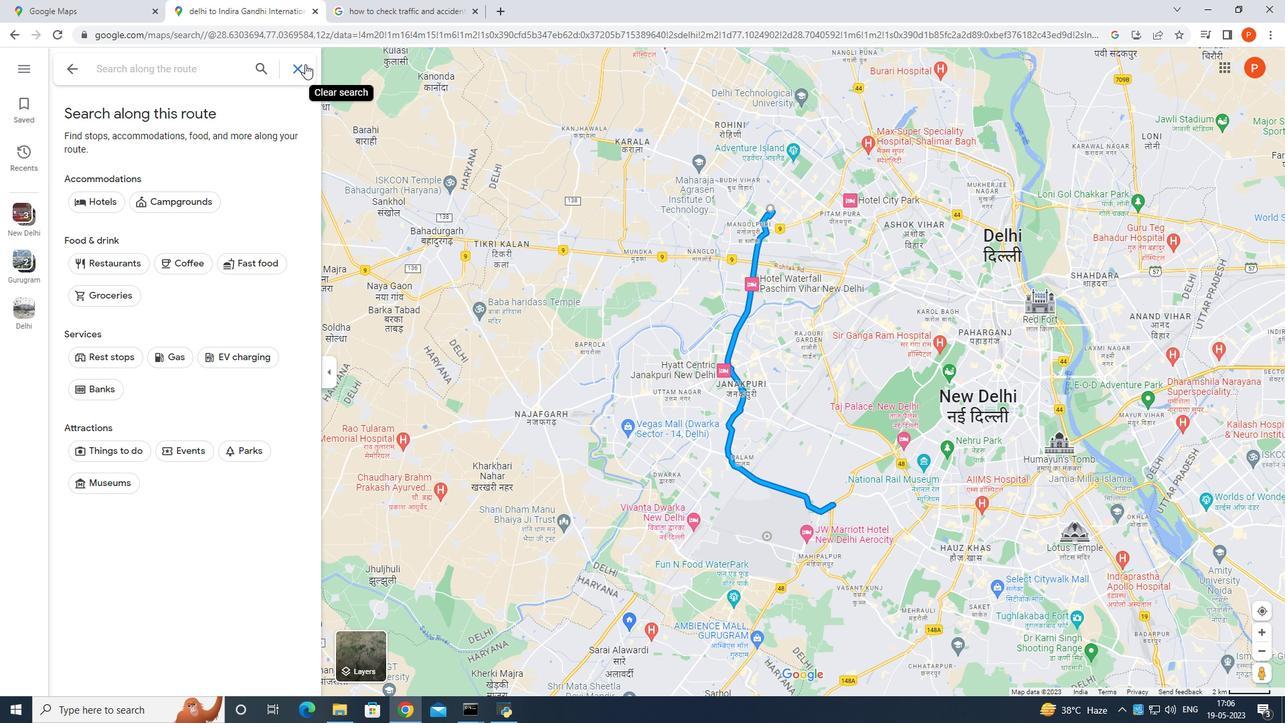 
Action: Mouse moved to (140, 217)
Screenshot: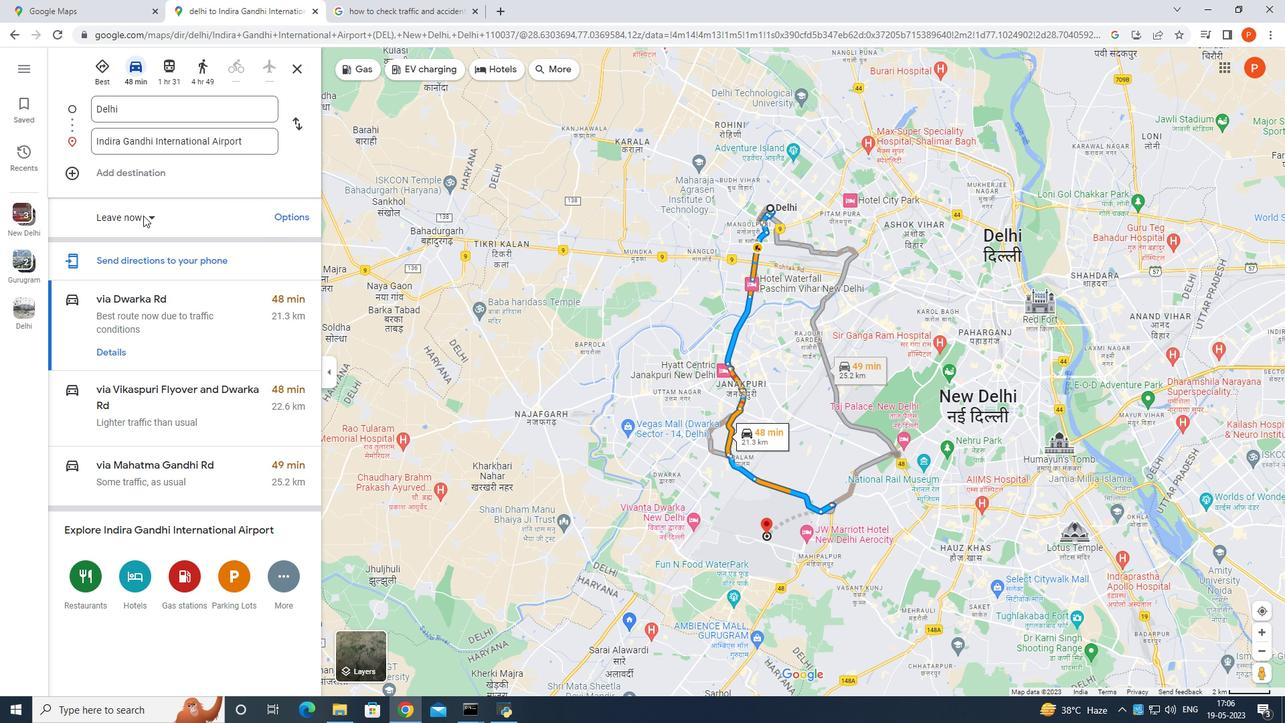 
Action: Mouse pressed left at (140, 217)
Screenshot: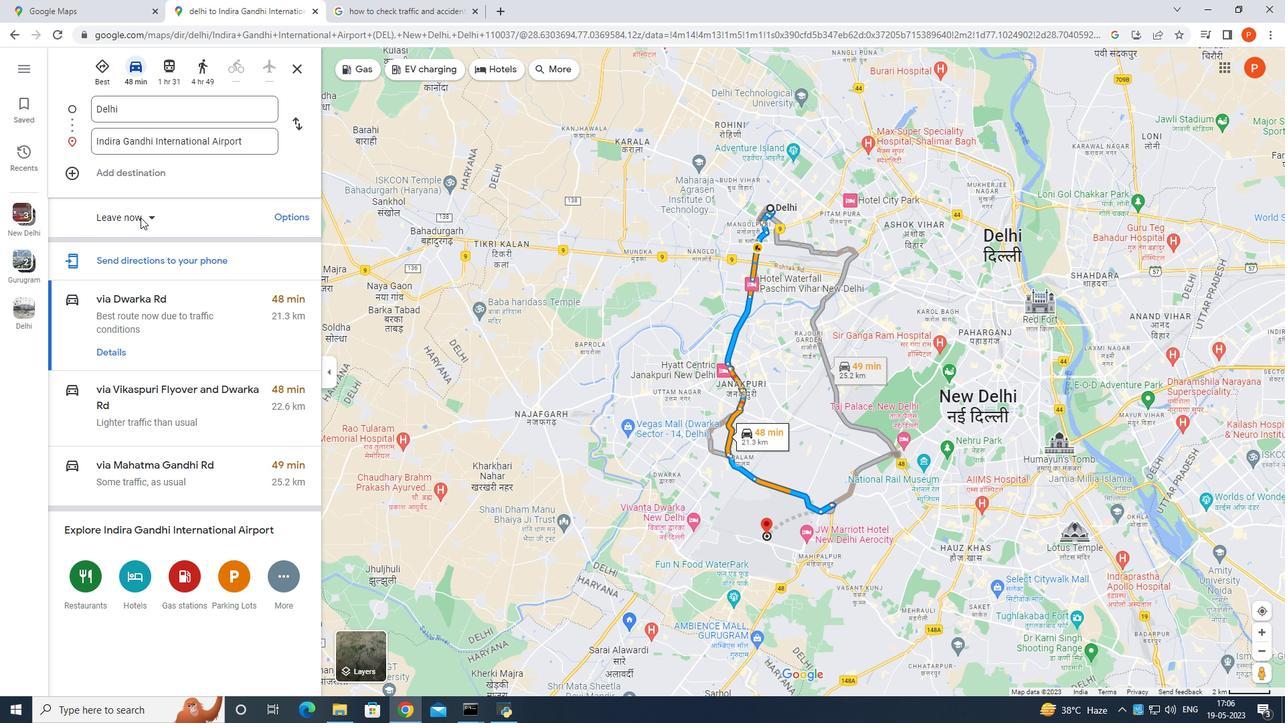 
Action: Mouse moved to (184, 227)
Screenshot: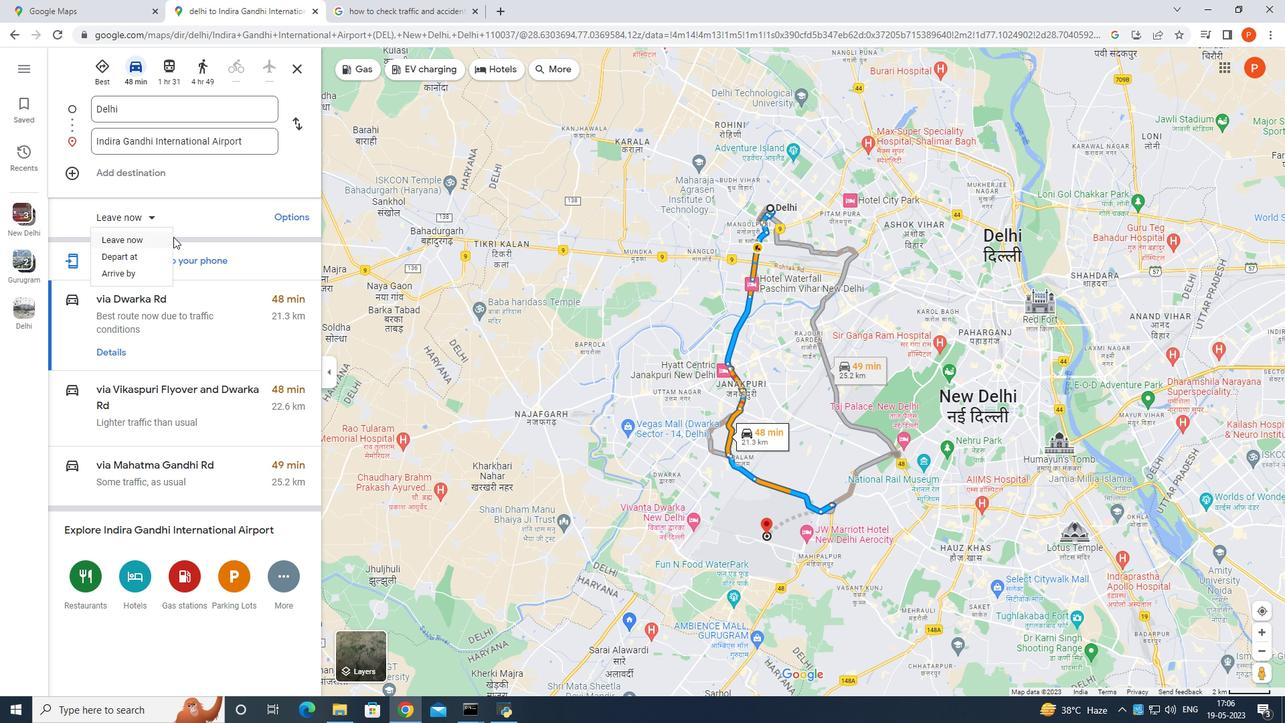 
Action: Mouse pressed left at (184, 227)
Screenshot: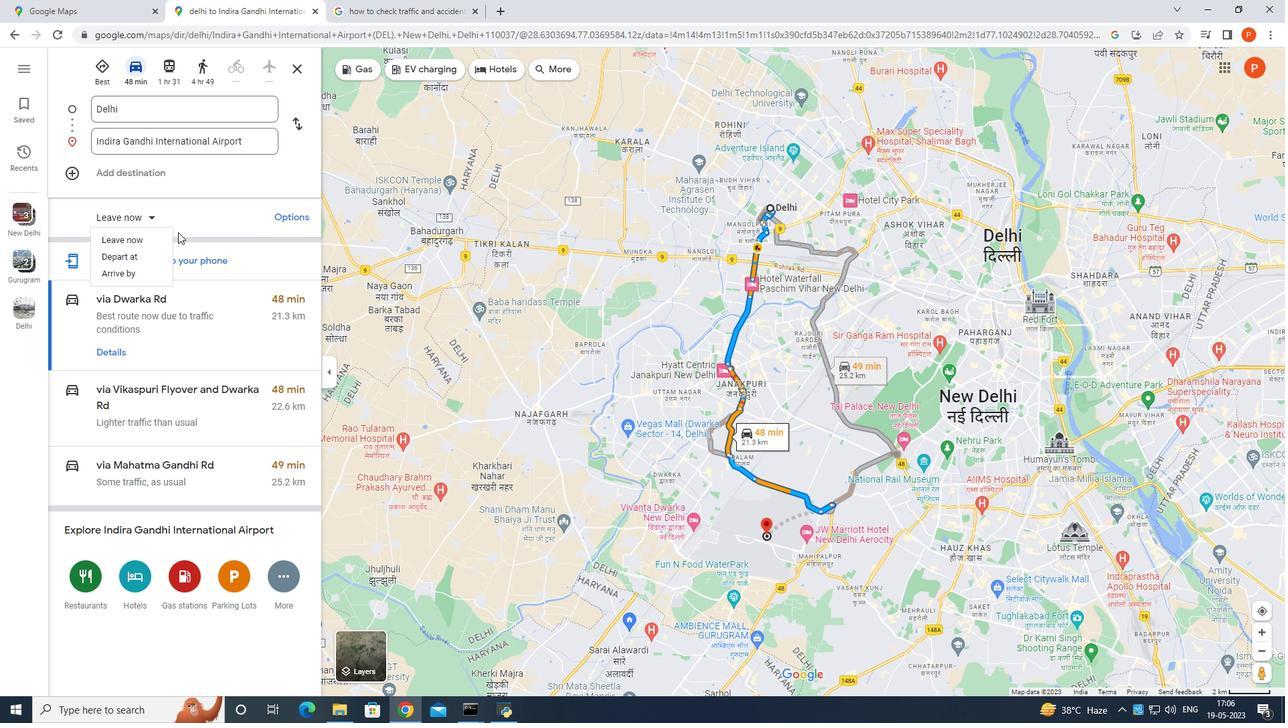 
Action: Mouse moved to (306, 219)
Screenshot: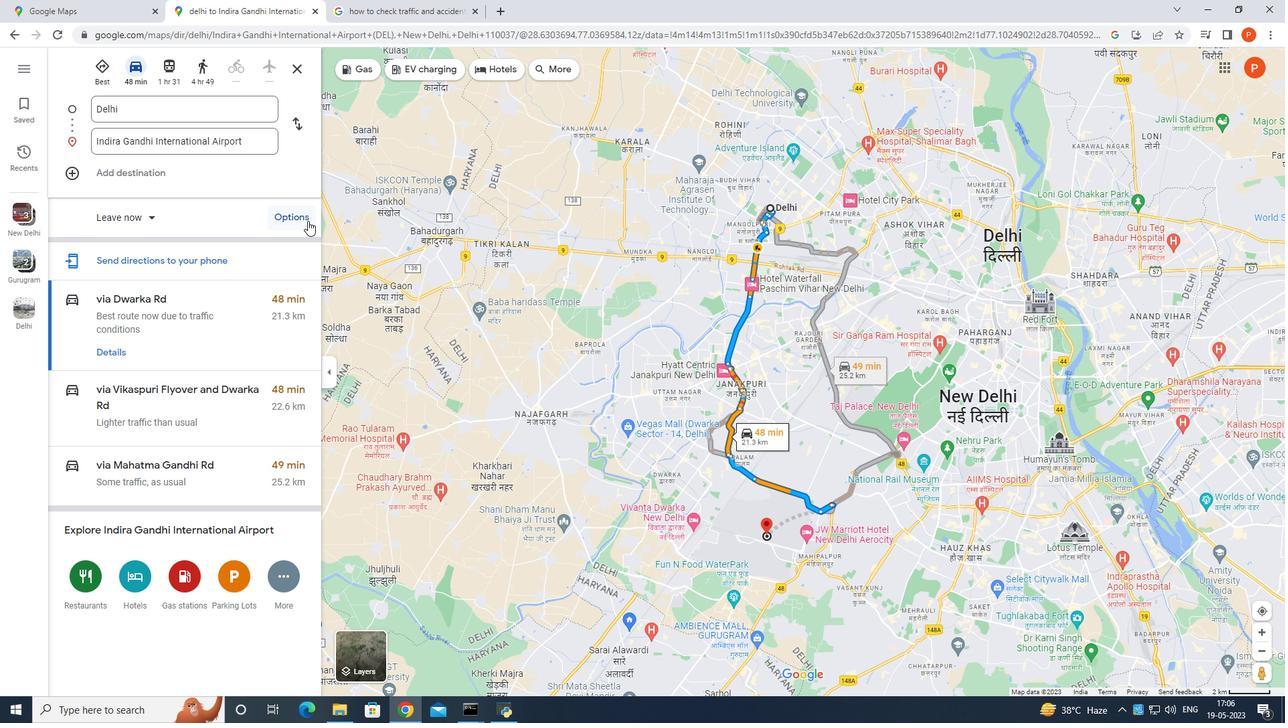 
Action: Mouse pressed left at (306, 219)
Screenshot: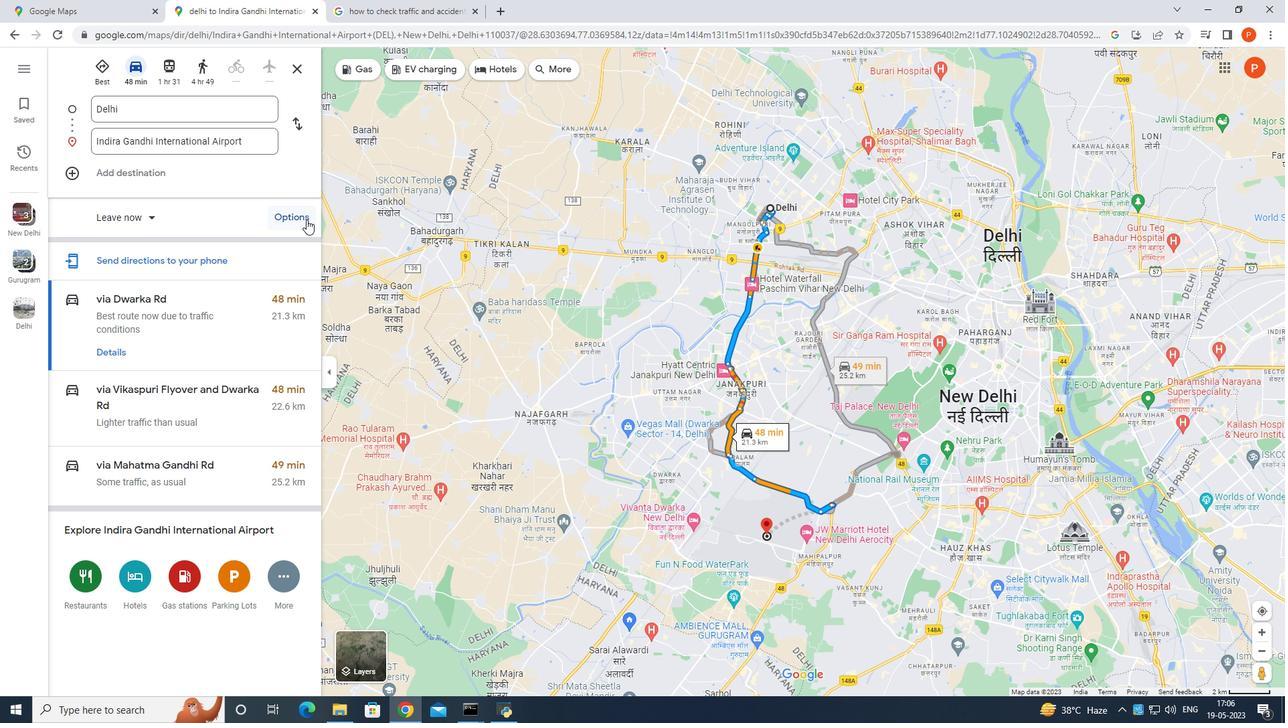 
Action: Mouse moved to (228, 309)
Screenshot: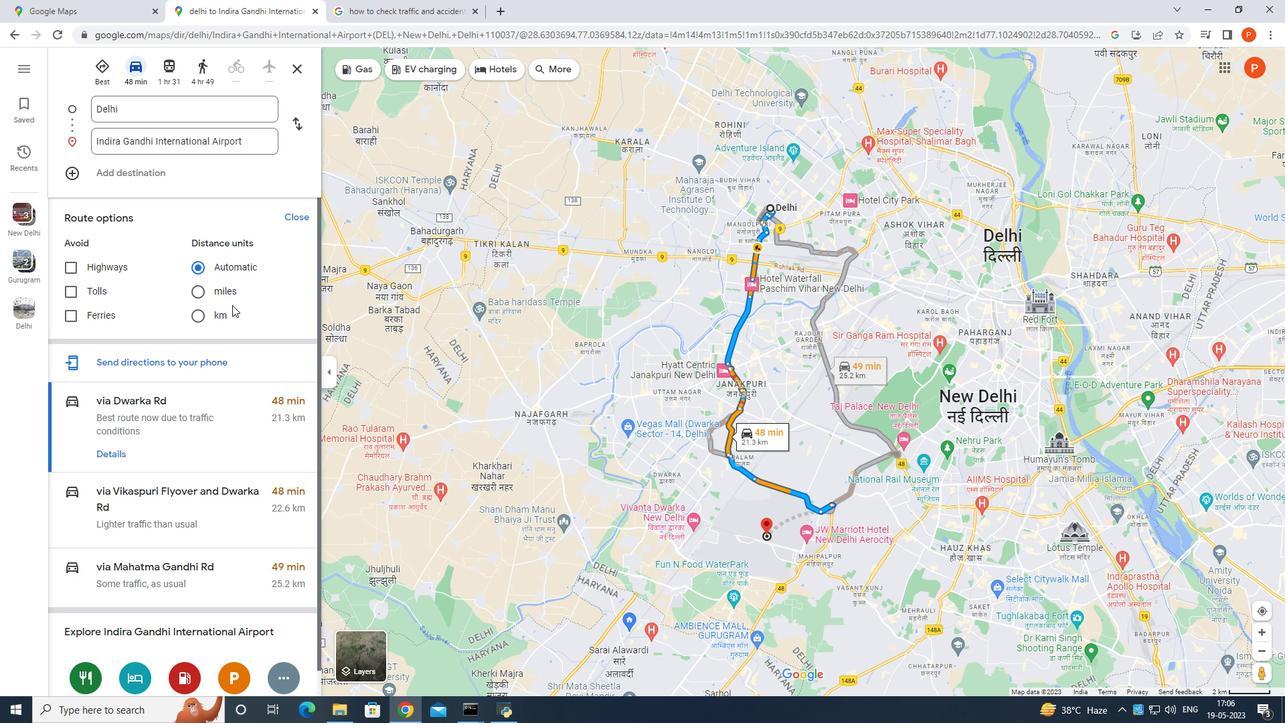 
Action: Mouse pressed left at (228, 309)
Screenshot: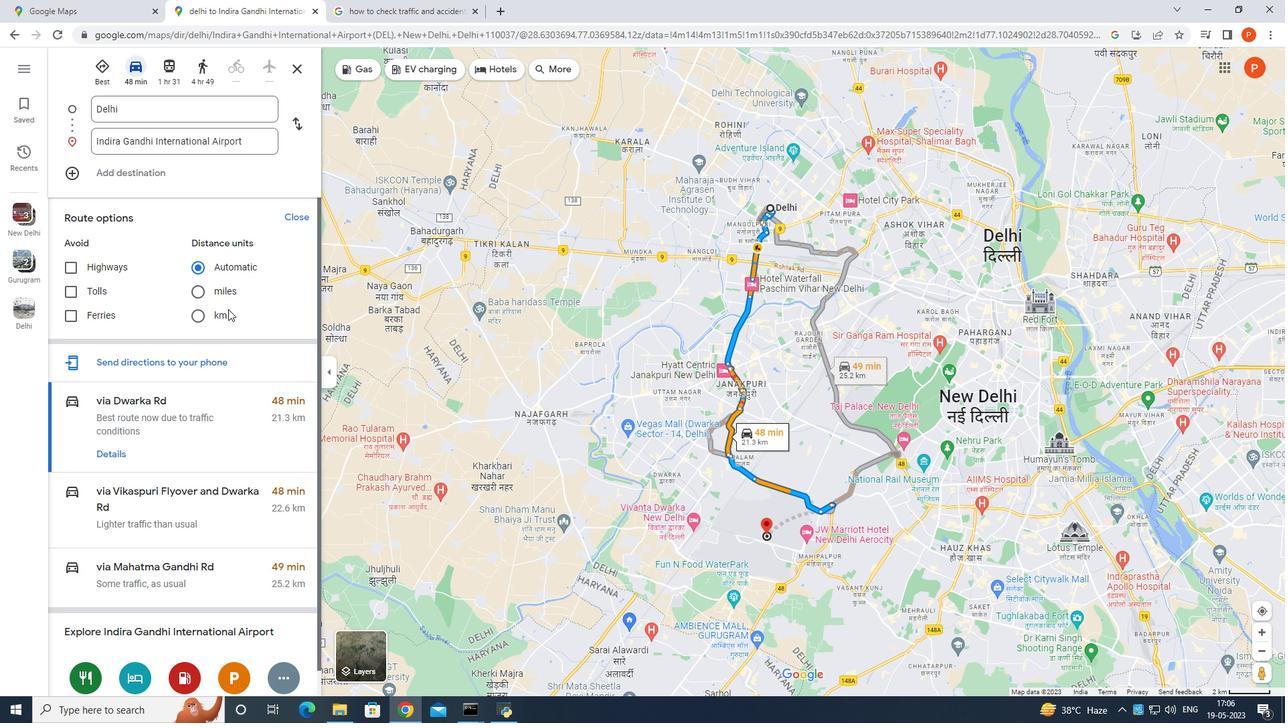 
Action: Mouse moved to (226, 313)
Screenshot: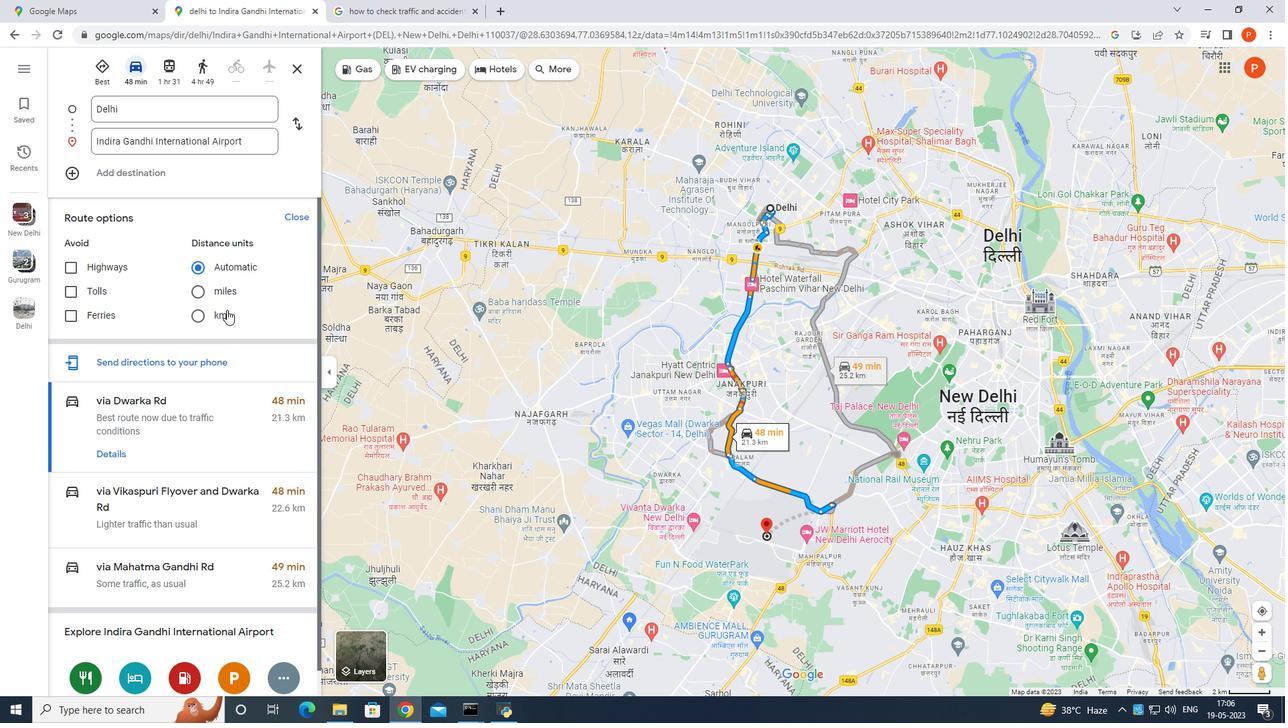 
Action: Mouse pressed left at (226, 313)
Screenshot: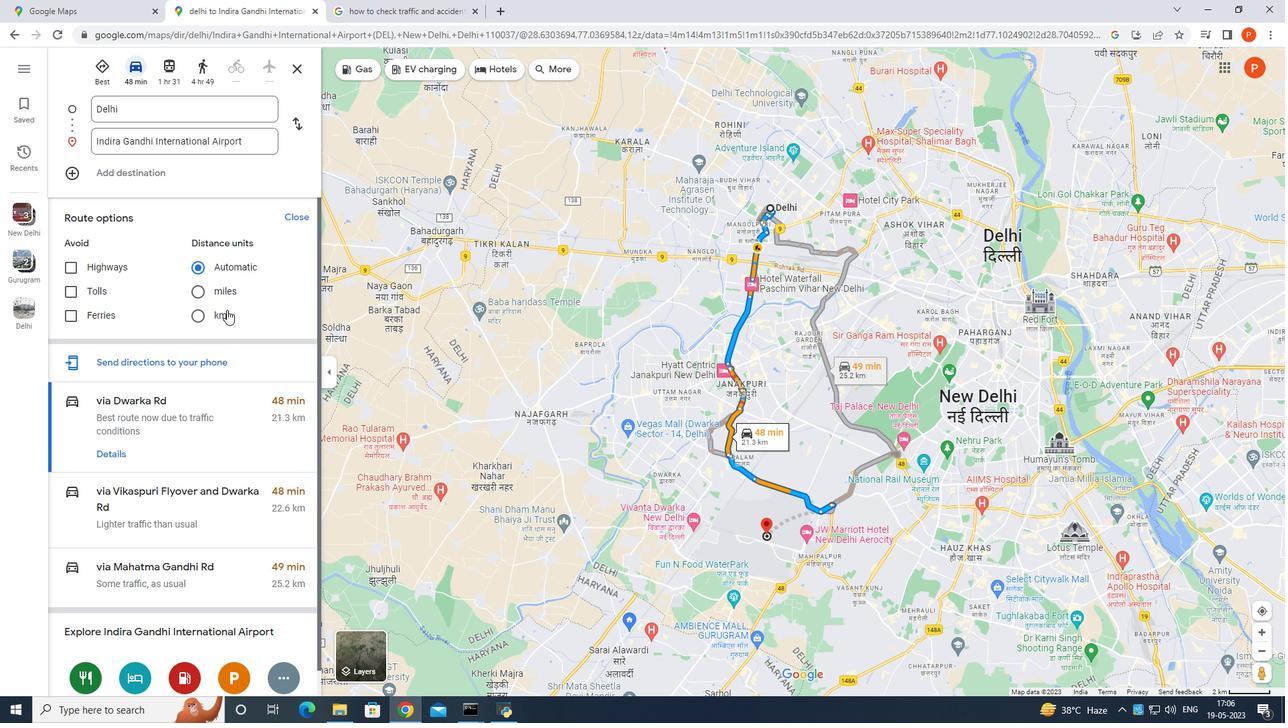
Action: Mouse moved to (258, 286)
Screenshot: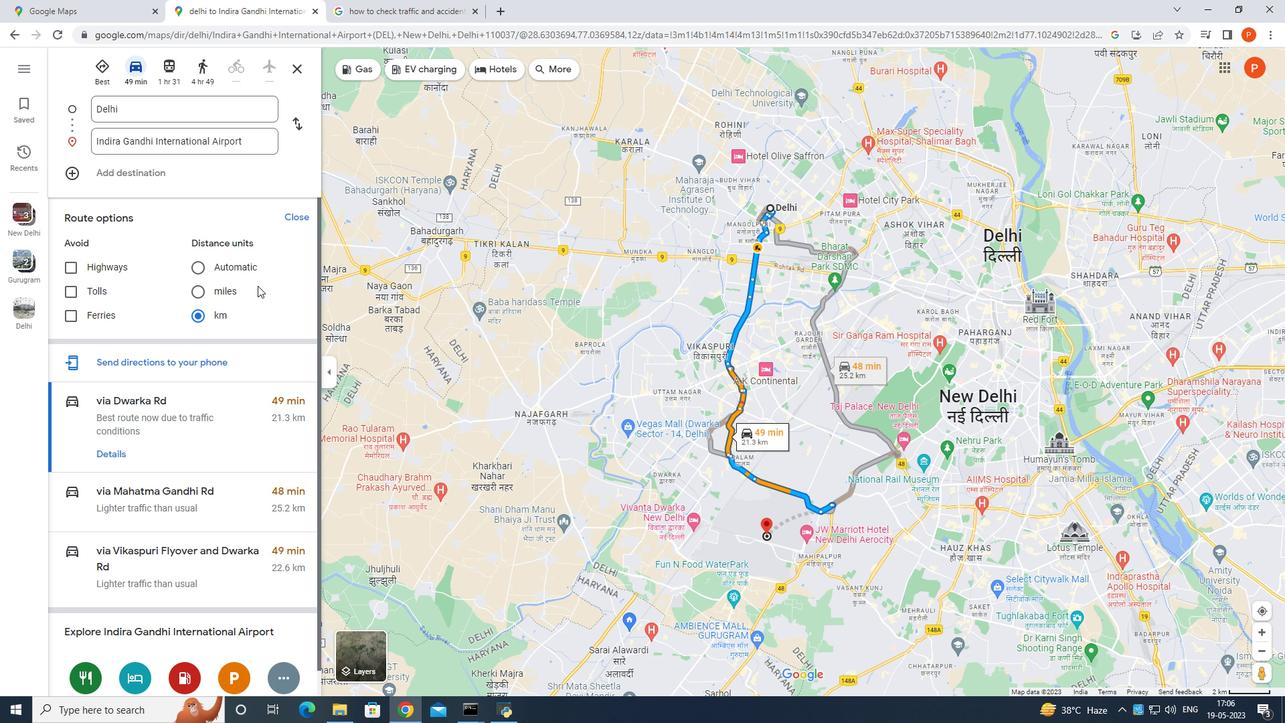 
Action: Mouse scrolled (258, 285) with delta (0, 0)
Screenshot: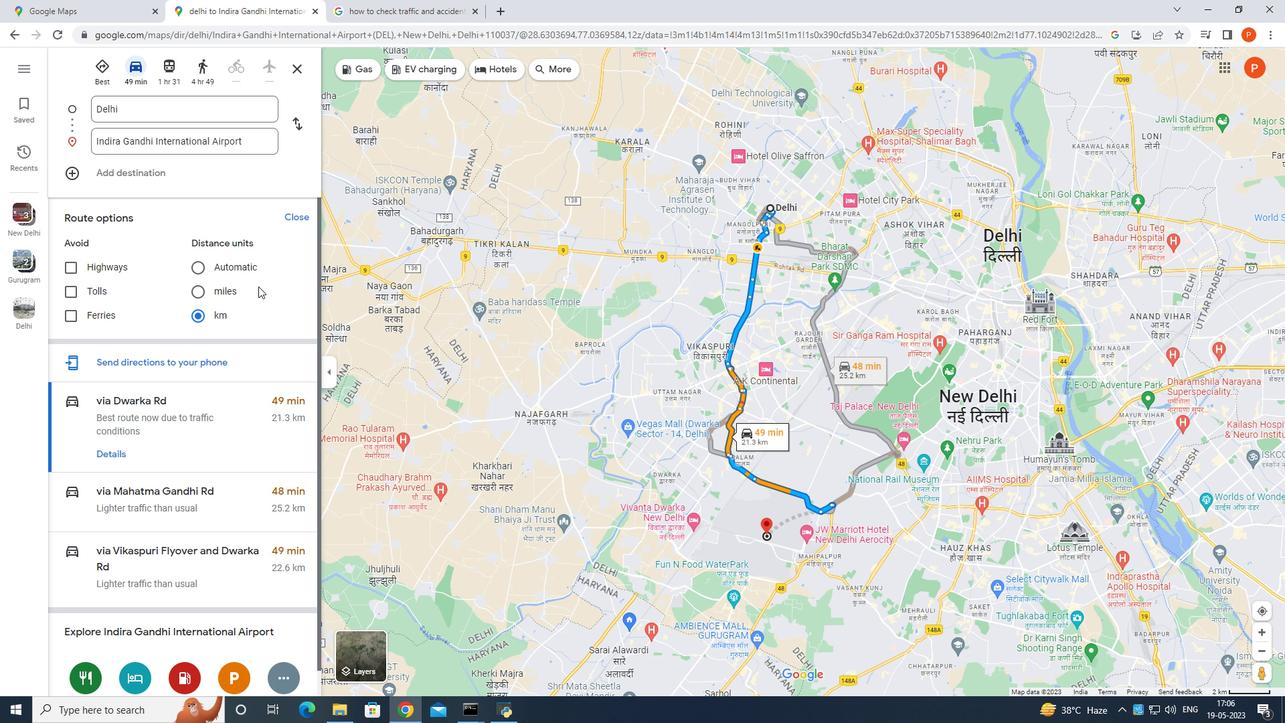 
Action: Mouse scrolled (258, 285) with delta (0, 0)
Screenshot: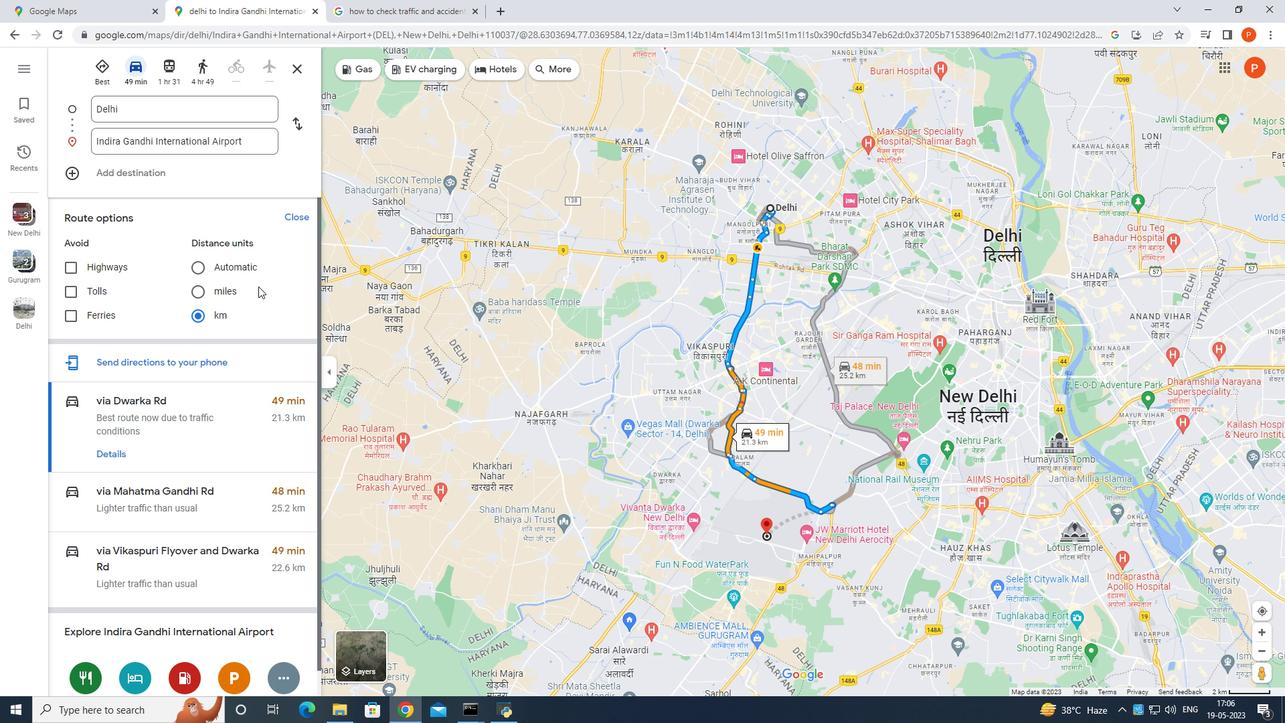 
Action: Mouse scrolled (258, 285) with delta (0, 0)
Screenshot: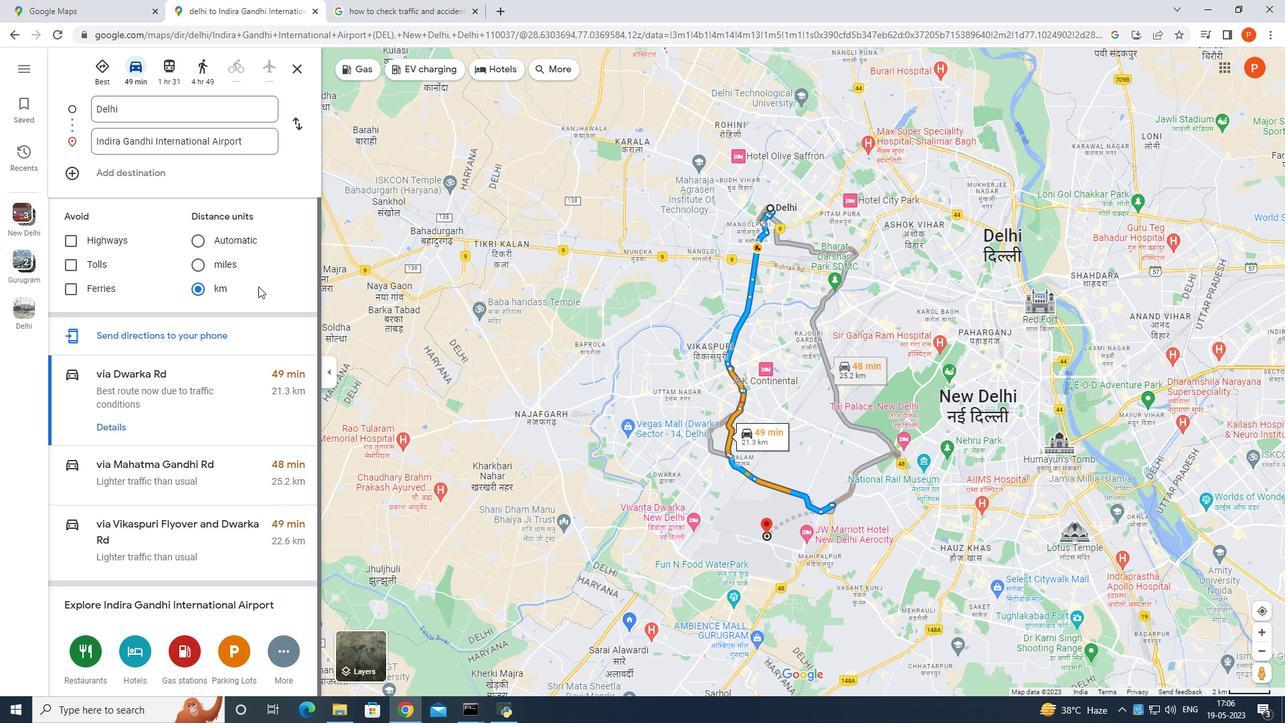 
Action: Mouse scrolled (258, 287) with delta (0, 0)
Screenshot: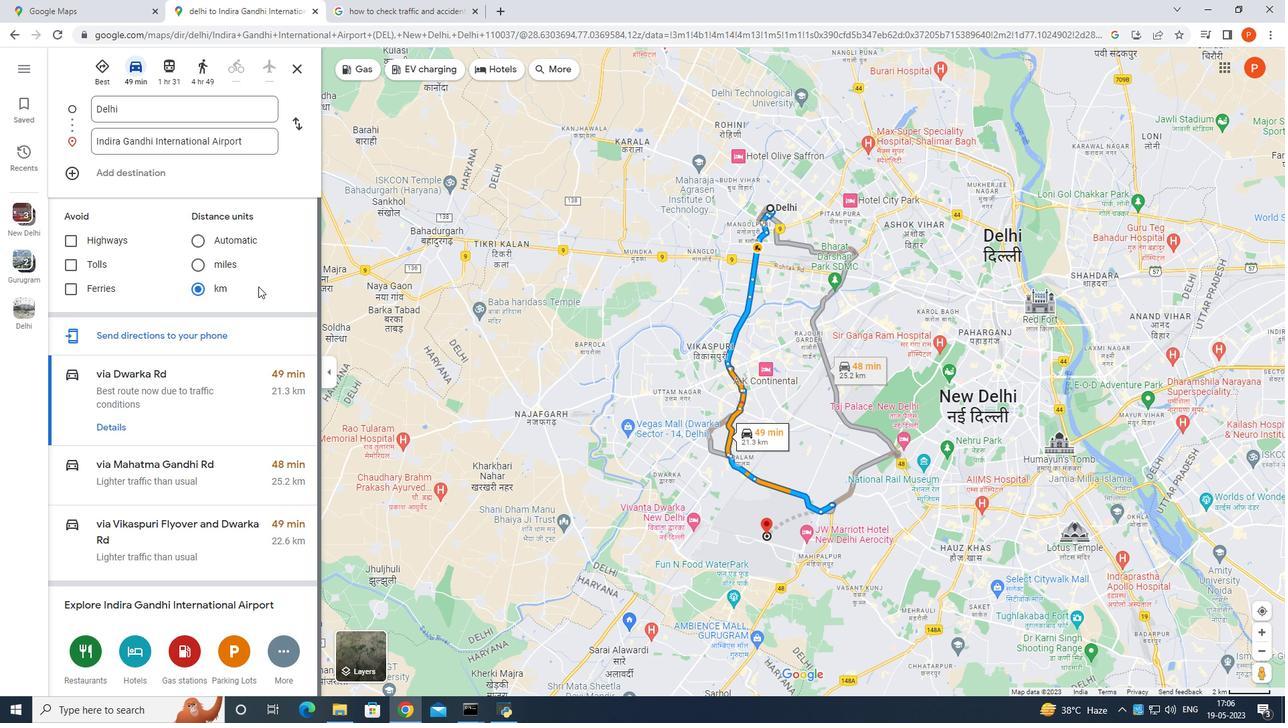 
Action: Mouse scrolled (258, 287) with delta (0, 0)
Screenshot: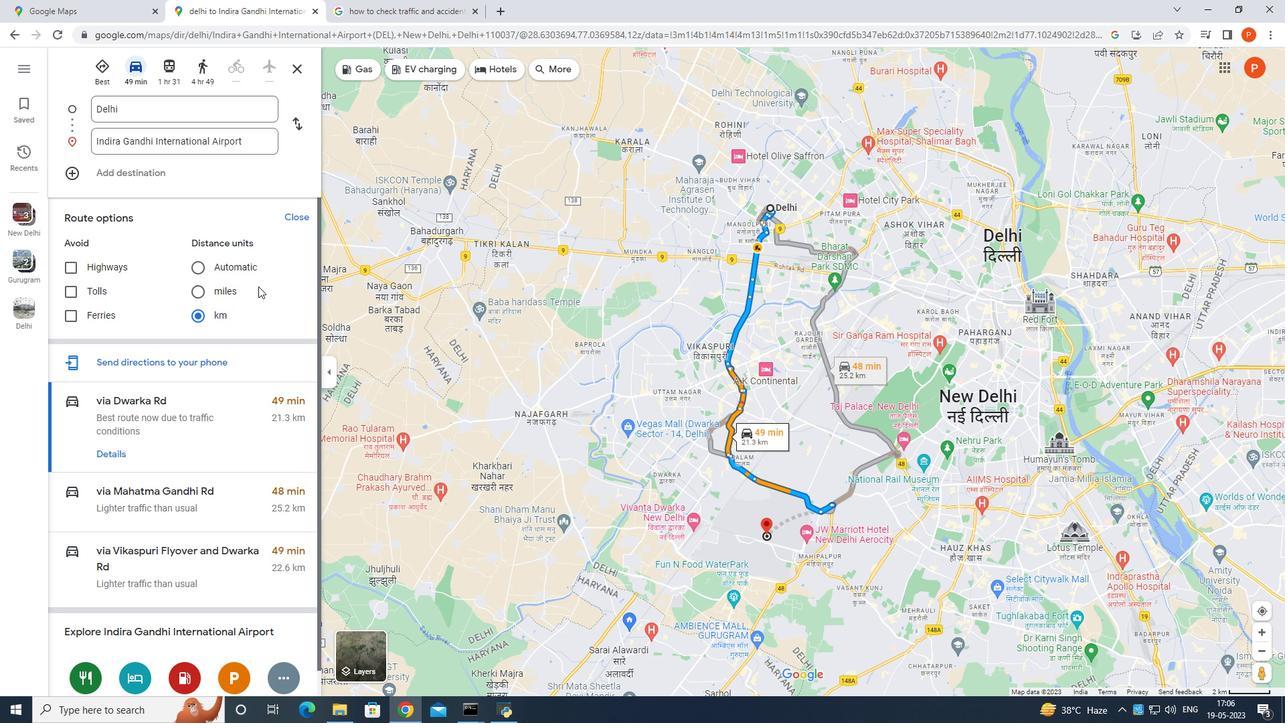 
Action: Mouse scrolled (258, 287) with delta (0, 0)
Screenshot: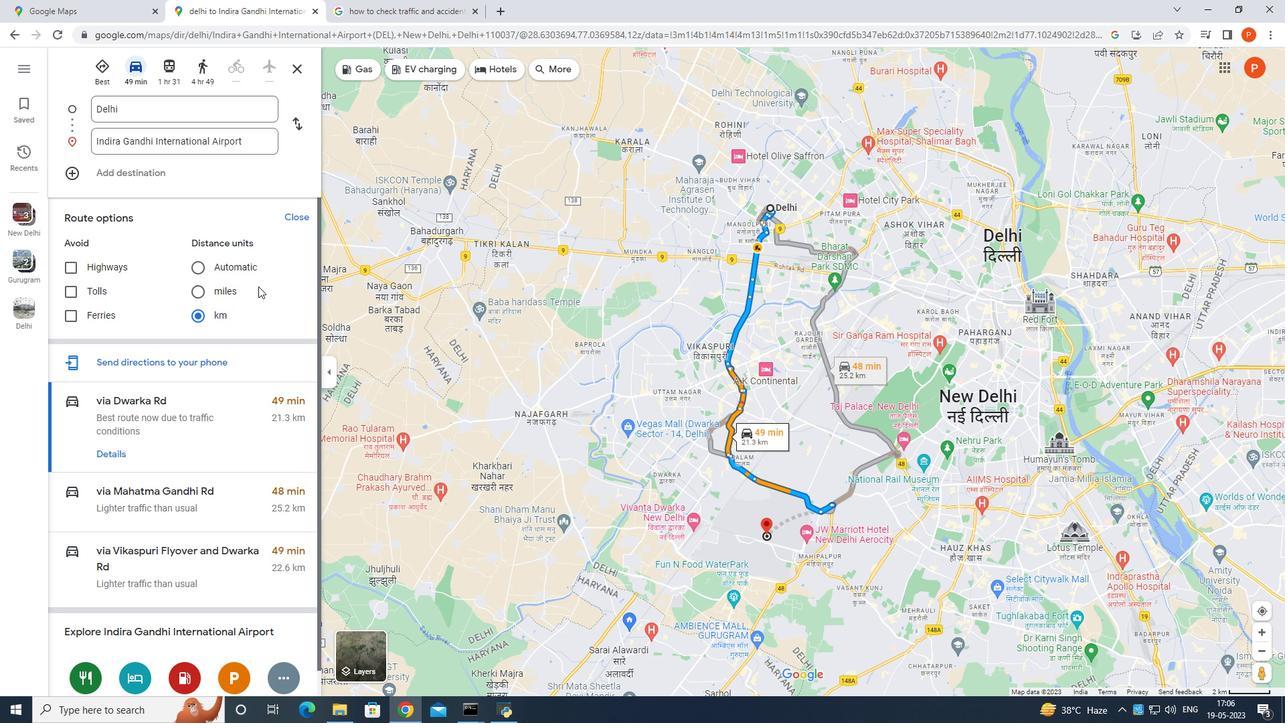
Action: Mouse moved to (297, 71)
Screenshot: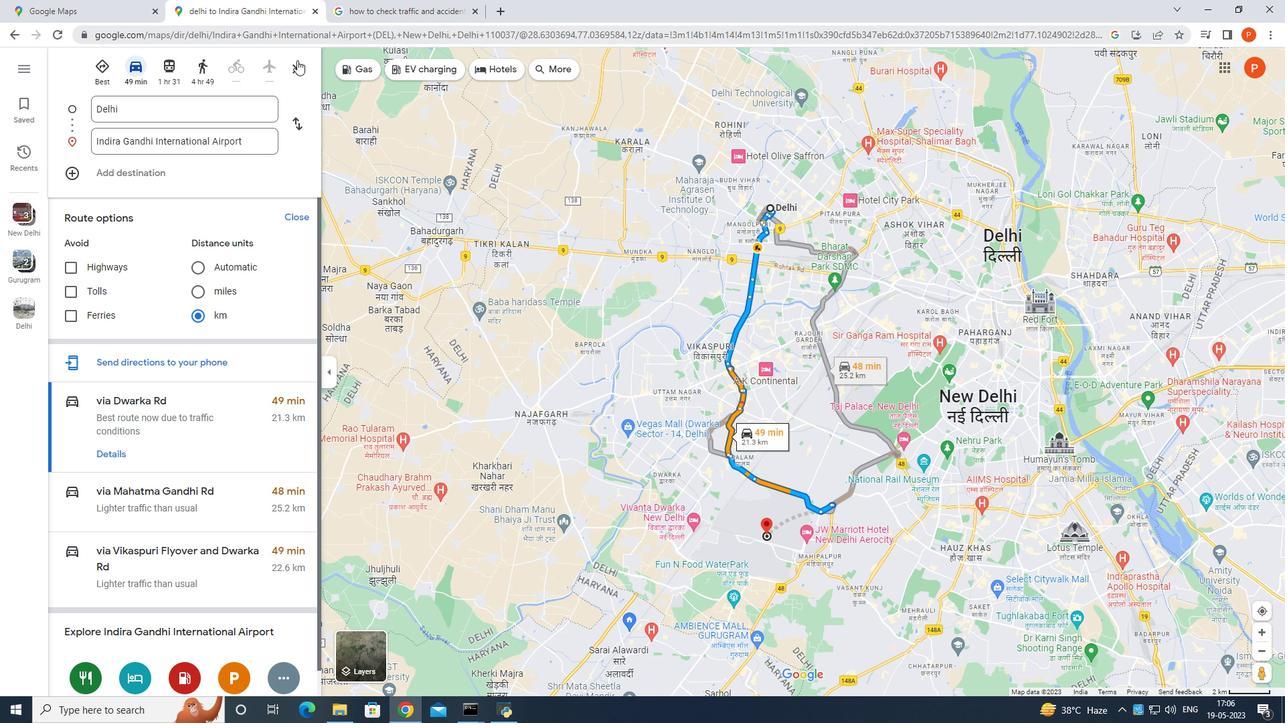
Action: Mouse pressed left at (297, 71)
Screenshot: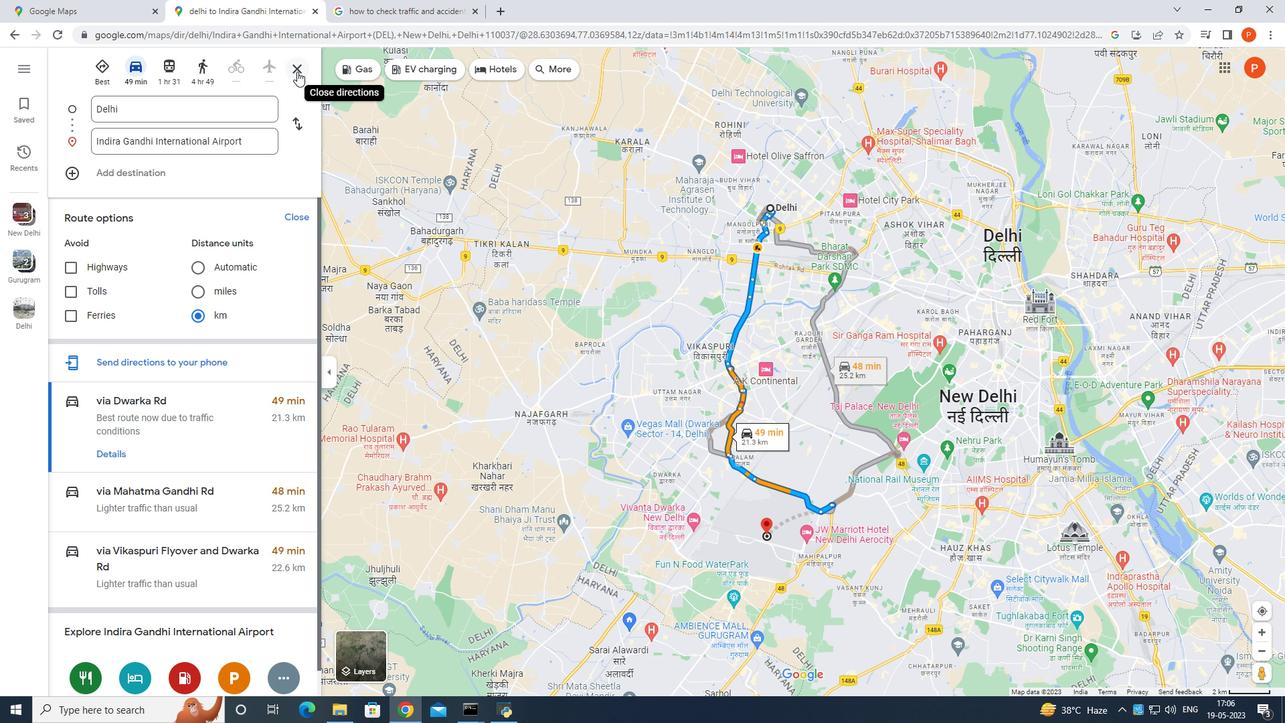 
Action: Mouse moved to (308, 379)
Screenshot: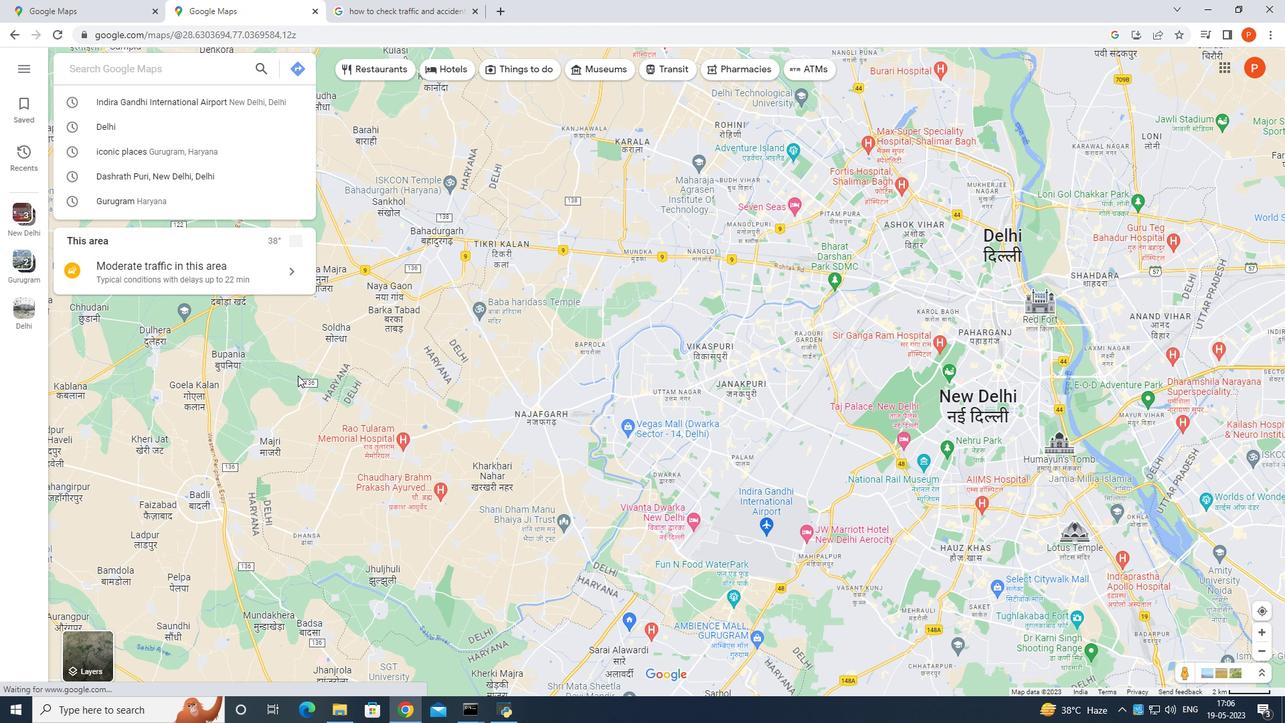 
Action: Mouse scrolled (308, 379) with delta (0, 0)
Screenshot: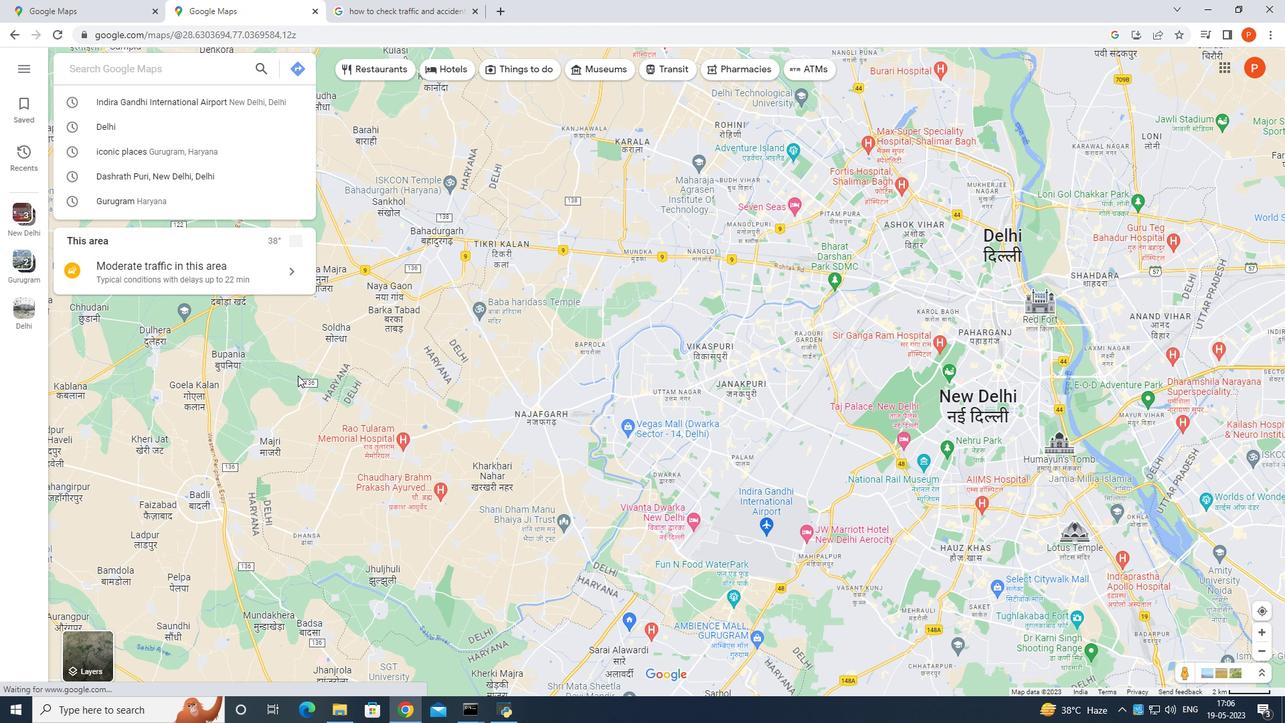 
Action: Mouse moved to (311, 377)
Screenshot: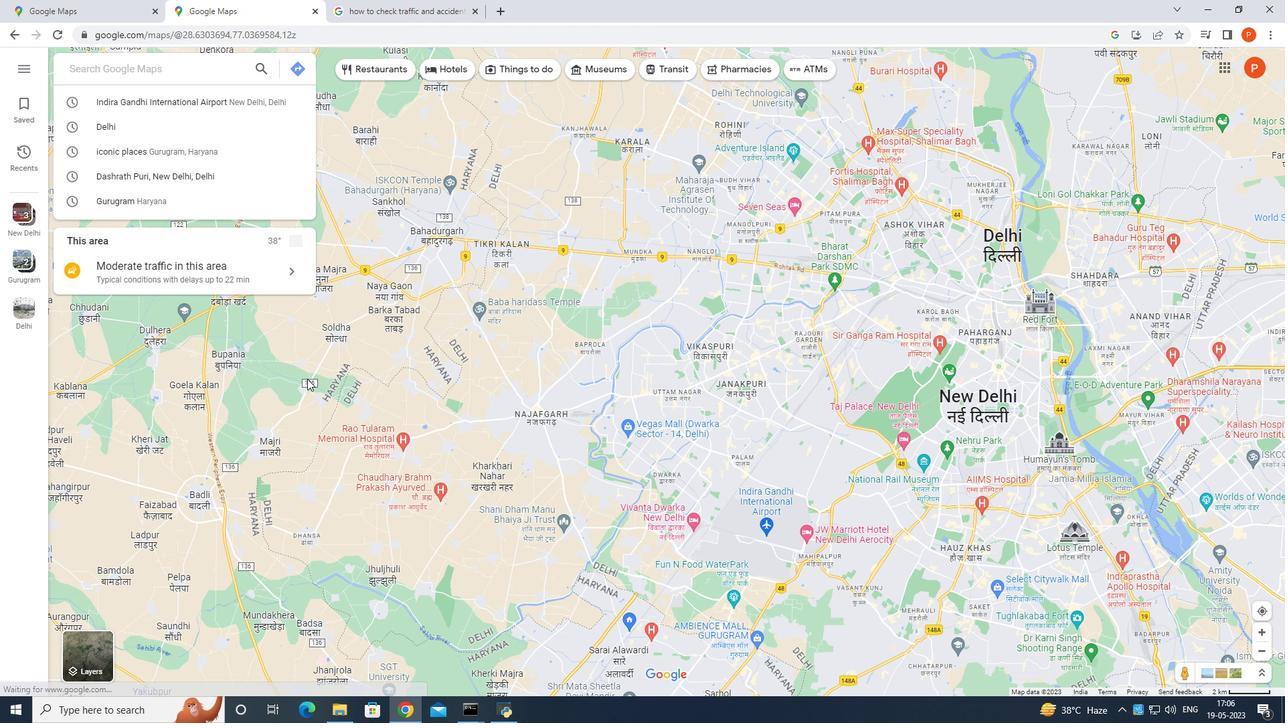 
Action: Mouse scrolled (311, 378) with delta (0, 0)
Screenshot: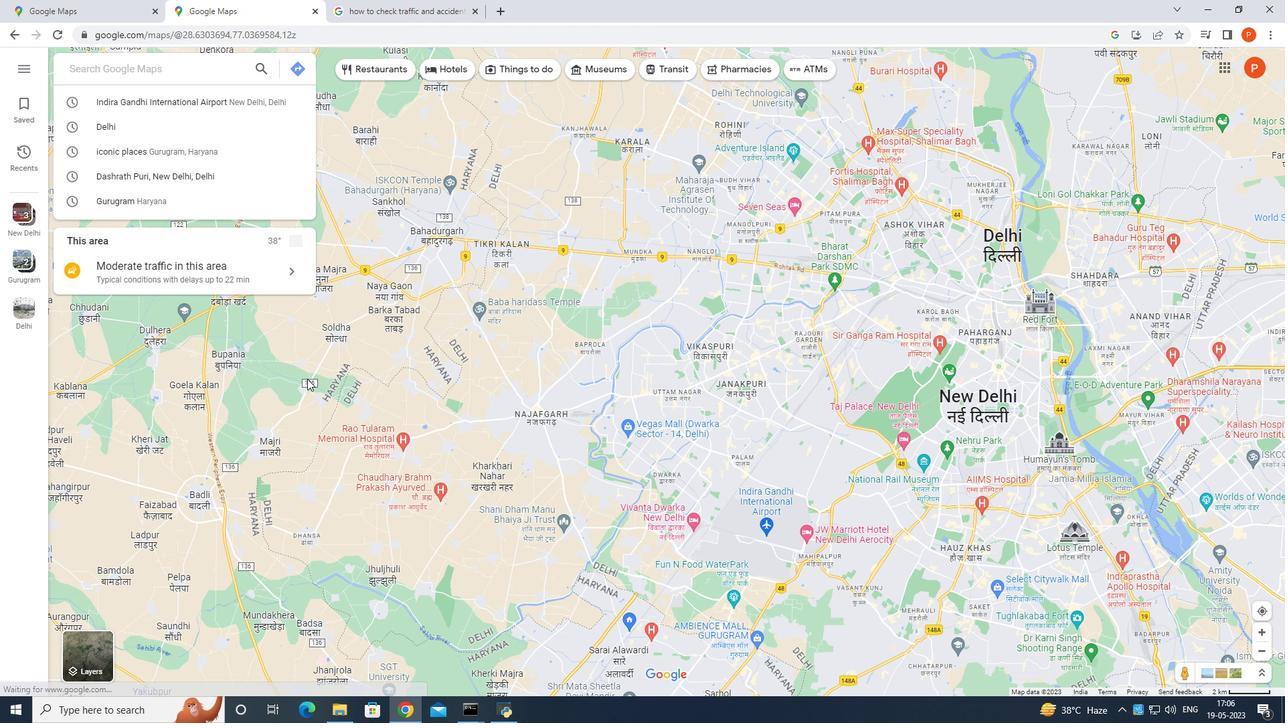 
Action: Mouse scrolled (311, 377) with delta (0, 0)
Screenshot: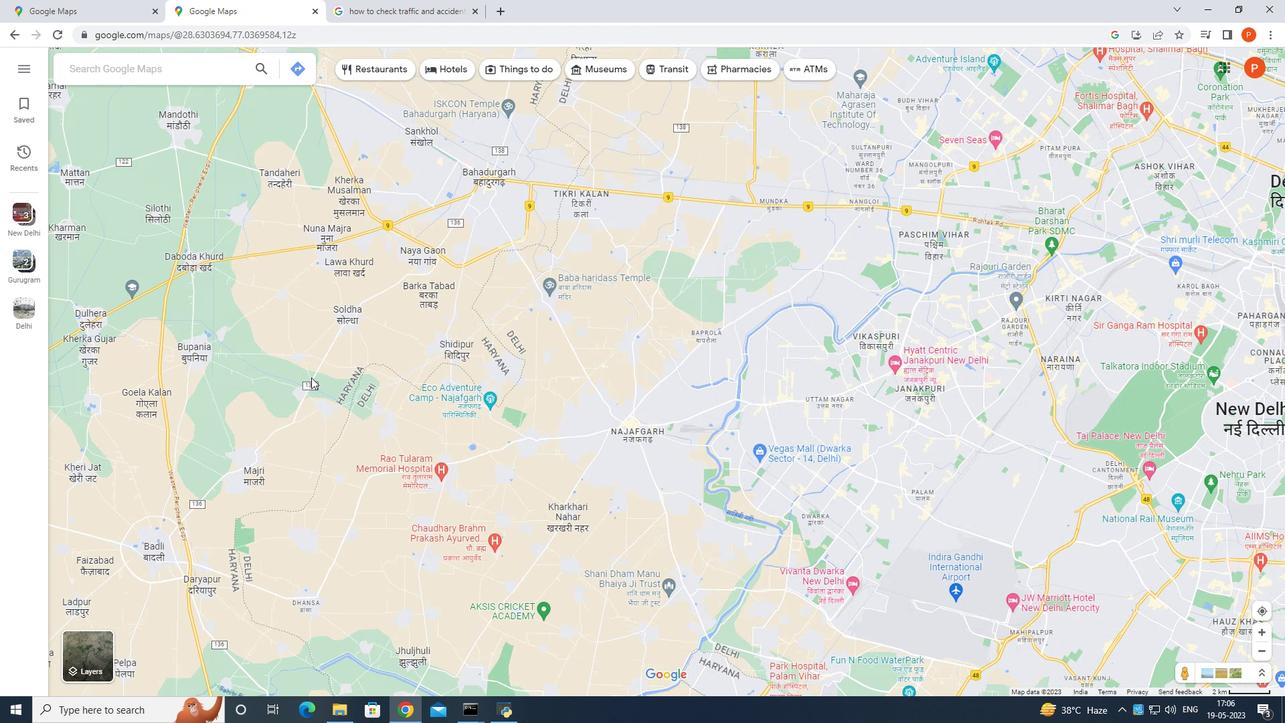 
Action: Mouse scrolled (311, 377) with delta (0, 0)
Screenshot: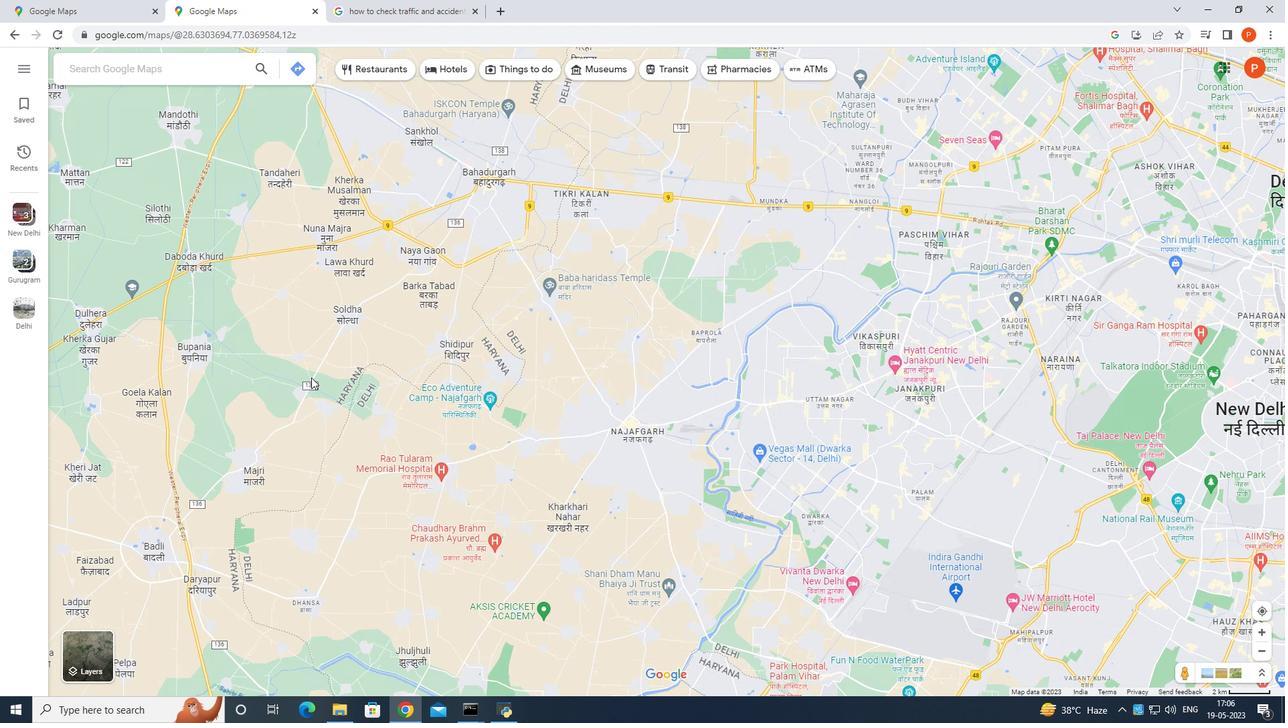 
Action: Mouse moved to (516, 65)
Screenshot: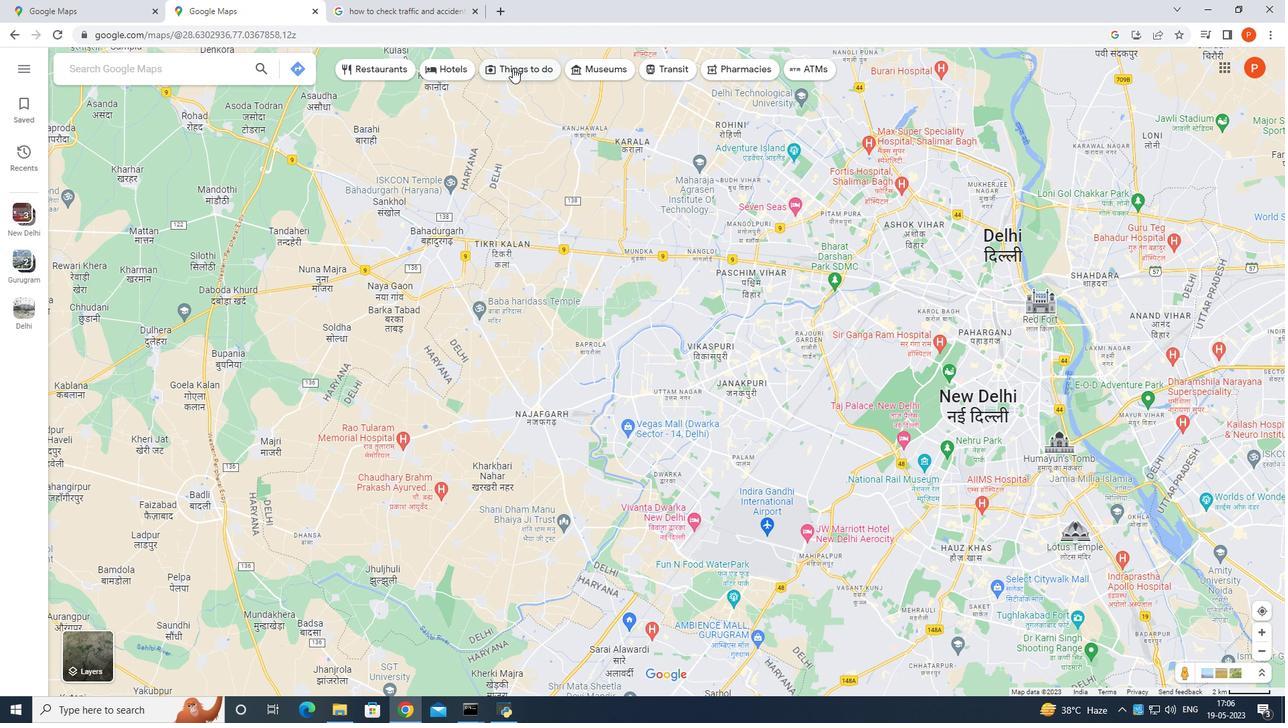 
Action: Mouse pressed left at (516, 65)
Screenshot: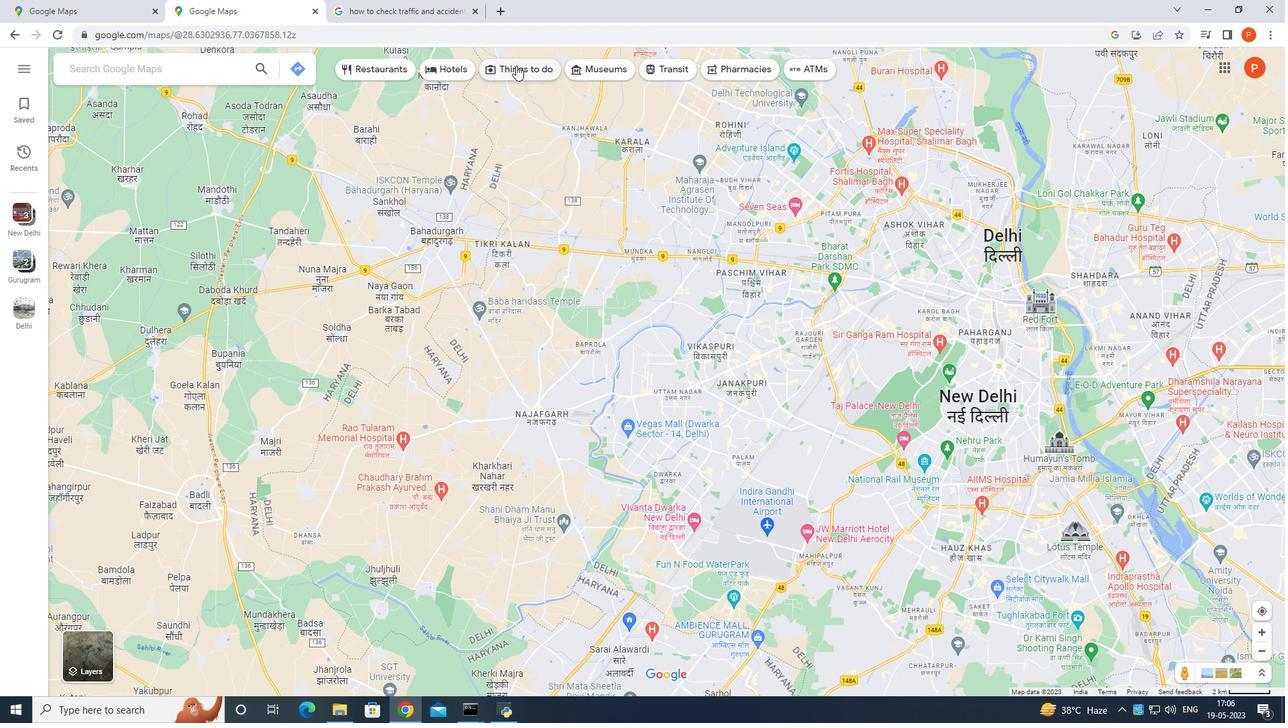 
Action: Mouse moved to (322, 484)
Screenshot: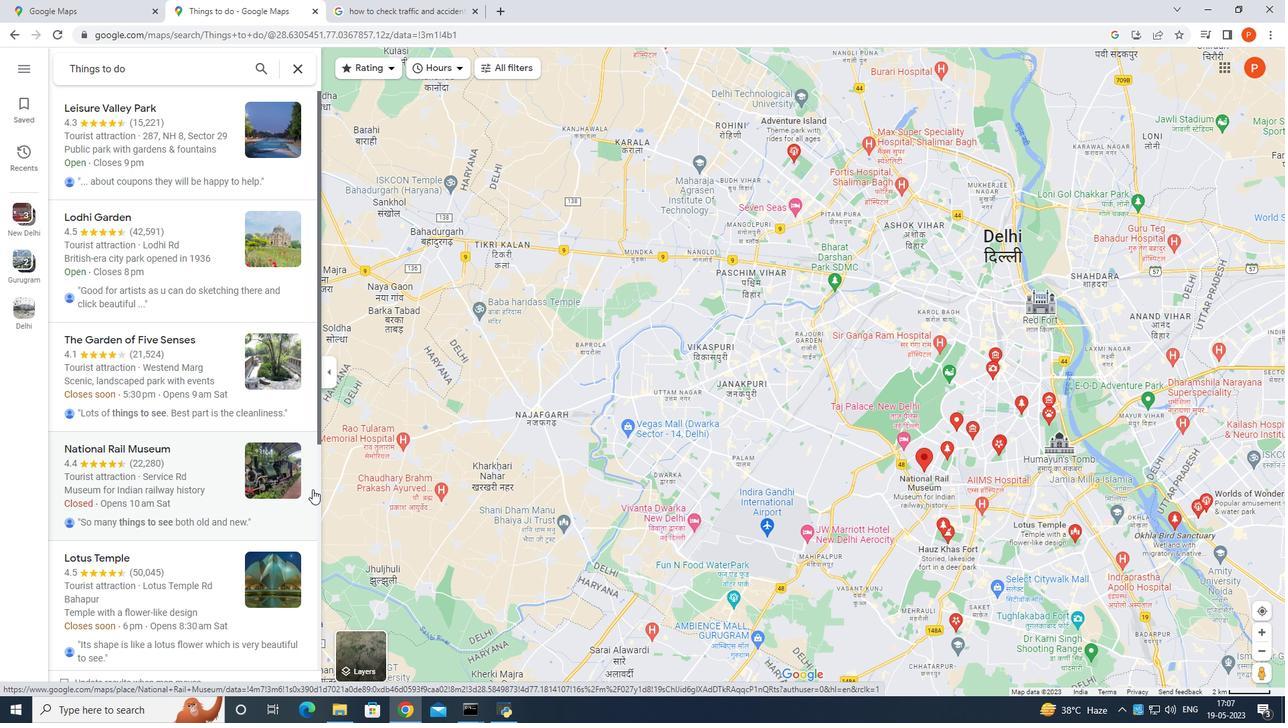 
Action: Mouse pressed left at (322, 484)
Screenshot: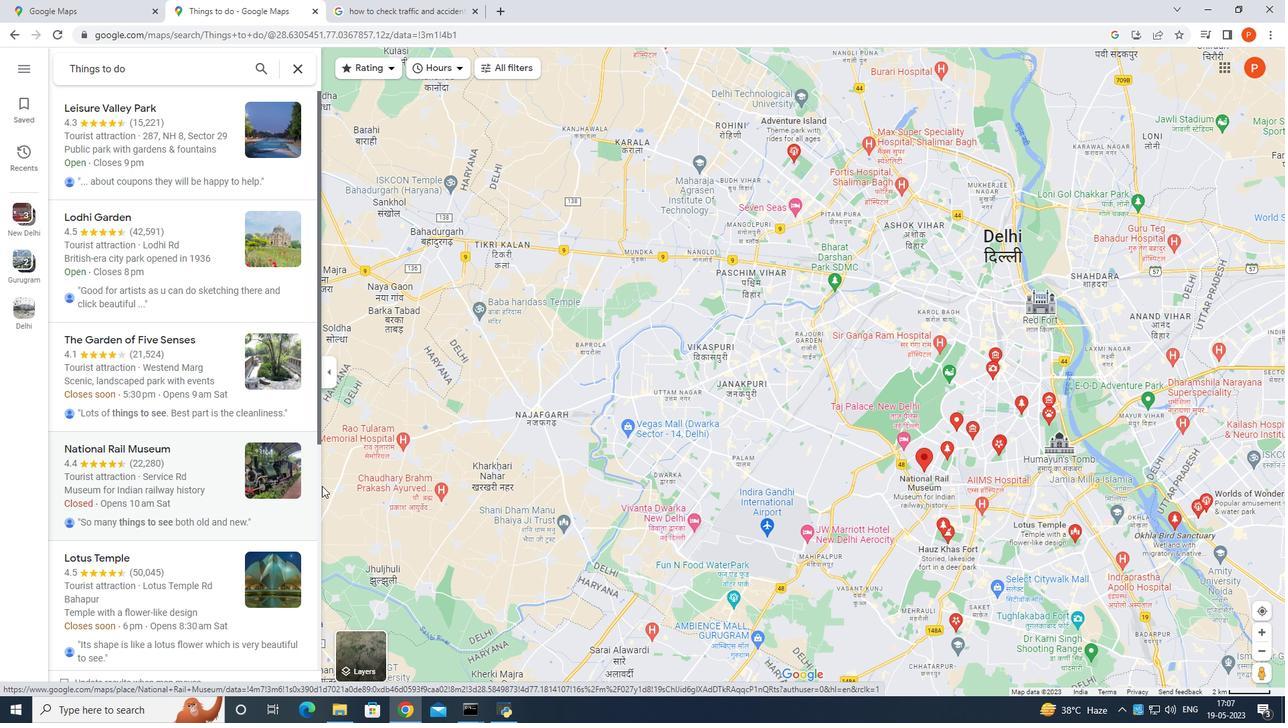 
Action: Mouse moved to (241, 472)
Screenshot: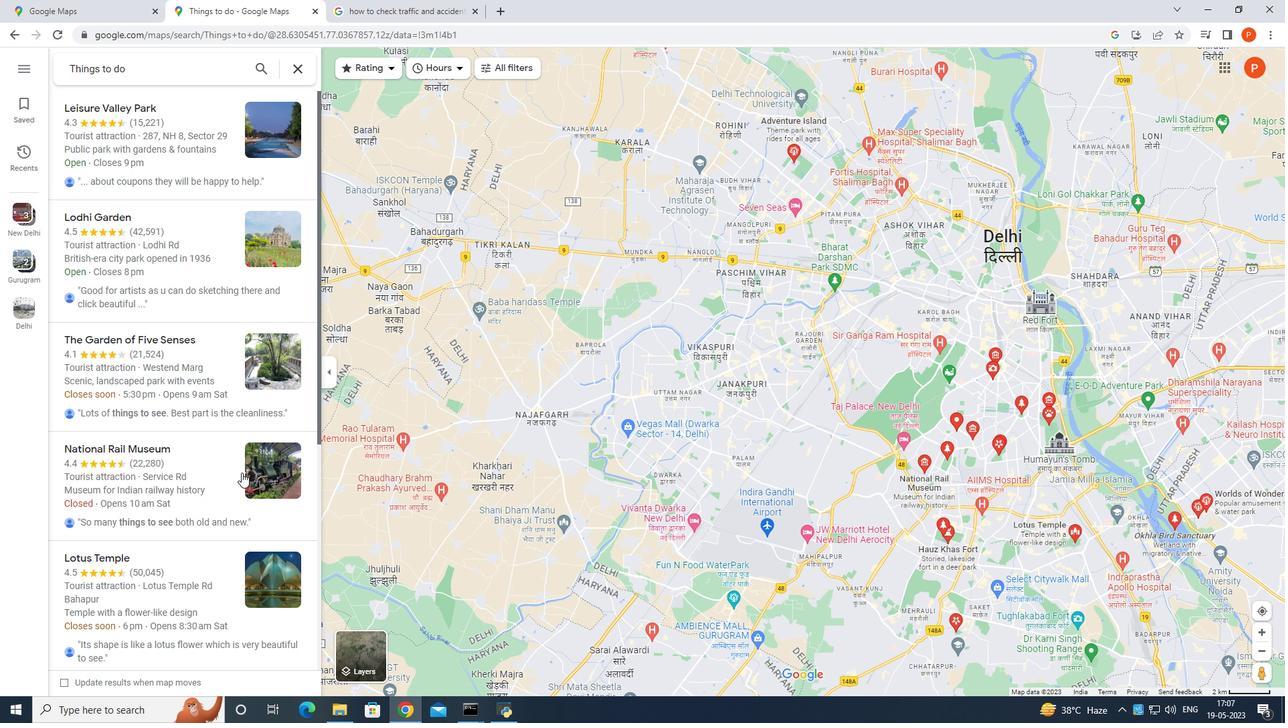 
Action: Mouse pressed left at (241, 472)
Screenshot: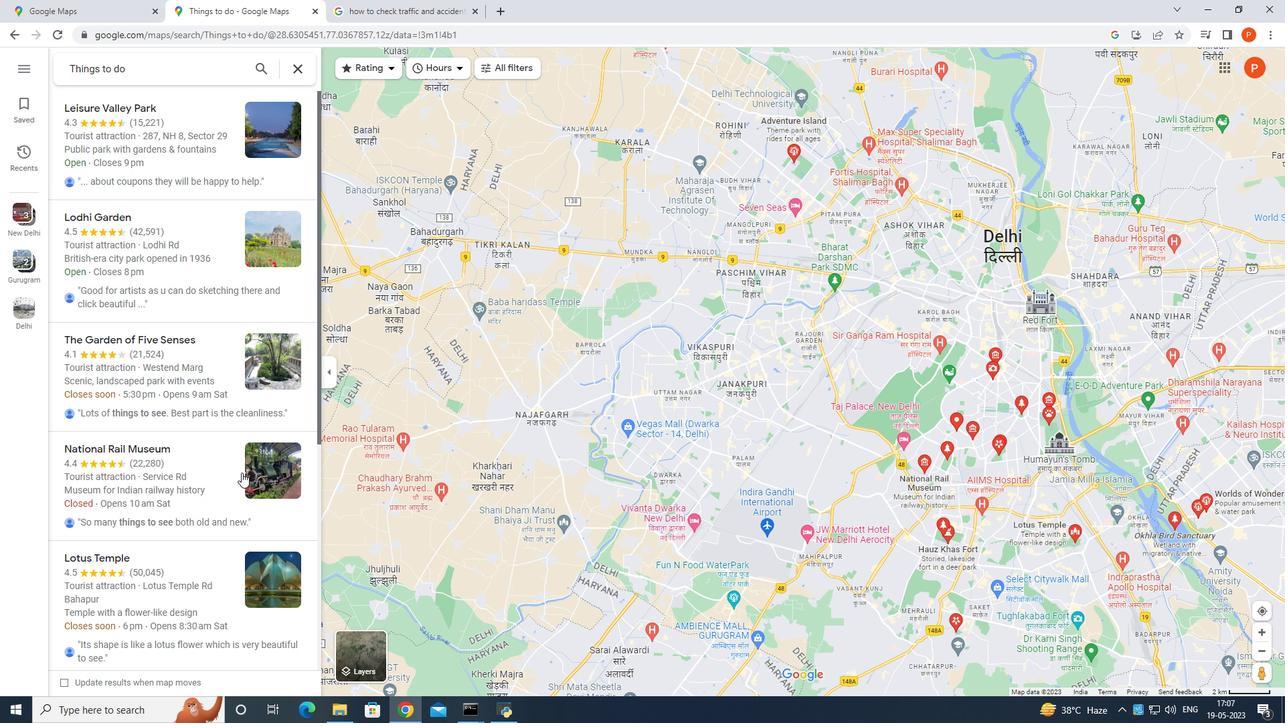 
Action: Mouse moved to (272, 472)
Screenshot: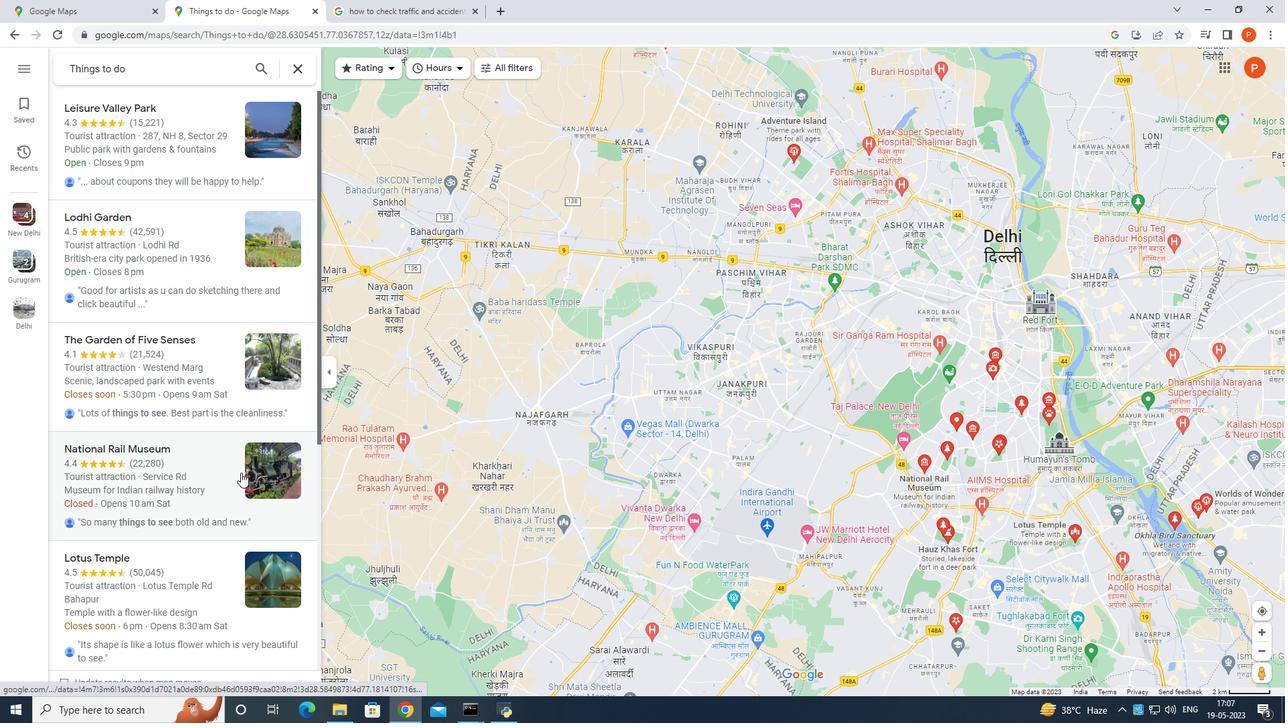
Action: Mouse pressed left at (272, 472)
Screenshot: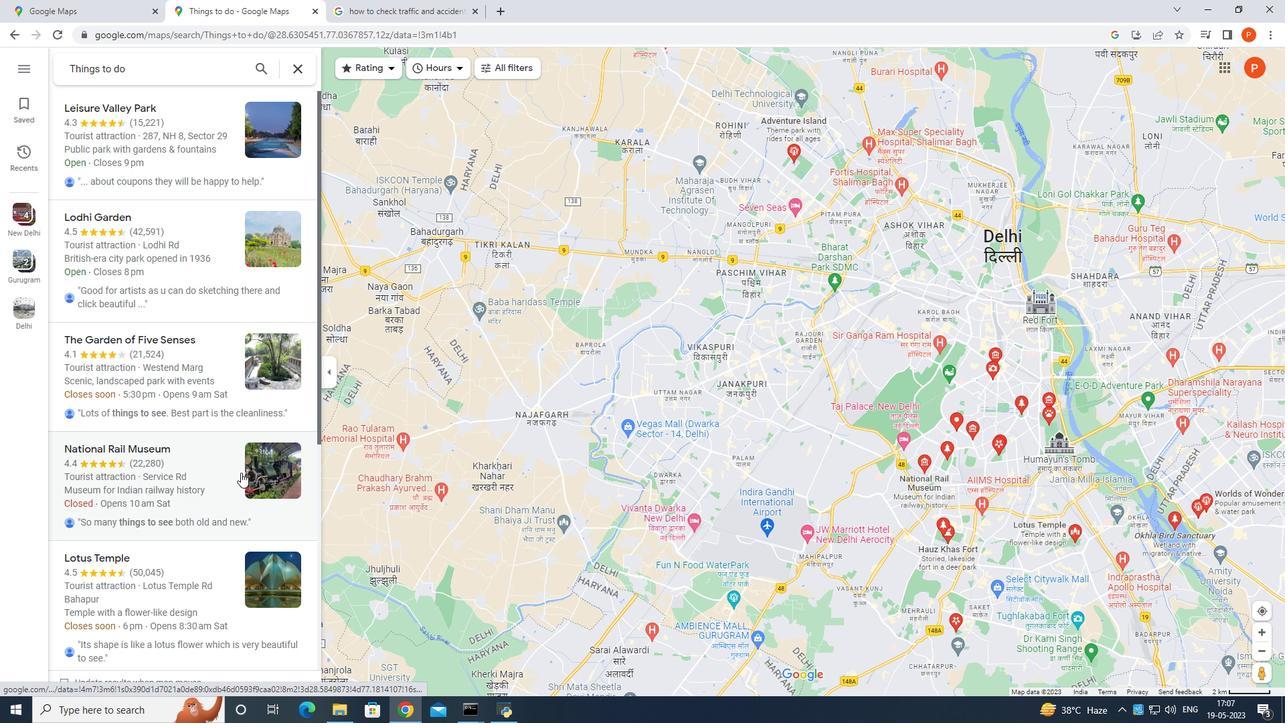 
Action: Mouse moved to (271, 484)
Screenshot: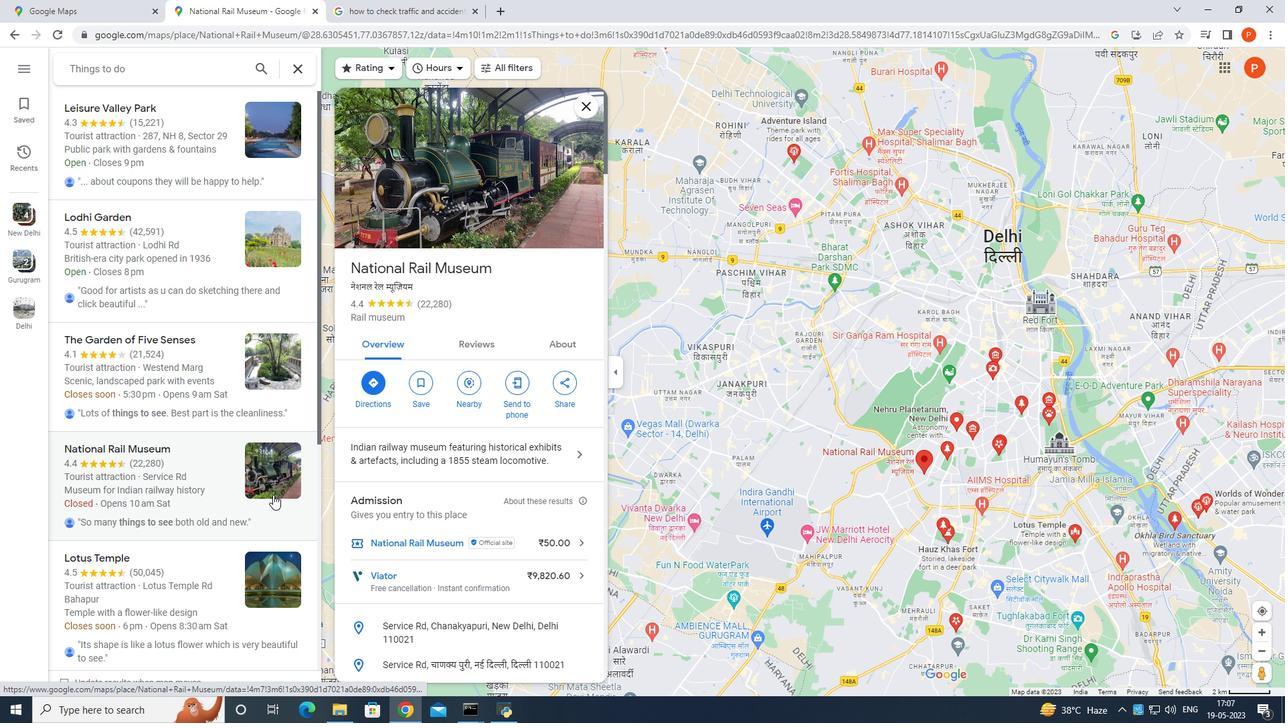 
Action: Mouse pressed left at (271, 484)
Screenshot: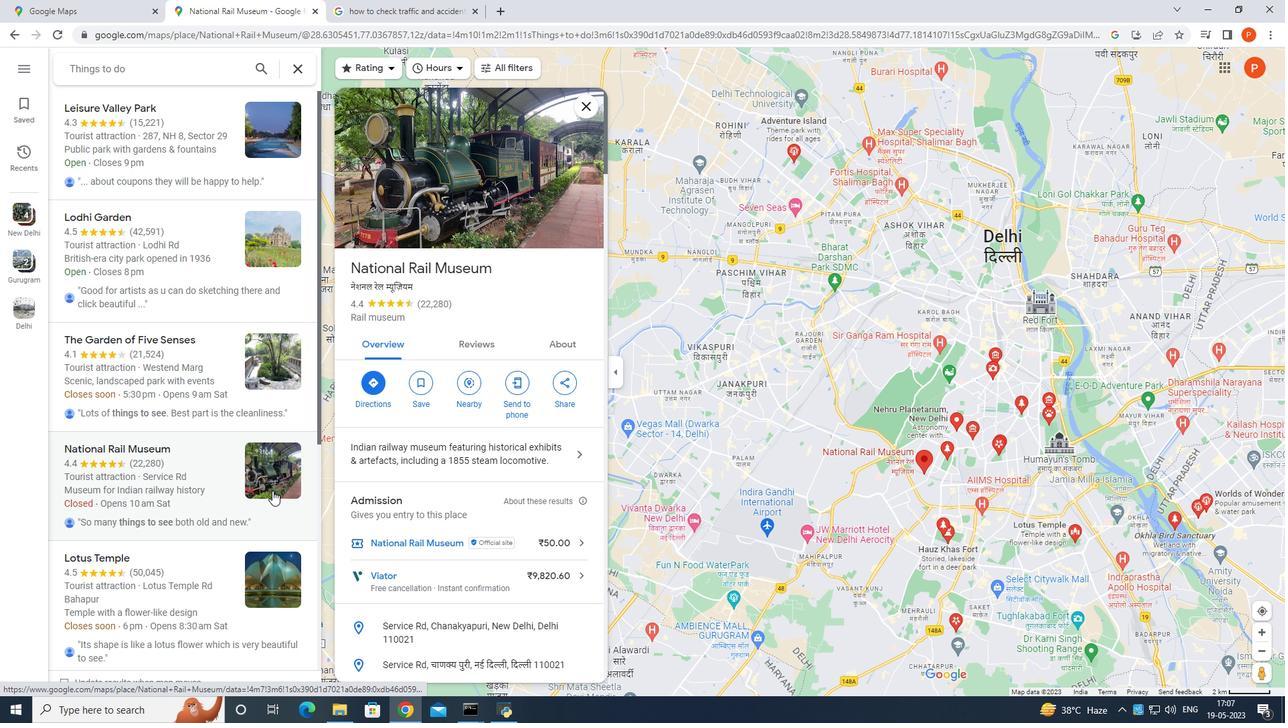 
Action: Mouse pressed left at (271, 484)
Screenshot: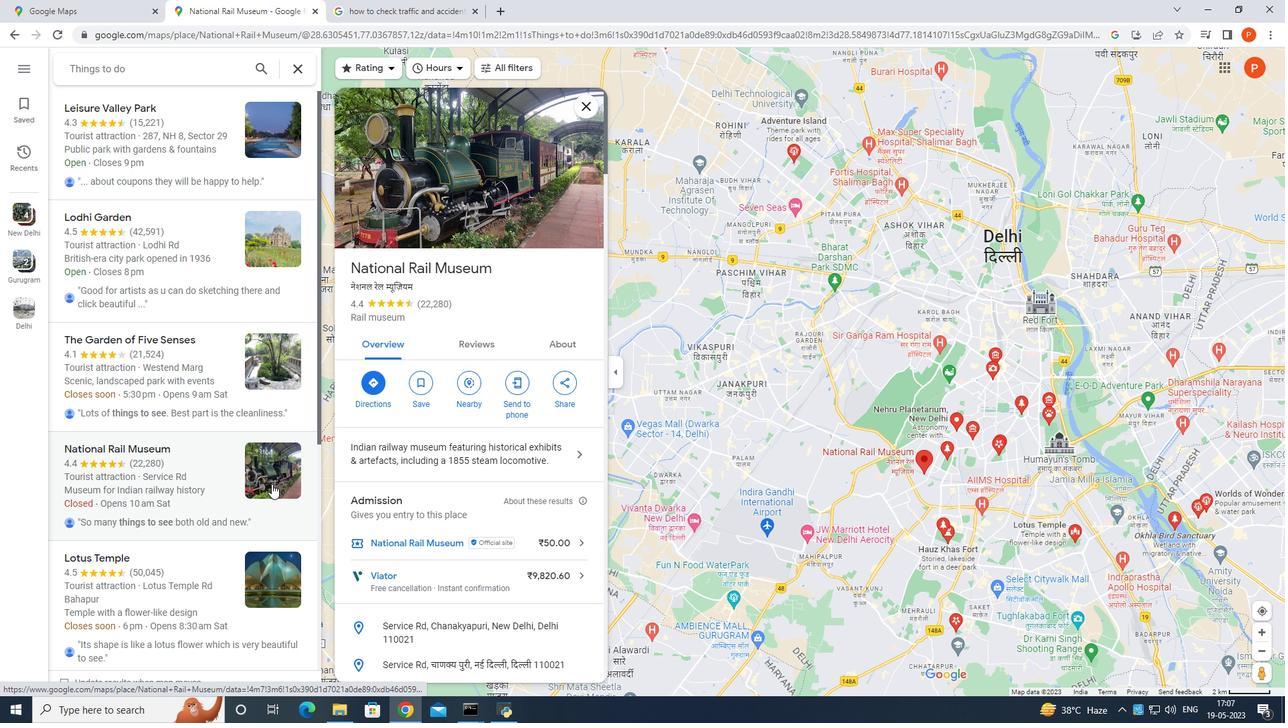 
Action: Mouse pressed left at (271, 484)
Screenshot: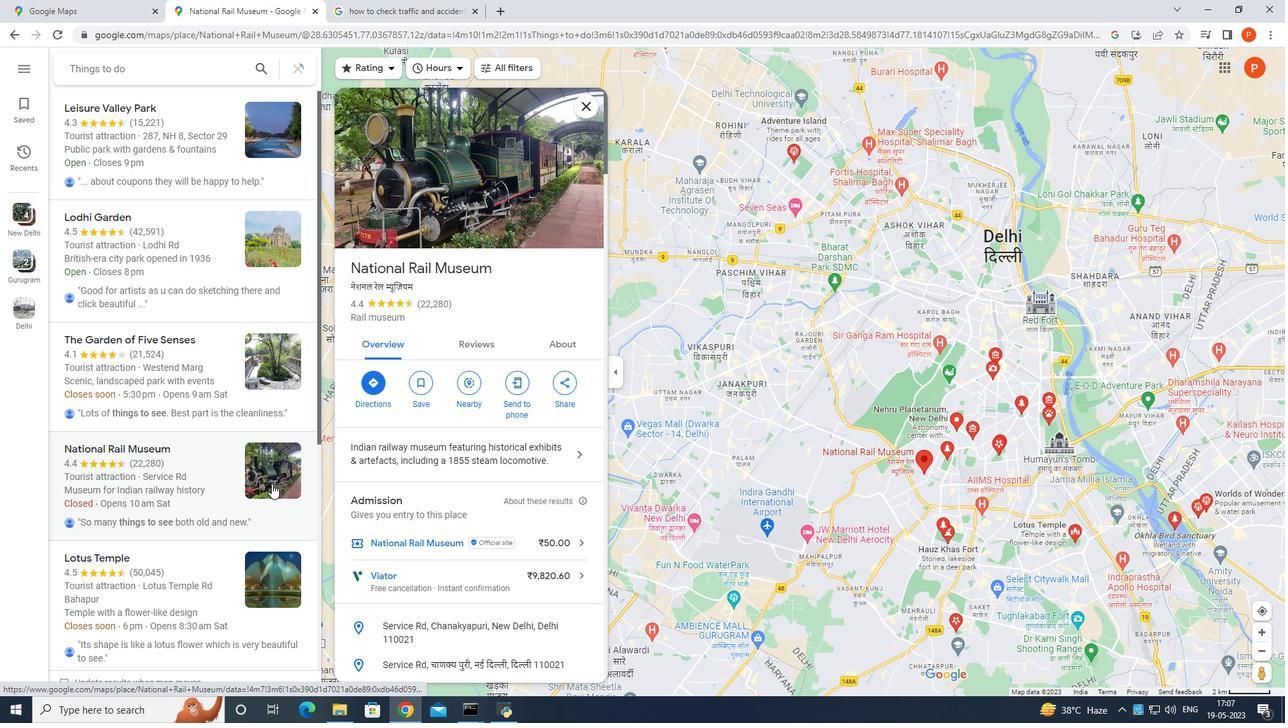 
Action: Mouse moved to (498, 525)
Screenshot: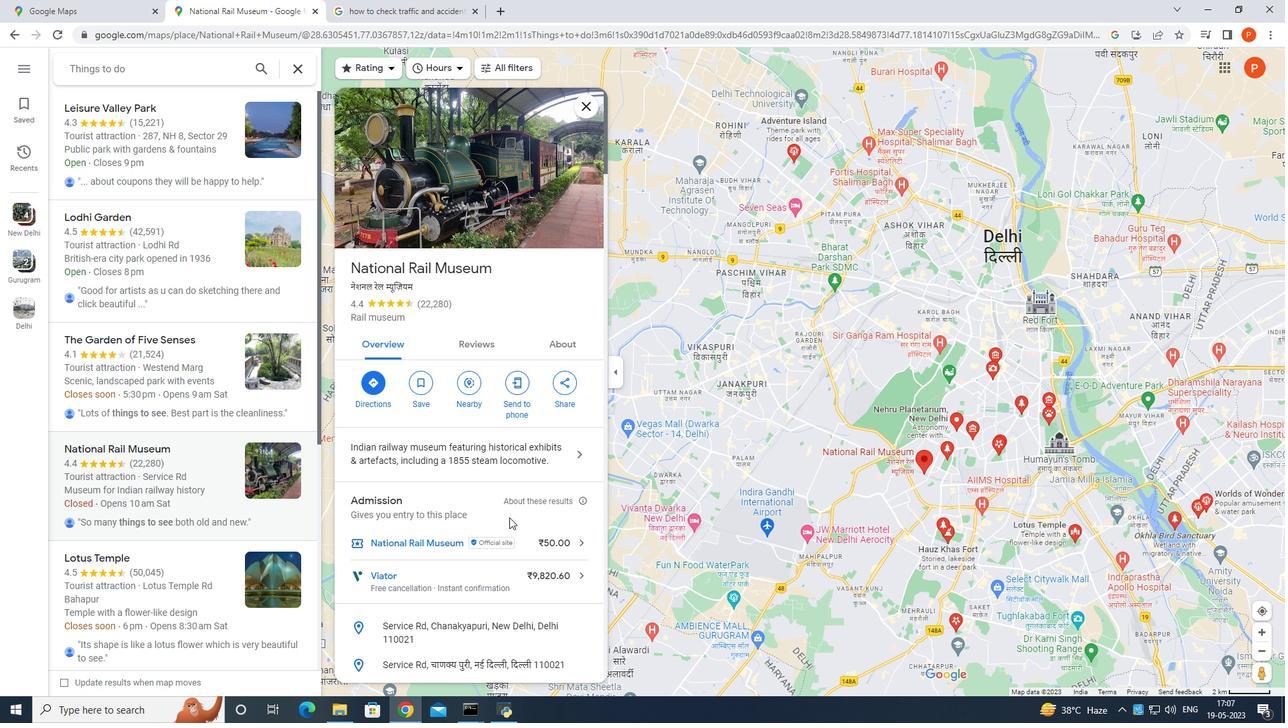 
Action: Mouse scrolled (498, 524) with delta (0, 0)
Screenshot: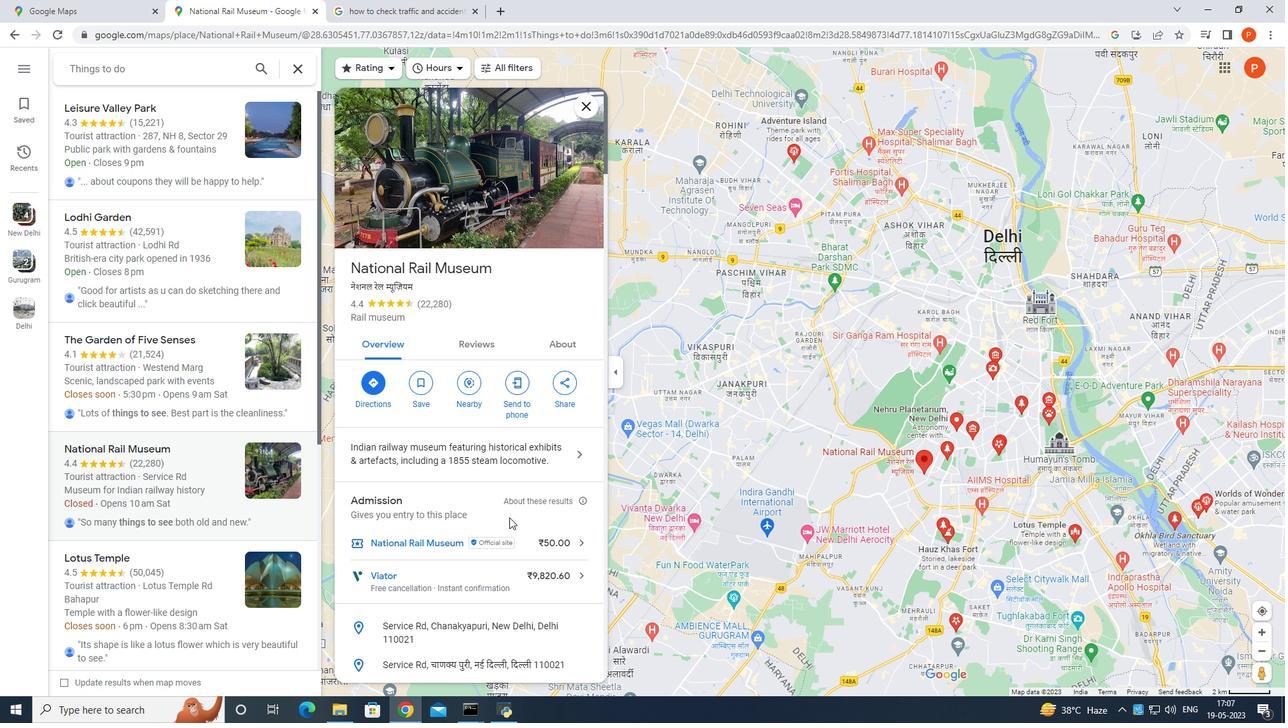 
Action: Mouse moved to (497, 525)
Screenshot: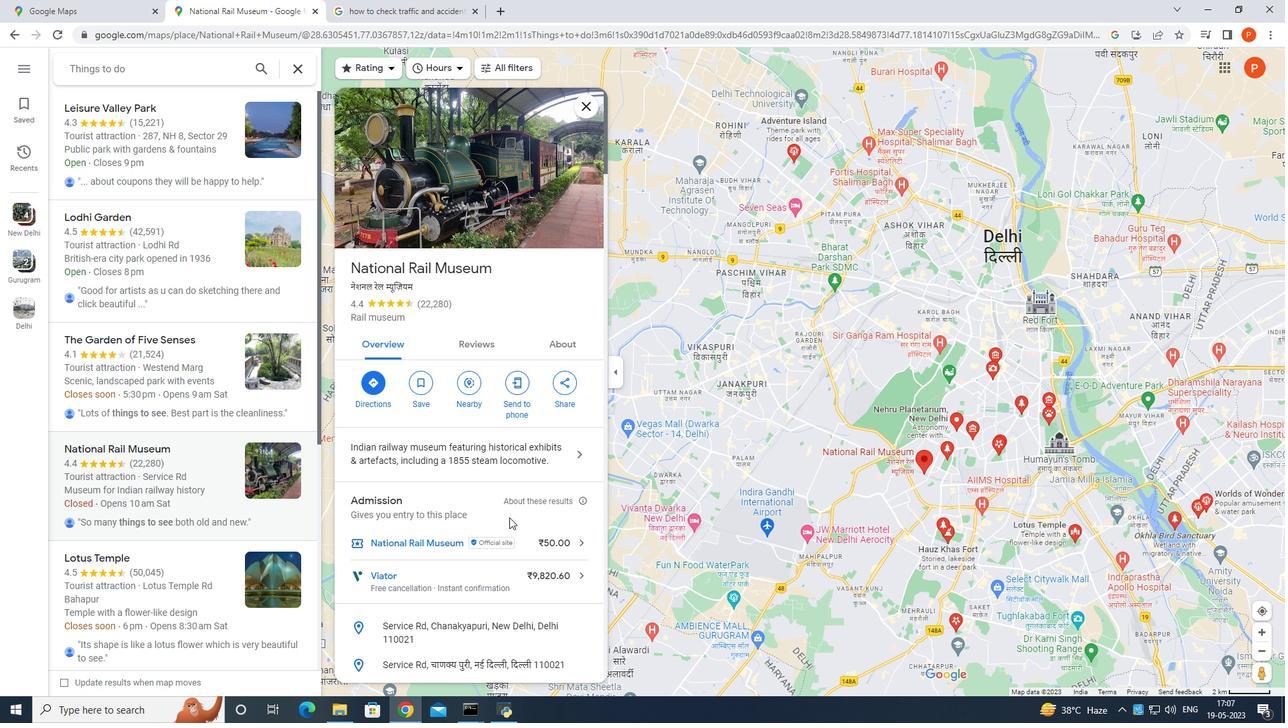 
Action: Mouse scrolled (497, 525) with delta (0, 0)
Screenshot: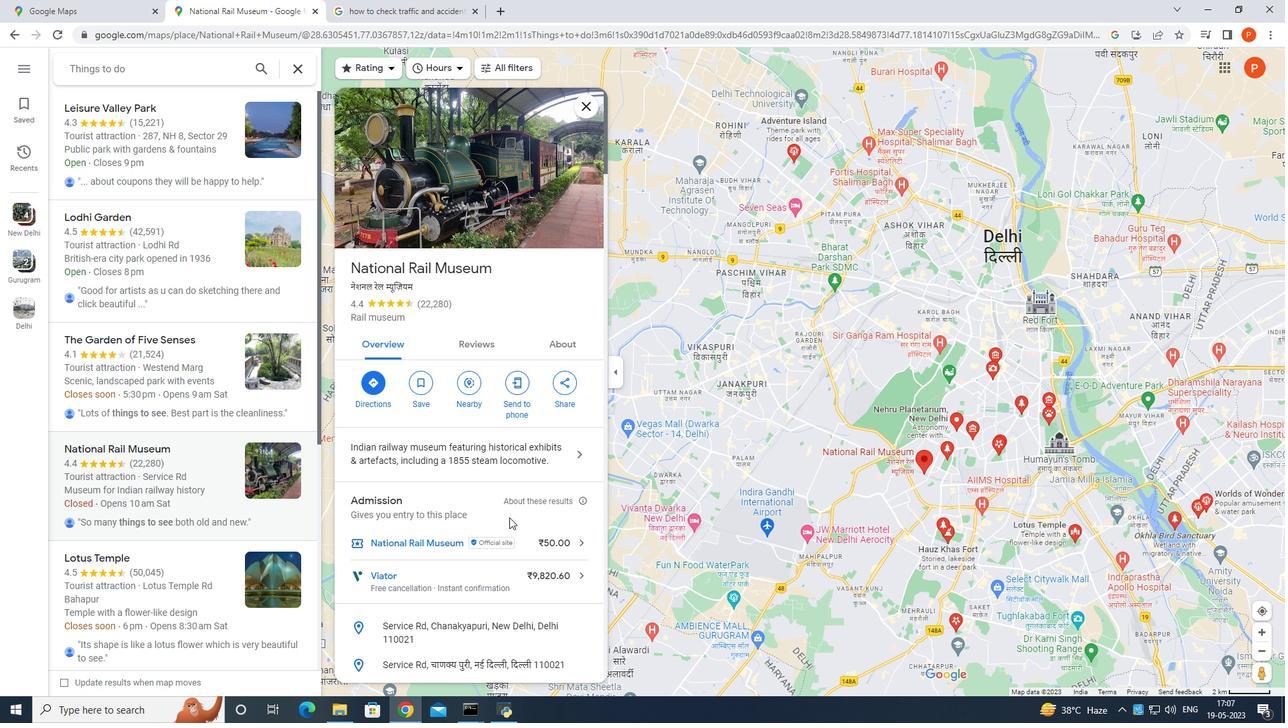 
Action: Mouse scrolled (497, 525) with delta (0, 0)
Screenshot: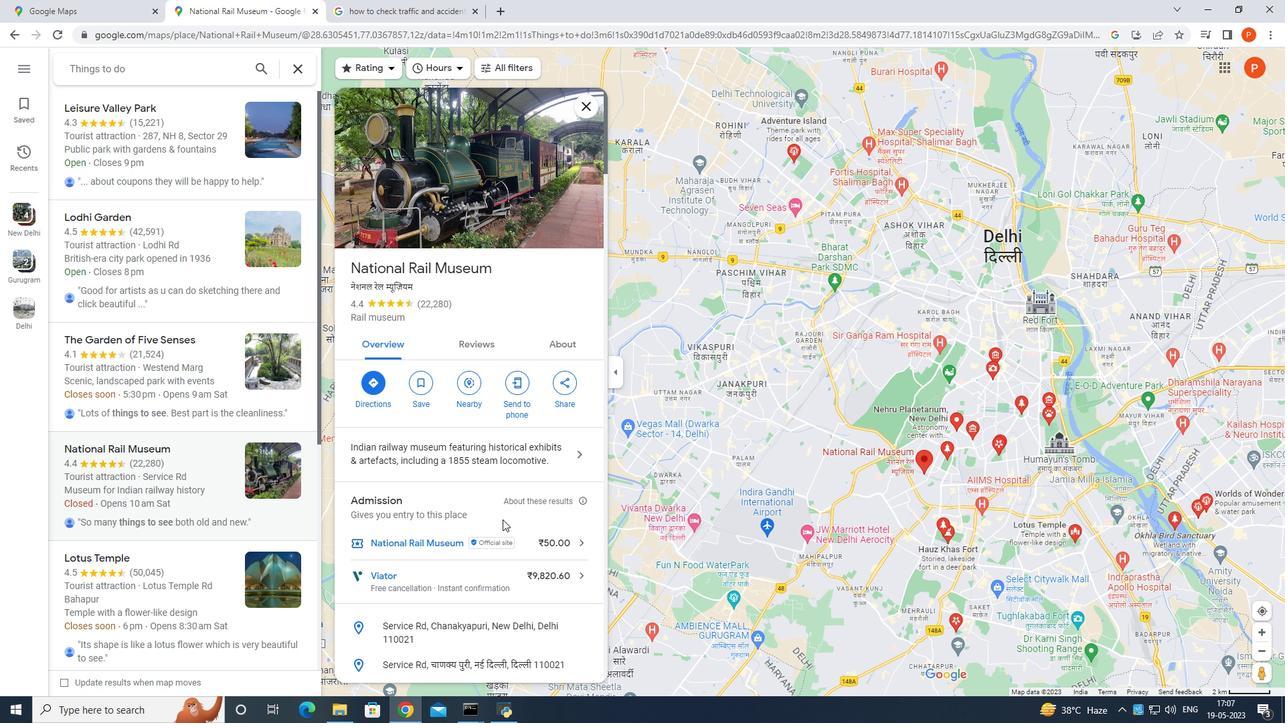 
Action: Mouse scrolled (497, 525) with delta (0, 0)
Screenshot: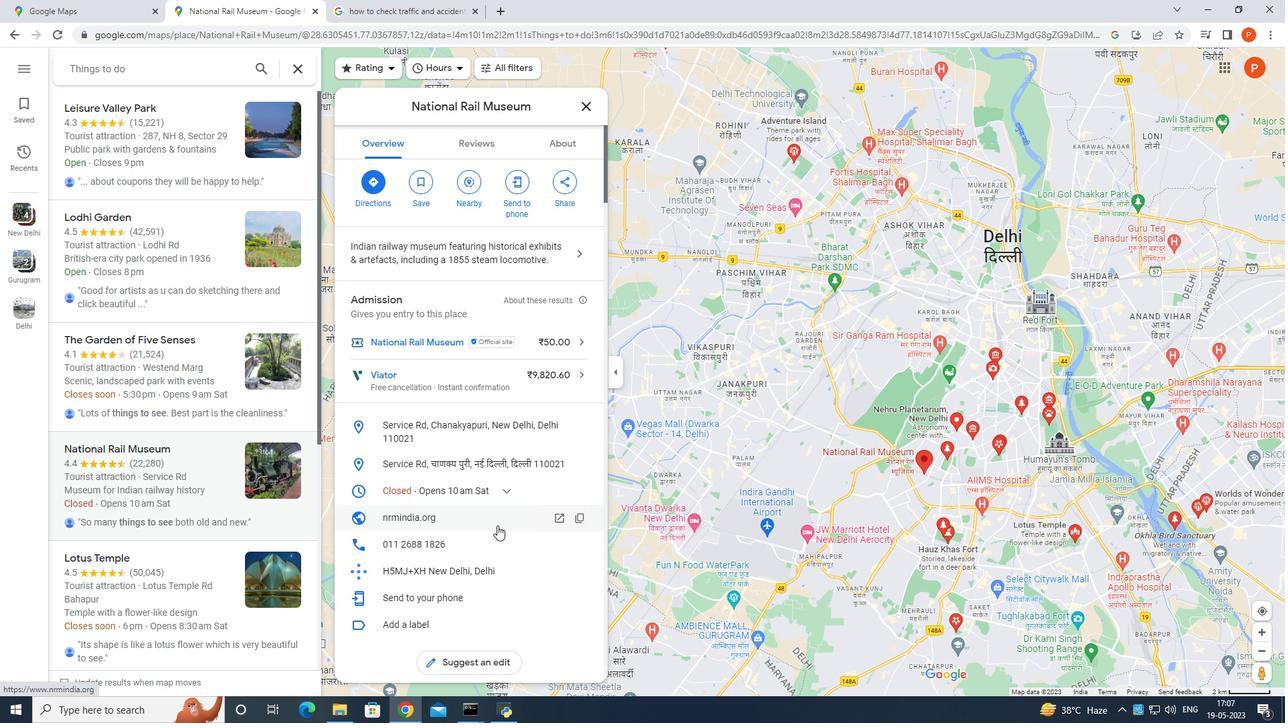 
Action: Mouse scrolled (497, 525) with delta (0, 0)
Screenshot: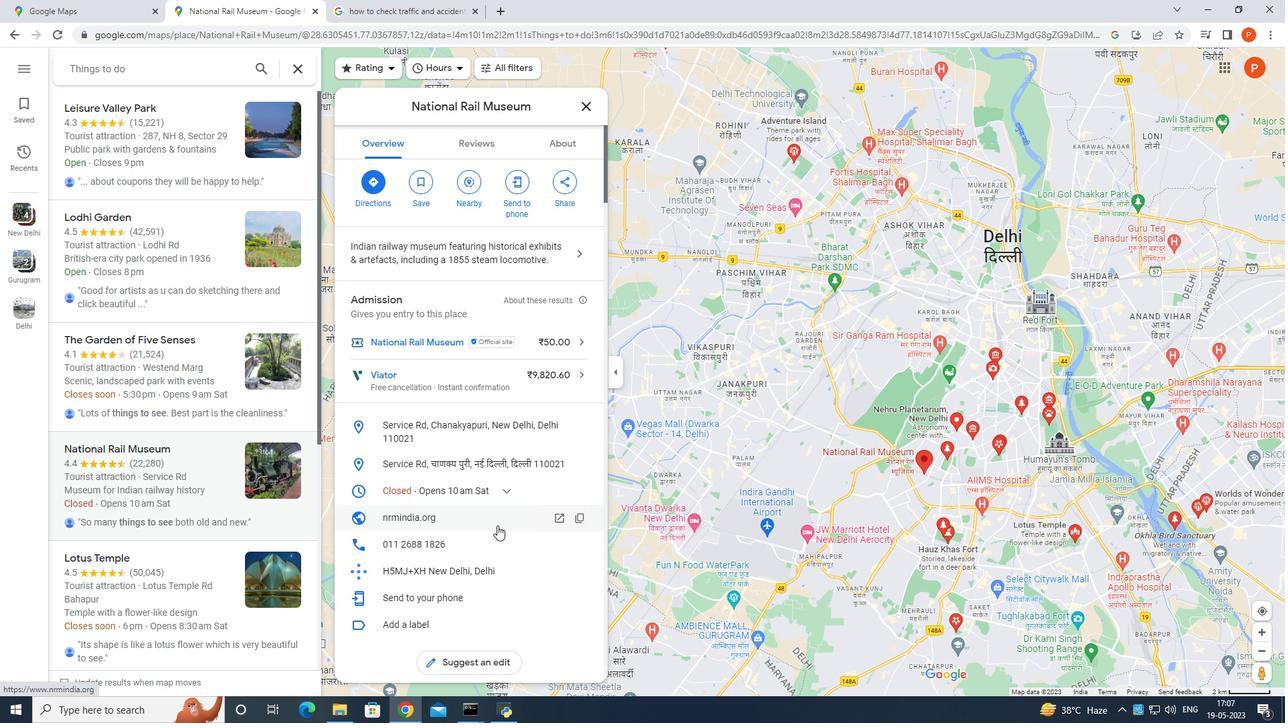 
Action: Mouse scrolled (497, 525) with delta (0, 0)
Screenshot: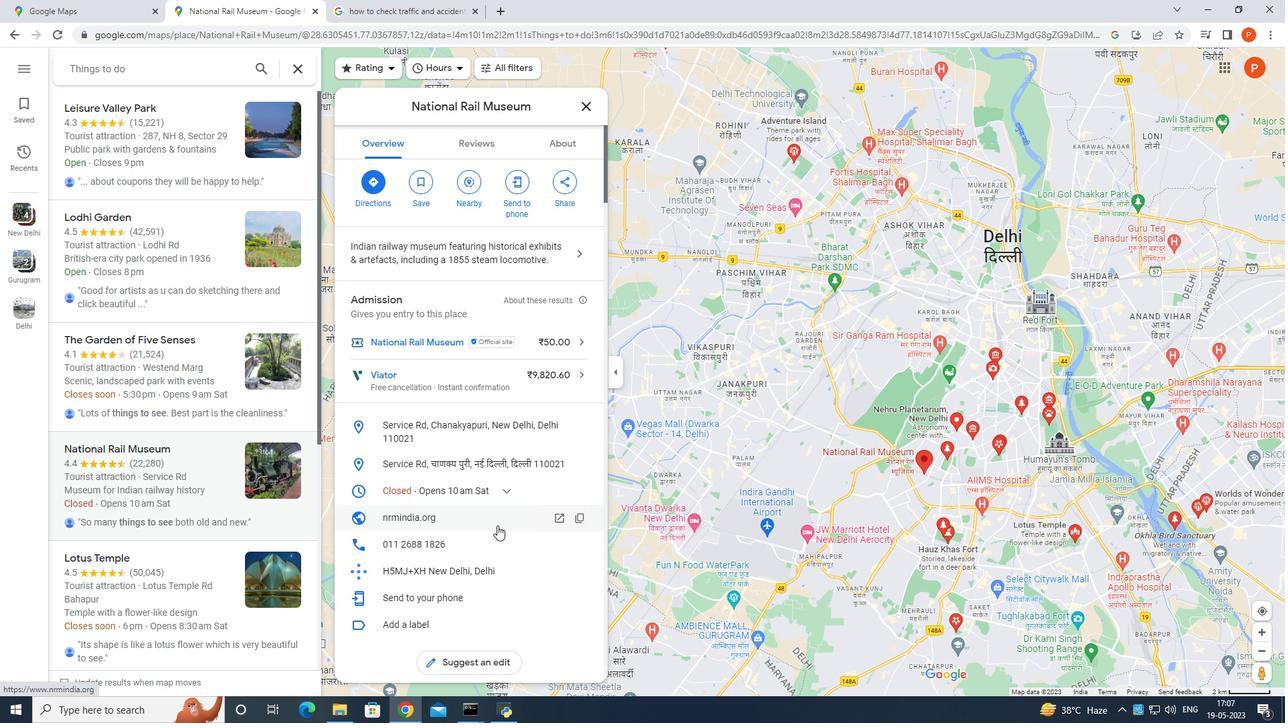 
Action: Mouse scrolled (497, 525) with delta (0, 0)
Screenshot: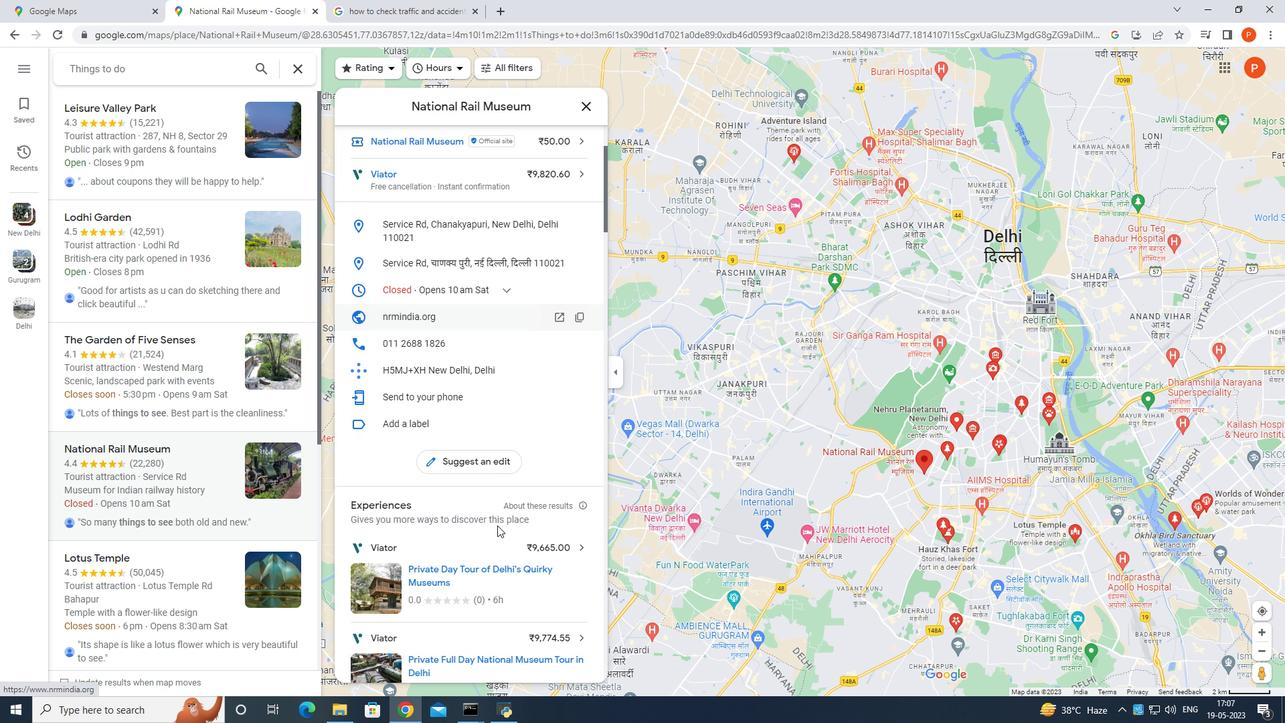 
Action: Mouse scrolled (497, 525) with delta (0, 0)
Screenshot: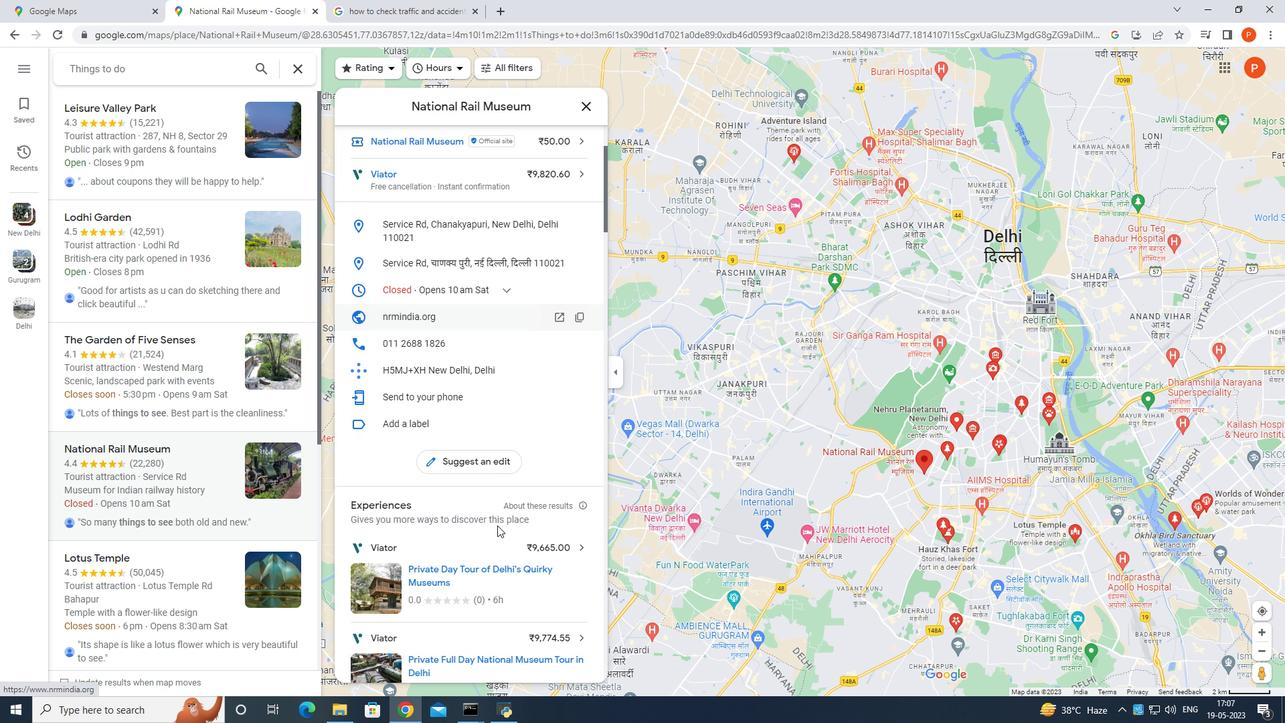 
Action: Mouse scrolled (497, 525) with delta (0, 0)
Screenshot: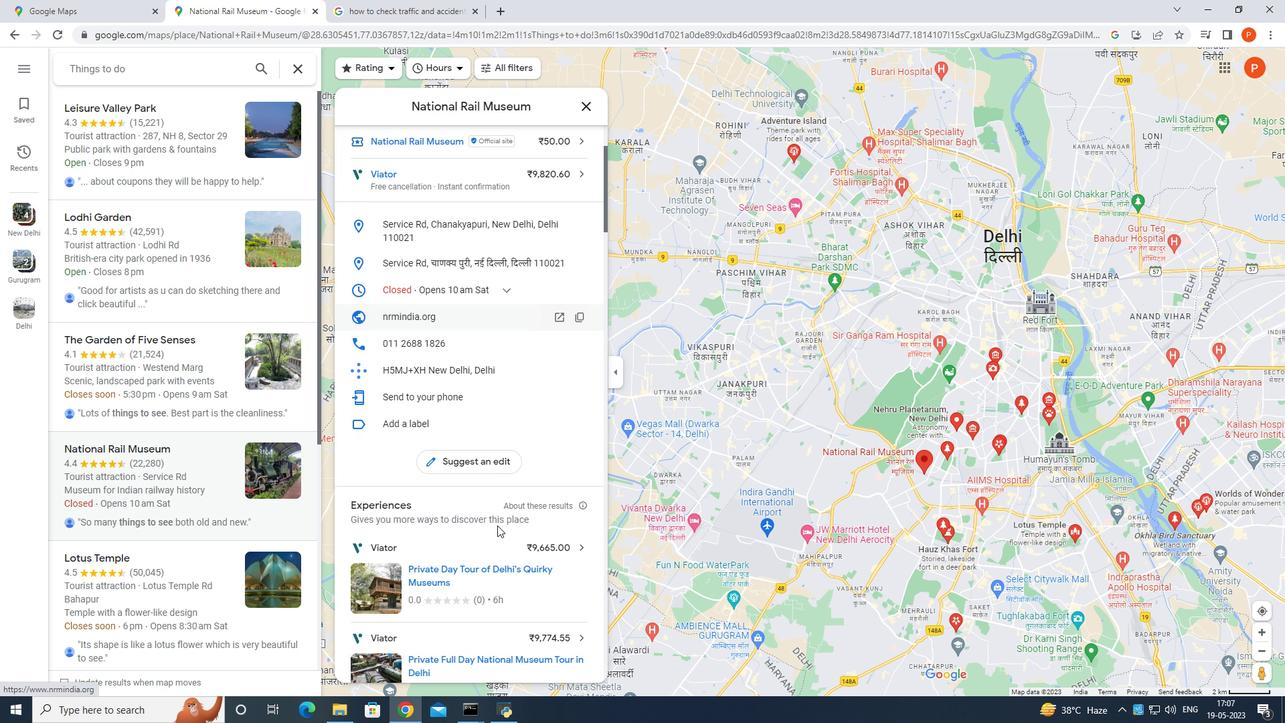 
Action: Mouse scrolled (497, 525) with delta (0, 0)
Screenshot: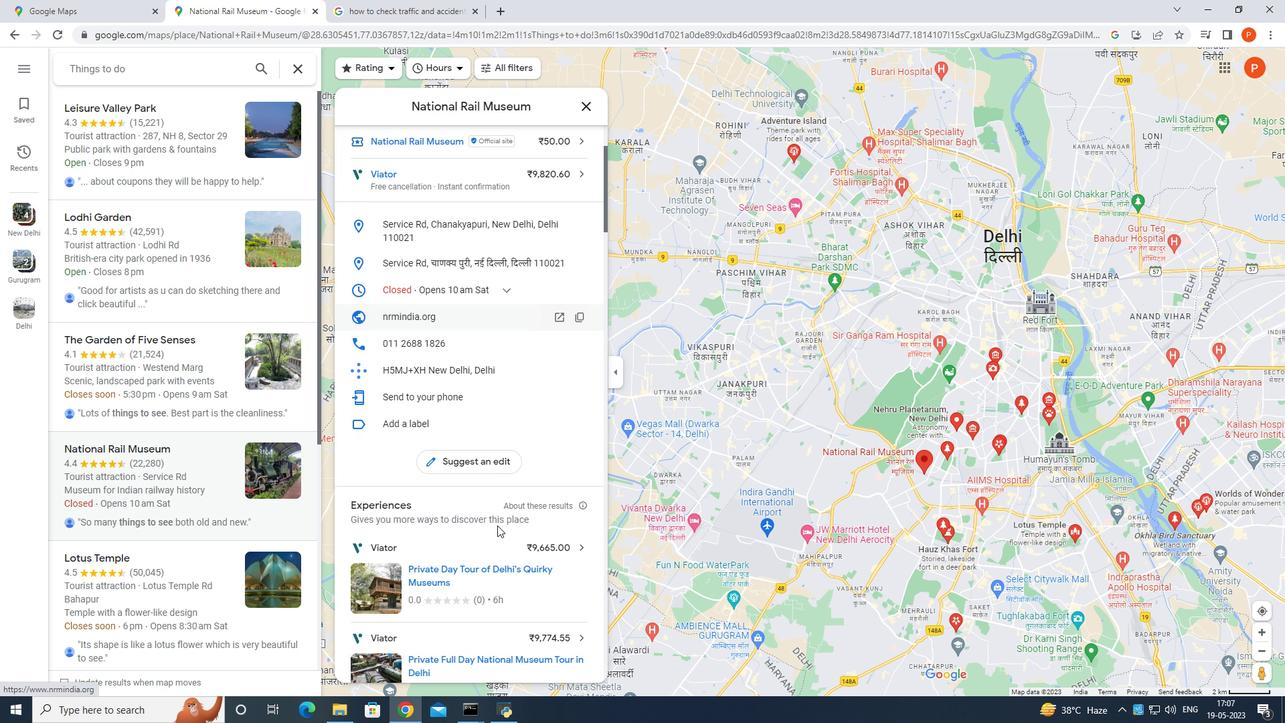 
Action: Mouse moved to (586, 110)
Screenshot: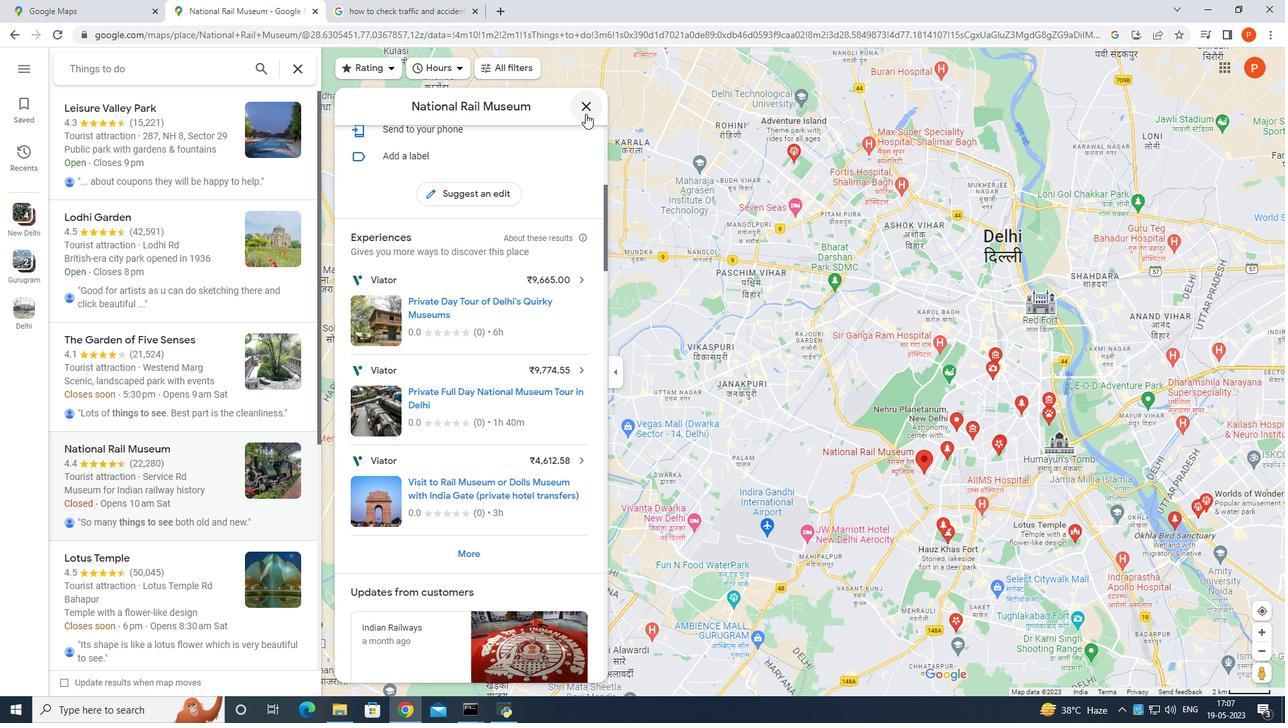 
Action: Mouse pressed left at (586, 110)
Screenshot: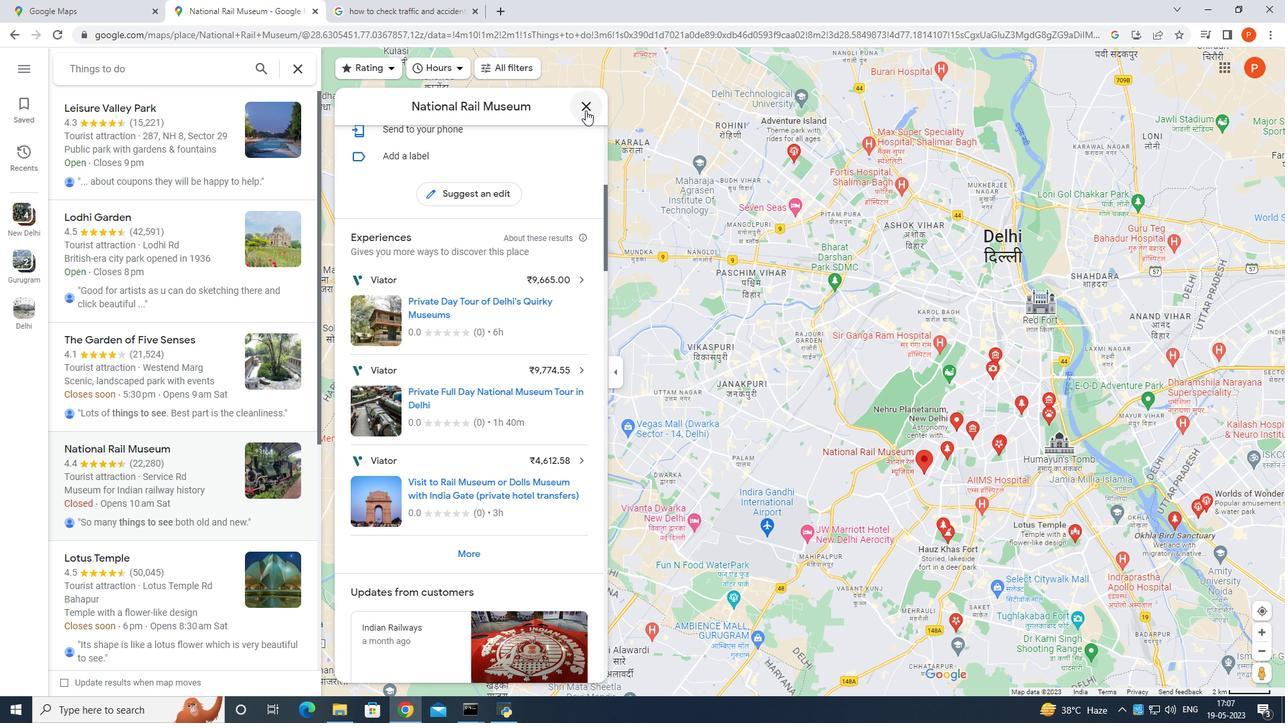
Action: Mouse moved to (521, 356)
Screenshot: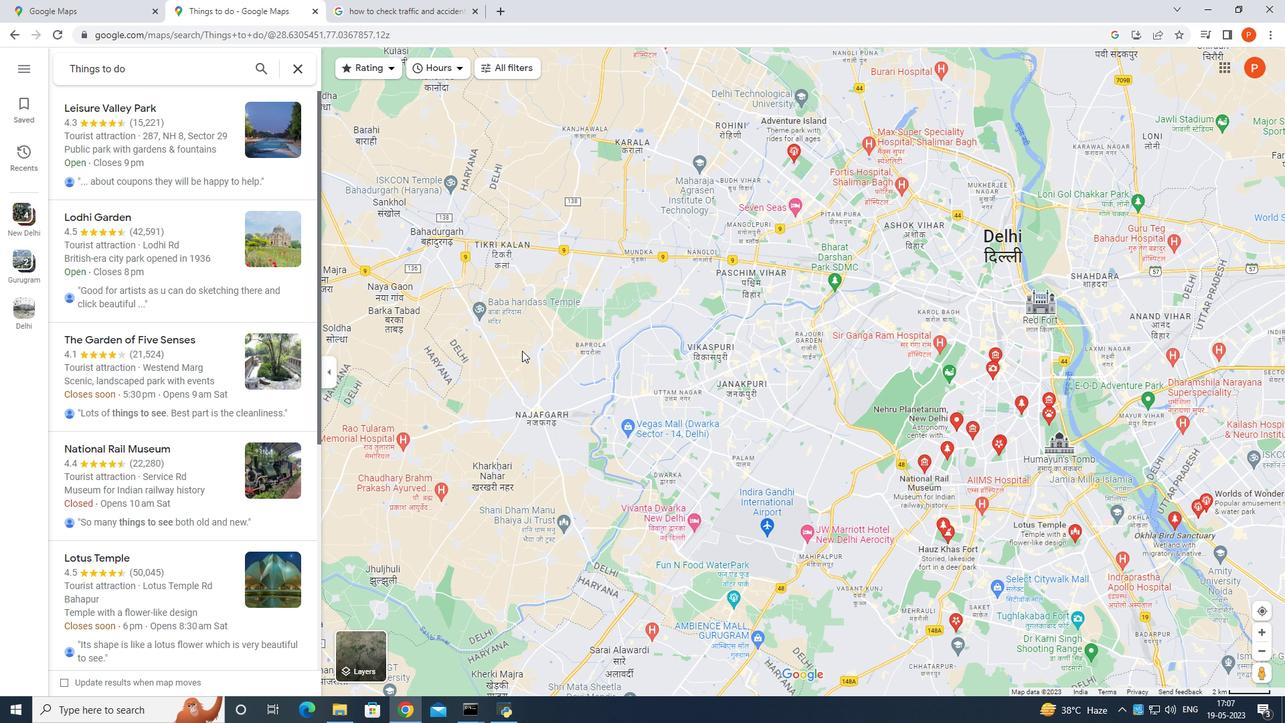 
